 Task: Design a sports memorabilia store: sell sports memorabilia, autographed items, and collectibles.
Action: Mouse pressed left at (378, 299)
Screenshot: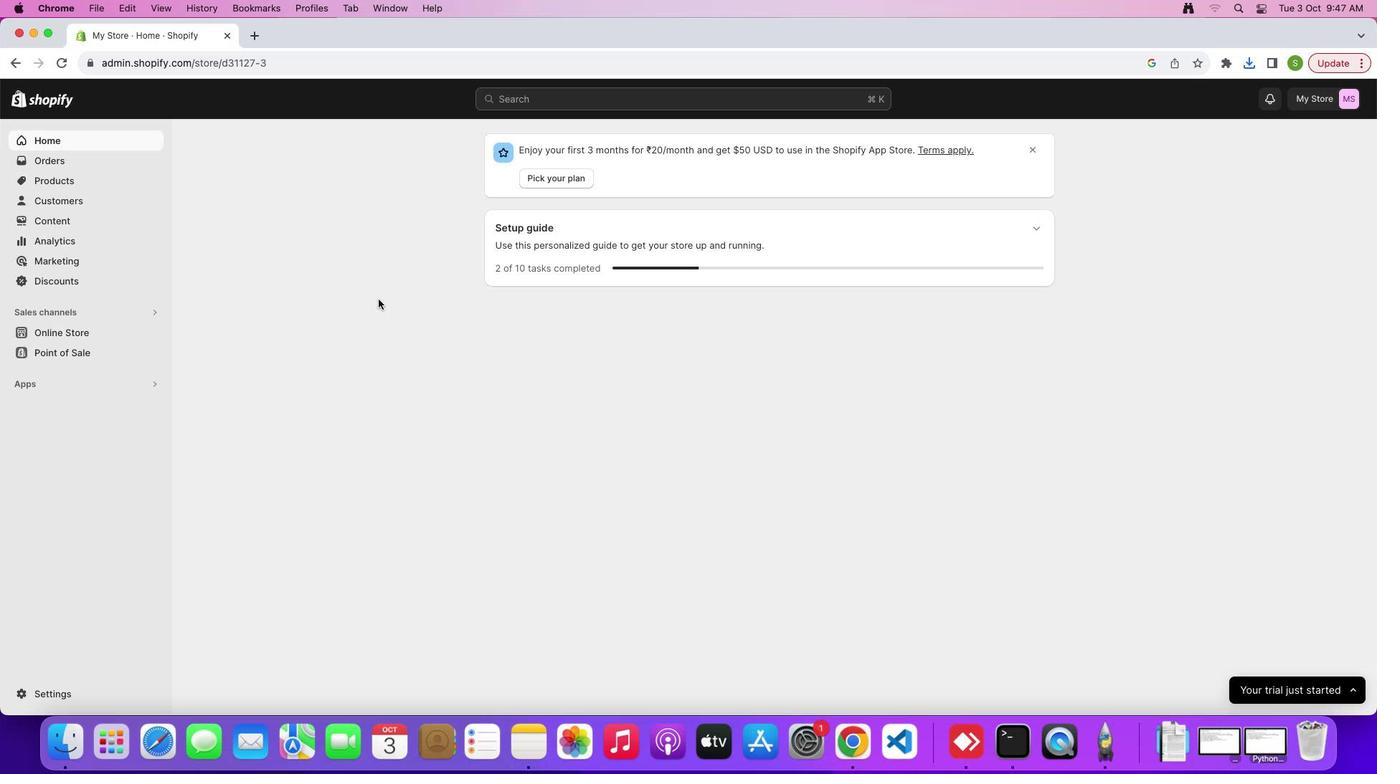 
Action: Mouse moved to (407, 382)
Screenshot: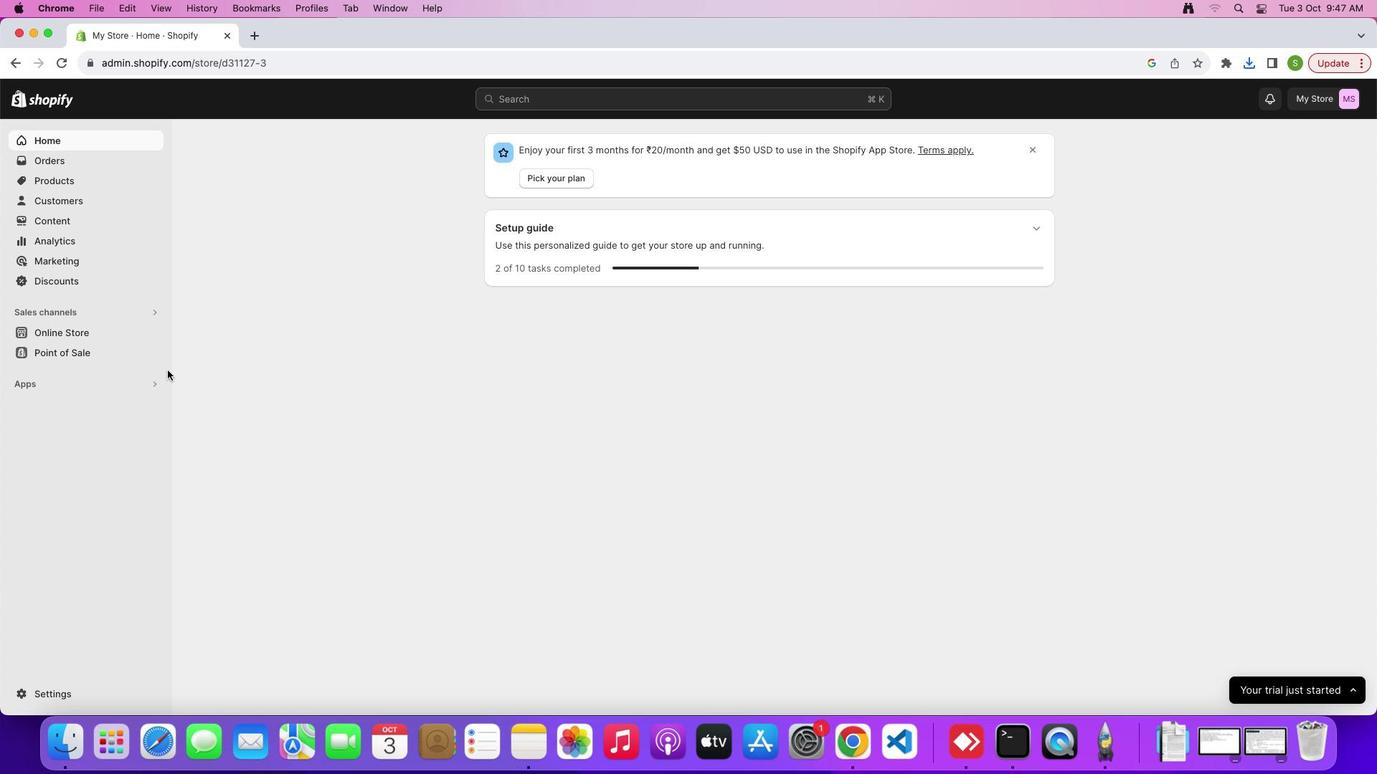 
Action: Mouse pressed left at (407, 382)
Screenshot: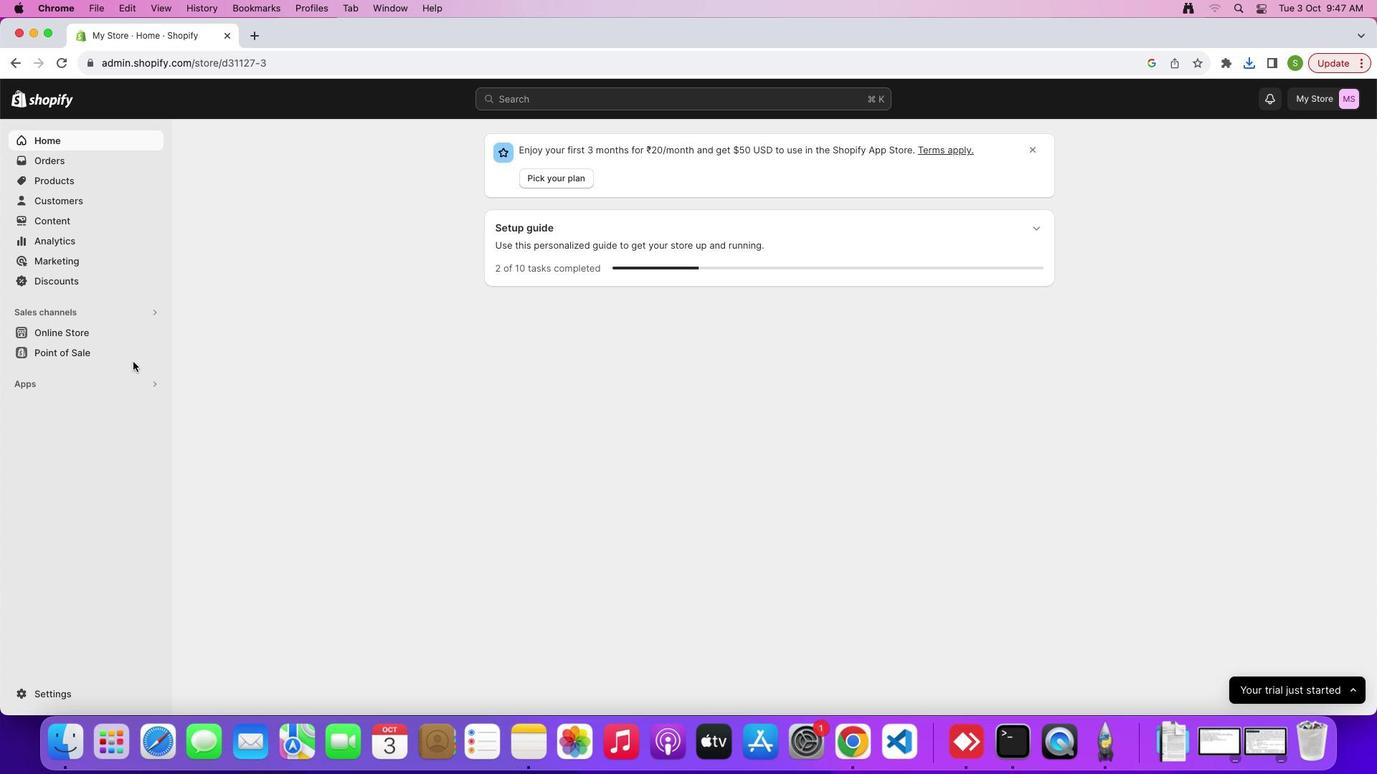 
Action: Mouse moved to (58, 332)
Screenshot: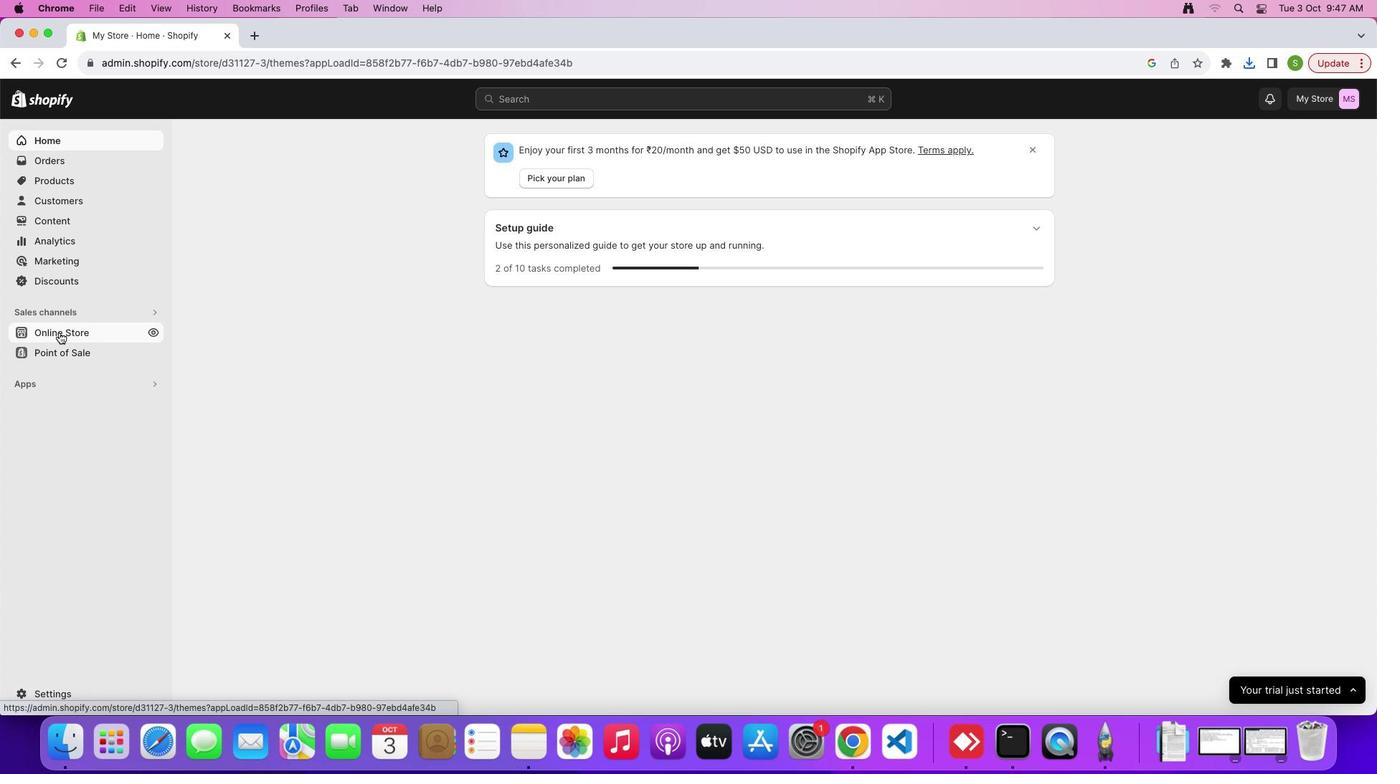 
Action: Mouse pressed left at (58, 332)
Screenshot: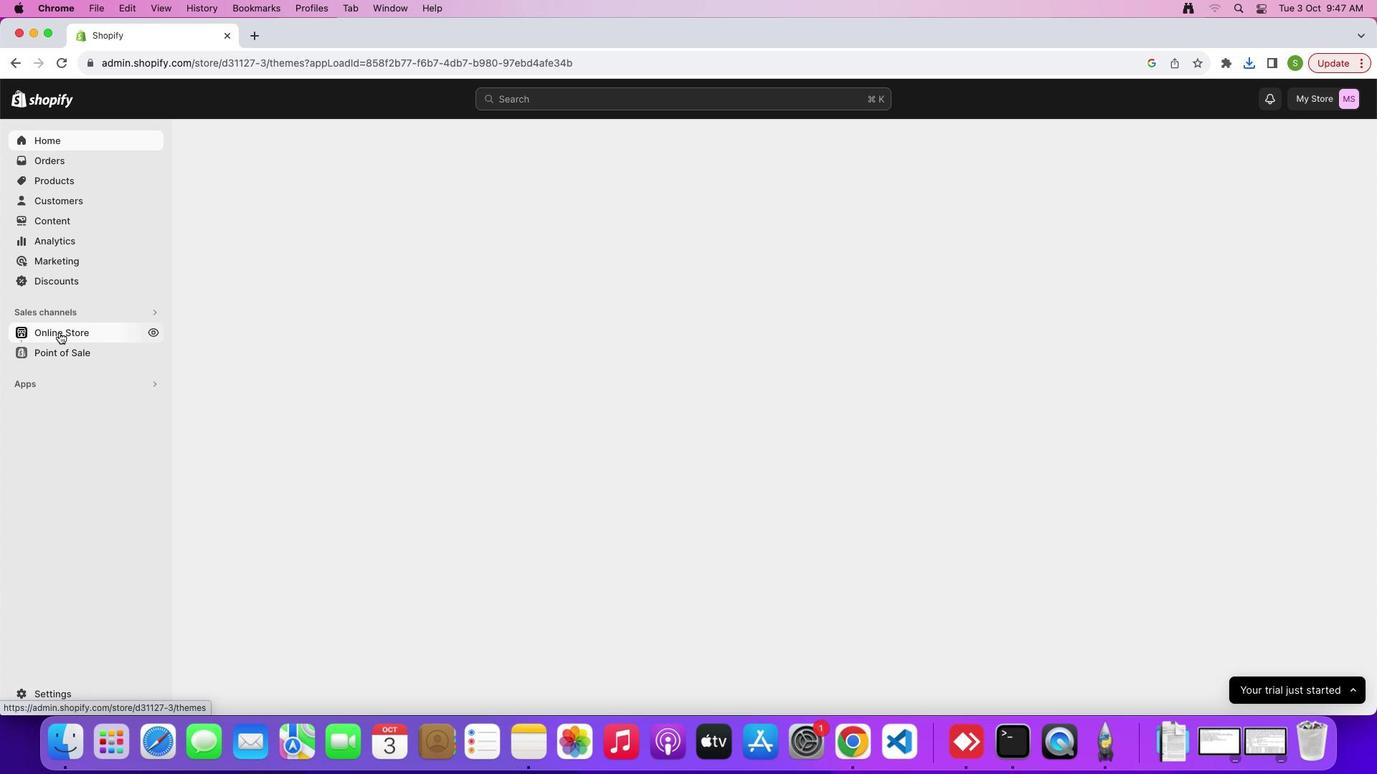 
Action: Mouse moved to (1057, 503)
Screenshot: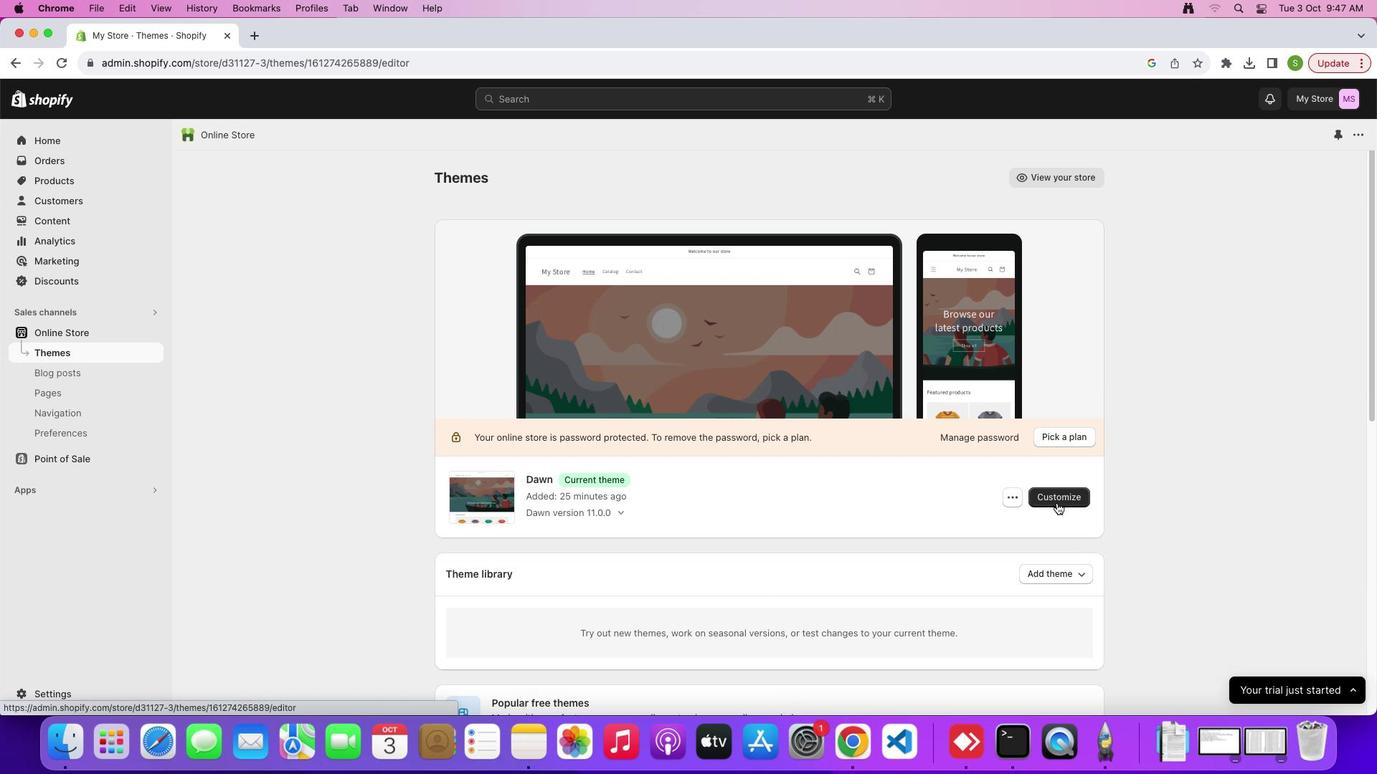 
Action: Mouse pressed left at (1057, 503)
Screenshot: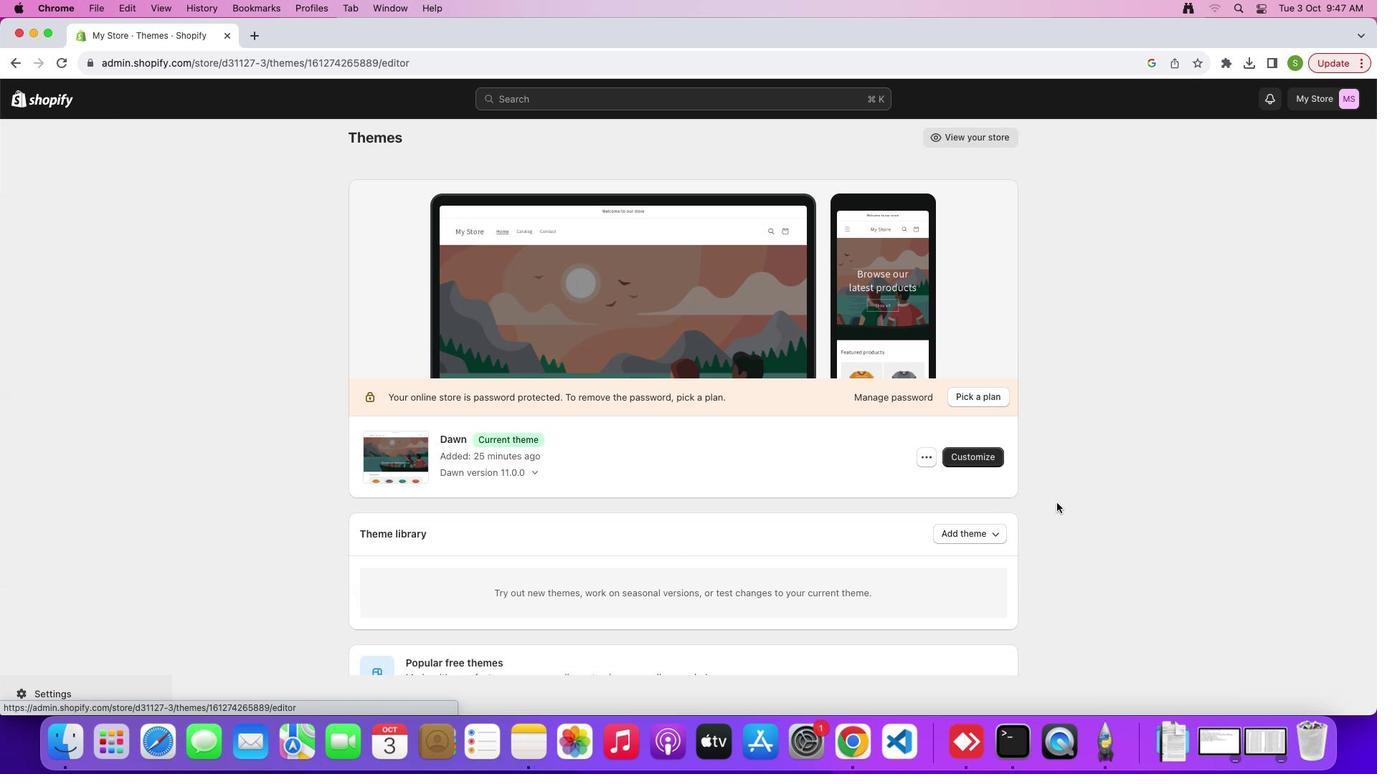 
Action: Mouse moved to (450, 383)
Screenshot: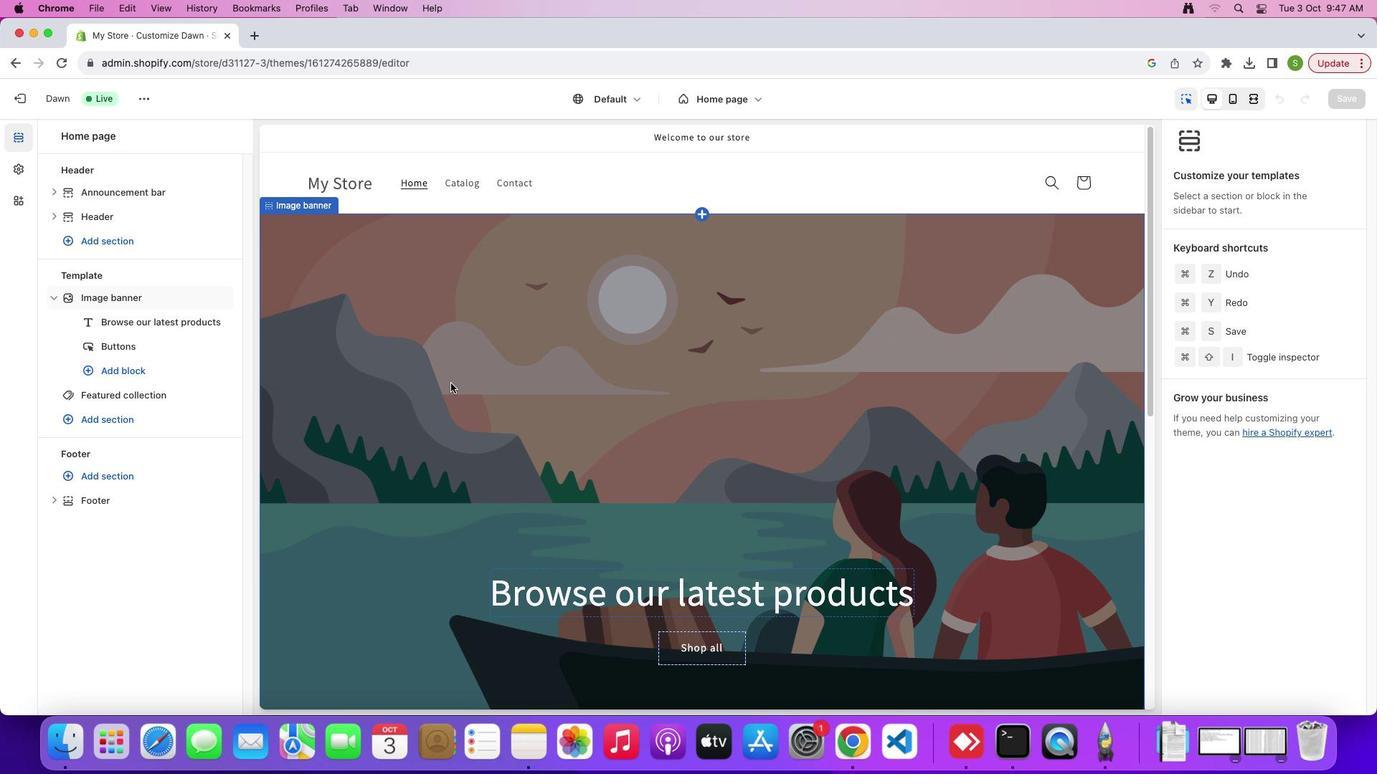 
Action: Mouse pressed left at (450, 383)
Screenshot: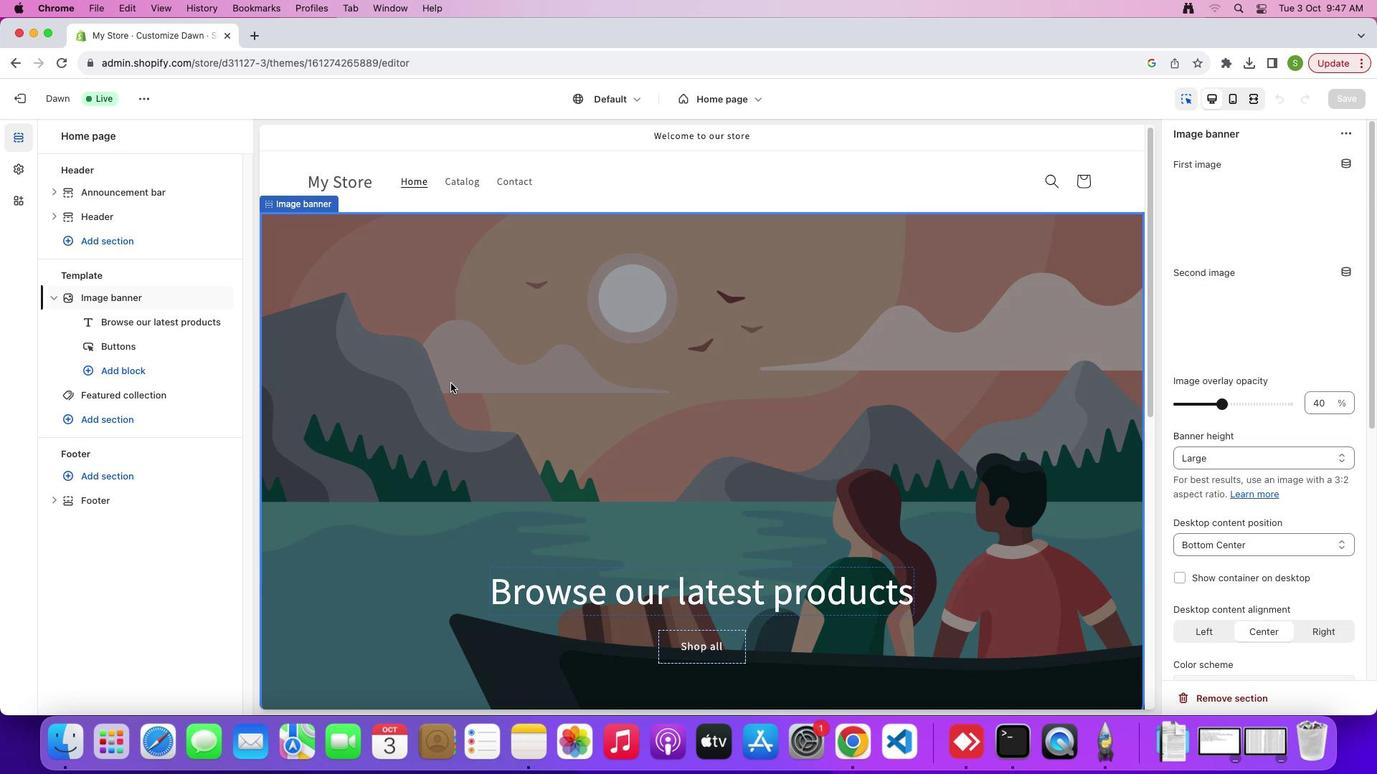 
Action: Mouse moved to (786, 358)
Screenshot: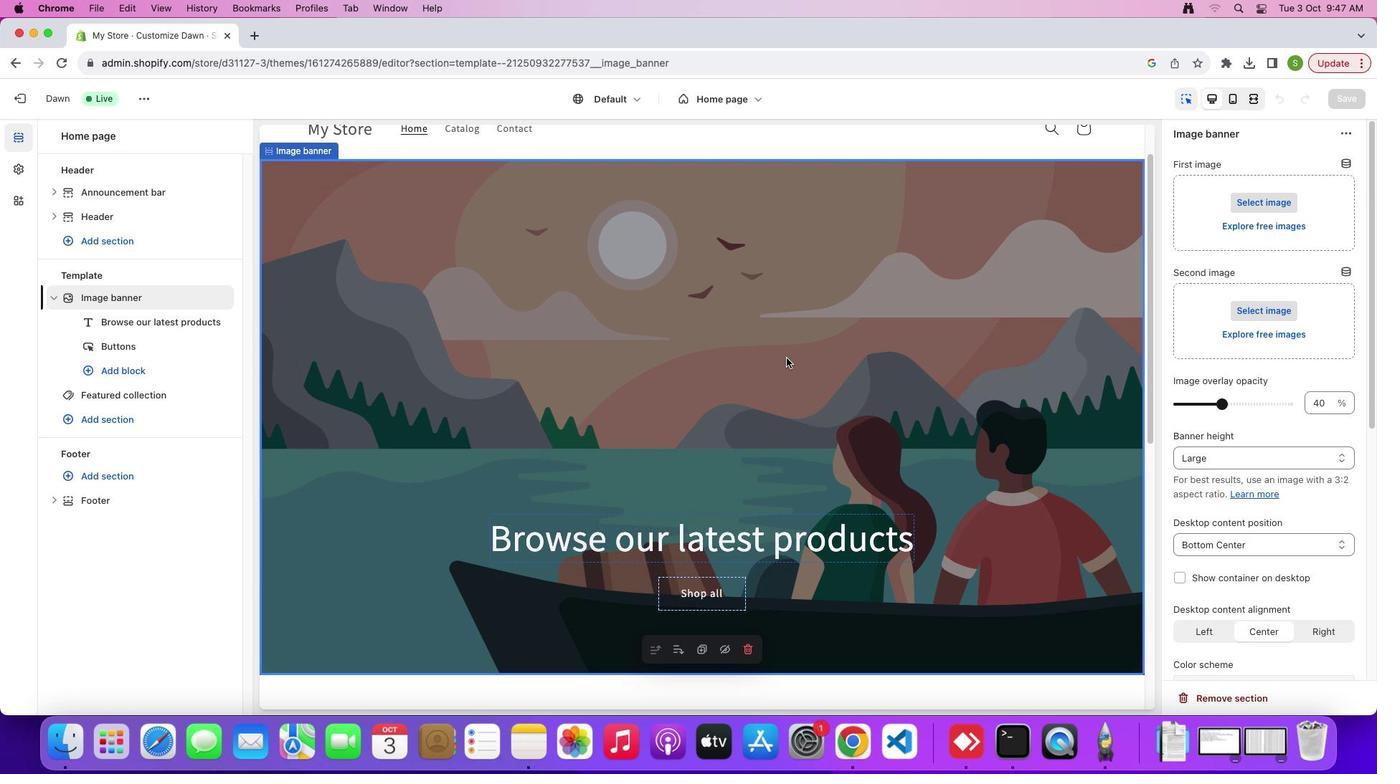 
Action: Mouse scrolled (786, 358) with delta (0, 0)
Screenshot: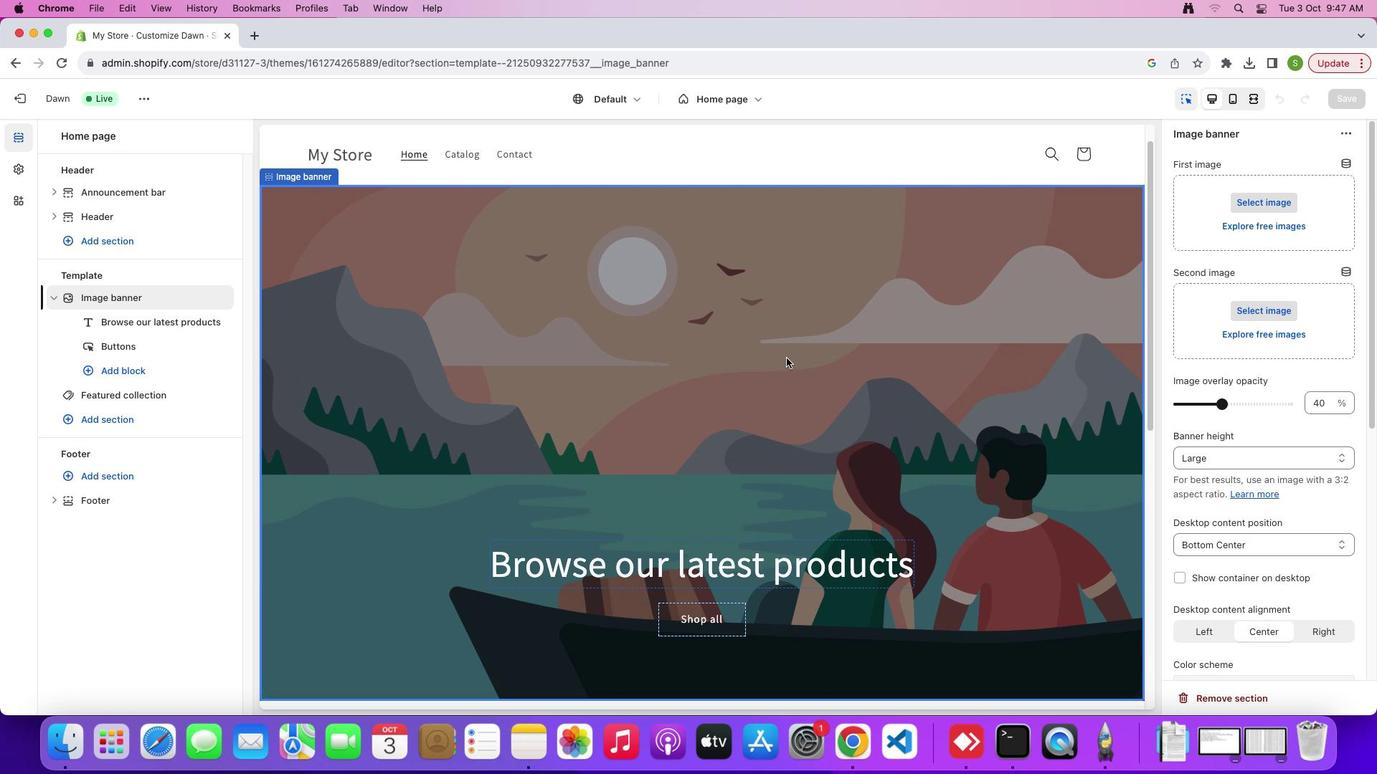 
Action: Mouse scrolled (786, 358) with delta (0, 0)
Screenshot: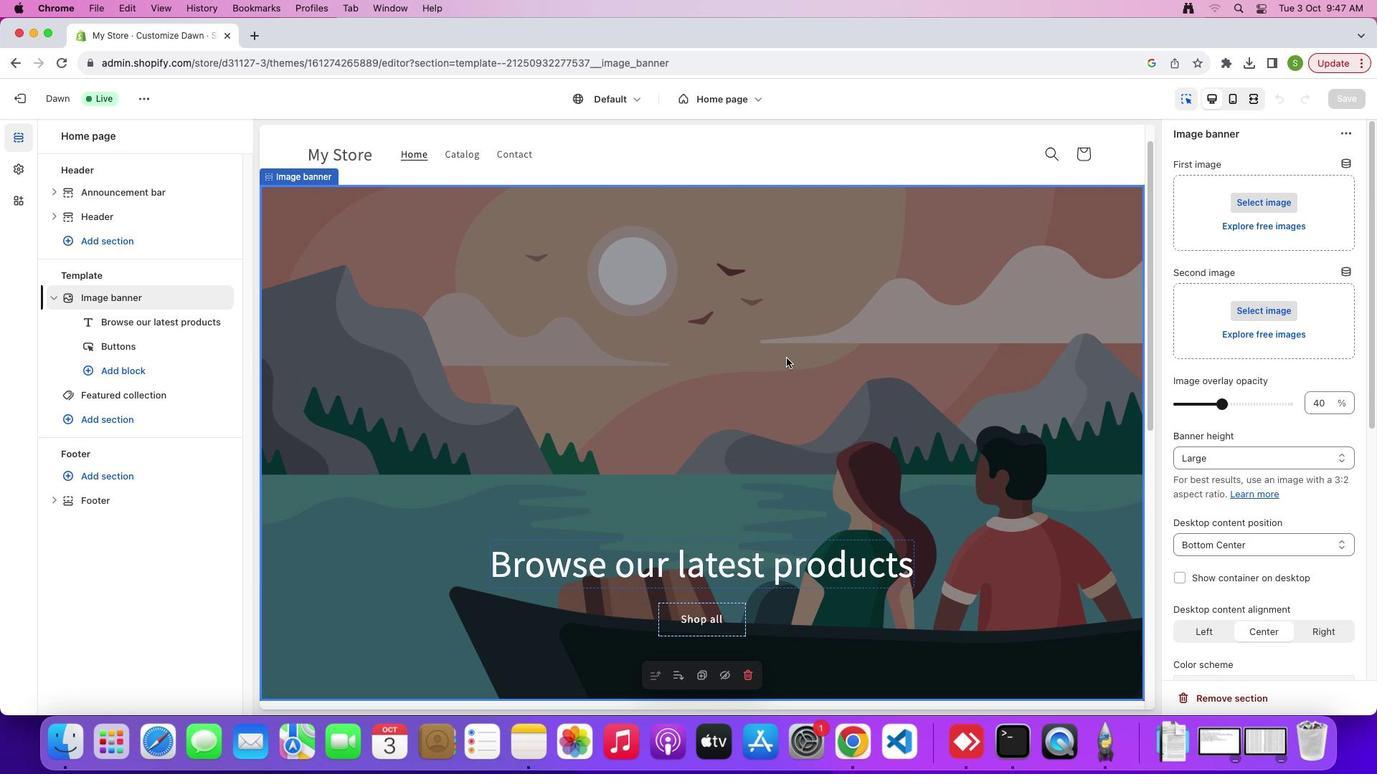 
Action: Mouse scrolled (786, 358) with delta (0, 0)
Screenshot: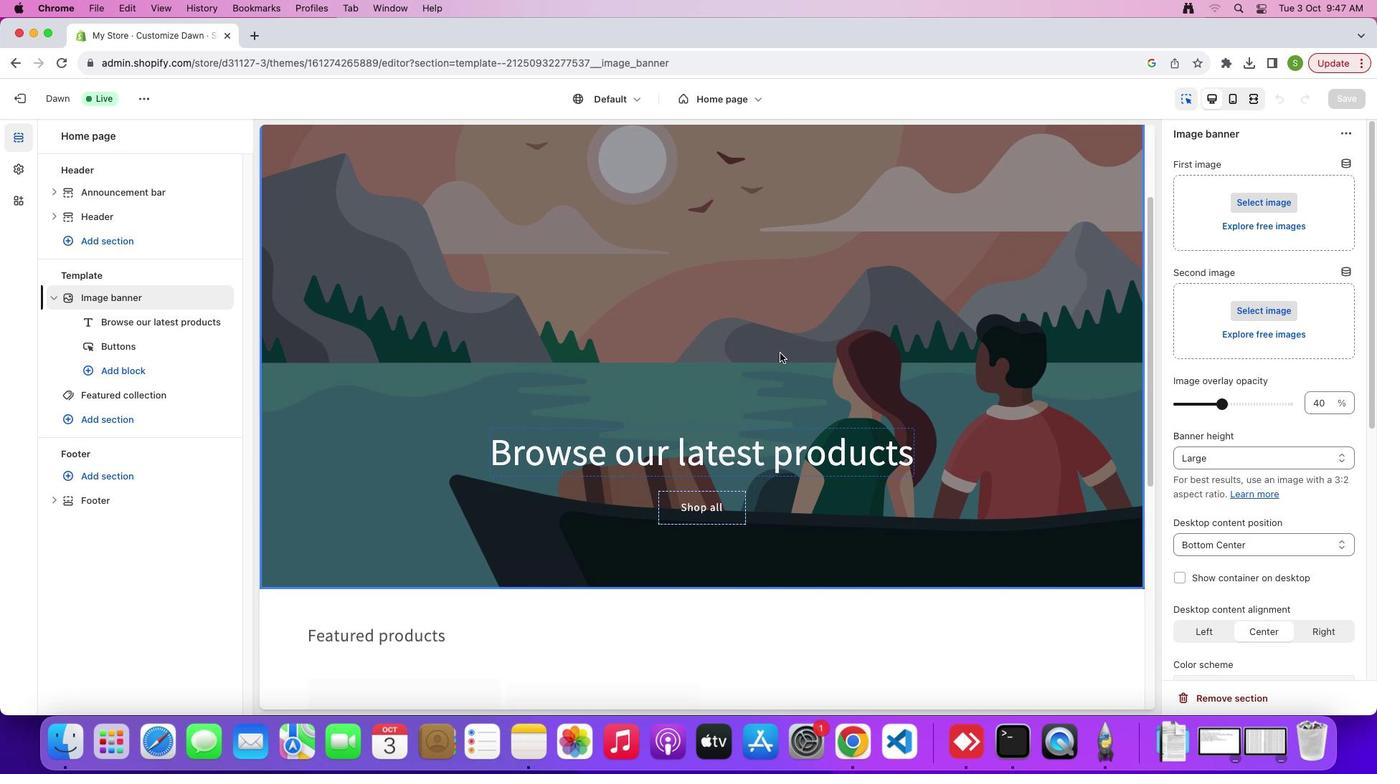 
Action: Mouse scrolled (786, 358) with delta (0, 0)
Screenshot: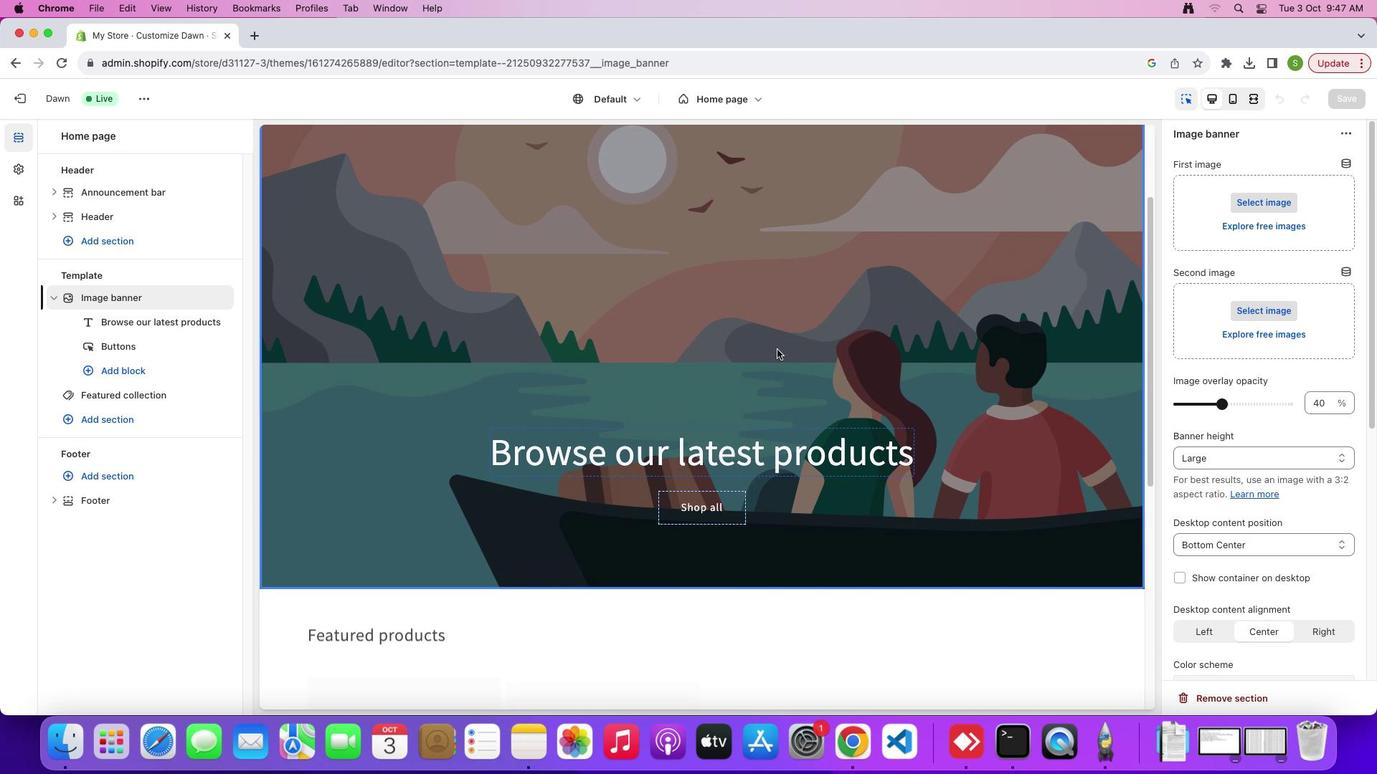 
Action: Mouse scrolled (786, 358) with delta (0, -1)
Screenshot: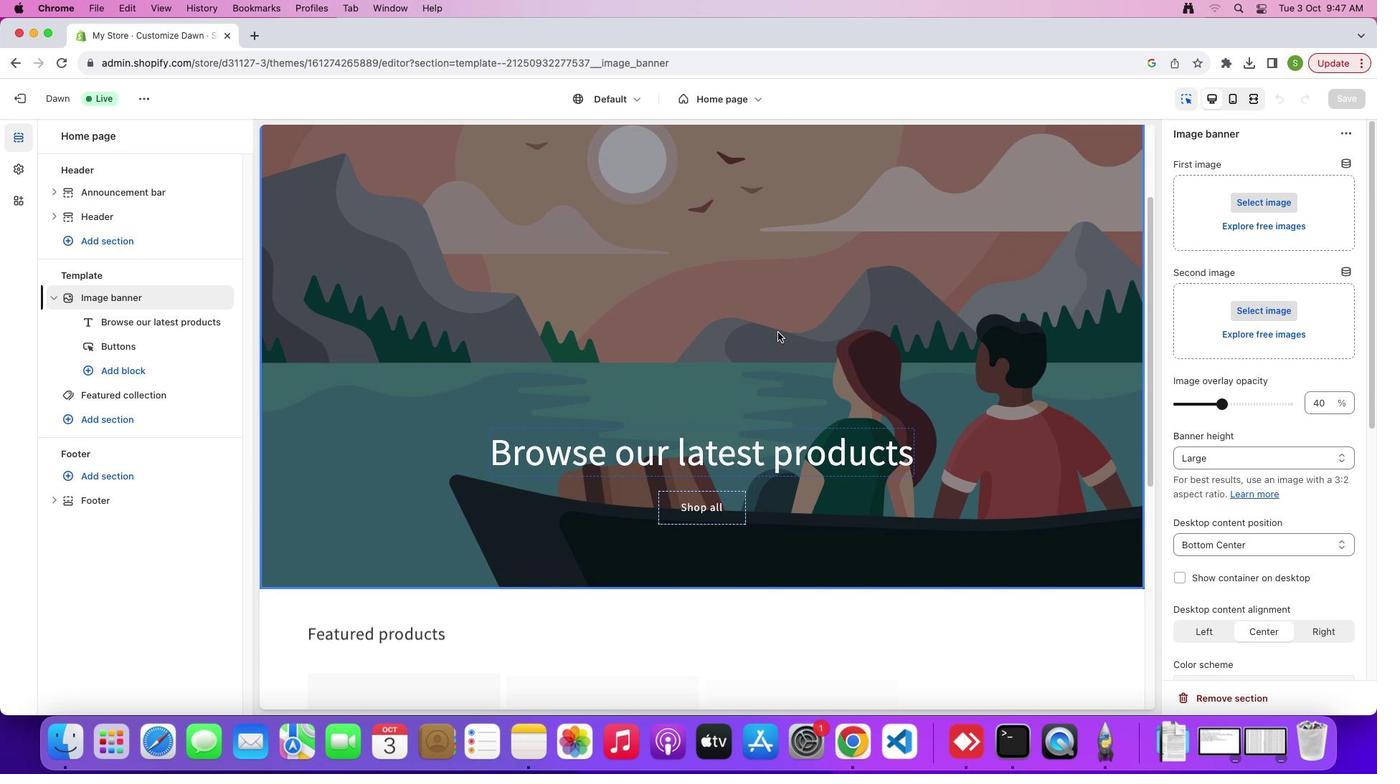 
Action: Mouse moved to (717, 317)
Screenshot: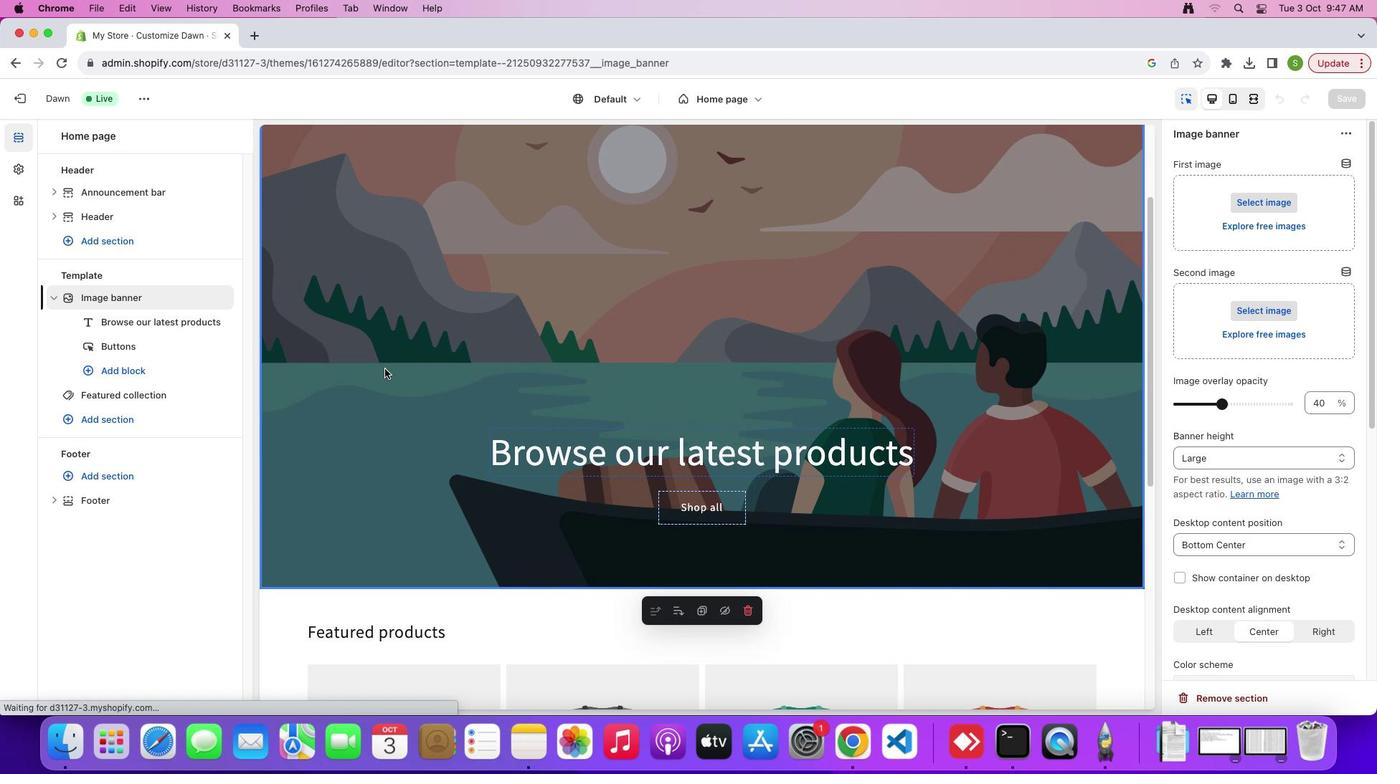
Action: Mouse pressed left at (717, 317)
Screenshot: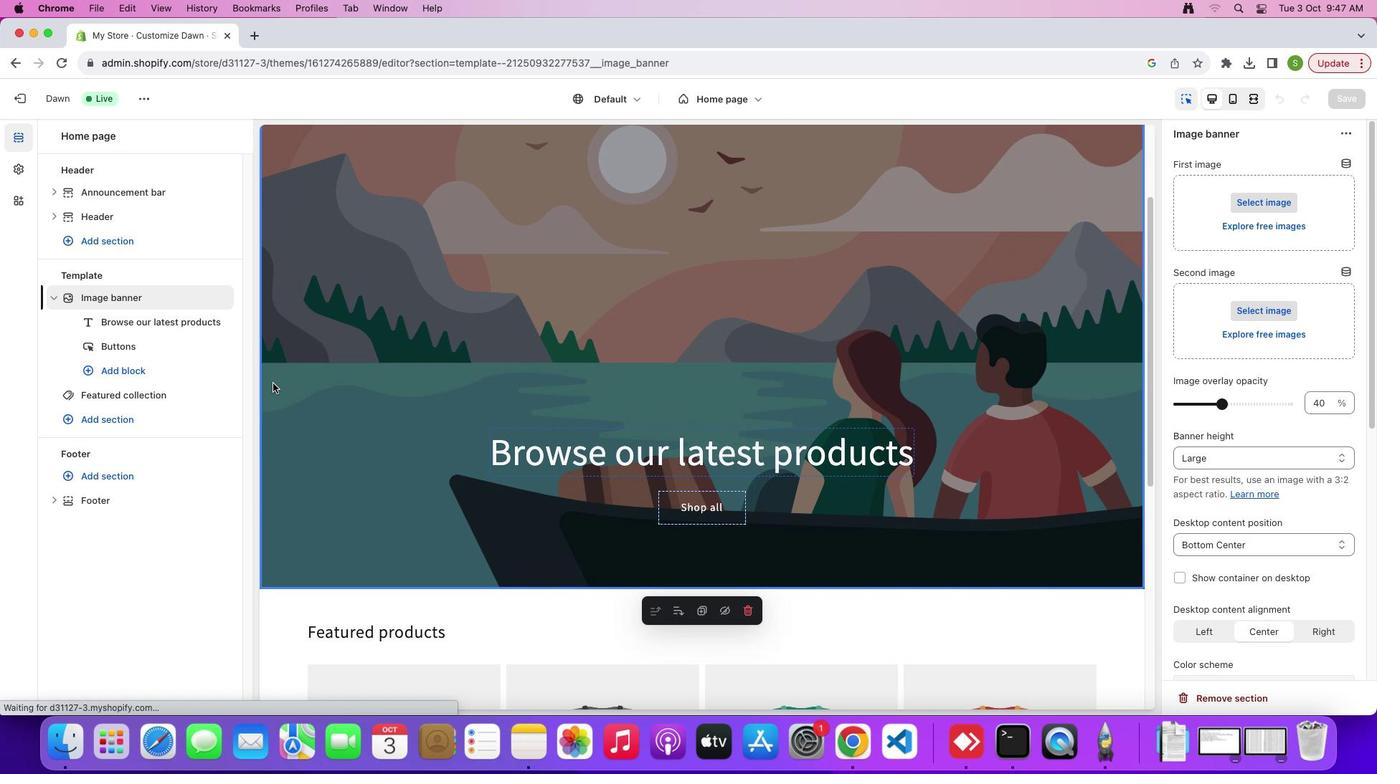 
Action: Mouse moved to (108, 414)
Screenshot: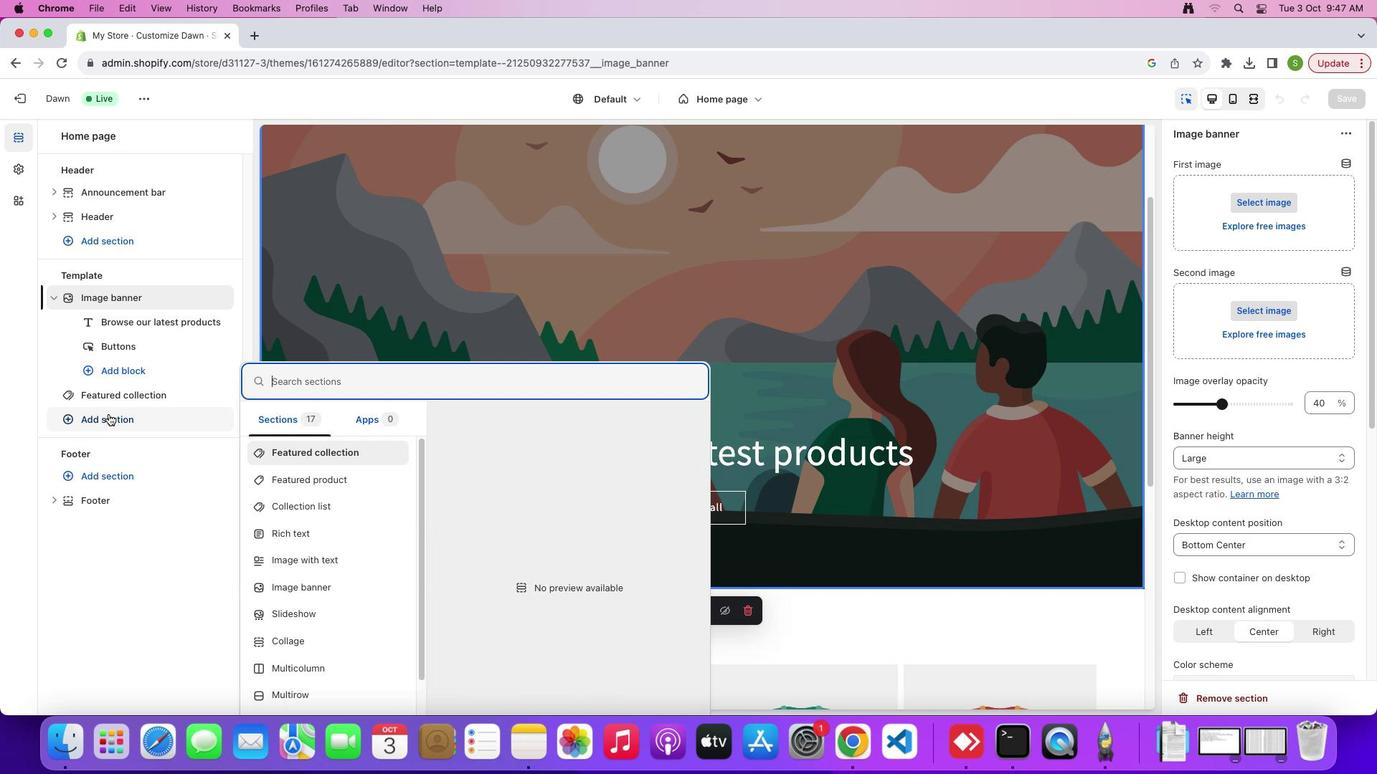
Action: Mouse pressed left at (108, 414)
Screenshot: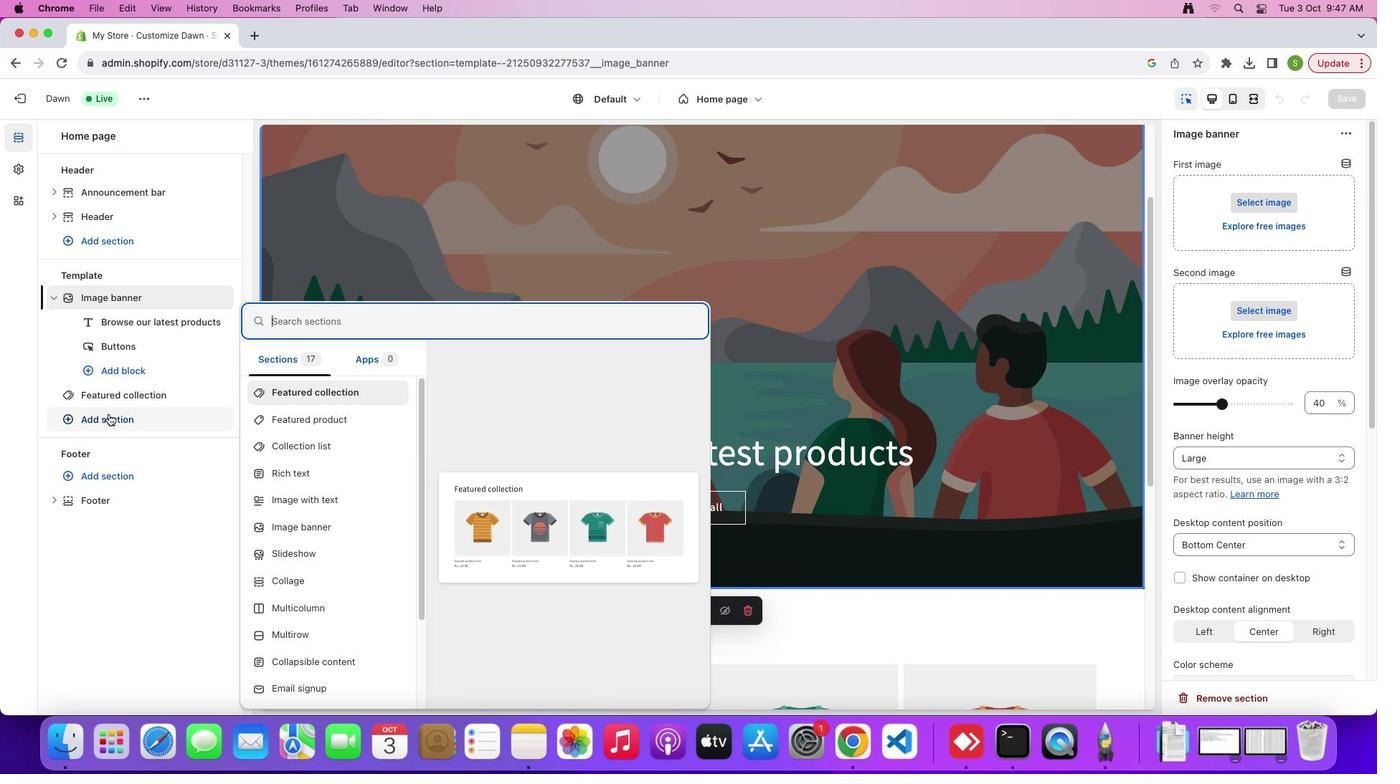 
Action: Mouse moved to (906, 318)
Screenshot: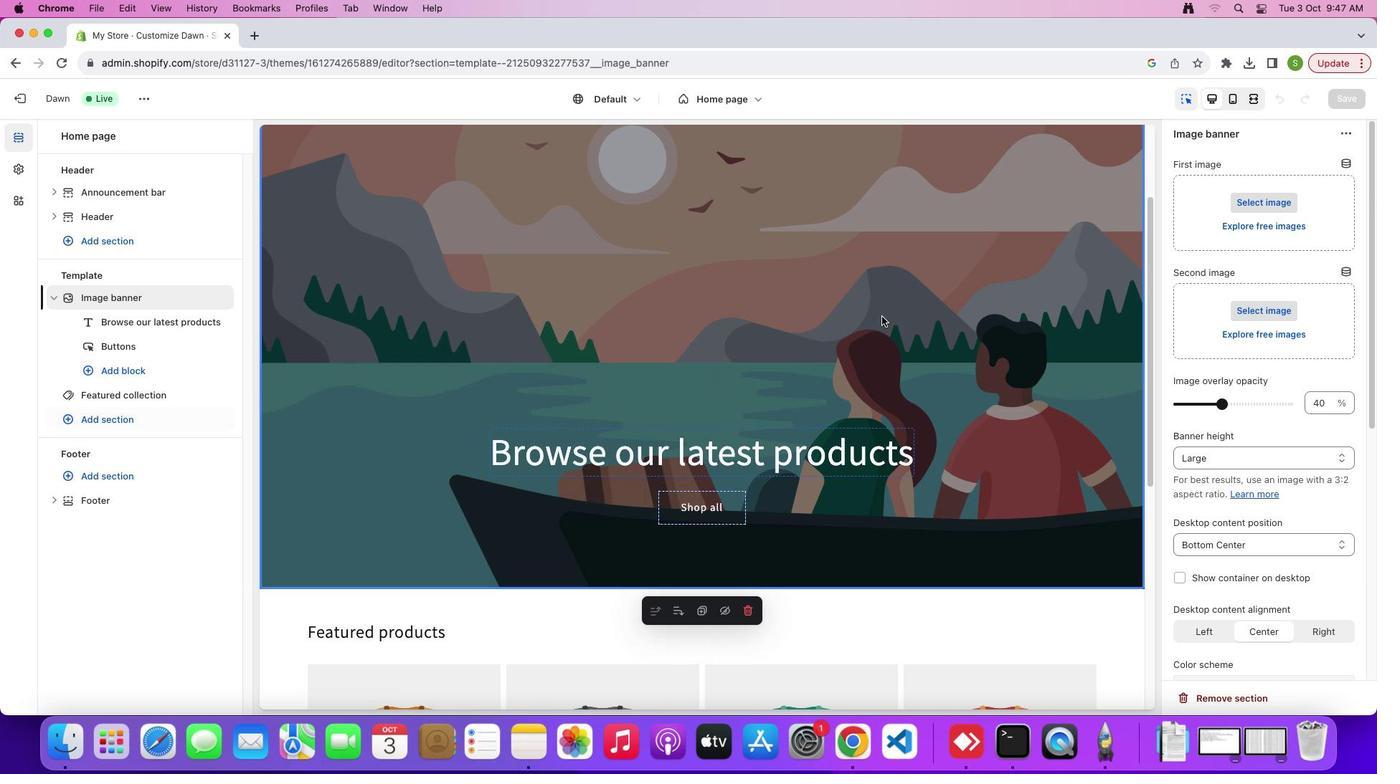 
Action: Mouse pressed left at (906, 318)
Screenshot: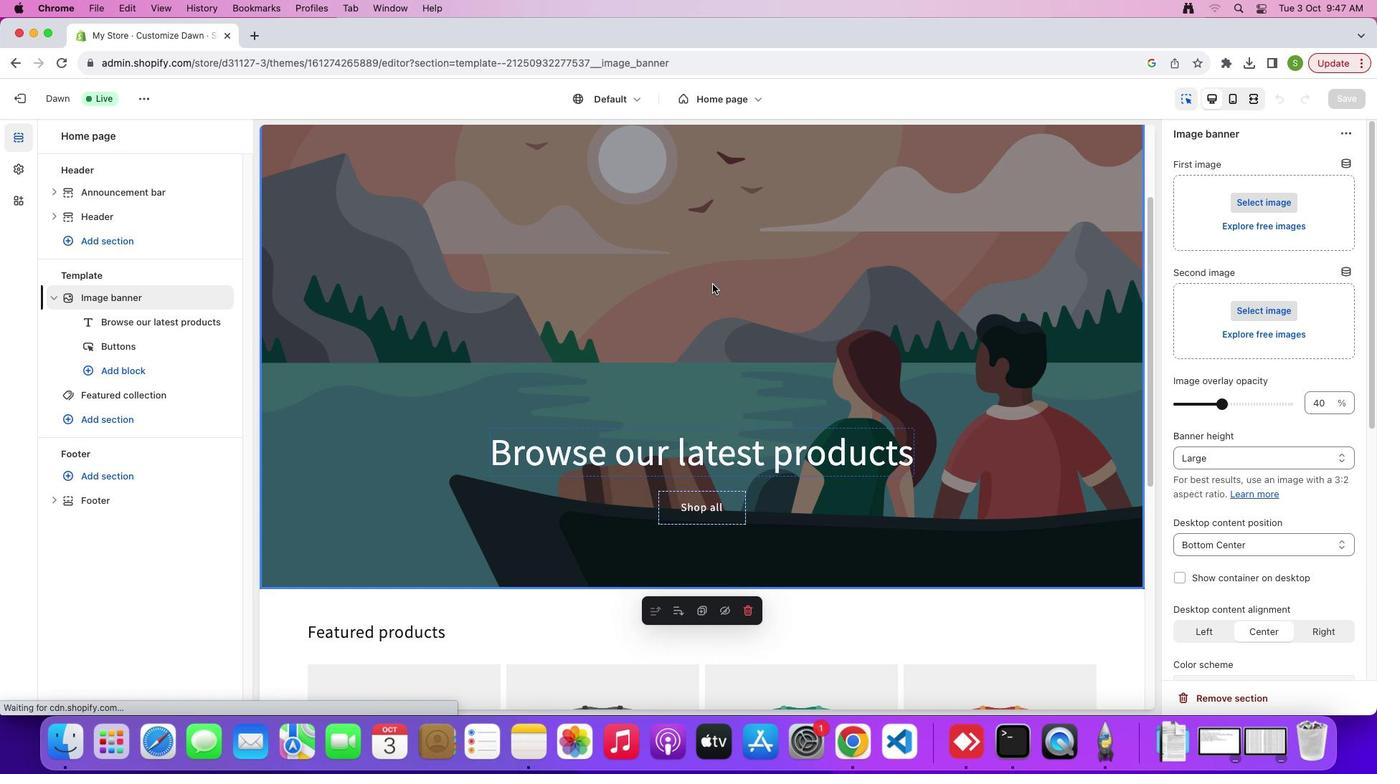 
Action: Mouse moved to (713, 284)
Screenshot: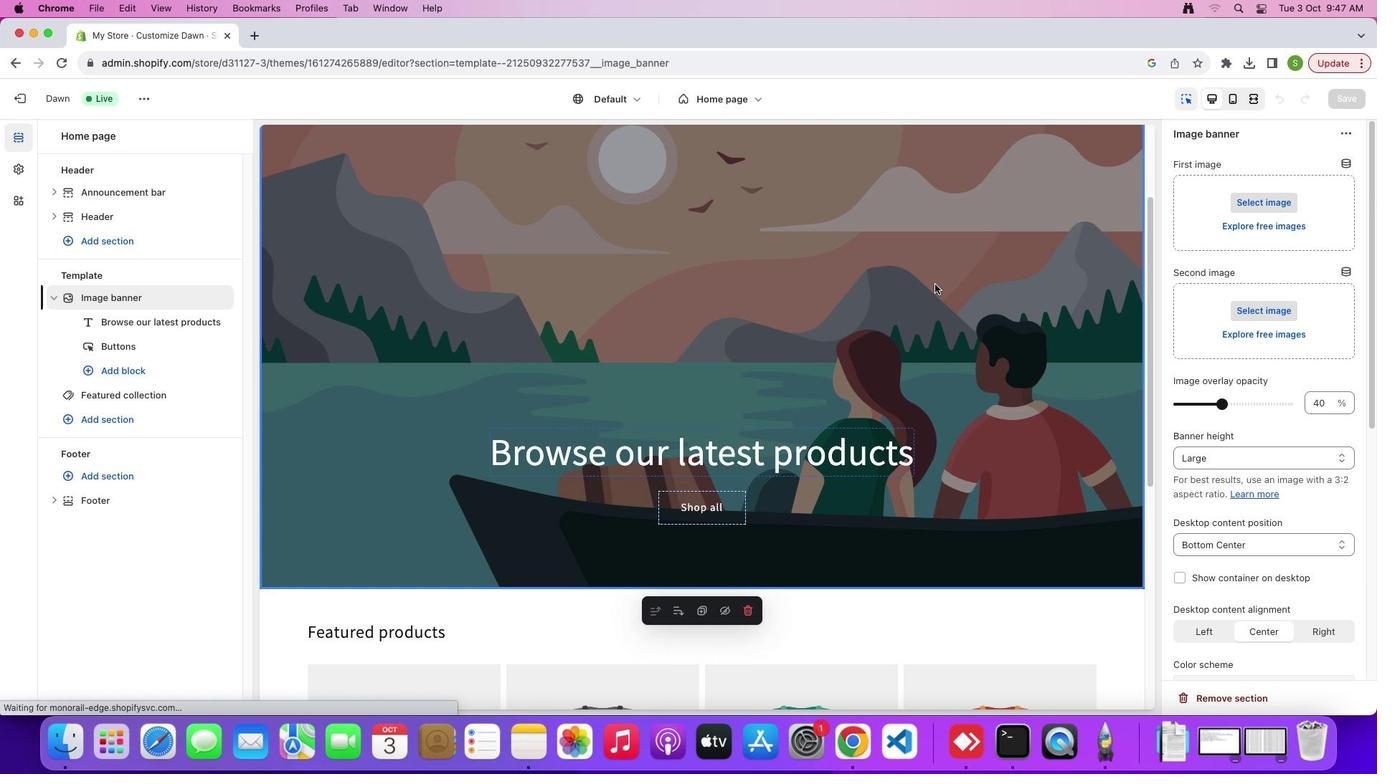 
Action: Mouse pressed left at (713, 284)
Screenshot: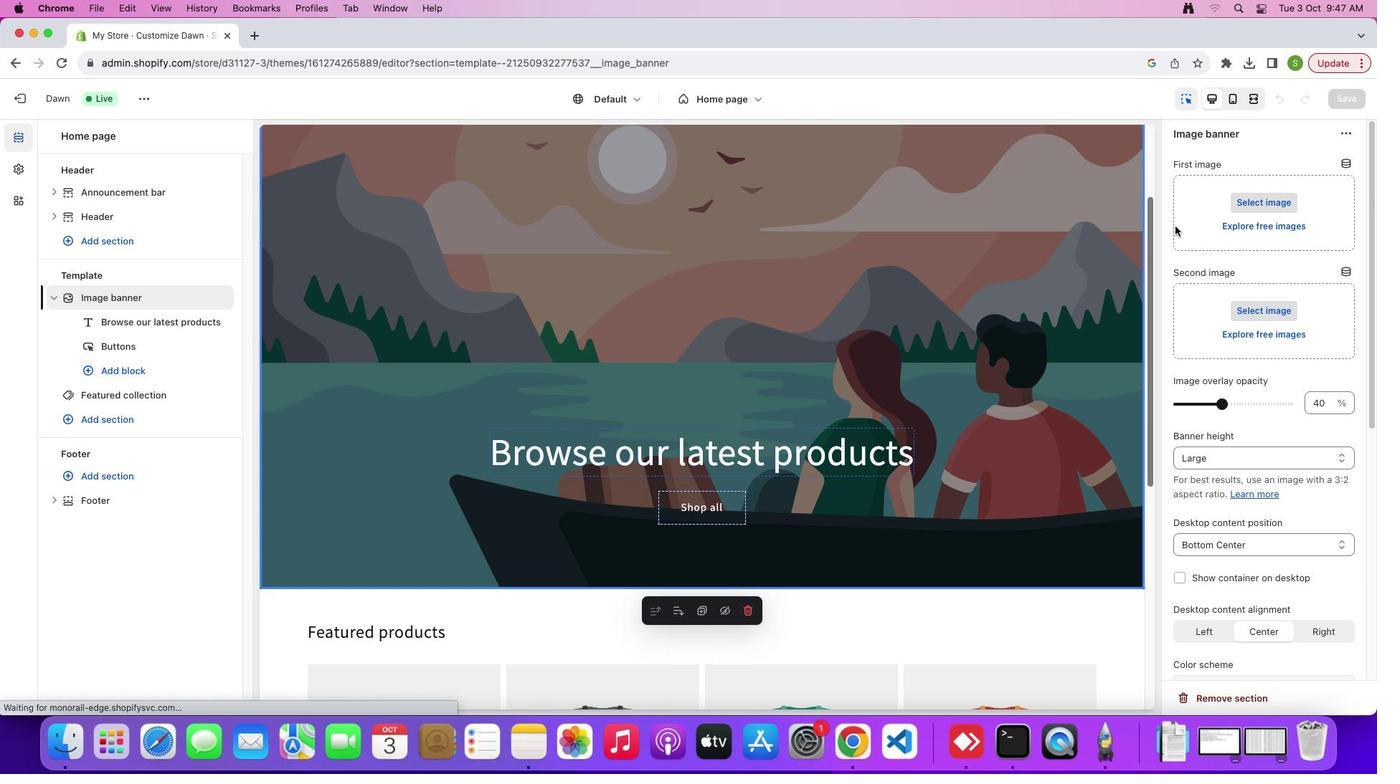
Action: Mouse moved to (1265, 208)
Screenshot: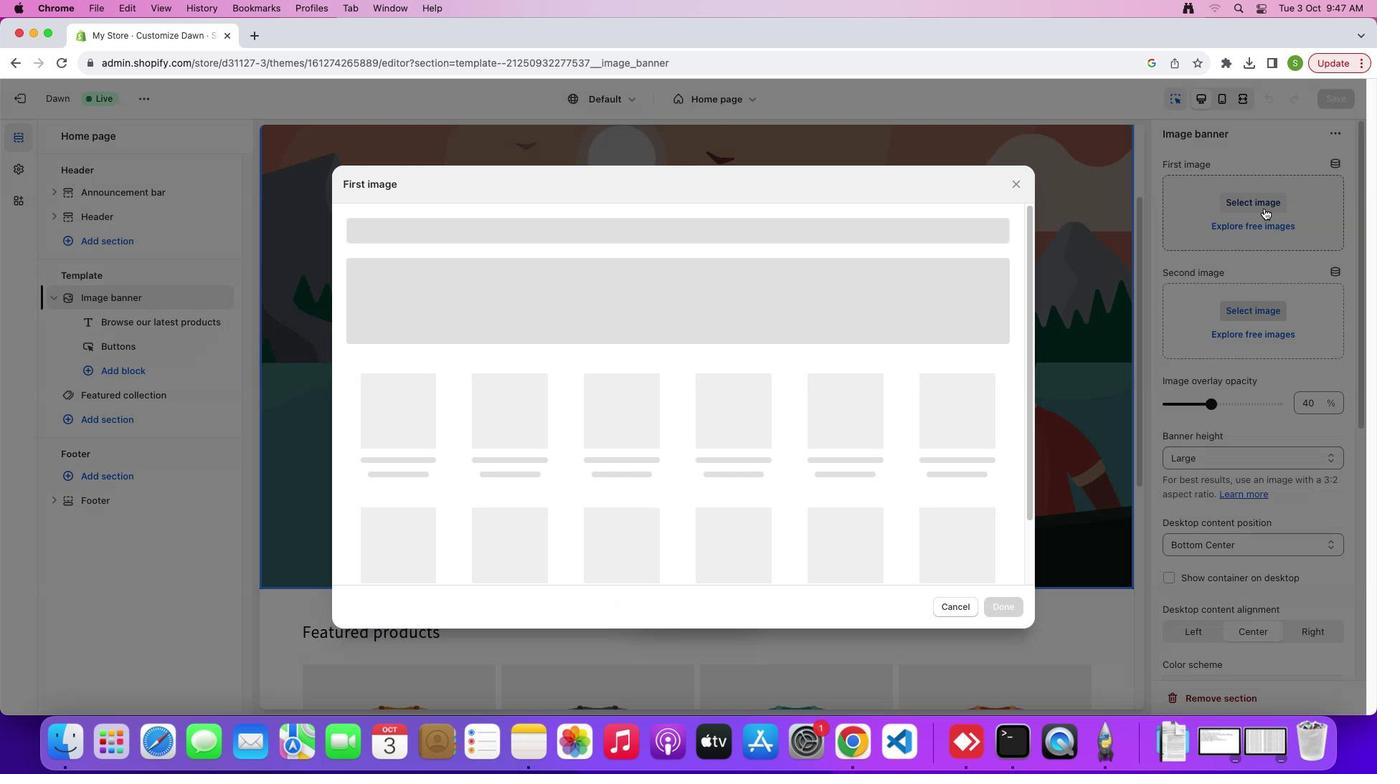 
Action: Mouse pressed left at (1265, 208)
Screenshot: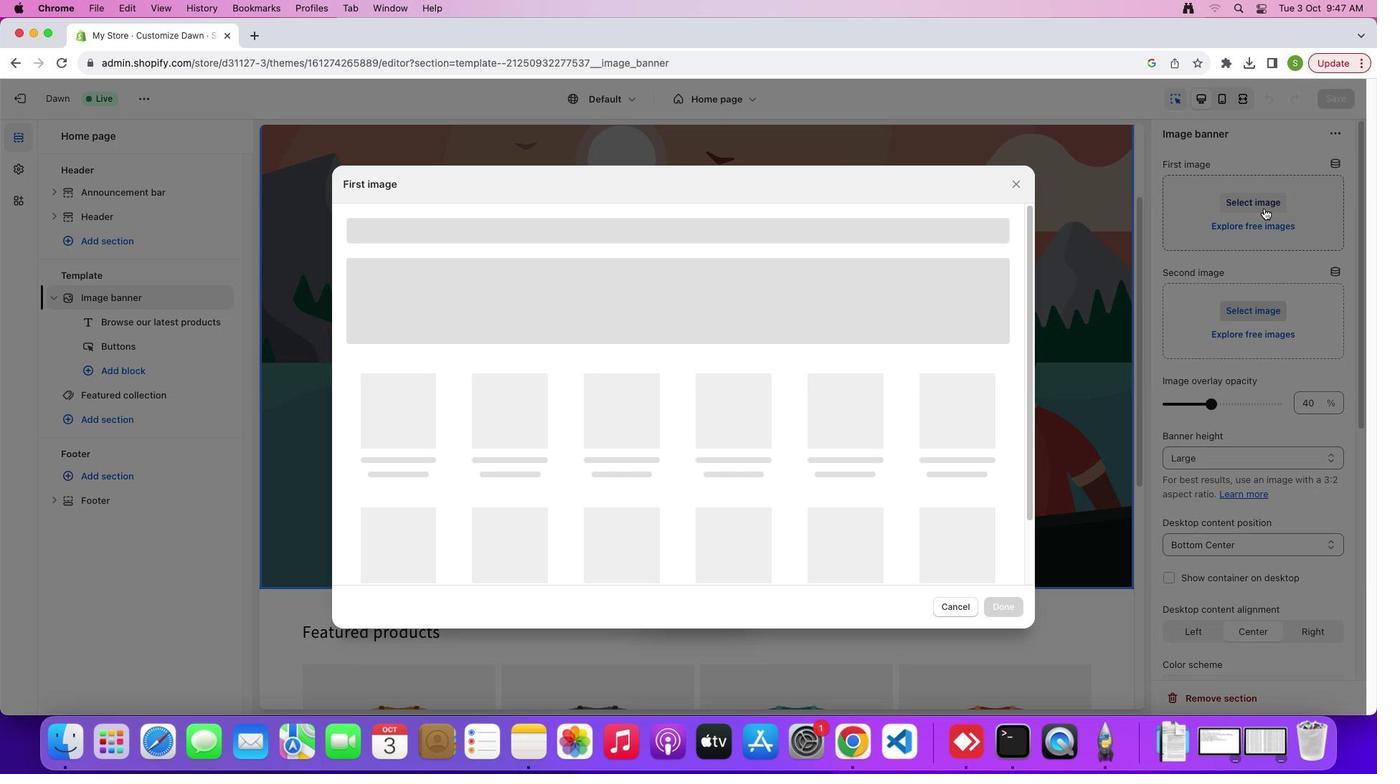 
Action: Mouse moved to (657, 487)
Screenshot: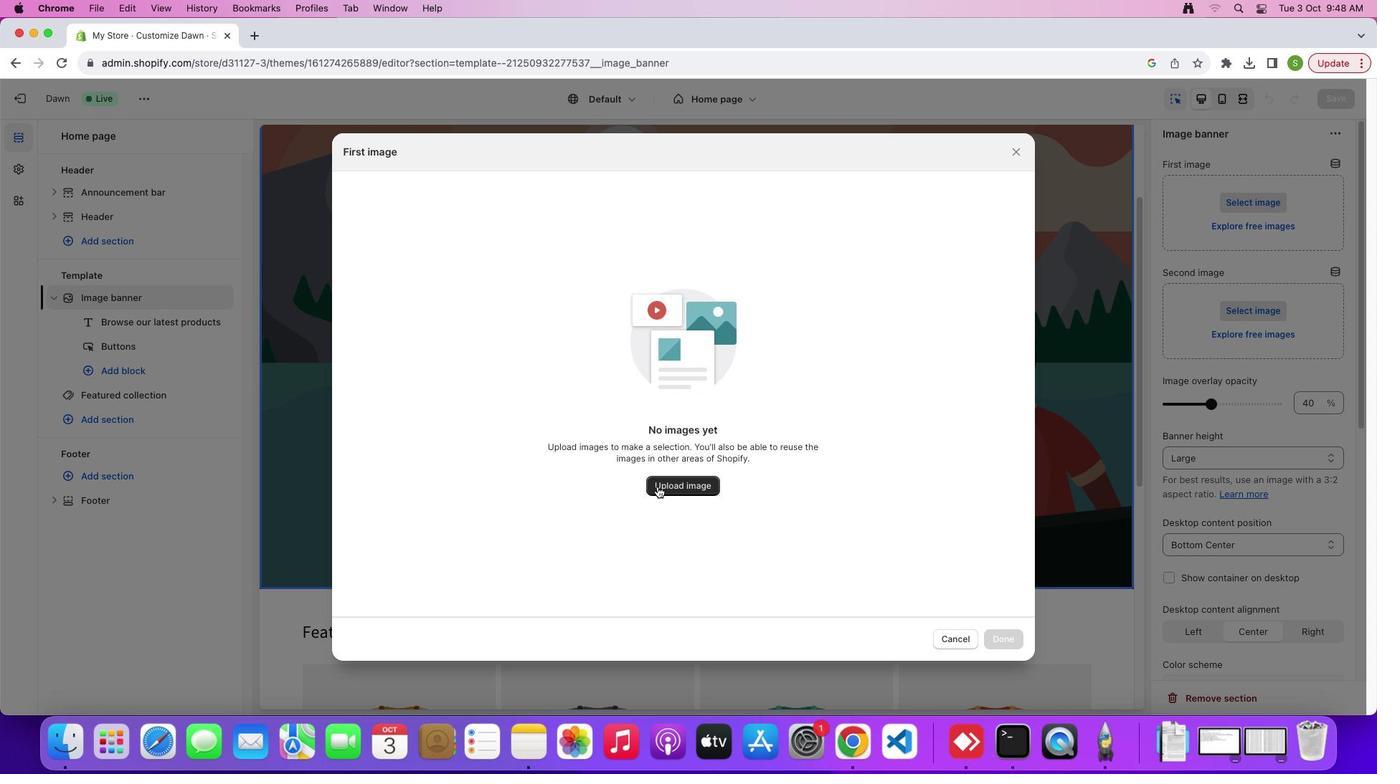 
Action: Mouse pressed left at (657, 487)
Screenshot: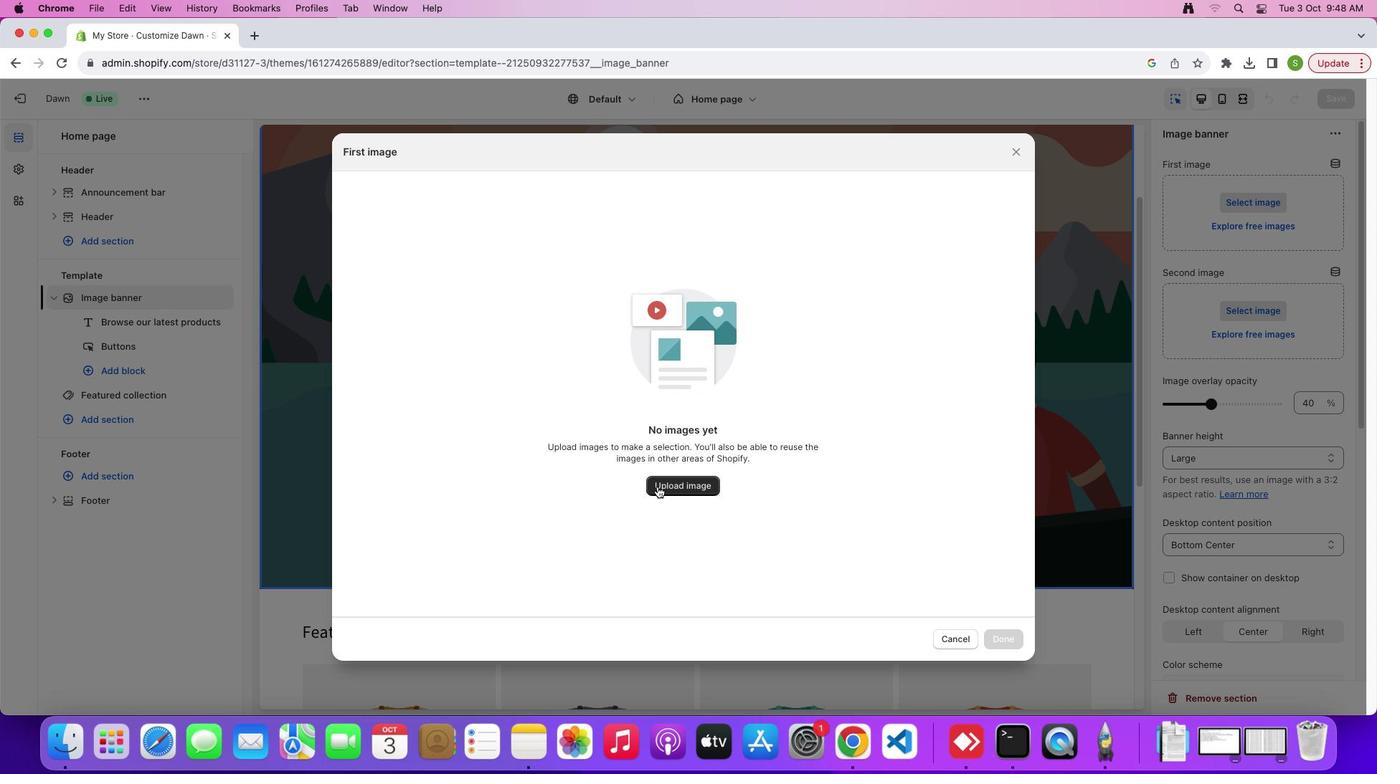 
Action: Mouse moved to (547, 396)
Screenshot: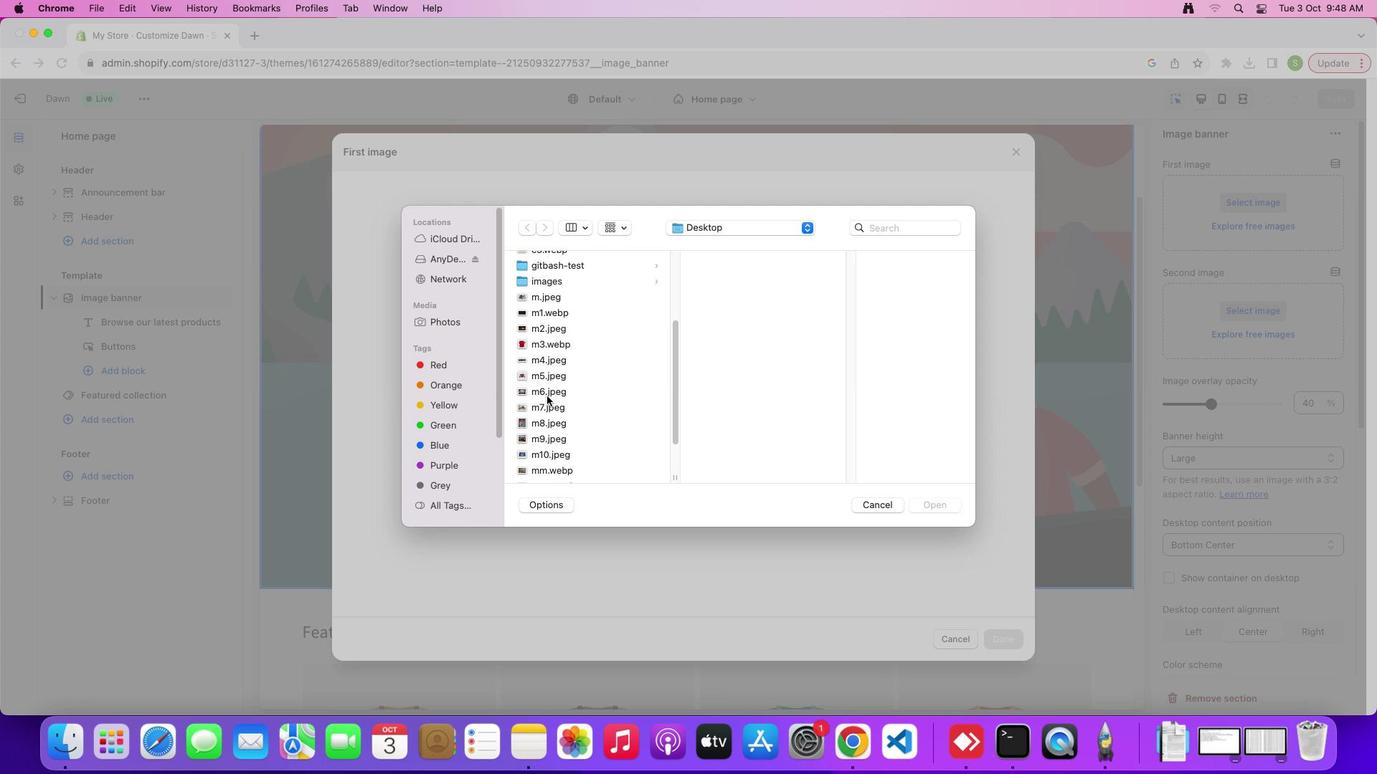
Action: Mouse scrolled (547, 396) with delta (0, 0)
Screenshot: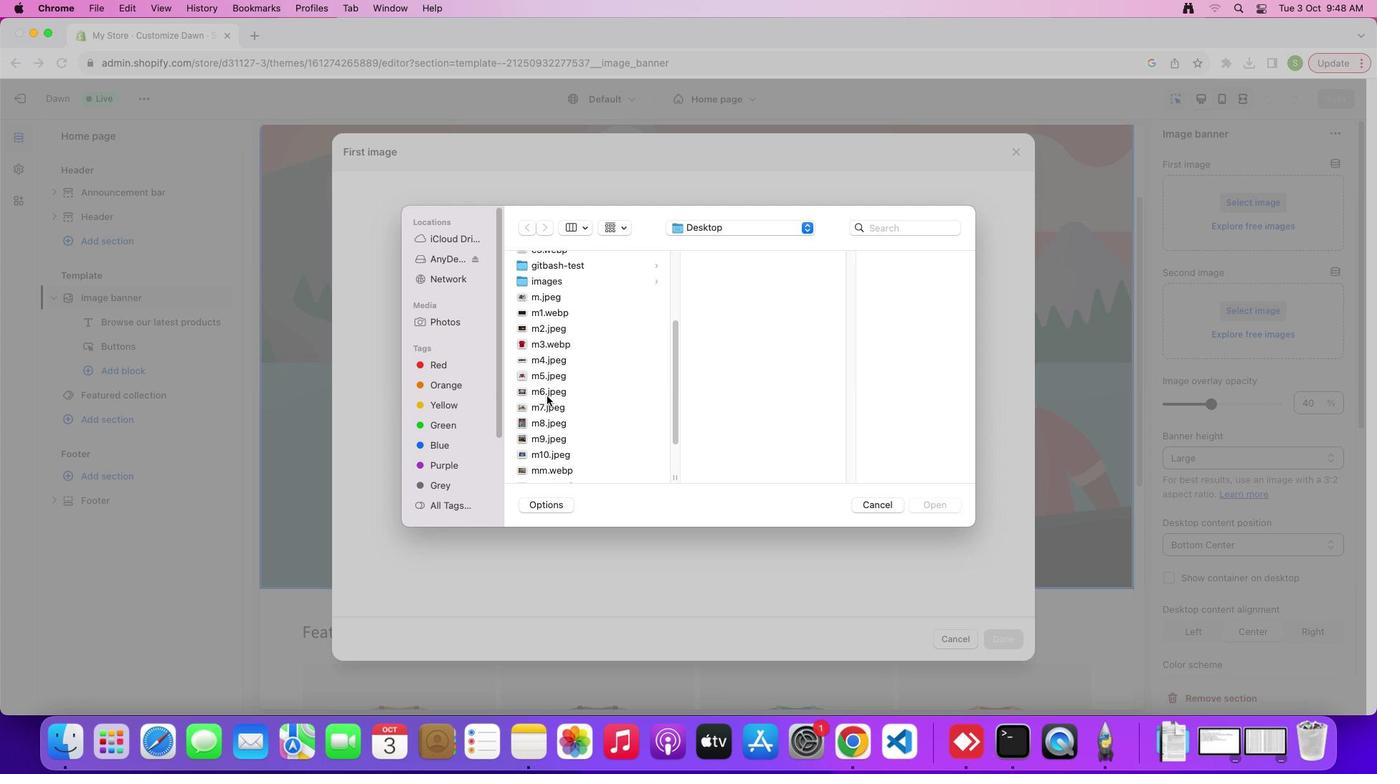 
Action: Mouse scrolled (547, 396) with delta (0, 0)
Screenshot: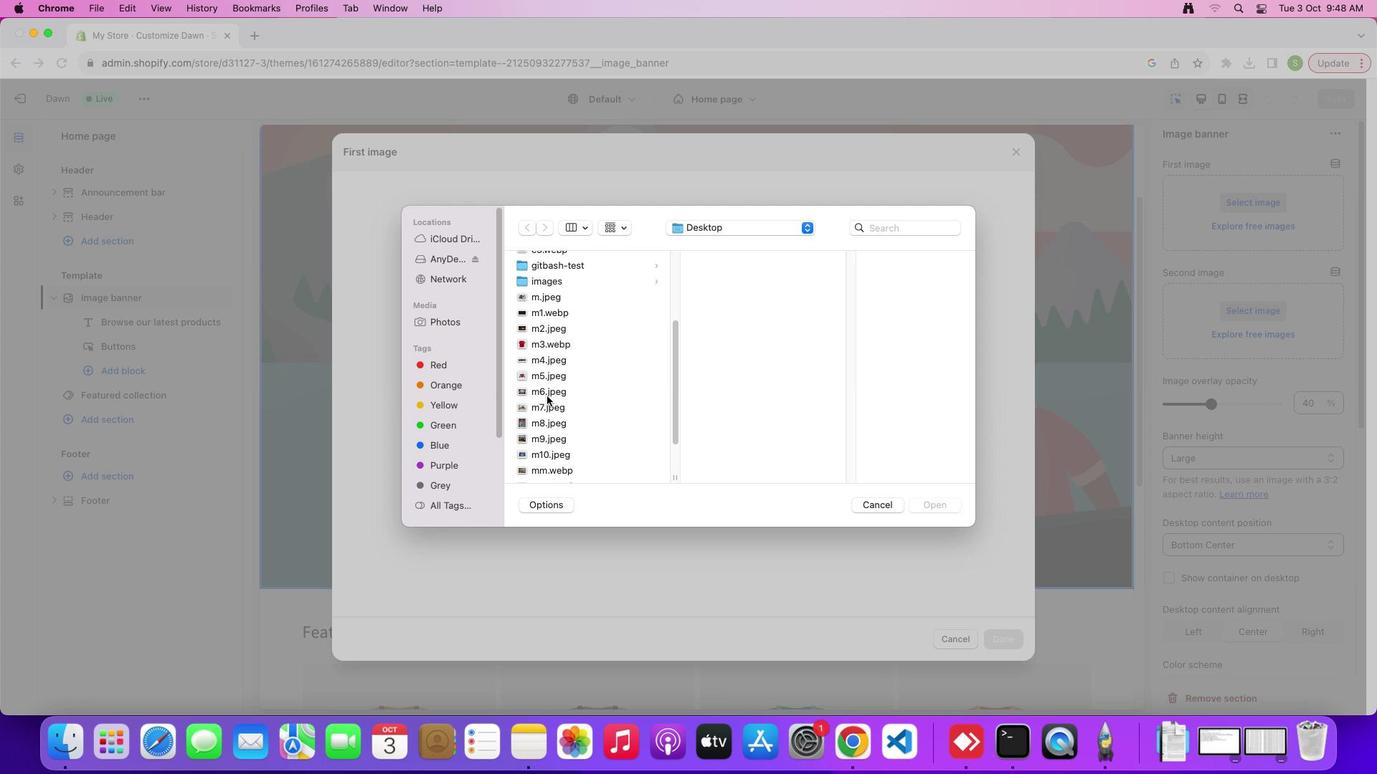 
Action: Mouse scrolled (547, 396) with delta (0, -2)
Screenshot: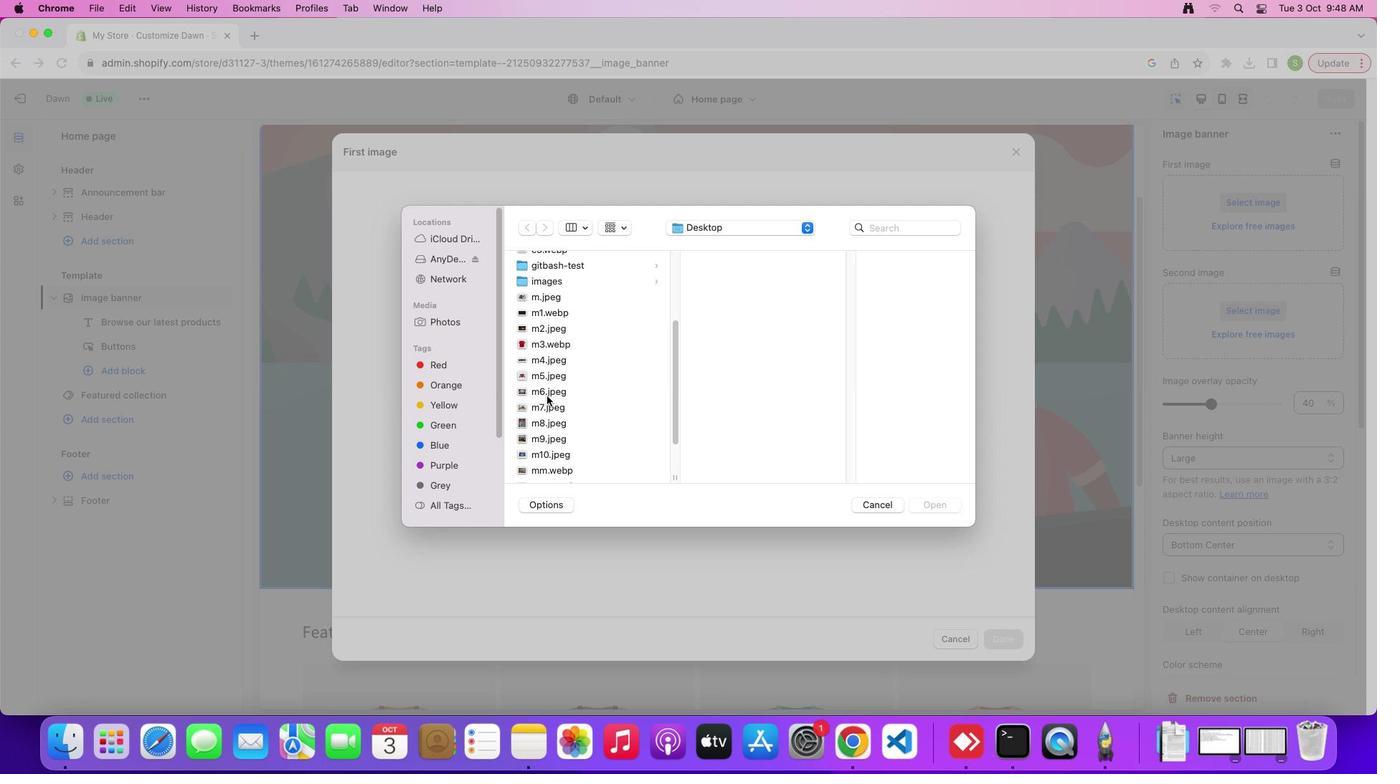 
Action: Mouse scrolled (547, 396) with delta (0, -3)
Screenshot: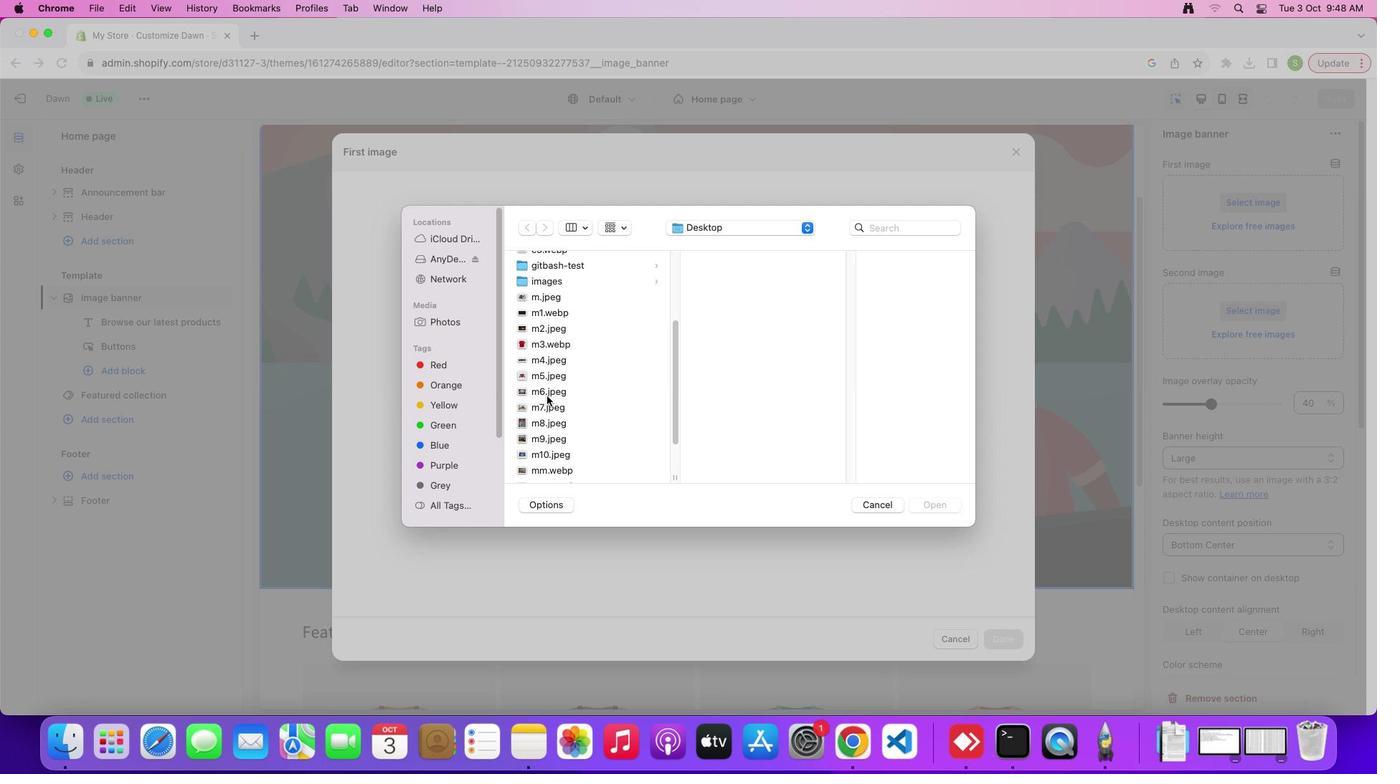
Action: Mouse moved to (539, 469)
Screenshot: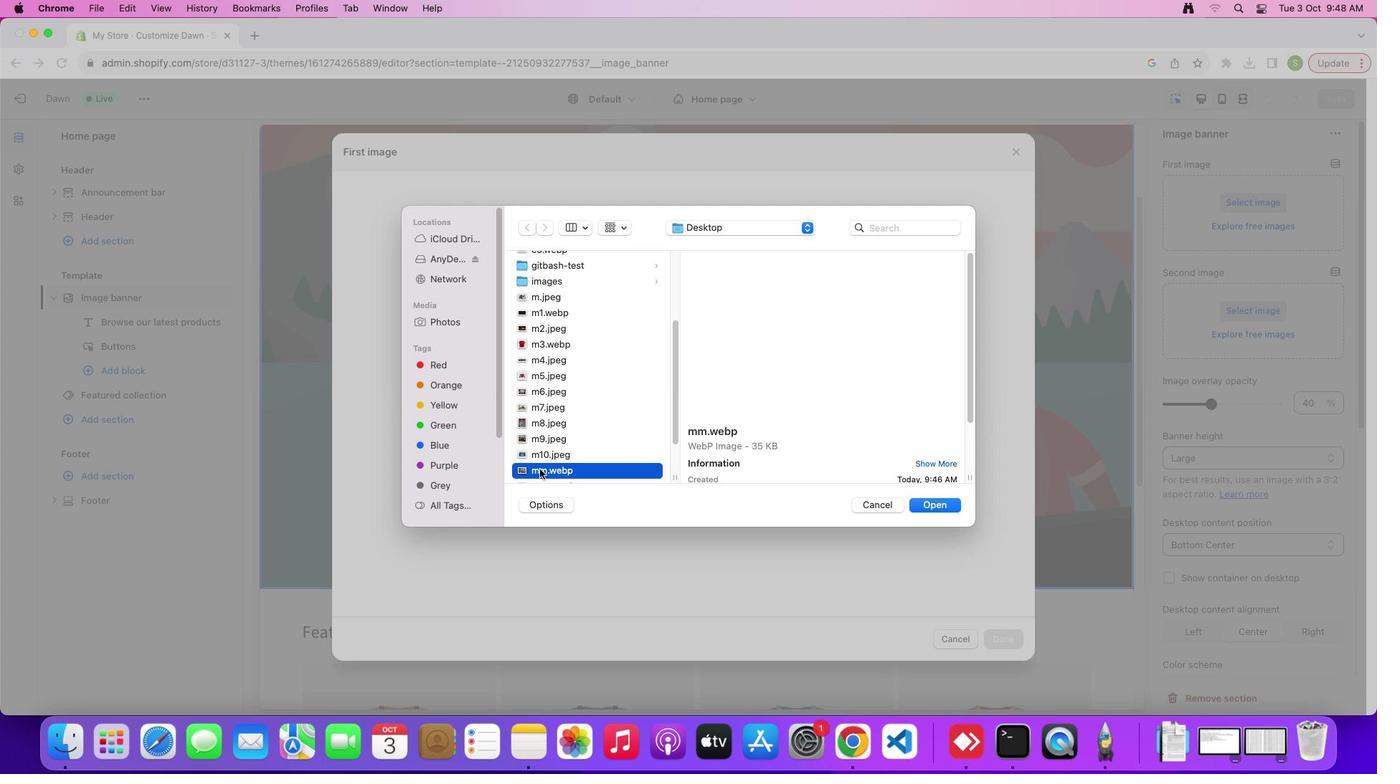 
Action: Mouse pressed left at (539, 469)
Screenshot: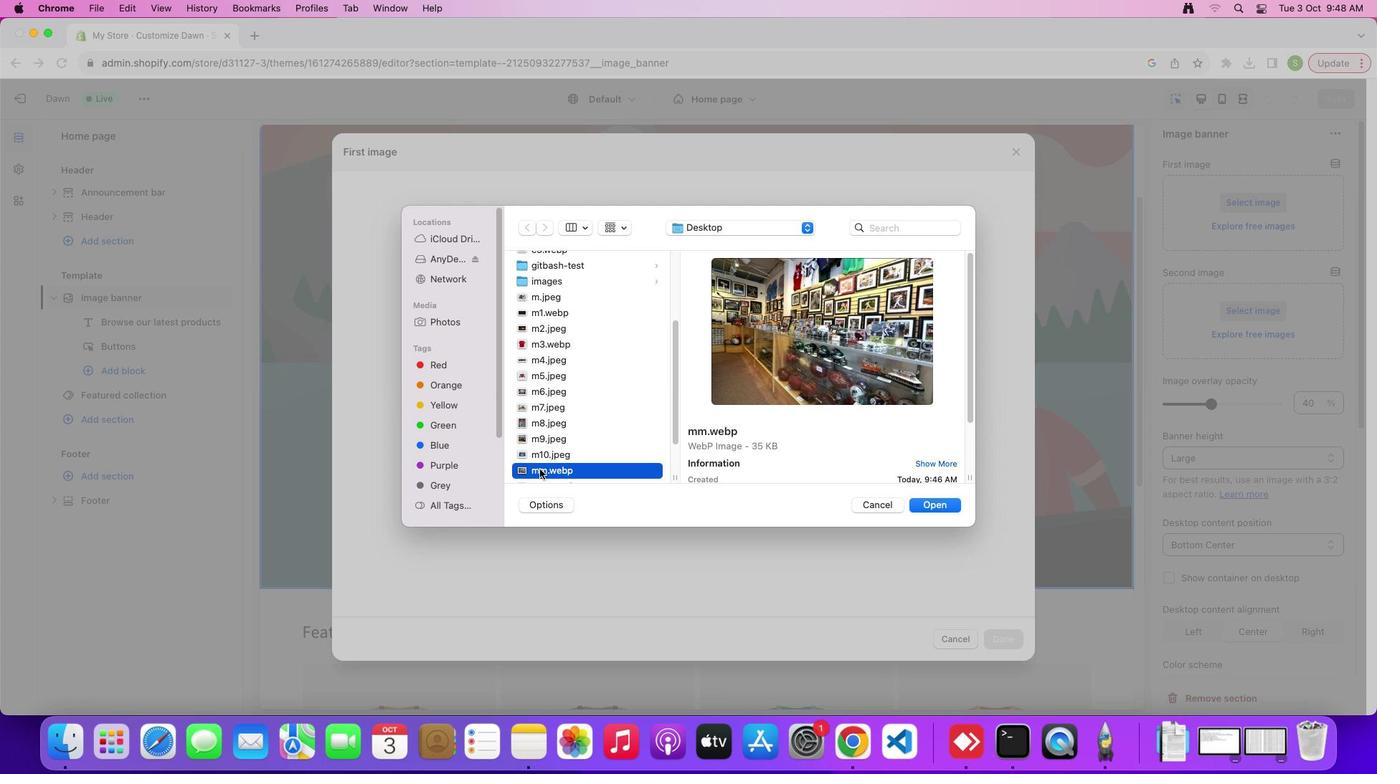 
Action: Mouse moved to (946, 508)
Screenshot: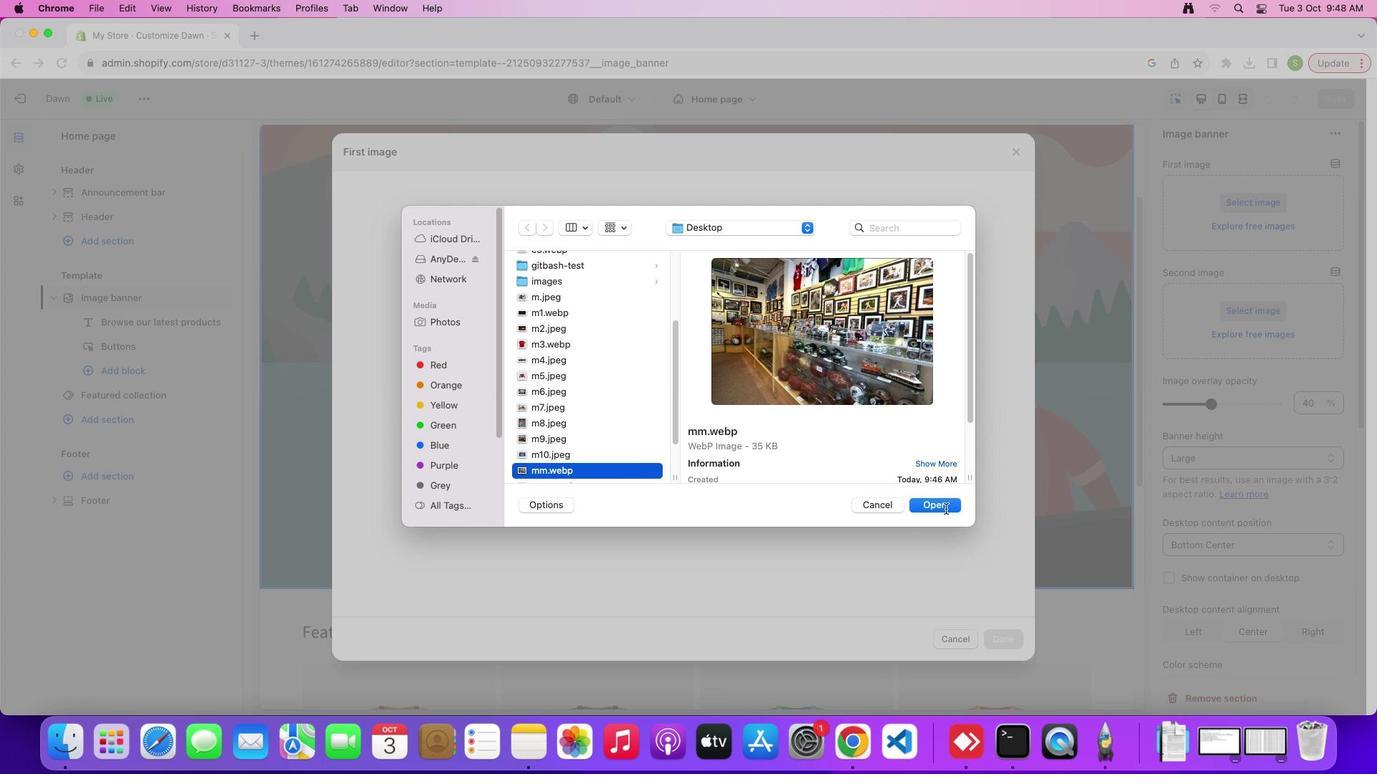 
Action: Mouse pressed left at (946, 508)
Screenshot: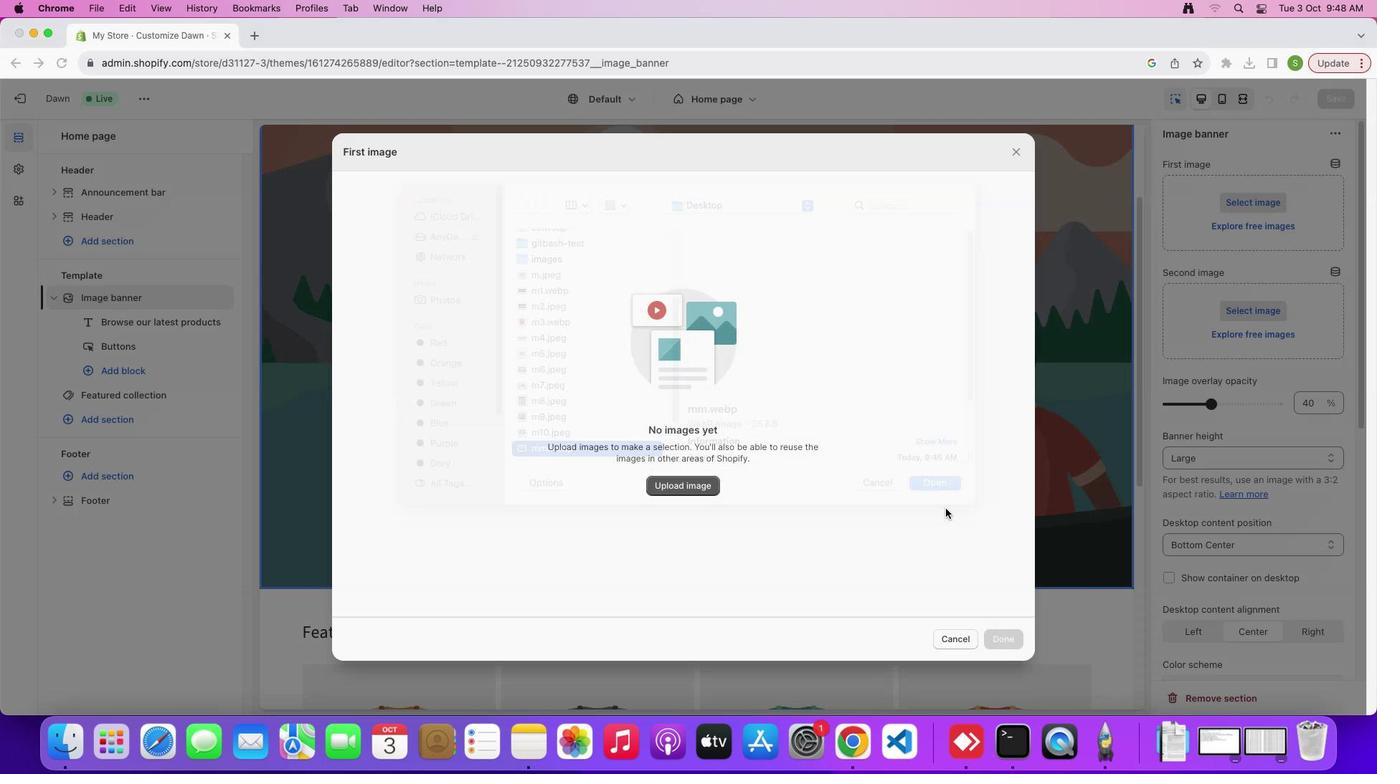 
Action: Mouse moved to (1004, 642)
Screenshot: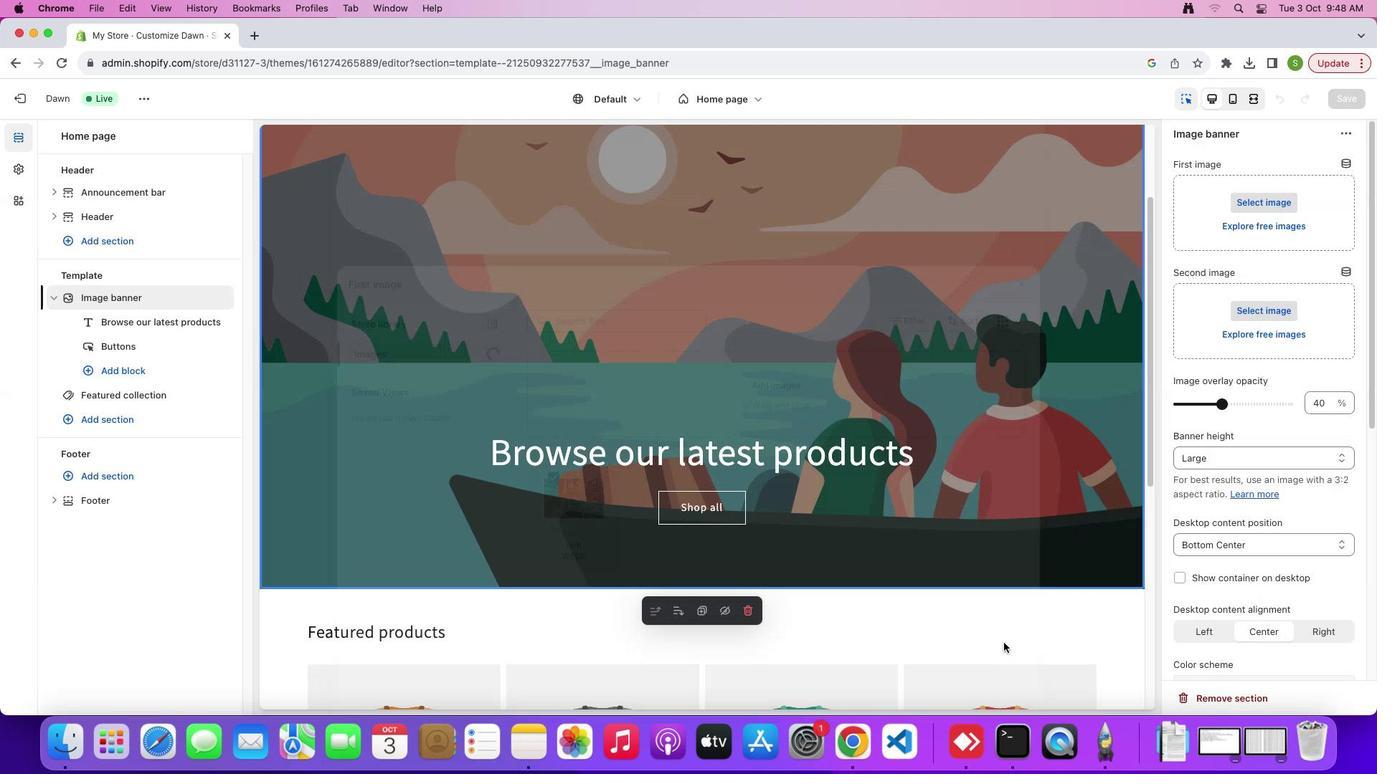 
Action: Mouse pressed left at (1004, 642)
Screenshot: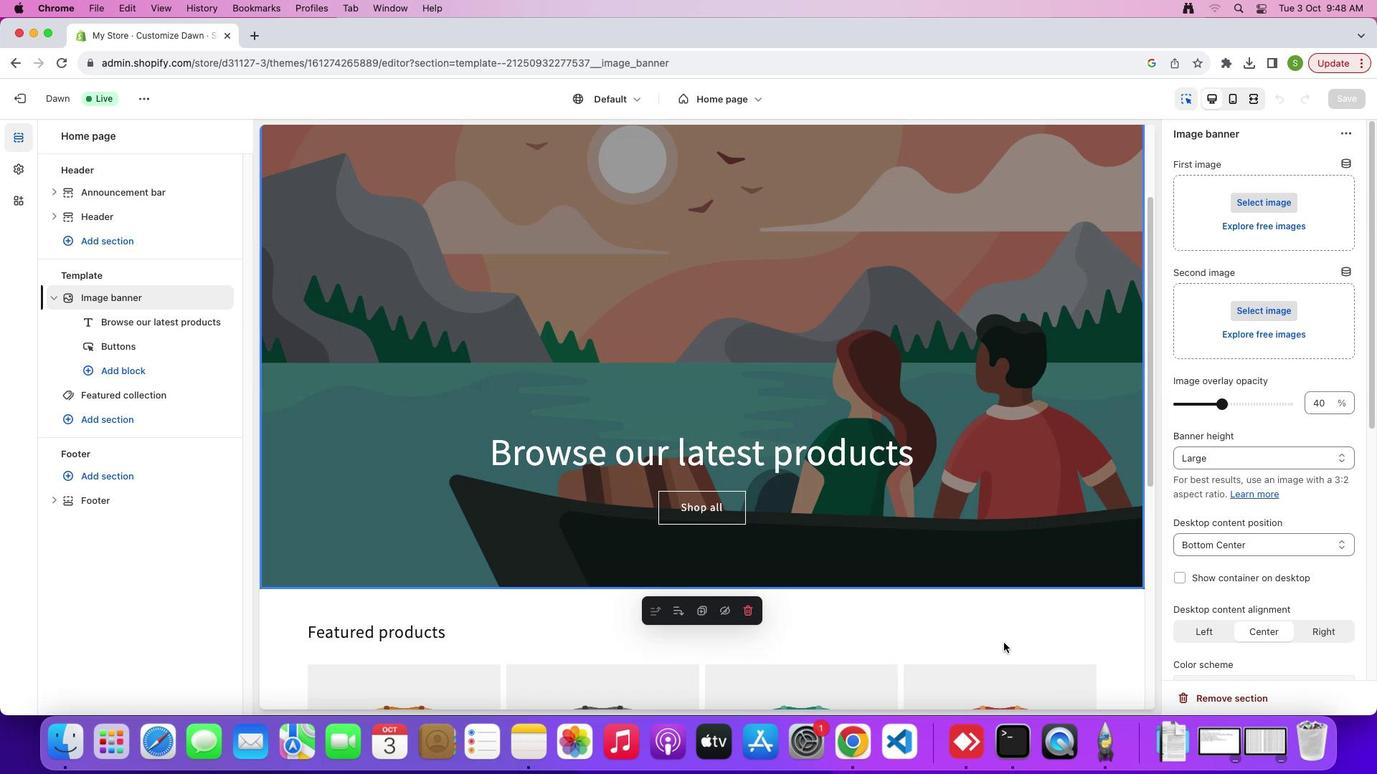 
Action: Mouse moved to (879, 536)
Screenshot: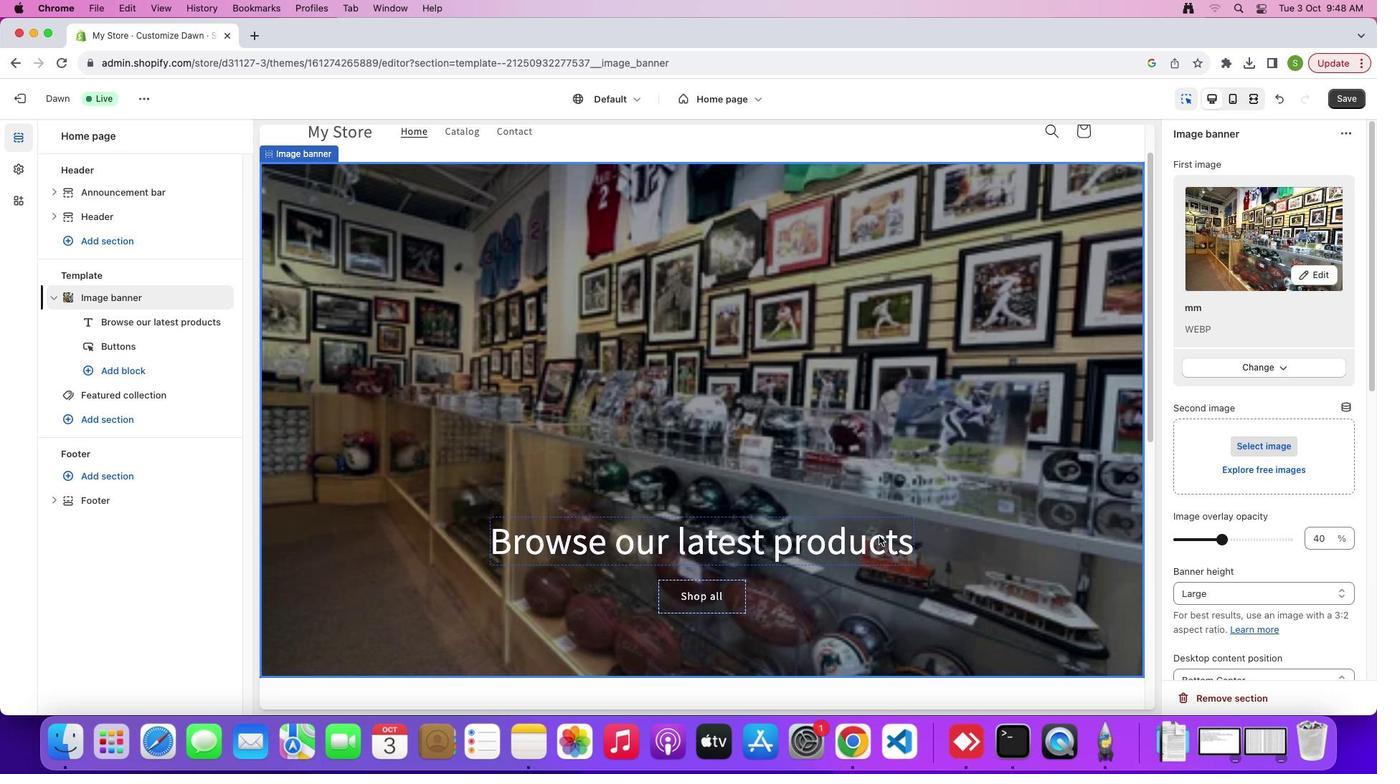 
Action: Mouse scrolled (879, 536) with delta (0, 0)
Screenshot: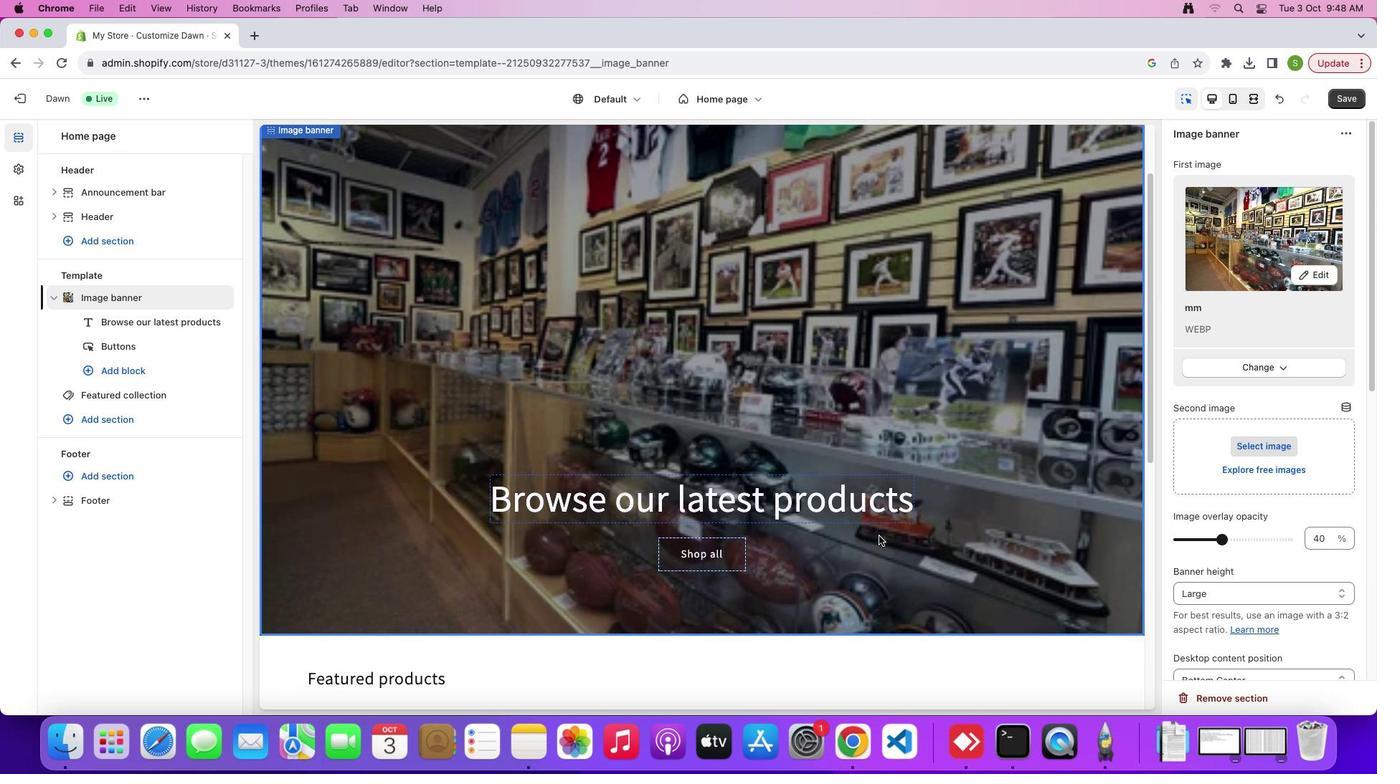 
Action: Mouse scrolled (879, 536) with delta (0, 0)
Screenshot: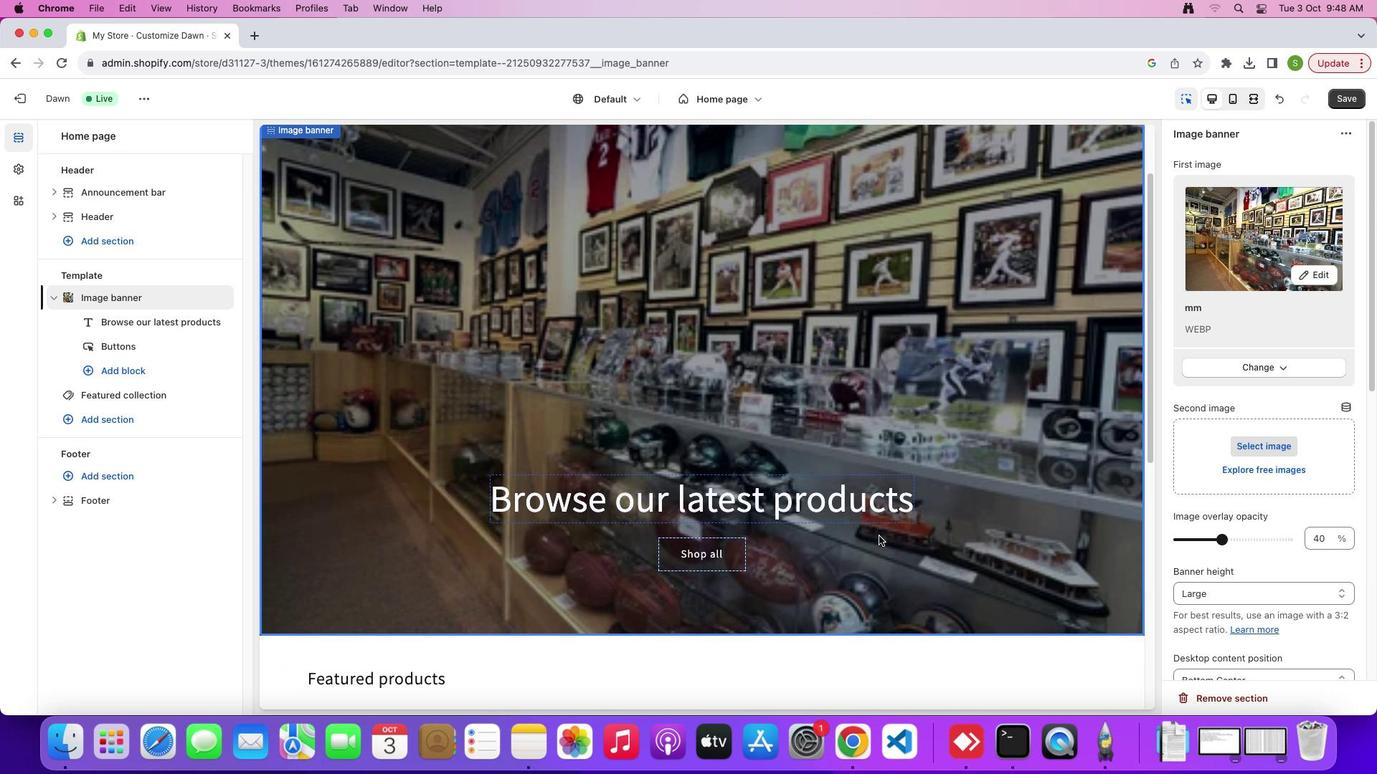 
Action: Mouse scrolled (879, 536) with delta (0, -1)
Screenshot: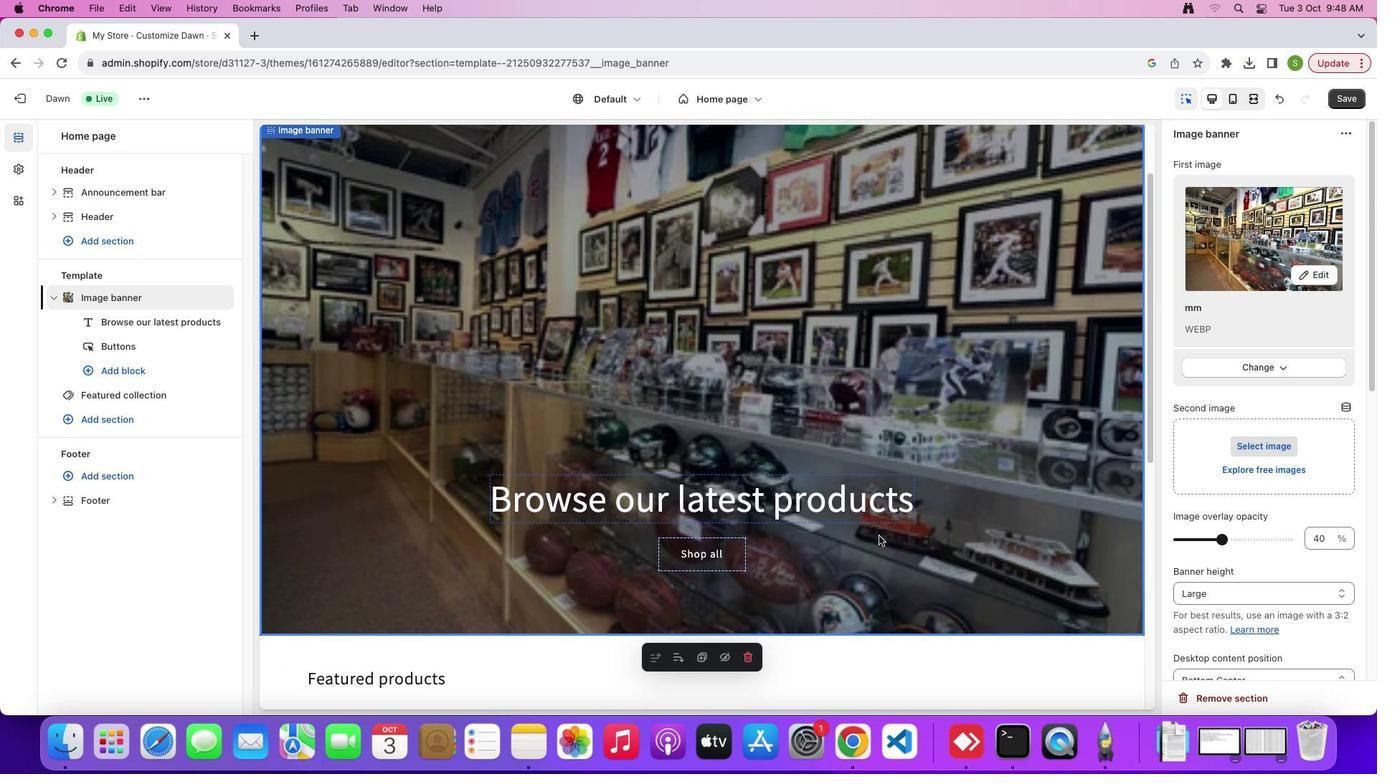 
Action: Mouse moved to (1255, 447)
Screenshot: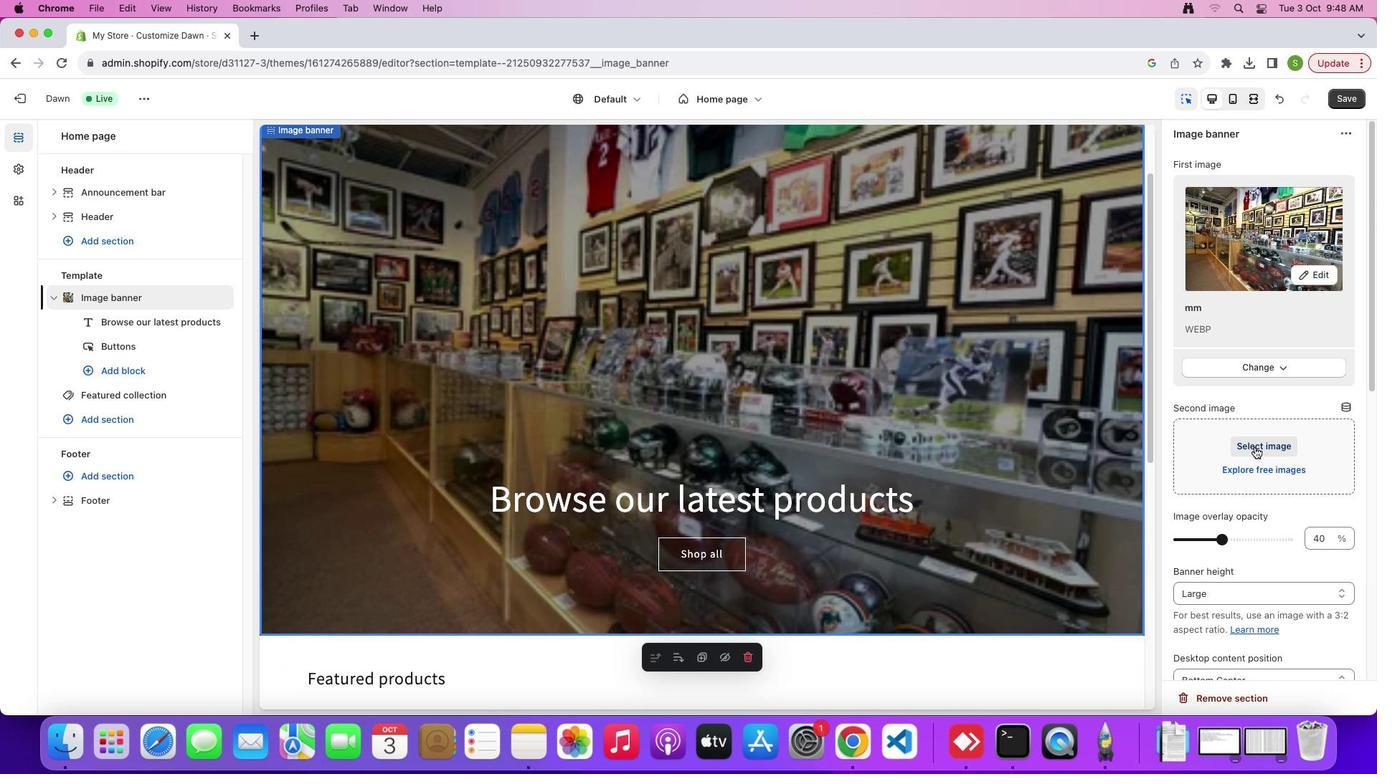 
Action: Mouse pressed left at (1255, 447)
Screenshot: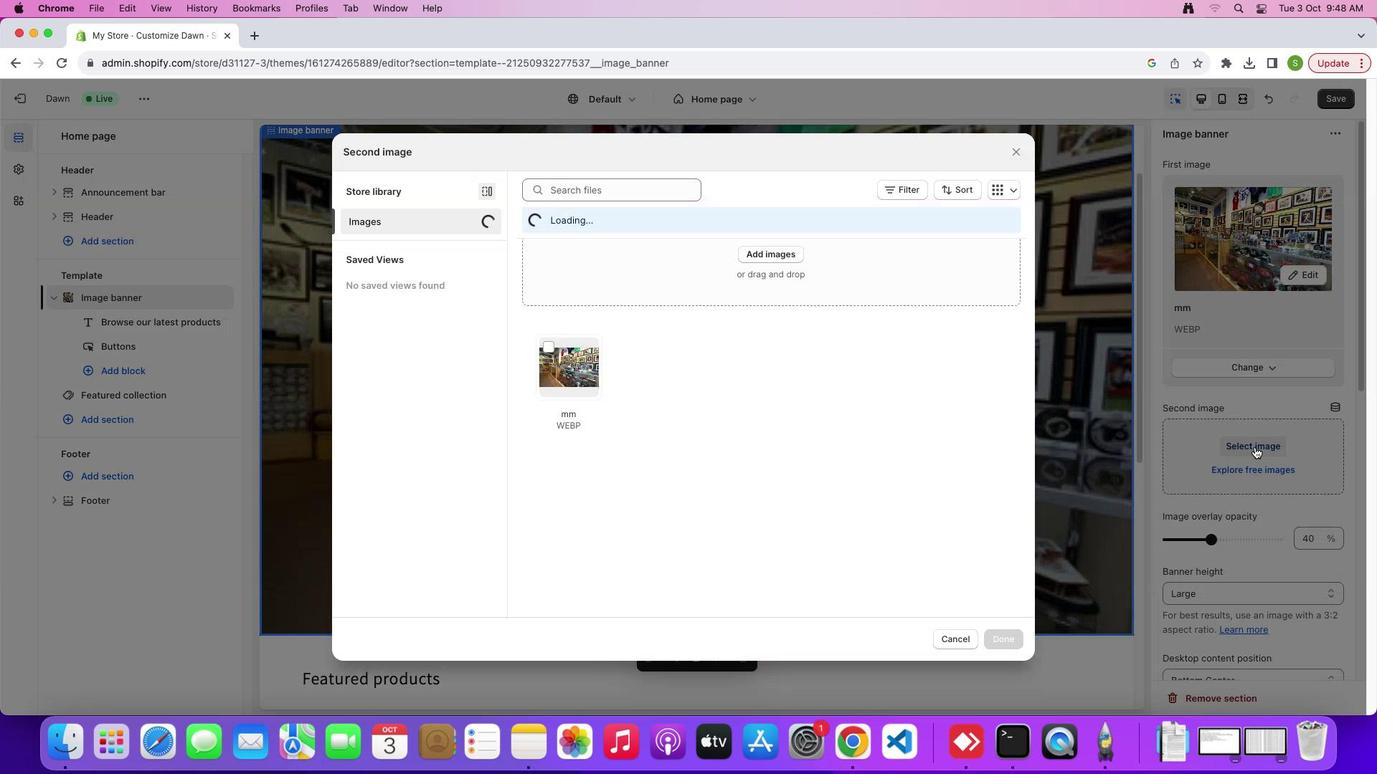 
Action: Mouse moved to (755, 252)
Screenshot: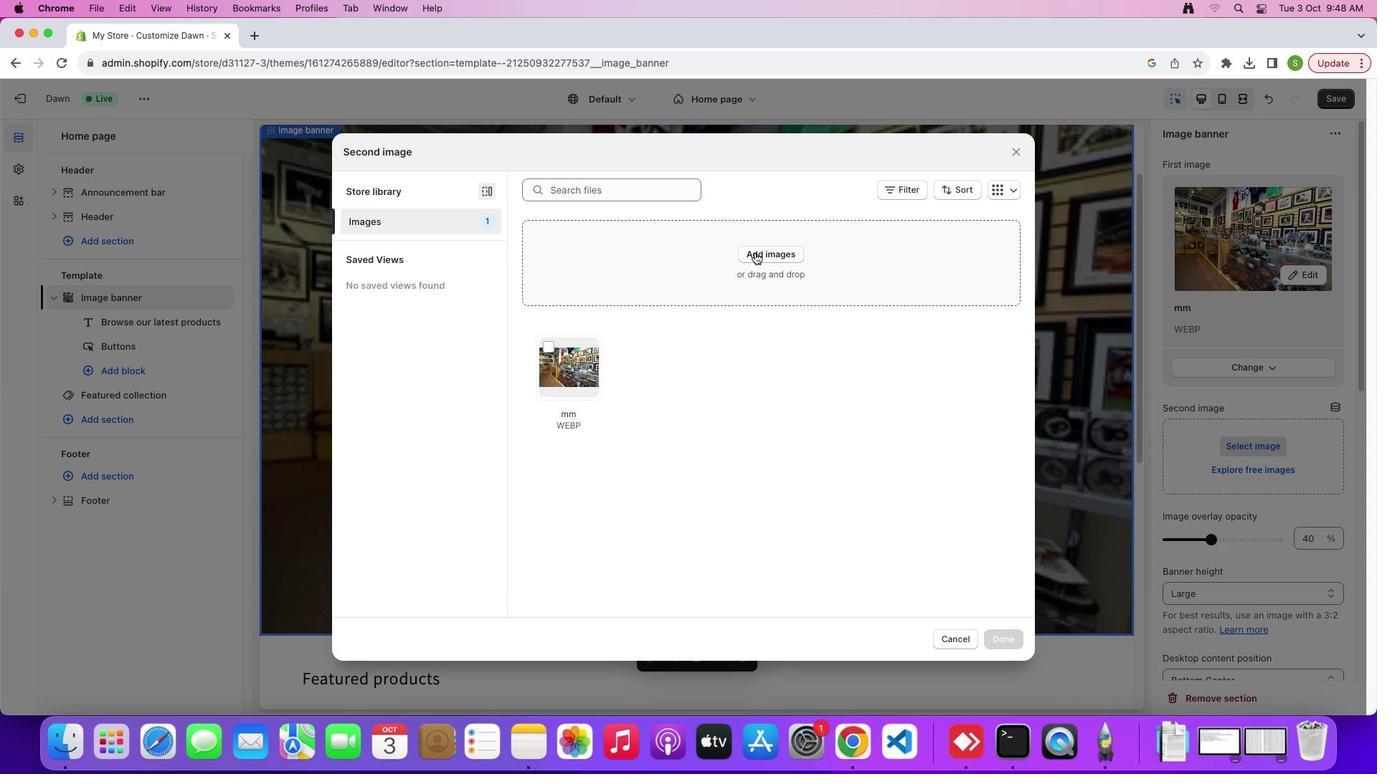 
Action: Mouse pressed left at (755, 252)
Screenshot: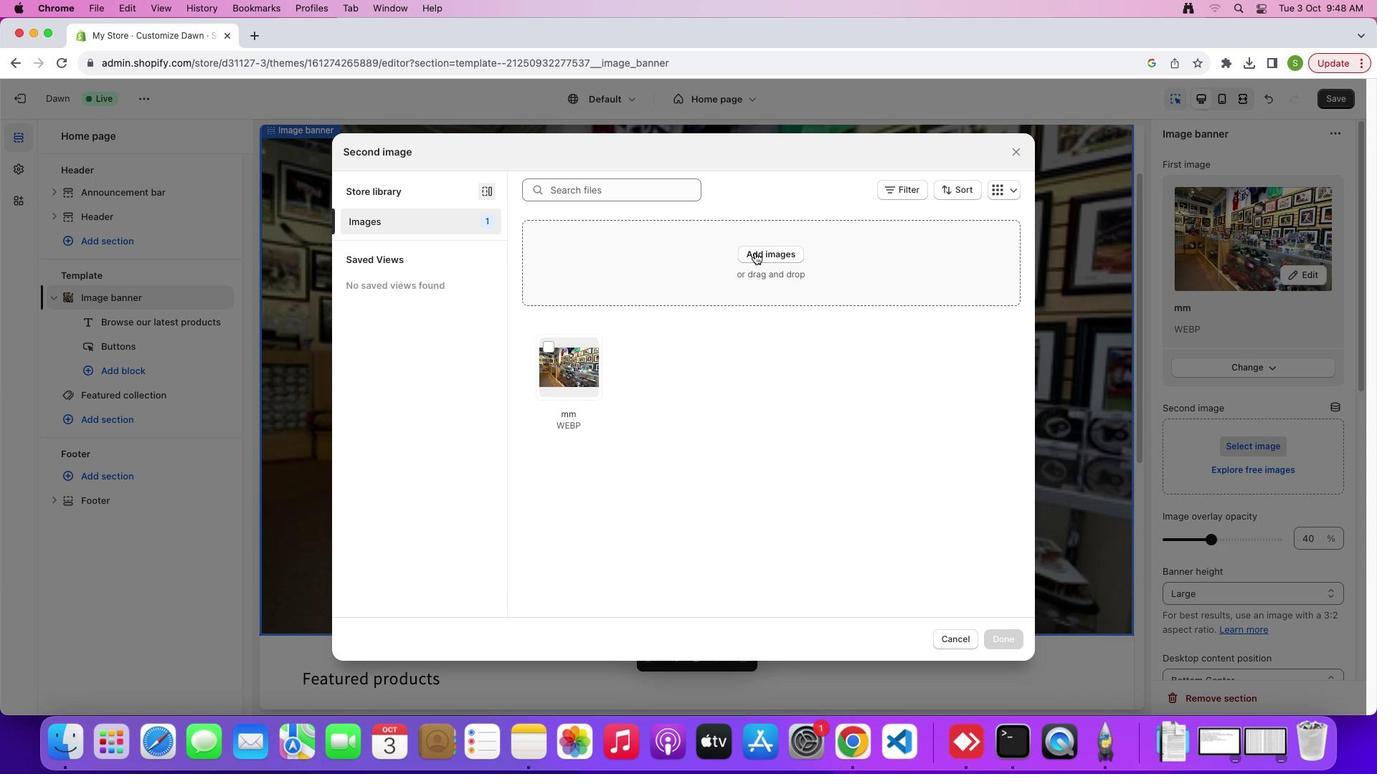 
Action: Mouse moved to (538, 406)
Screenshot: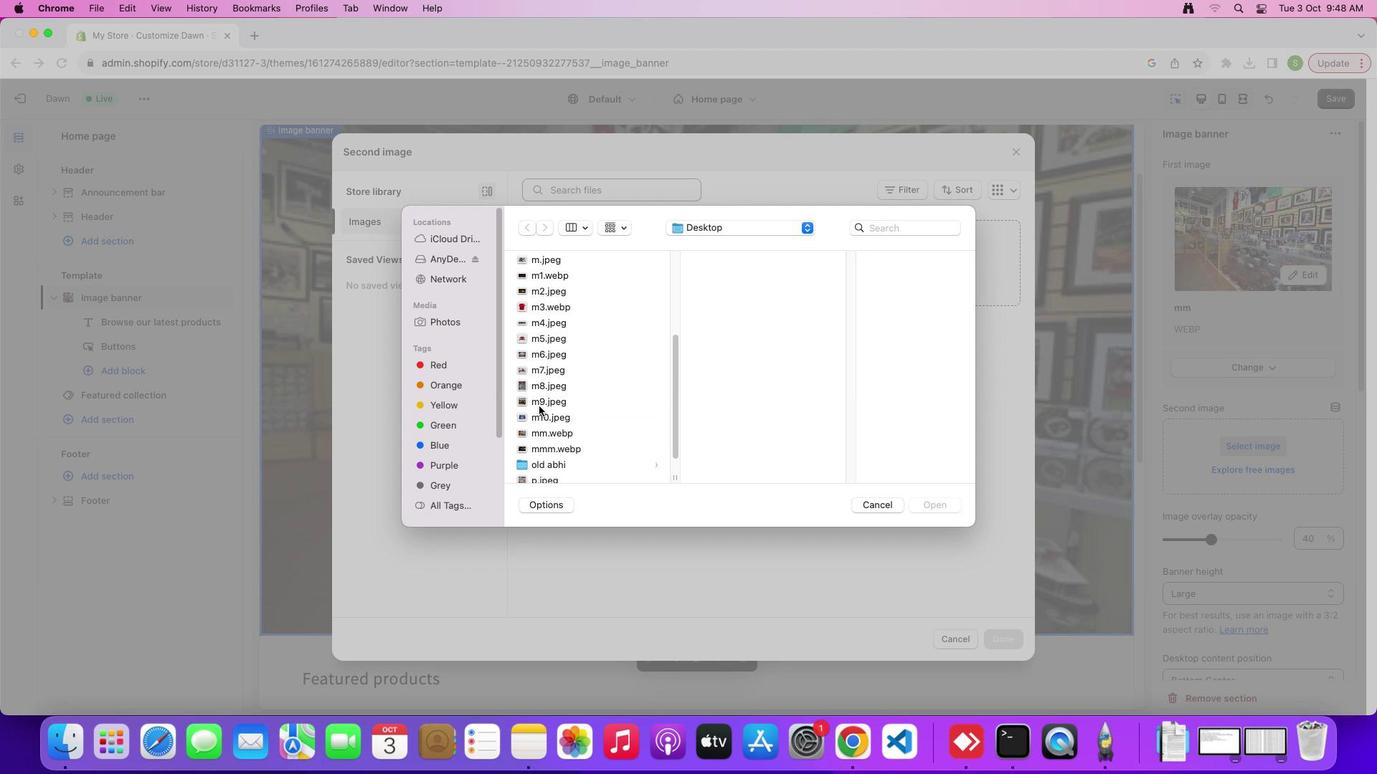 
Action: Mouse scrolled (538, 406) with delta (0, 0)
Screenshot: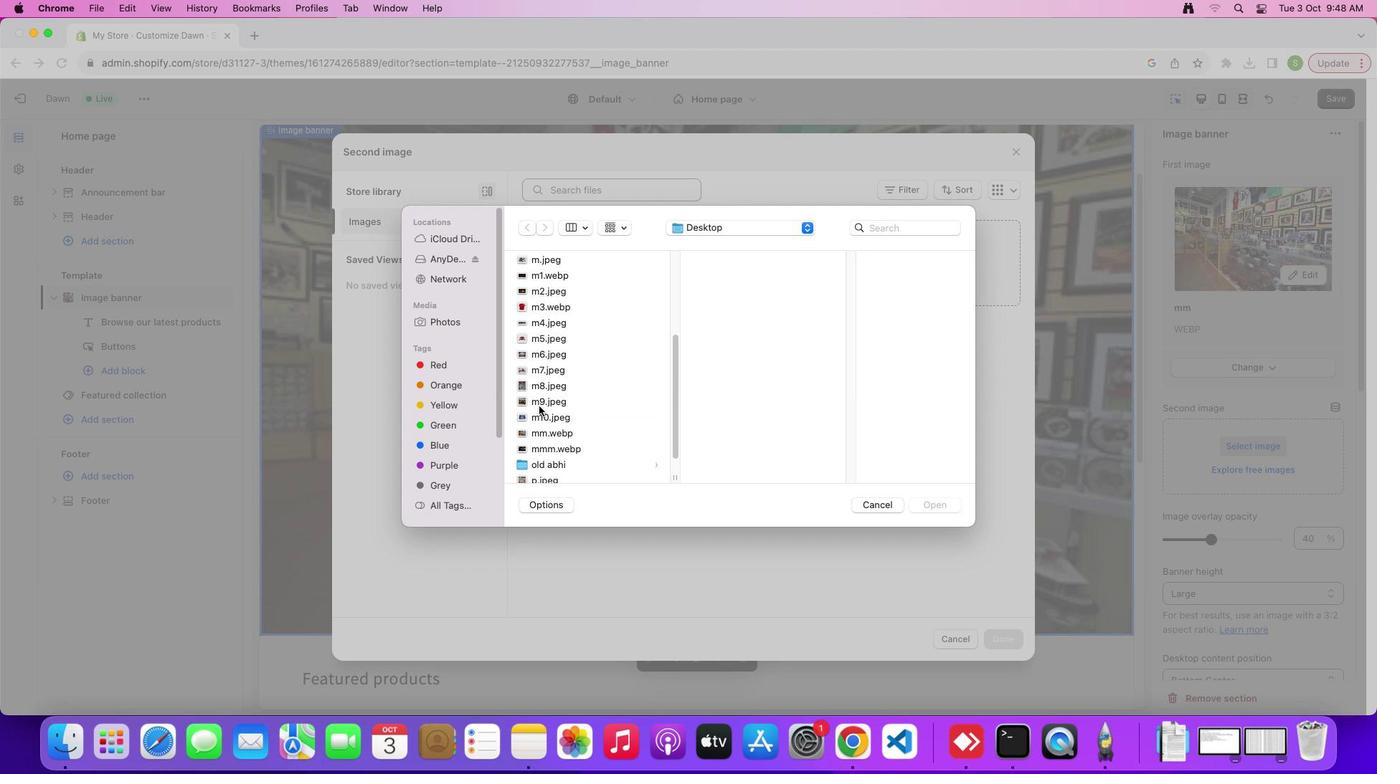 
Action: Mouse scrolled (538, 406) with delta (0, 0)
Screenshot: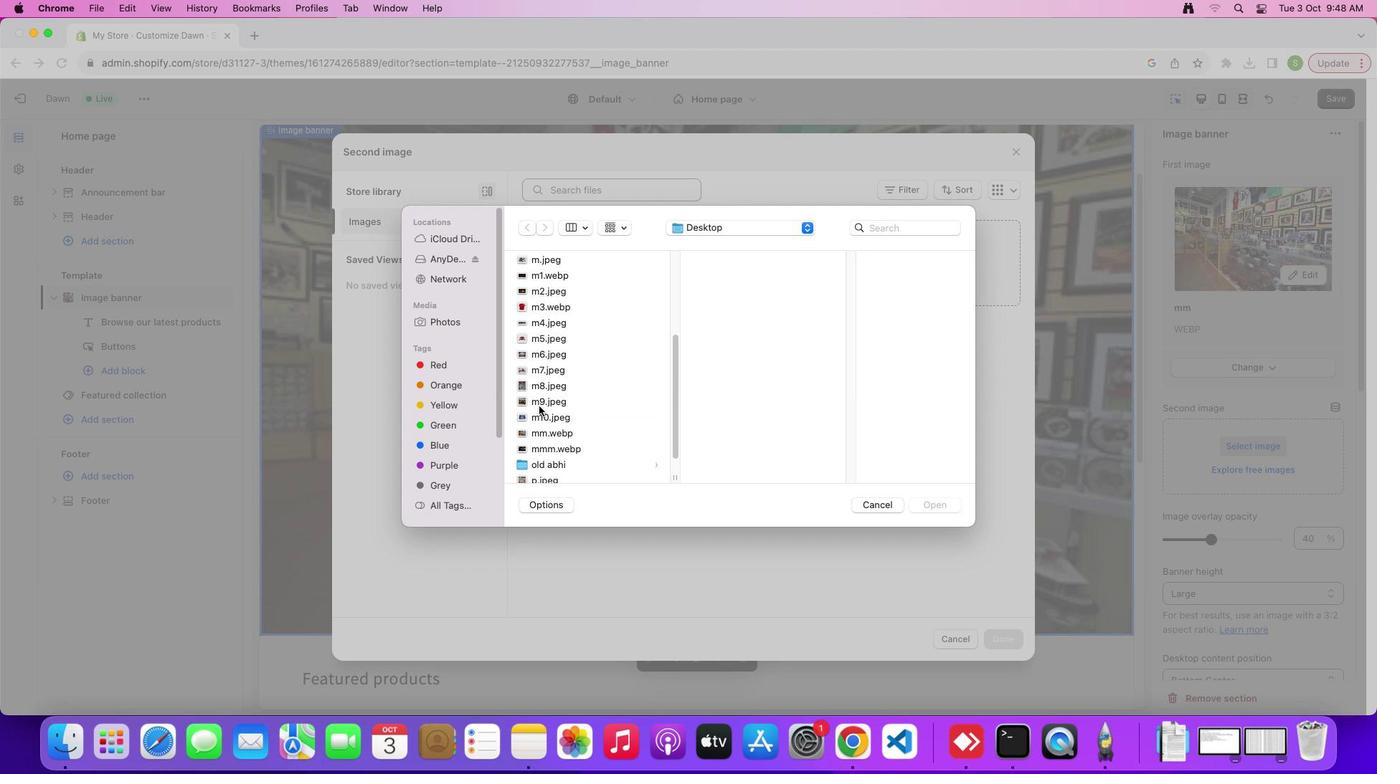 
Action: Mouse scrolled (538, 406) with delta (0, -3)
Screenshot: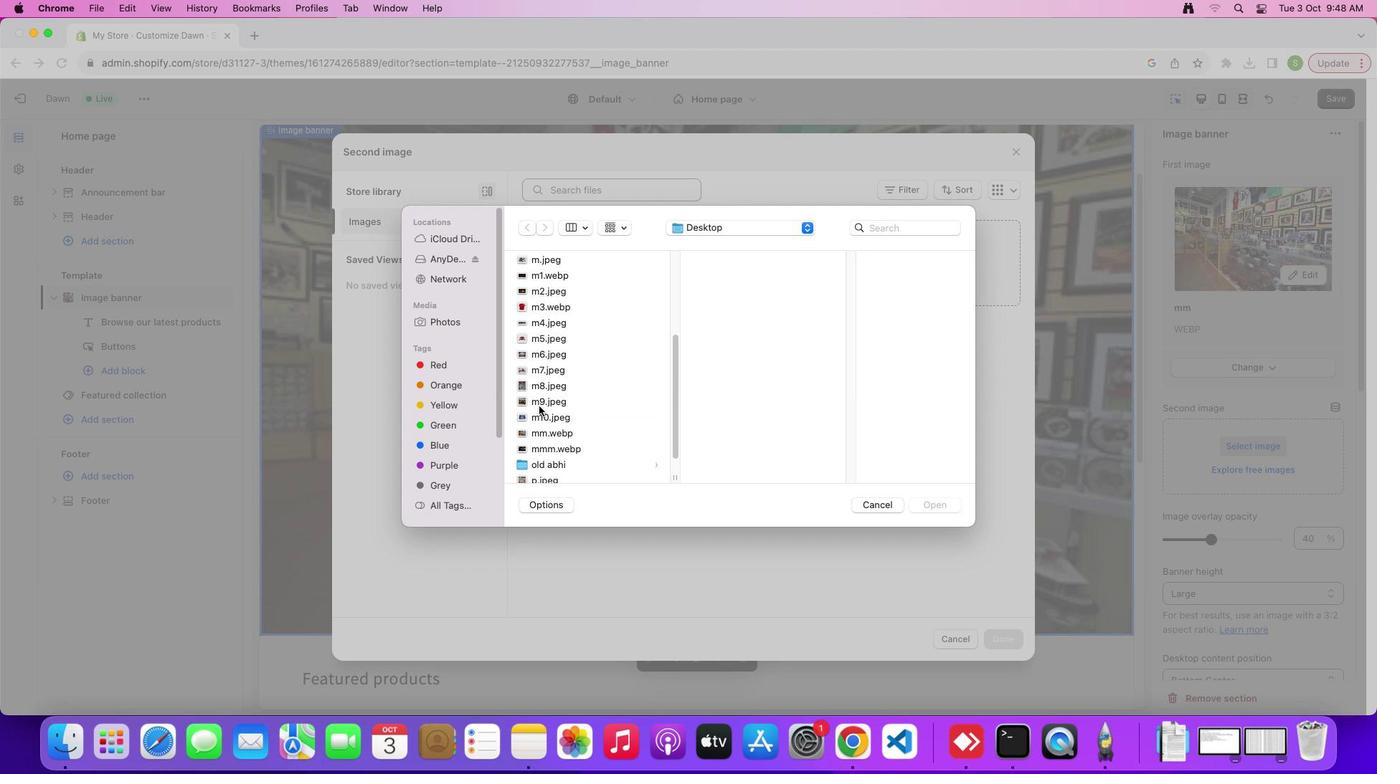 
Action: Mouse scrolled (538, 406) with delta (0, -4)
Screenshot: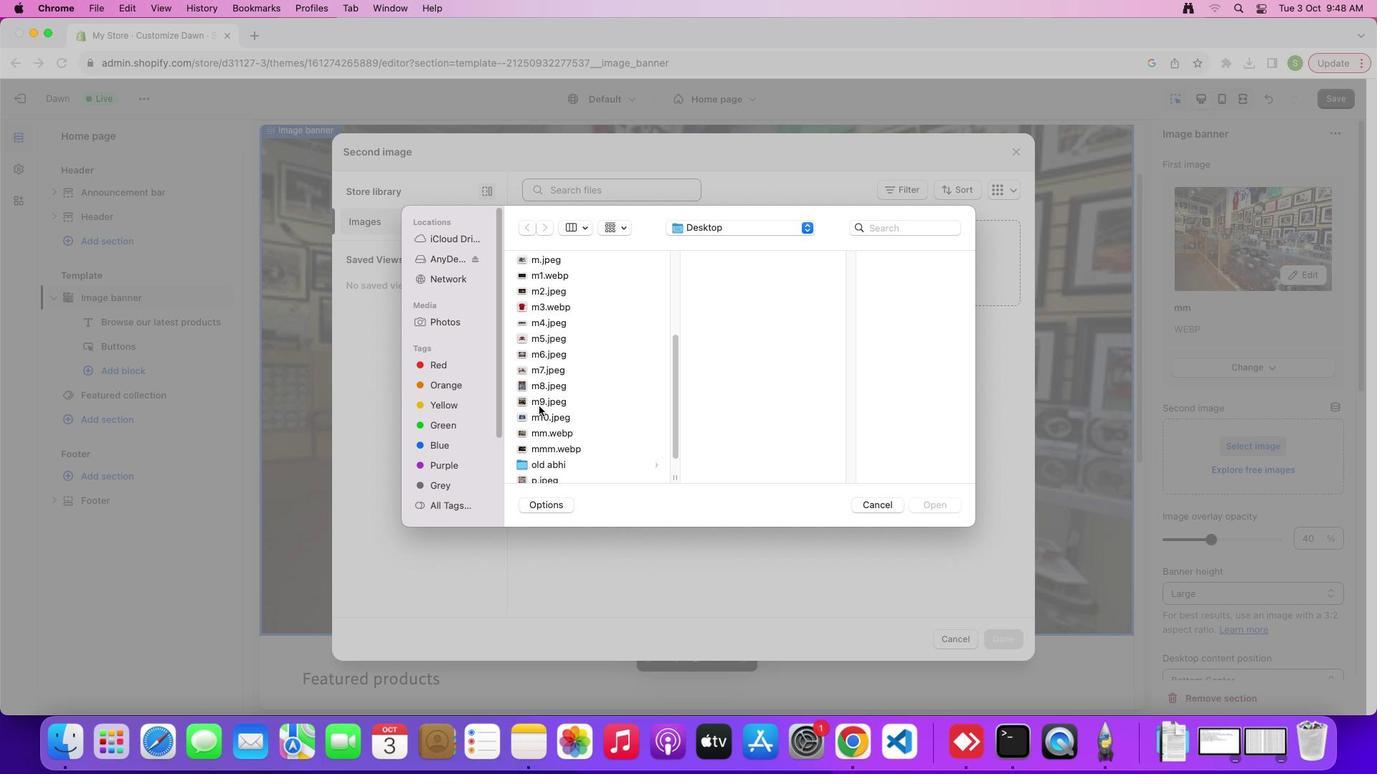 
Action: Mouse moved to (545, 449)
Screenshot: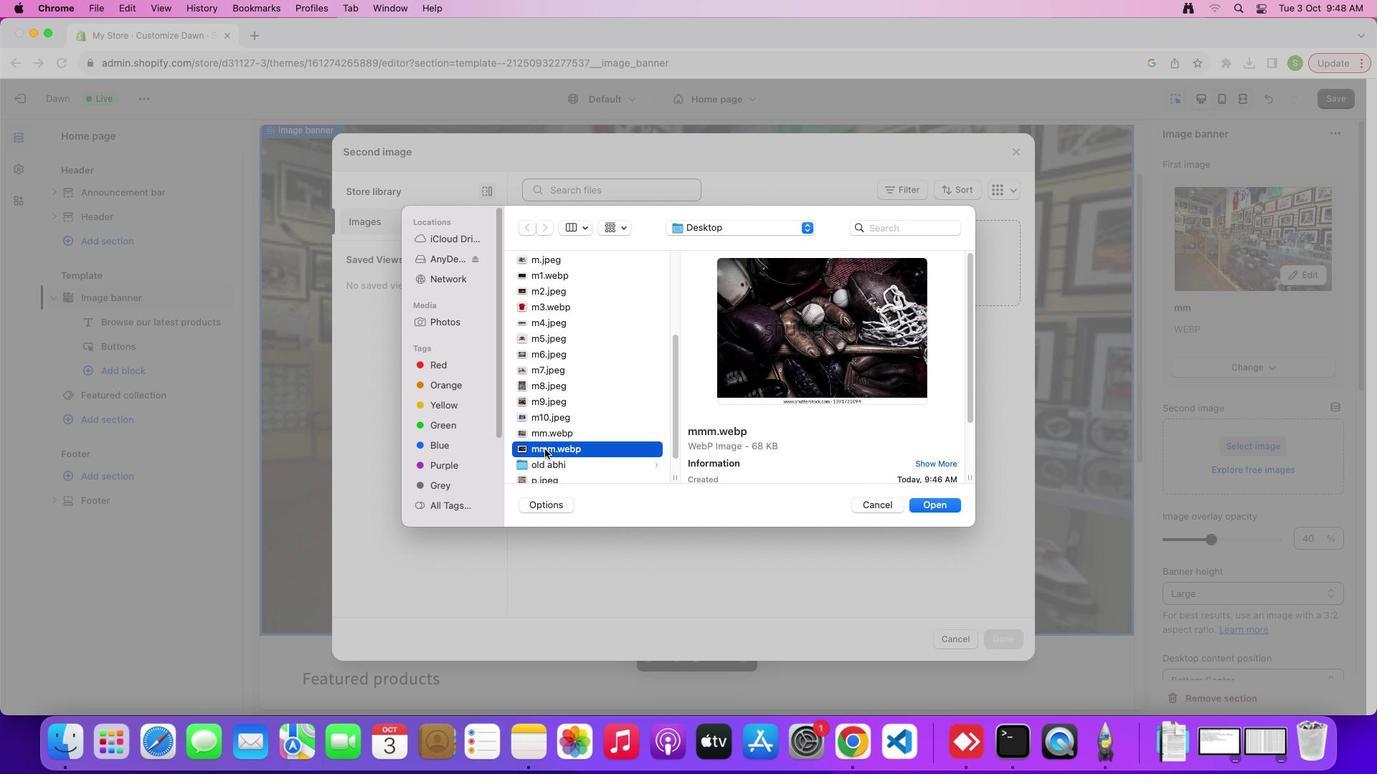 
Action: Mouse pressed left at (545, 449)
Screenshot: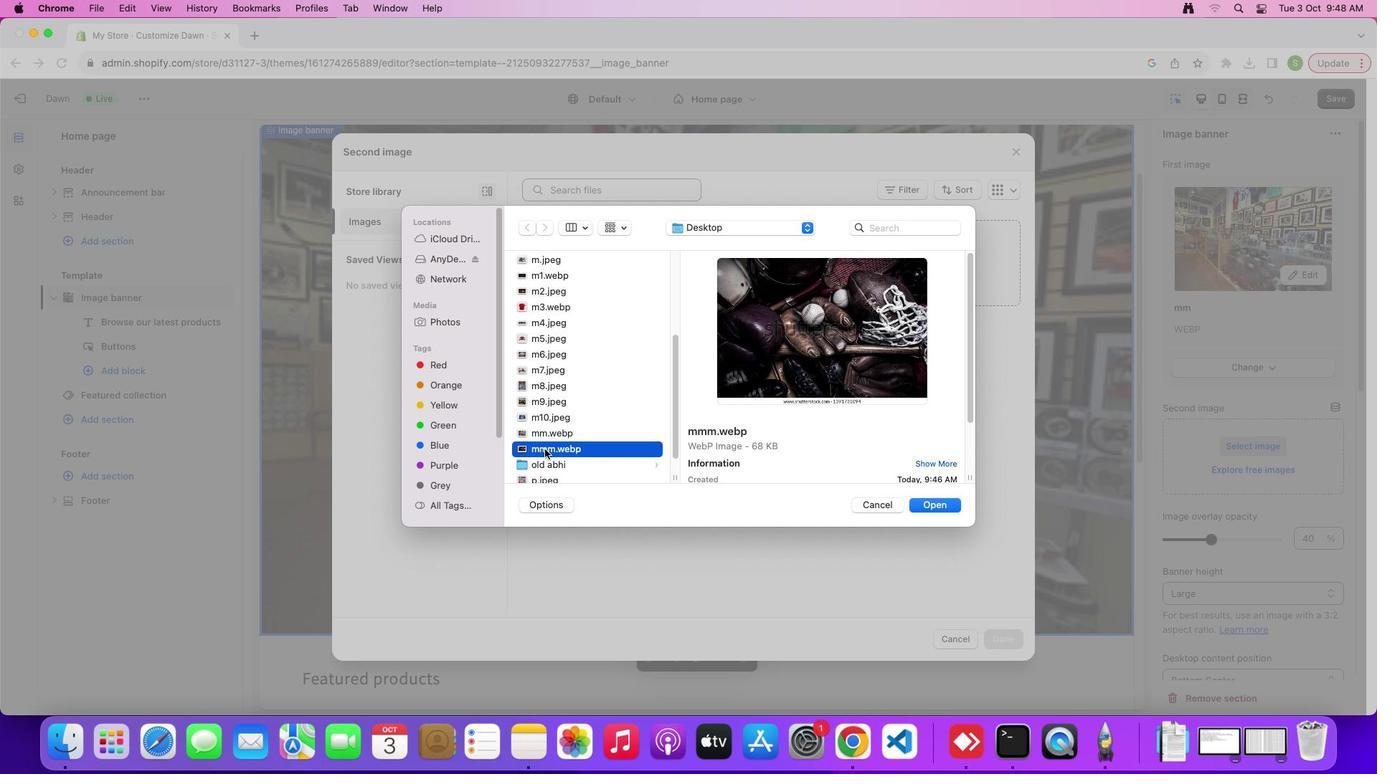 
Action: Mouse moved to (928, 507)
Screenshot: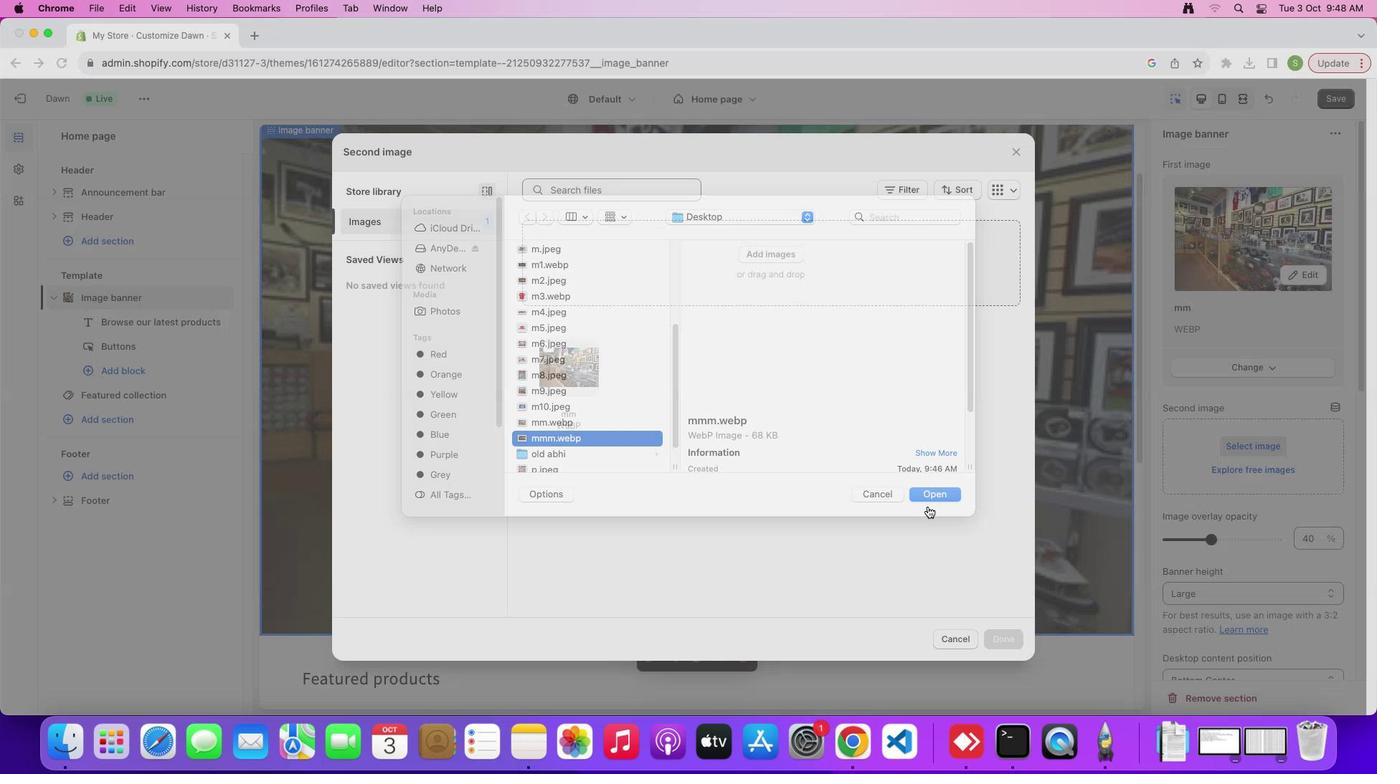 
Action: Mouse pressed left at (928, 507)
Screenshot: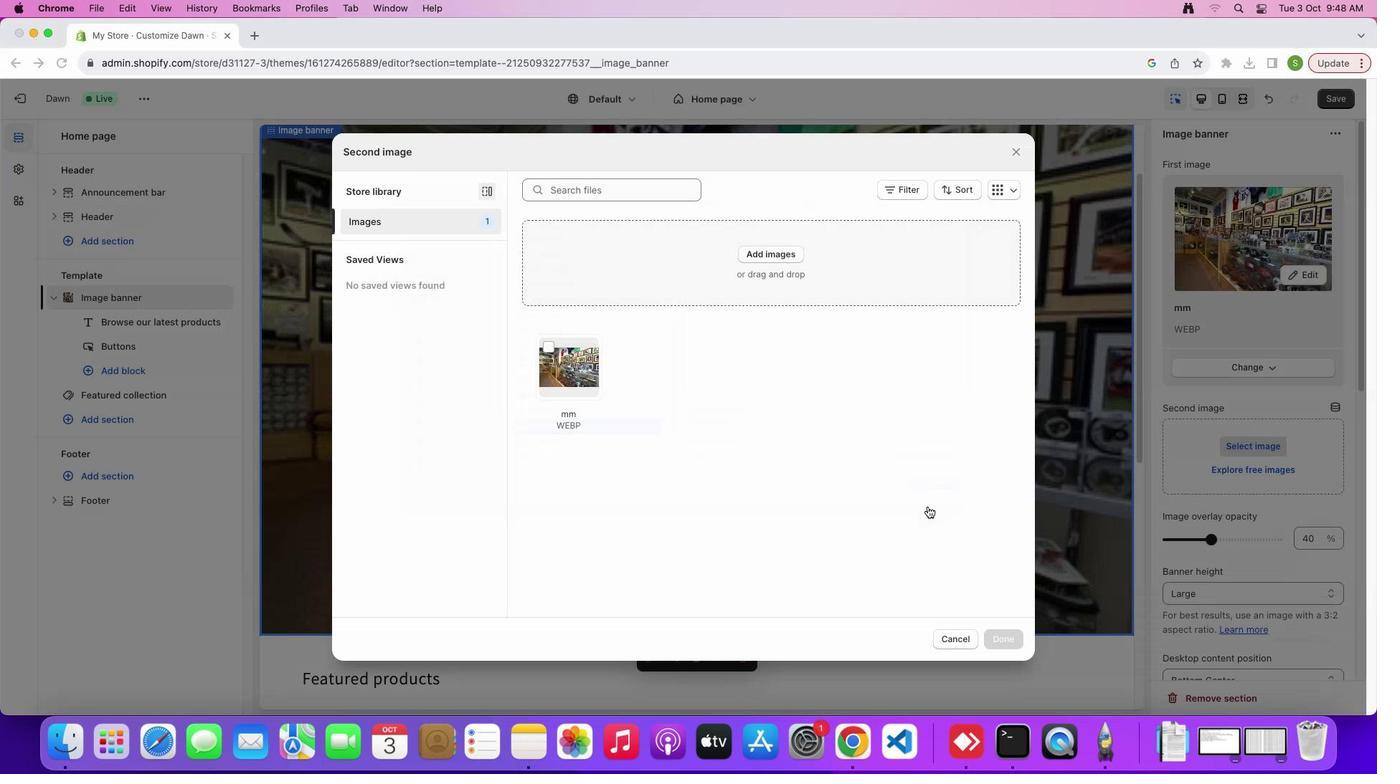 
Action: Mouse moved to (997, 635)
Screenshot: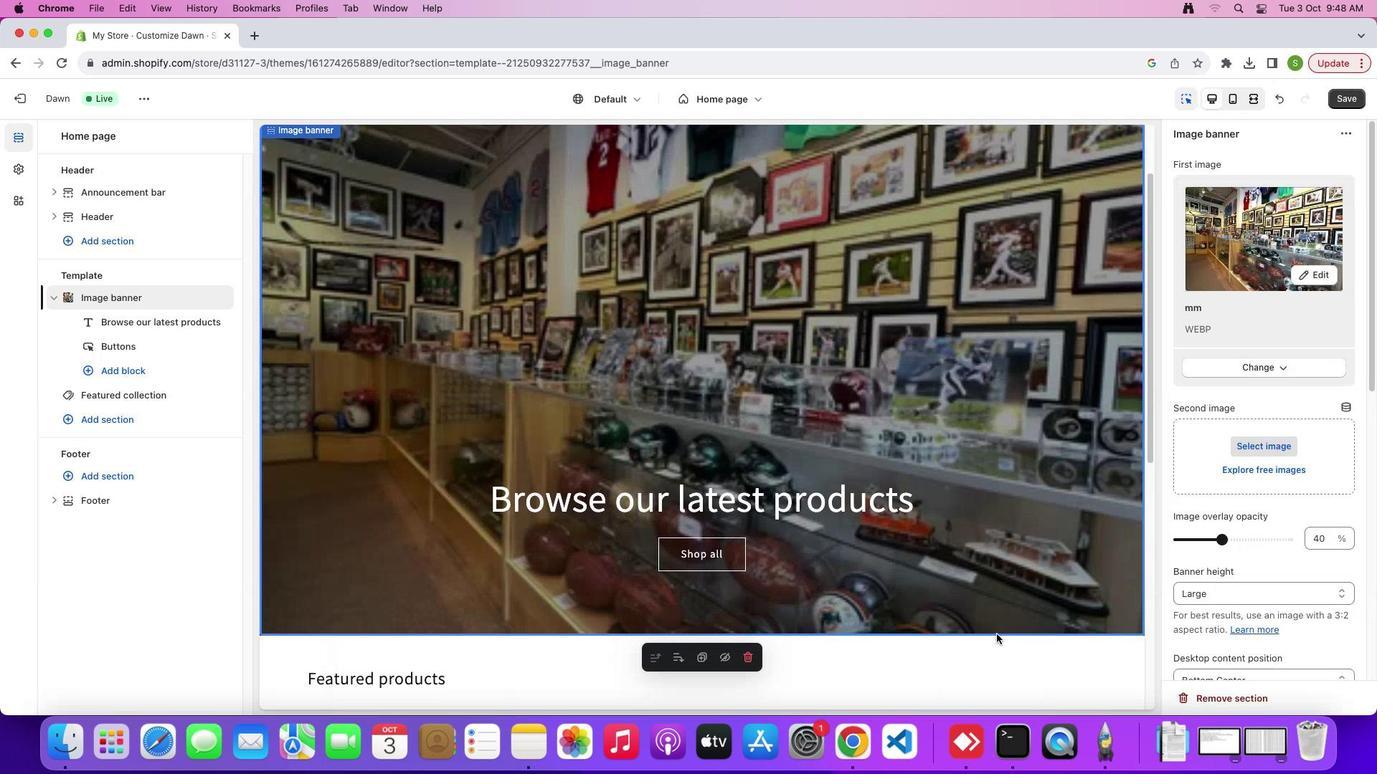 
Action: Mouse pressed left at (997, 635)
Screenshot: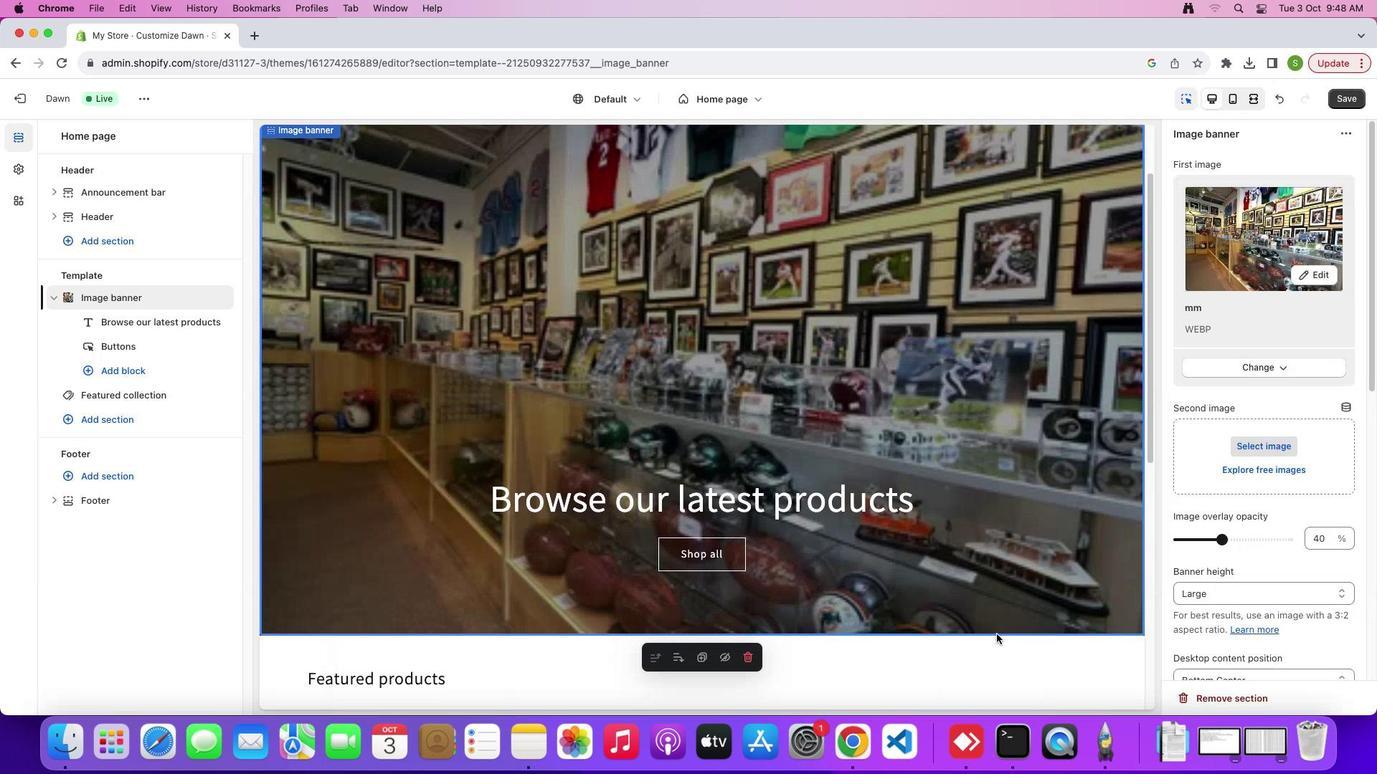 
Action: Mouse moved to (943, 378)
Screenshot: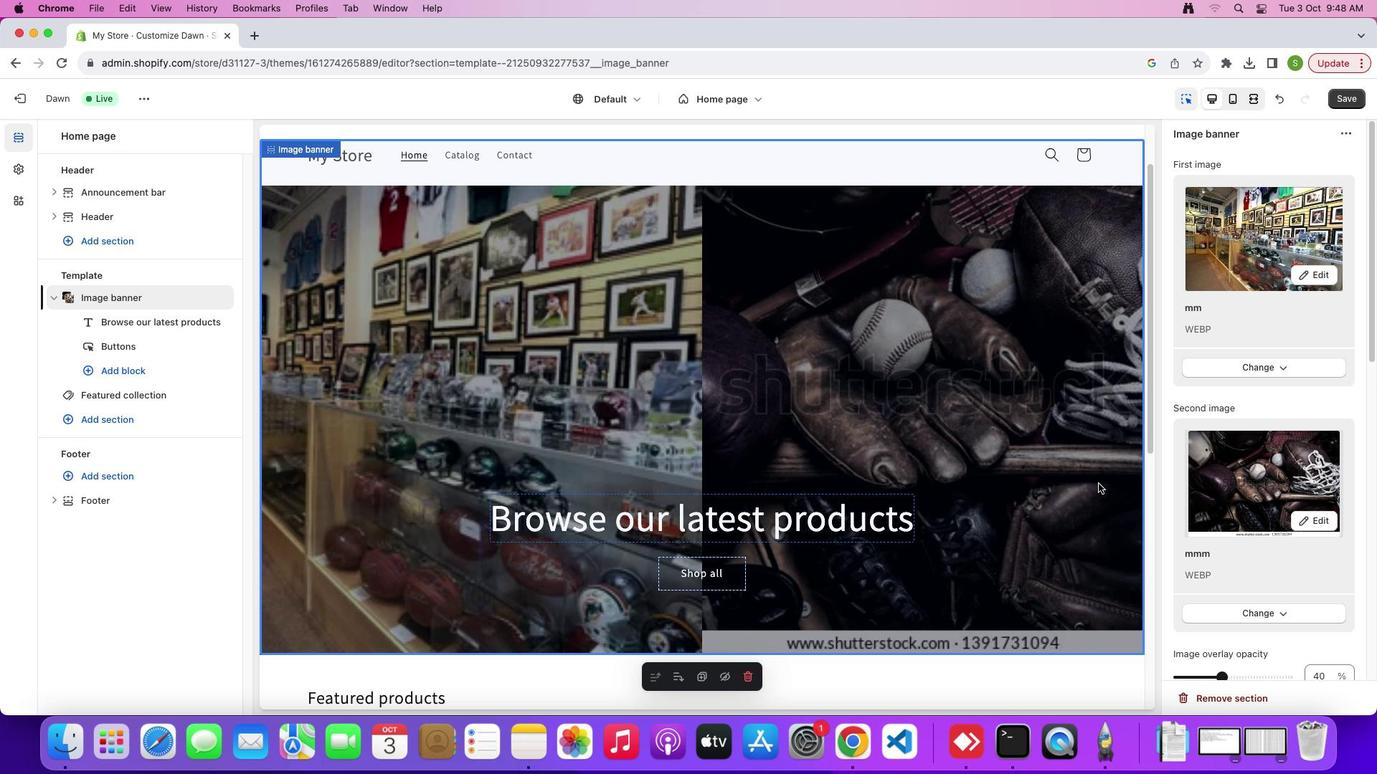 
Action: Mouse pressed left at (943, 378)
Screenshot: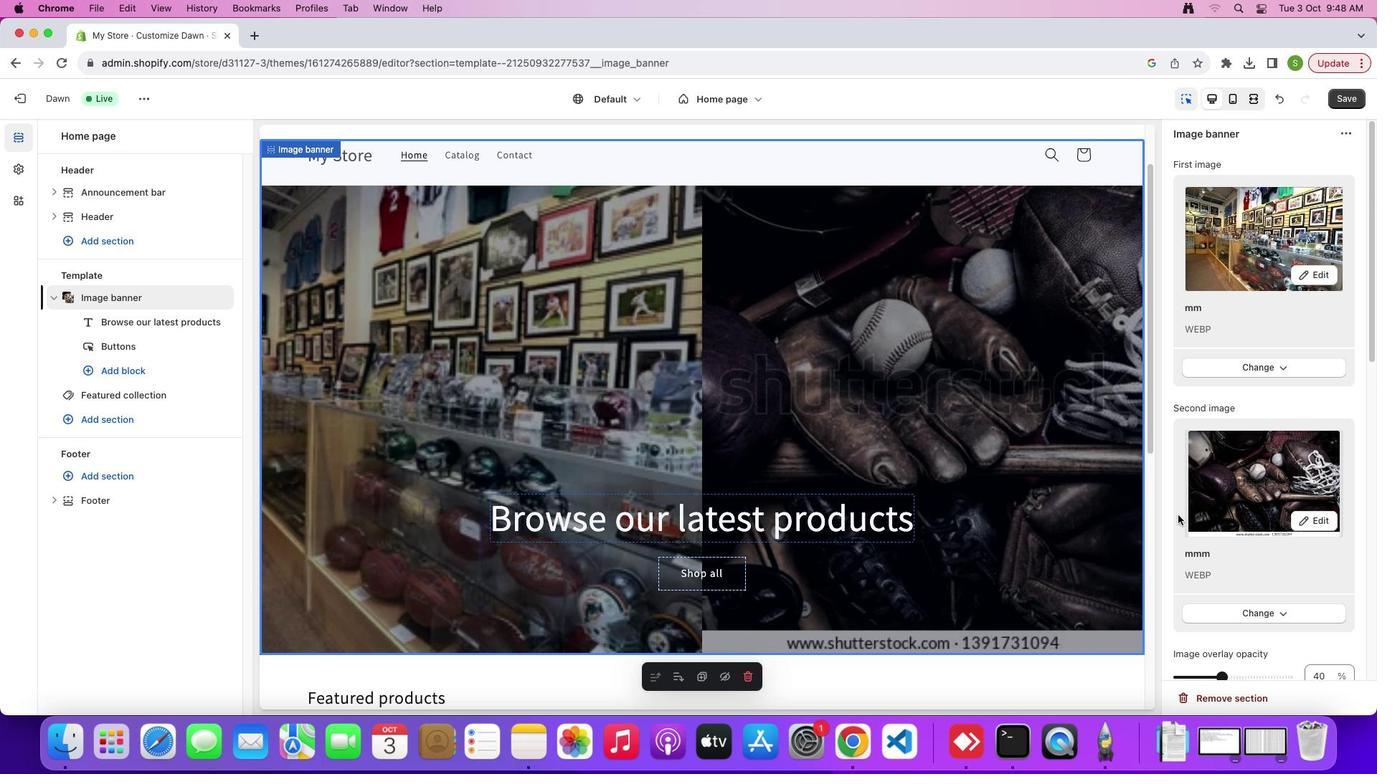 
Action: Mouse moved to (1256, 612)
Screenshot: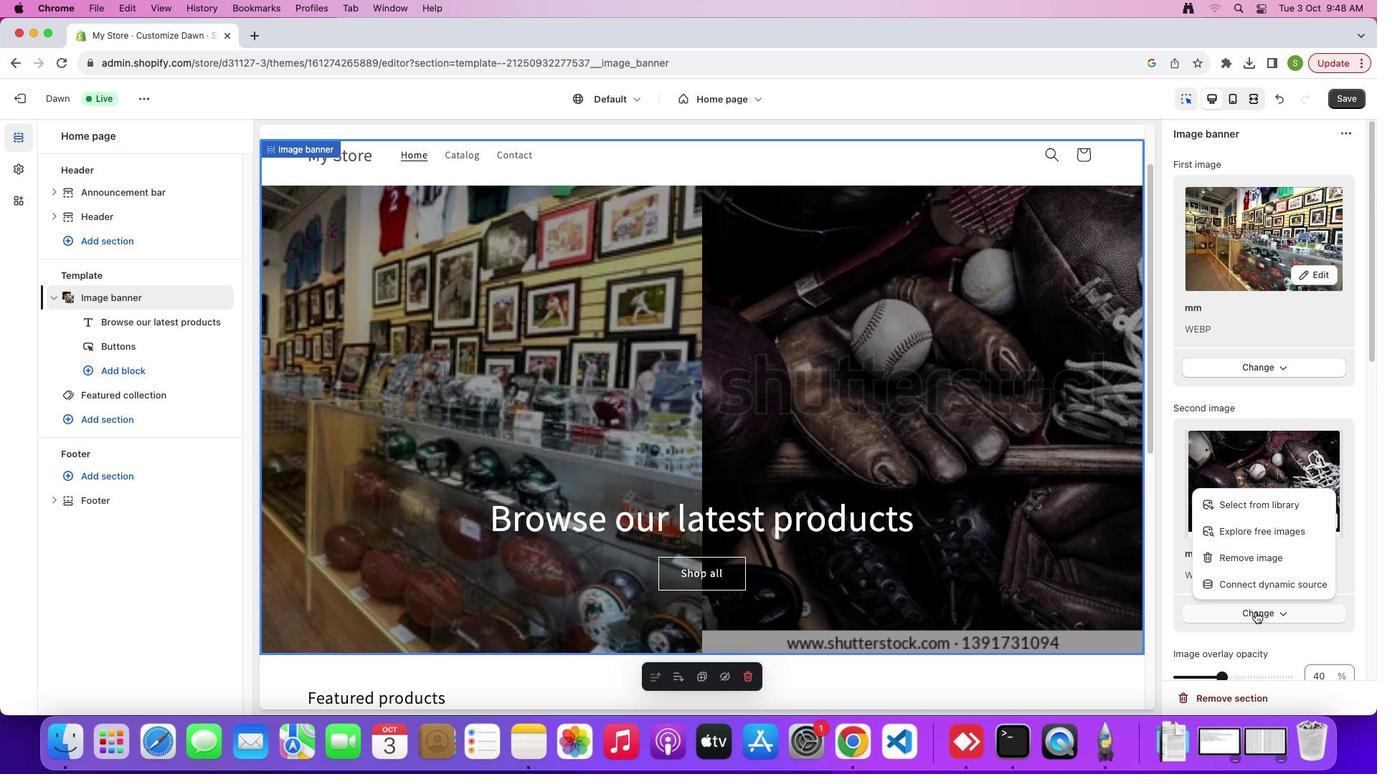 
Action: Mouse pressed left at (1256, 612)
Screenshot: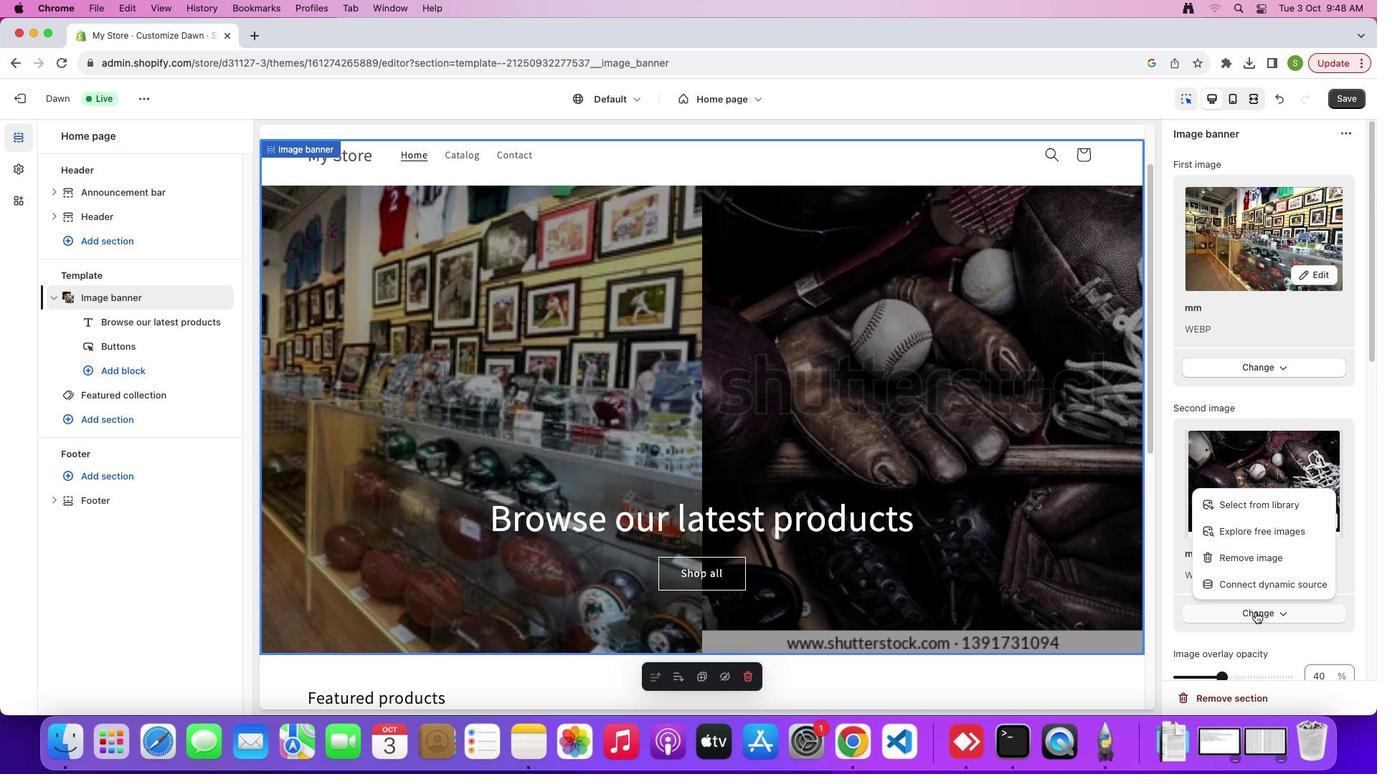 
Action: Mouse moved to (1260, 509)
Screenshot: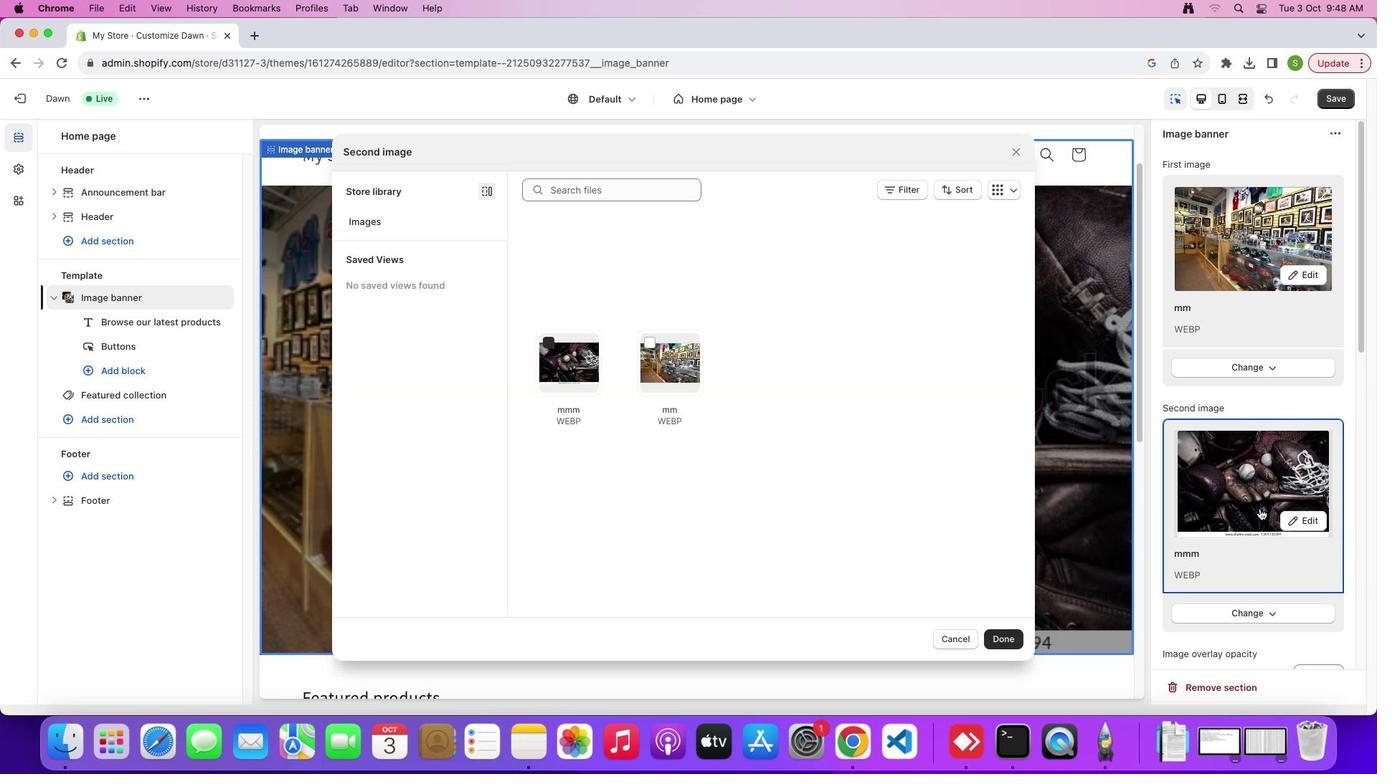
Action: Mouse pressed left at (1260, 509)
Screenshot: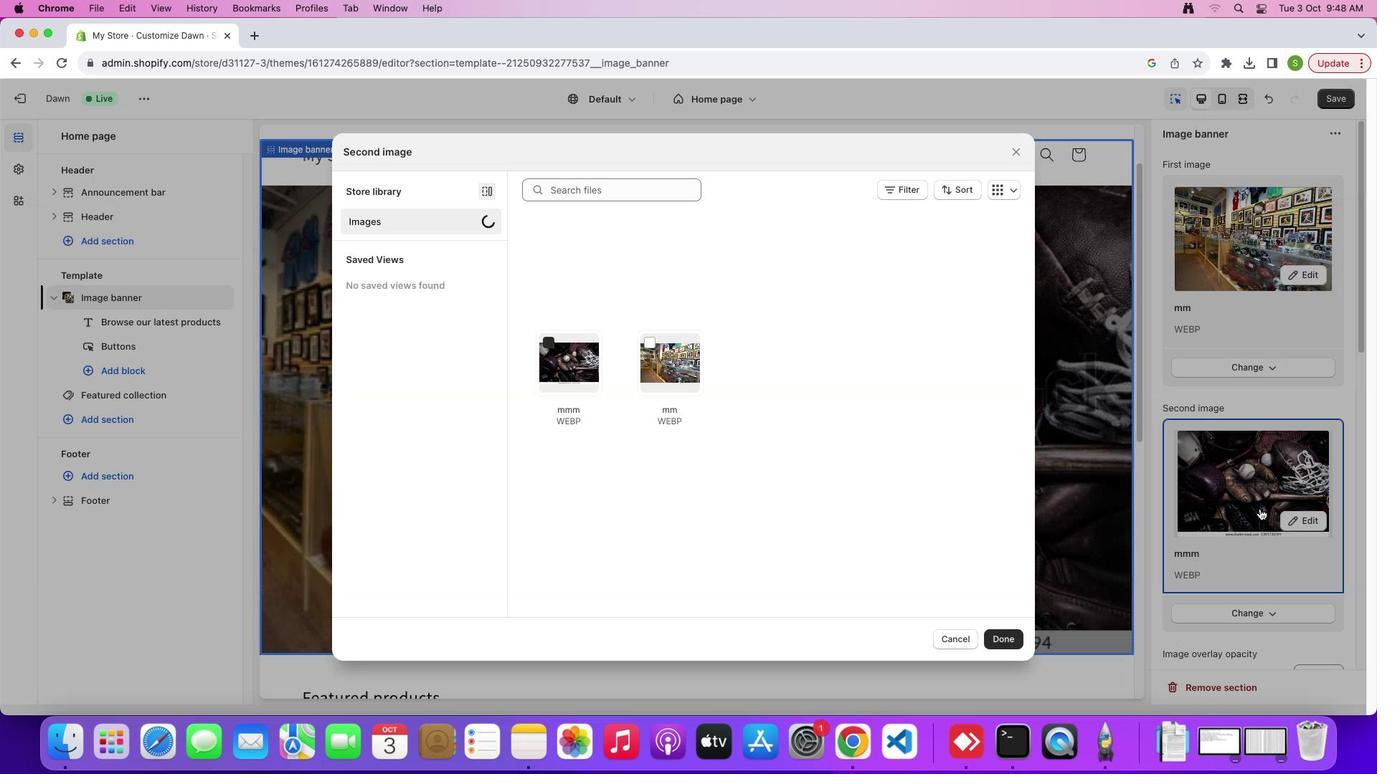
Action: Mouse moved to (782, 254)
Screenshot: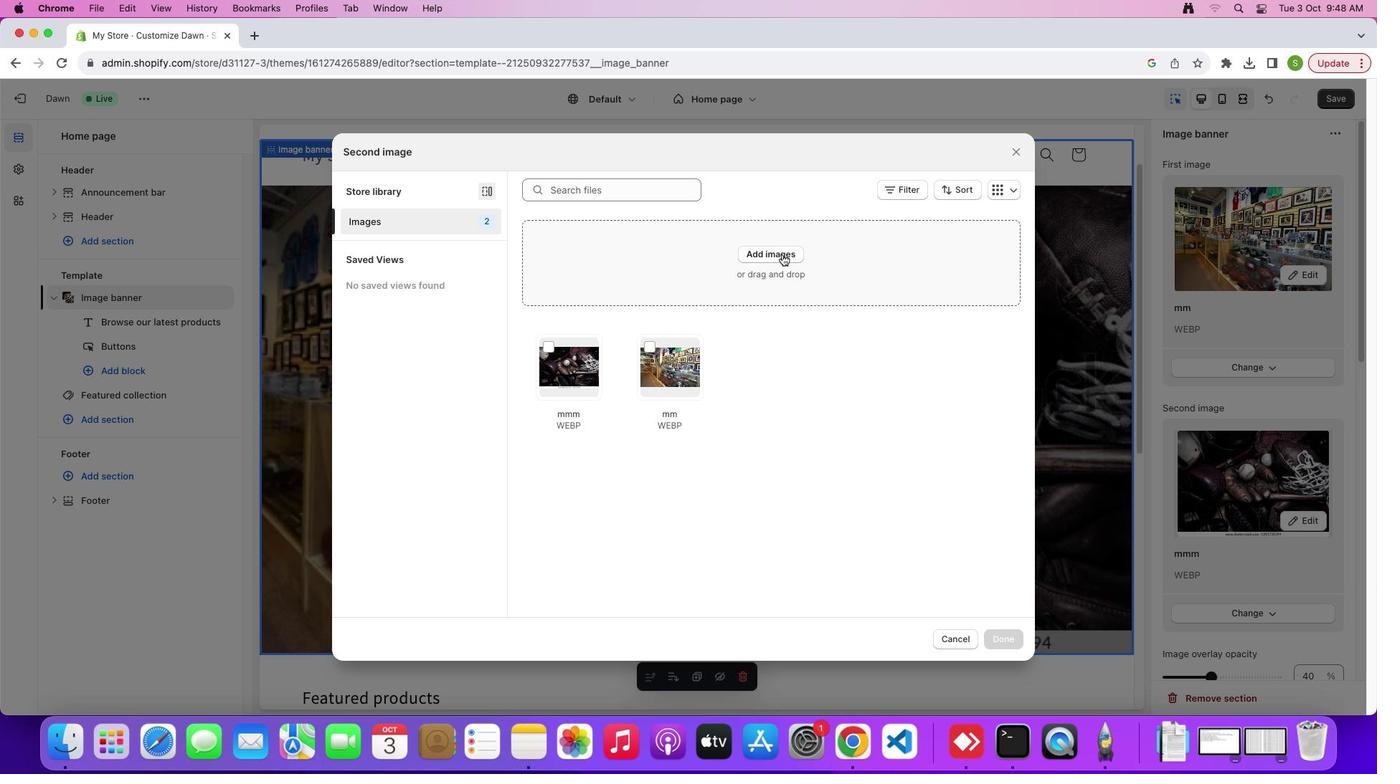 
Action: Mouse pressed left at (782, 254)
Screenshot: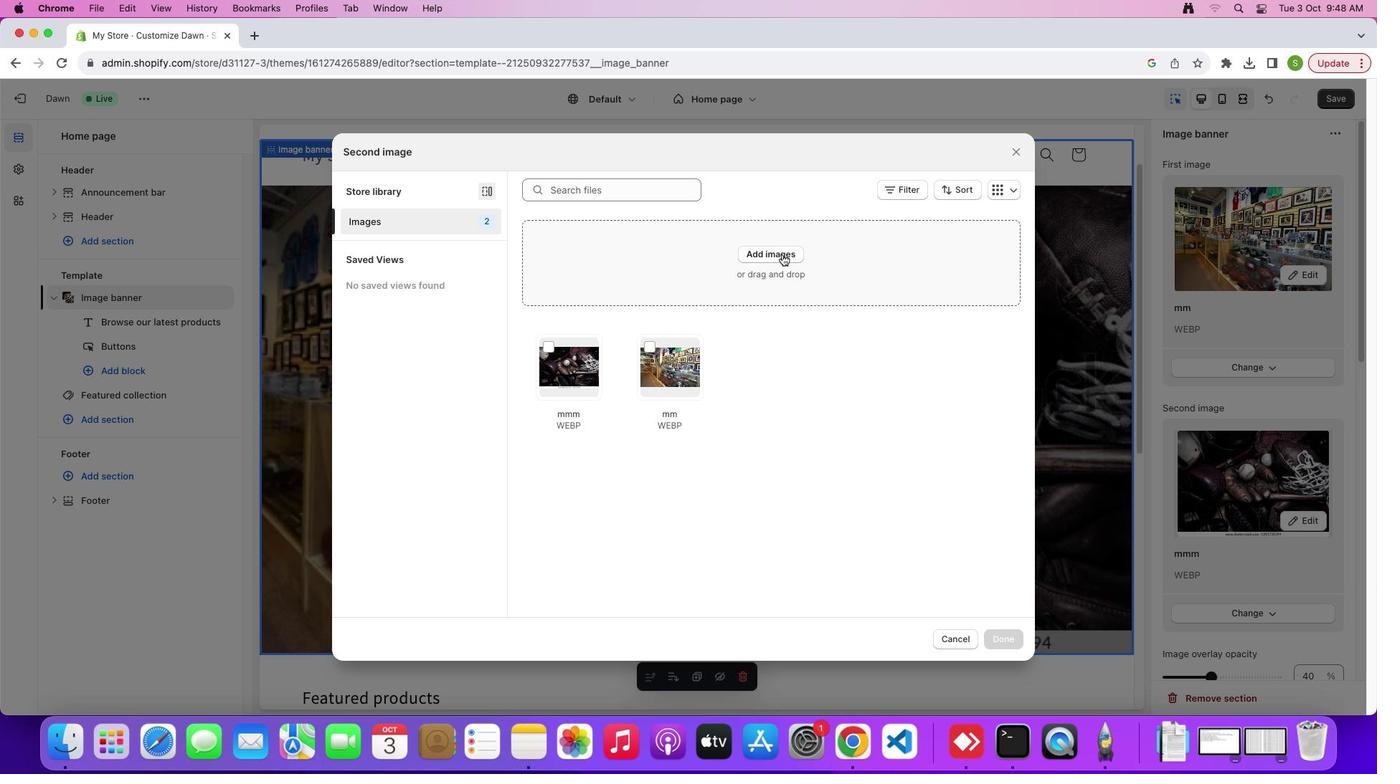 
Action: Mouse moved to (552, 350)
Screenshot: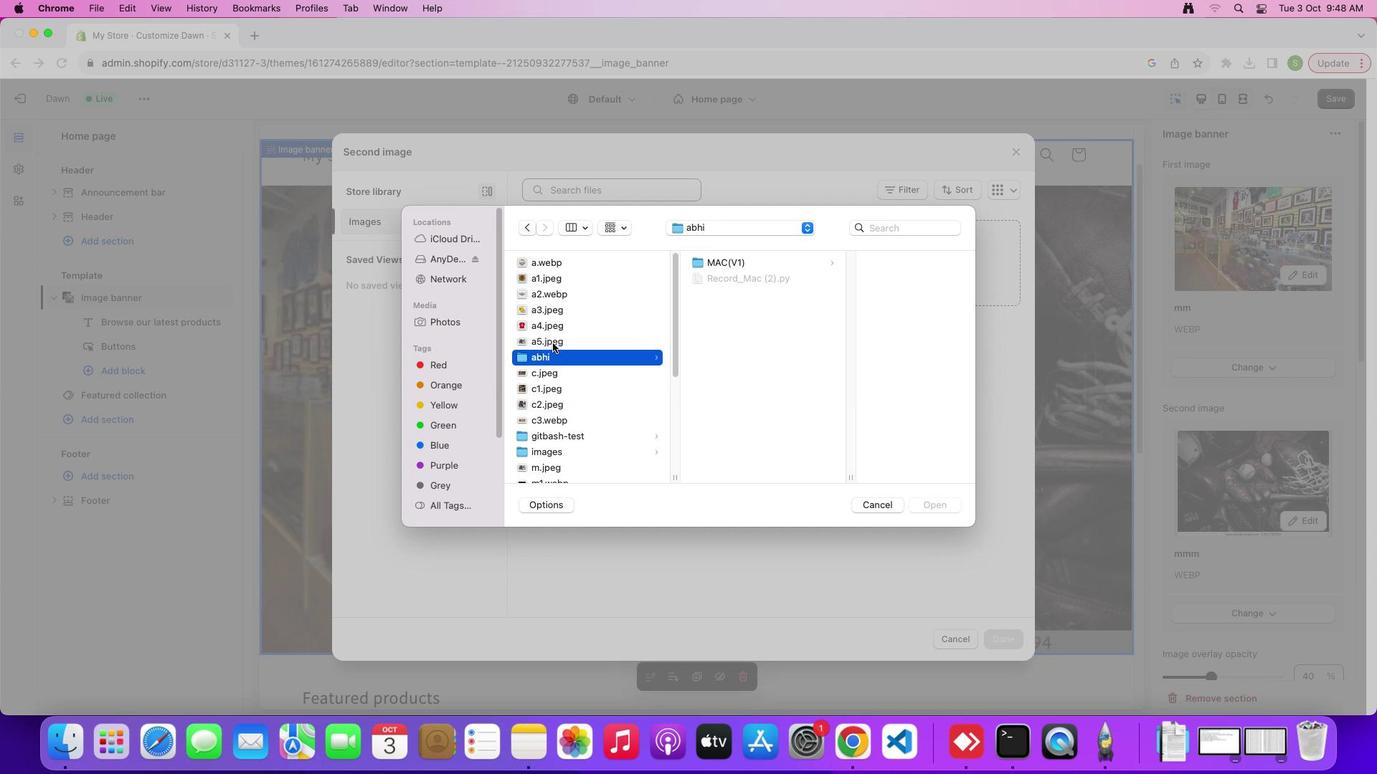 
Action: Mouse pressed left at (552, 350)
Screenshot: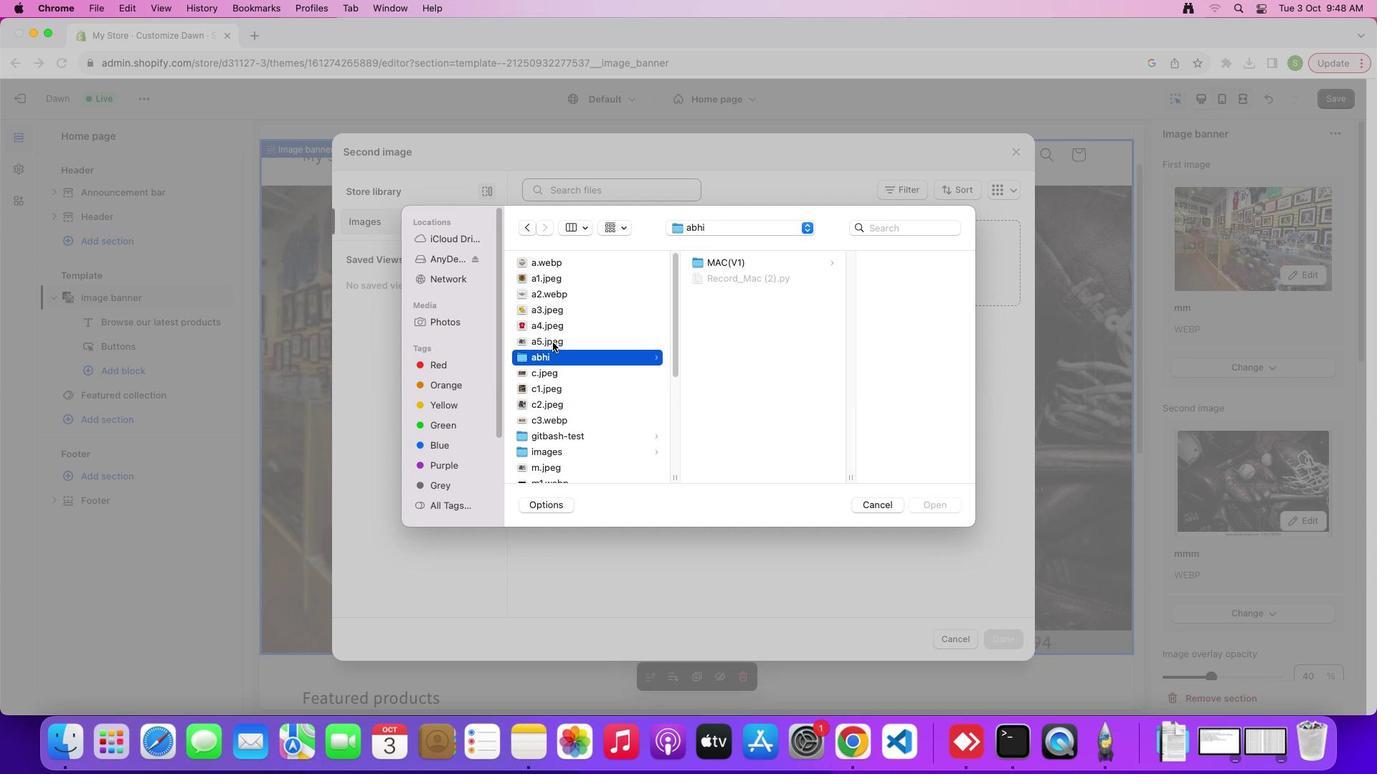 
Action: Mouse moved to (552, 342)
Screenshot: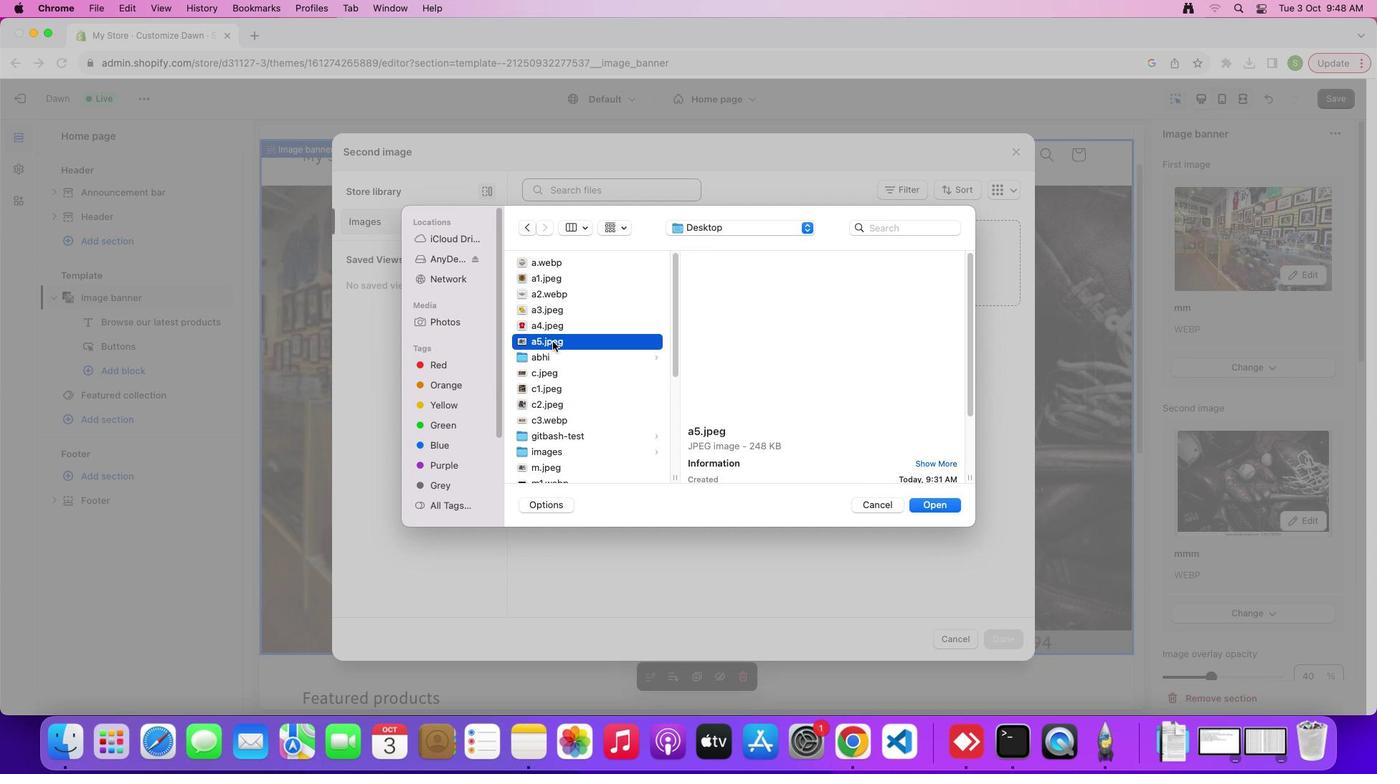 
Action: Mouse pressed left at (552, 342)
Screenshot: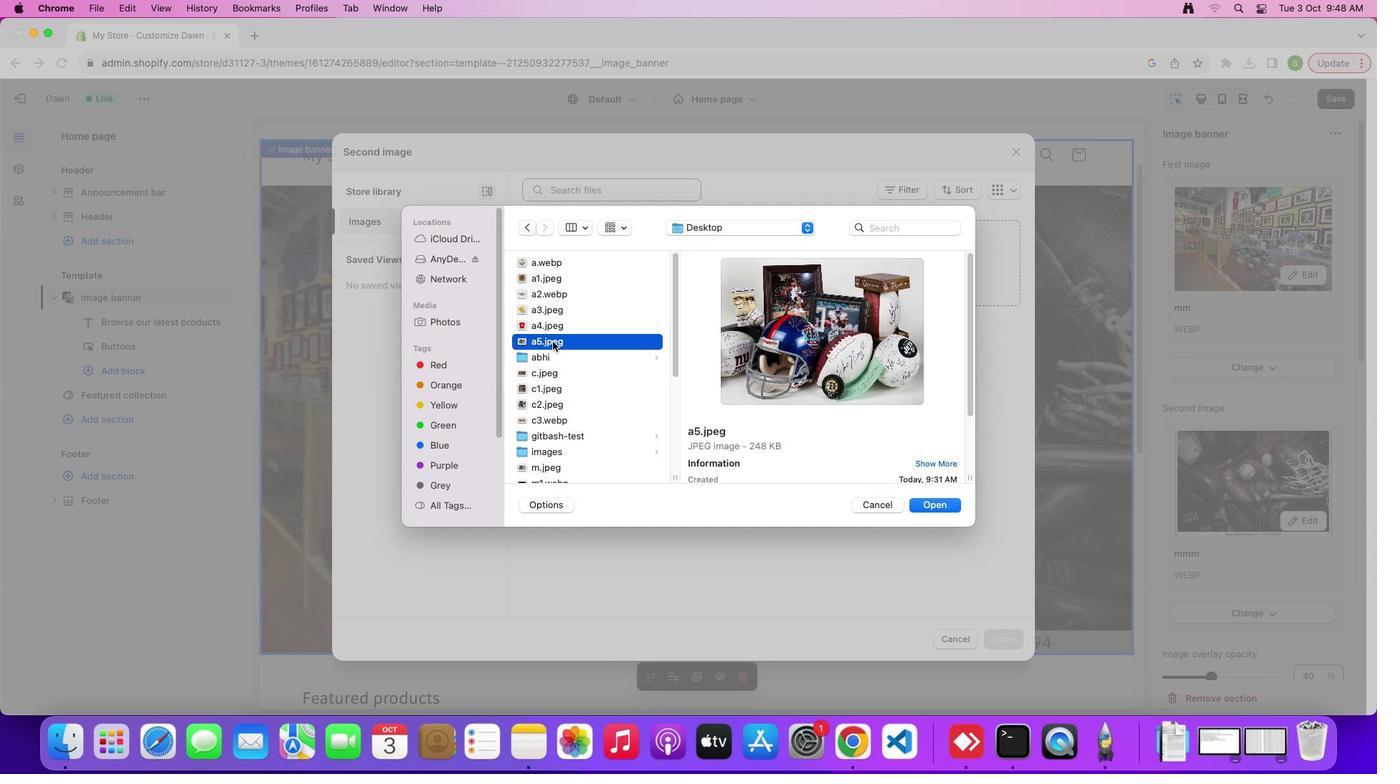 
Action: Mouse moved to (554, 320)
Screenshot: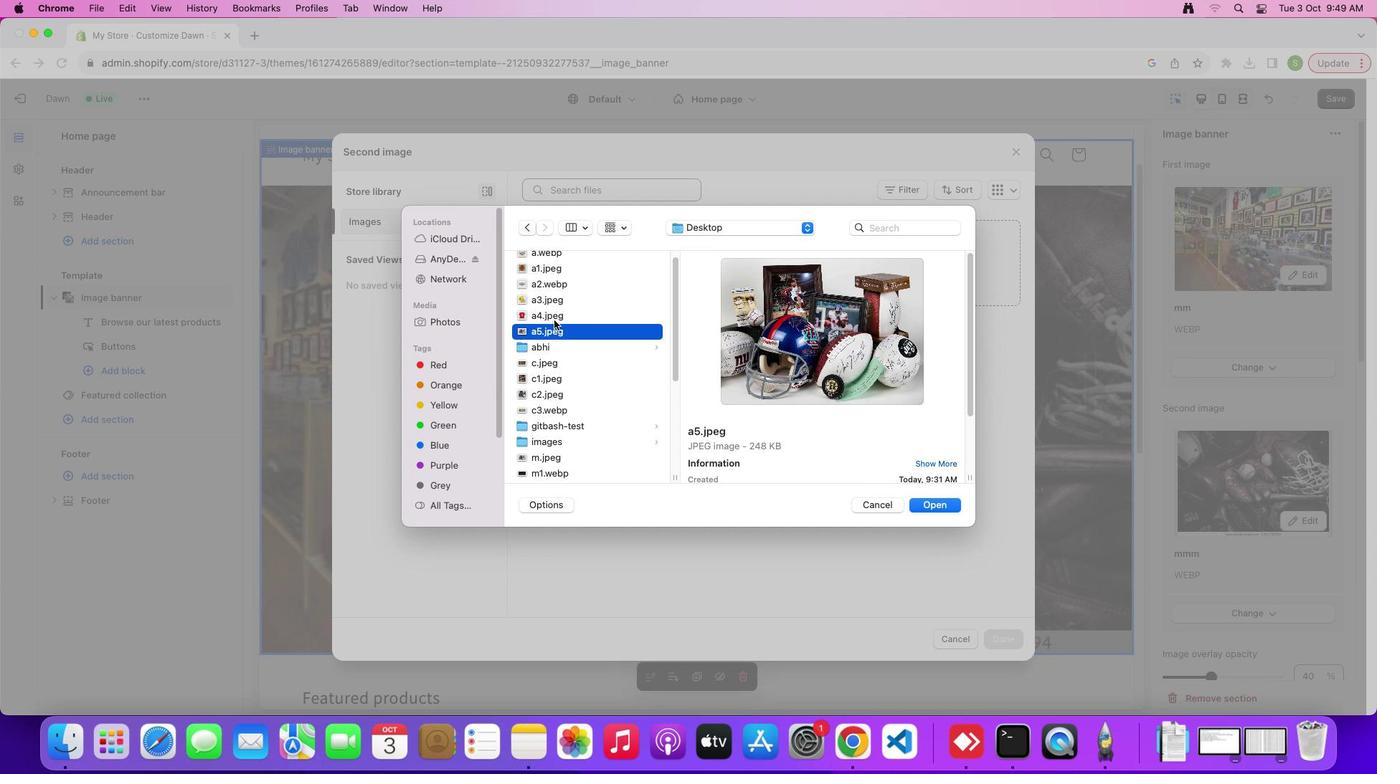 
Action: Mouse scrolled (554, 320) with delta (0, 0)
Screenshot: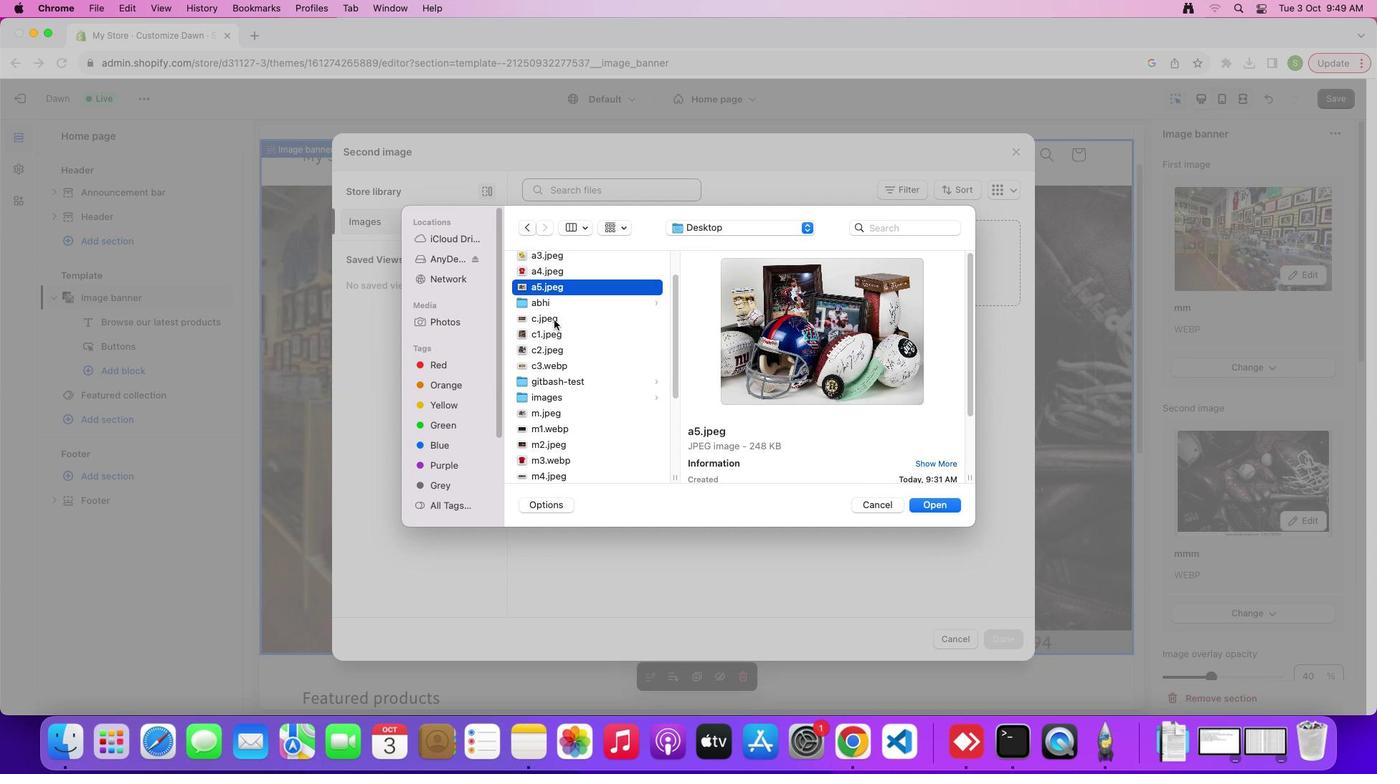 
Action: Mouse scrolled (554, 320) with delta (0, 0)
Screenshot: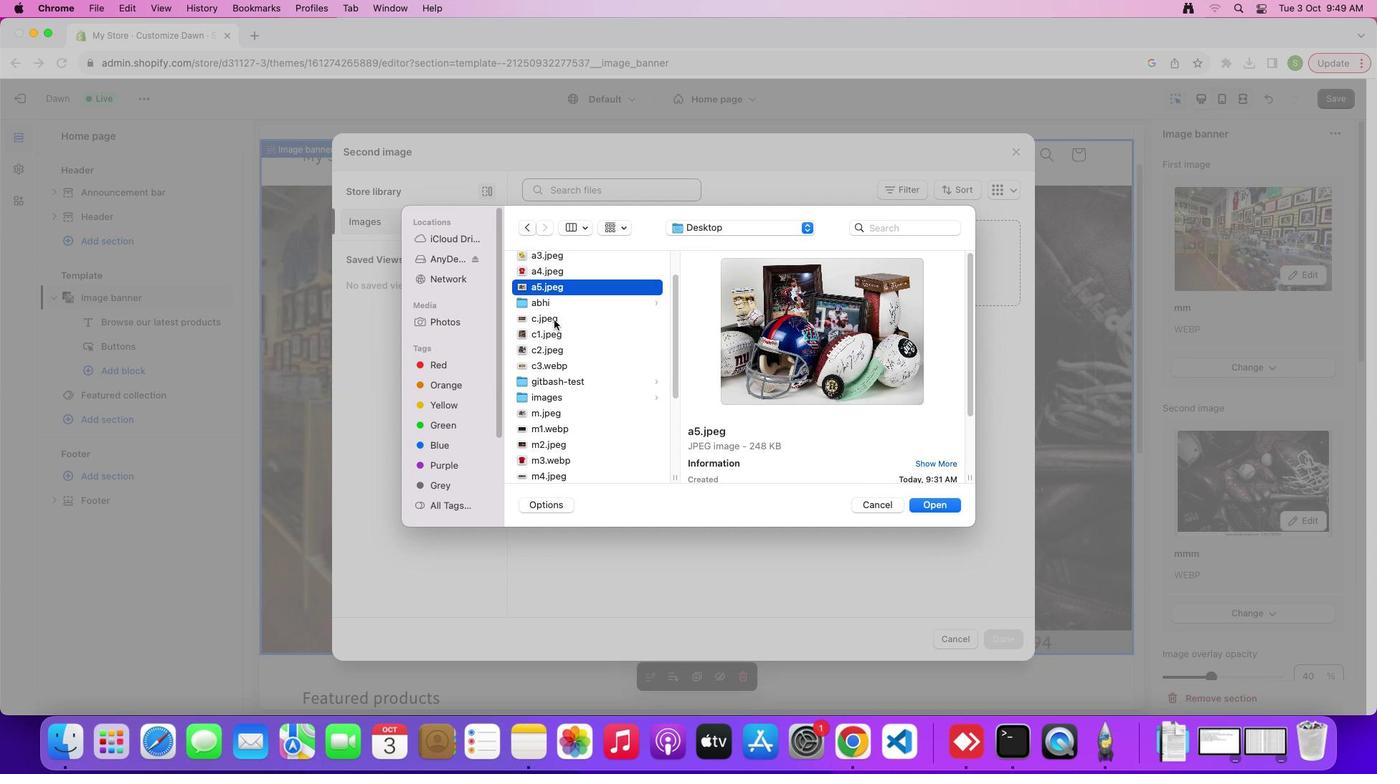 
Action: Mouse scrolled (554, 320) with delta (0, -1)
Screenshot: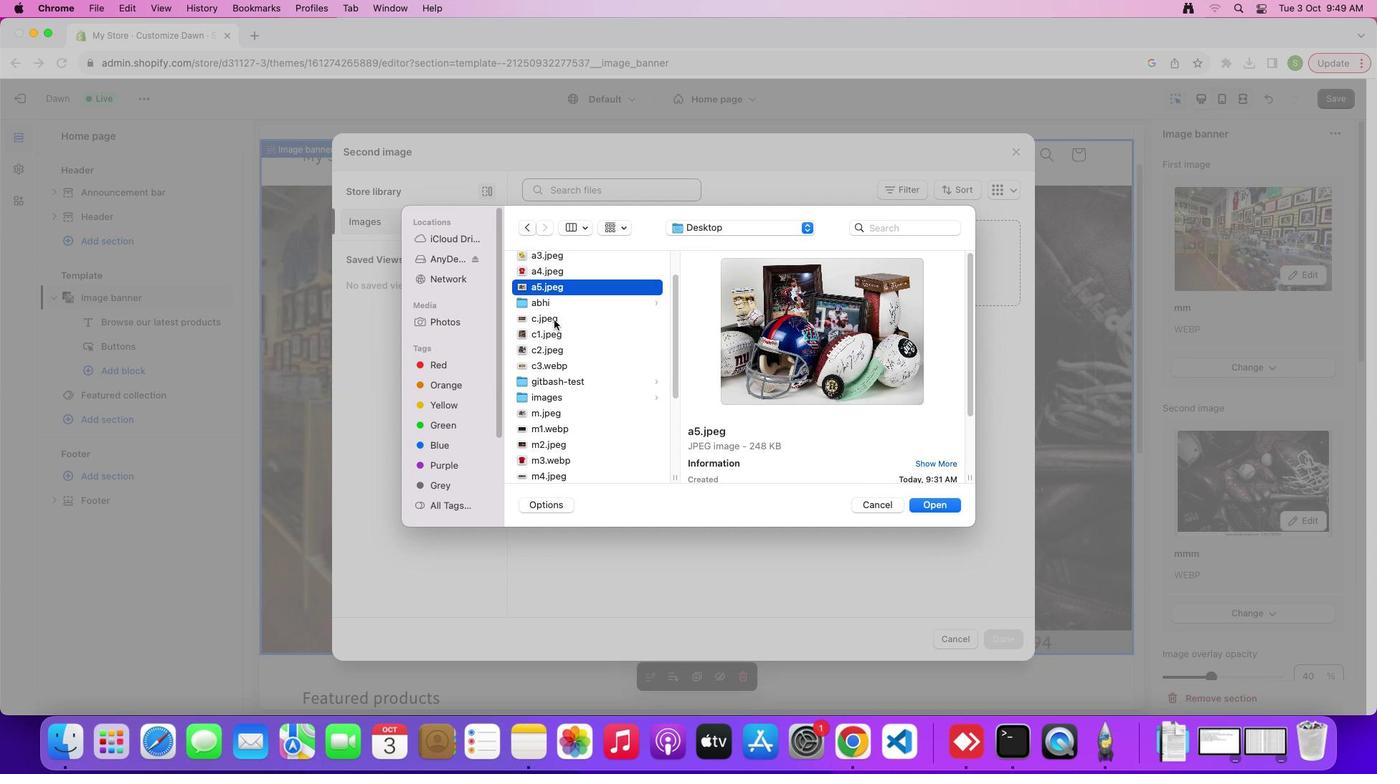 
Action: Mouse scrolled (554, 320) with delta (0, 0)
Screenshot: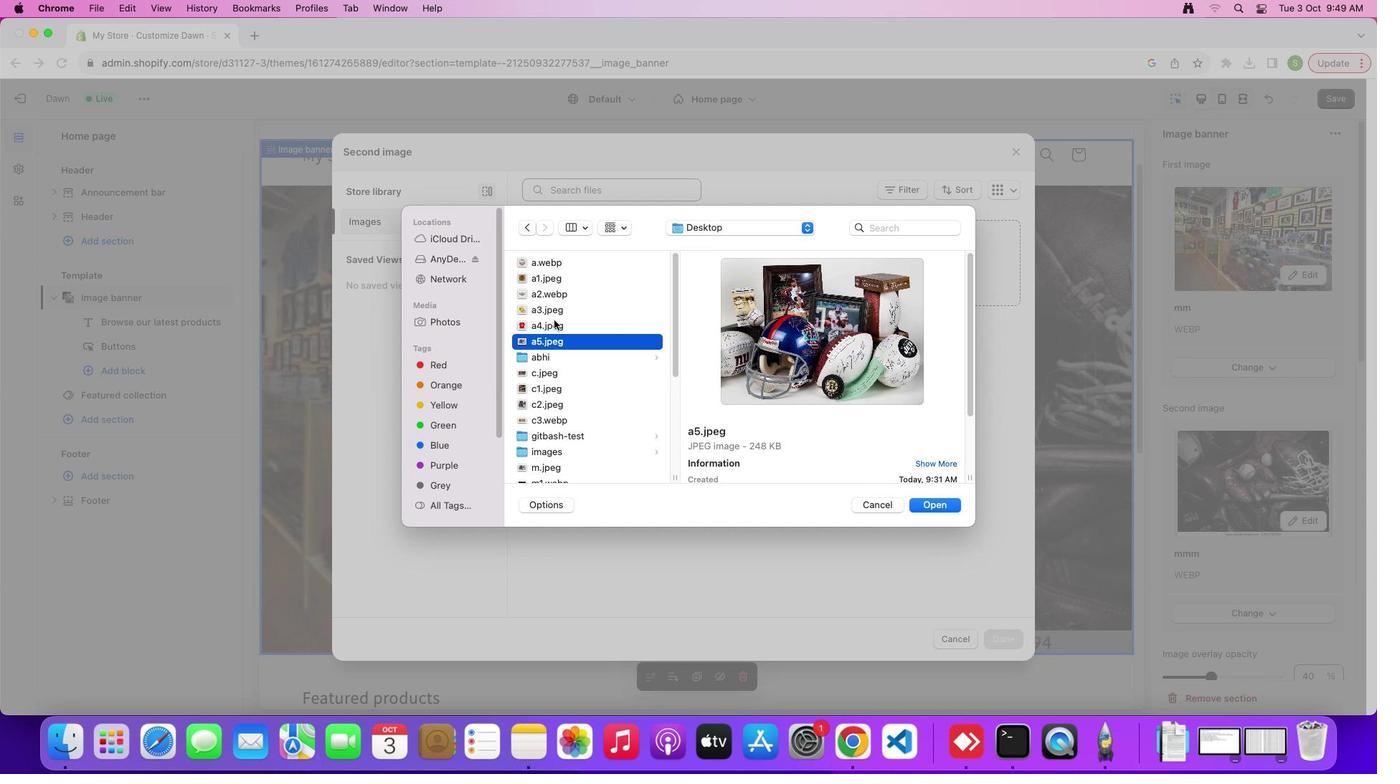 
Action: Mouse scrolled (554, 320) with delta (0, 0)
Screenshot: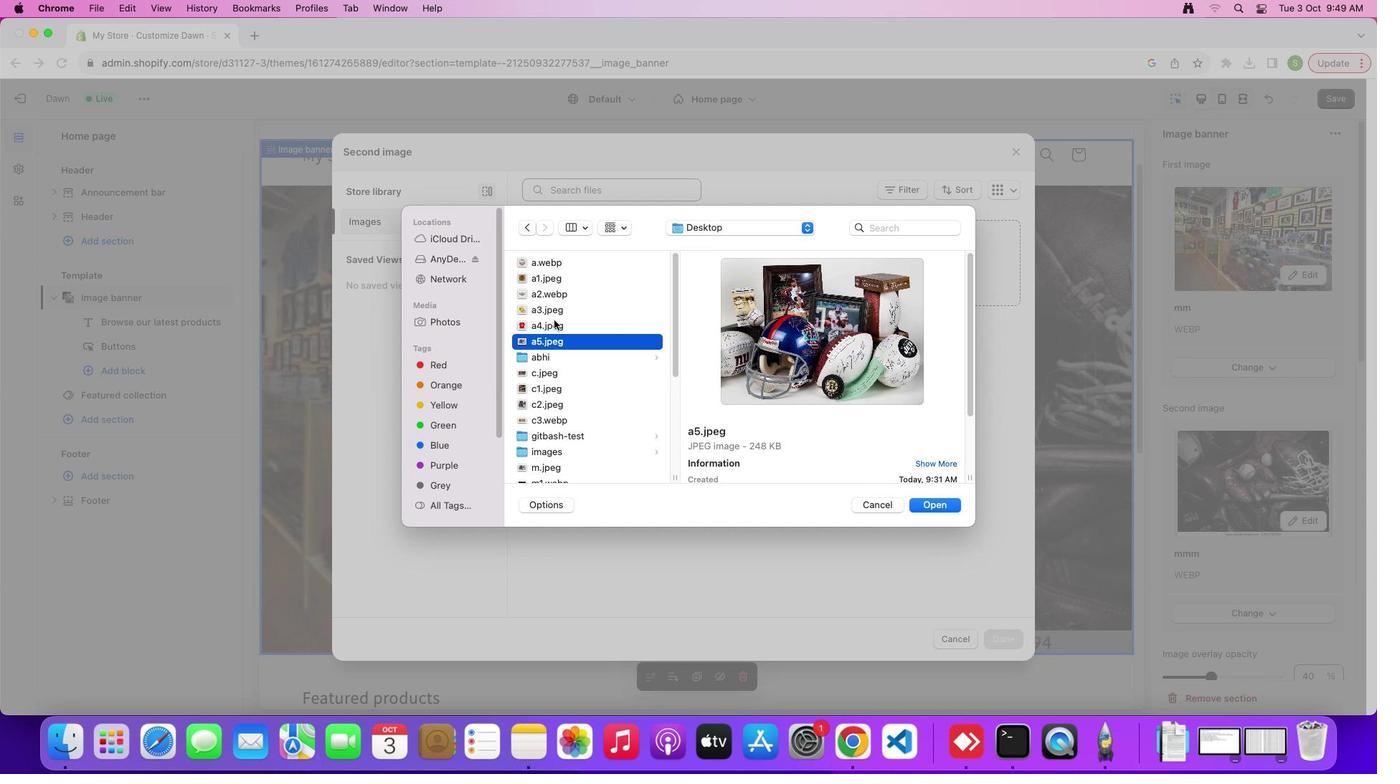 
Action: Mouse scrolled (554, 320) with delta (0, 2)
Screenshot: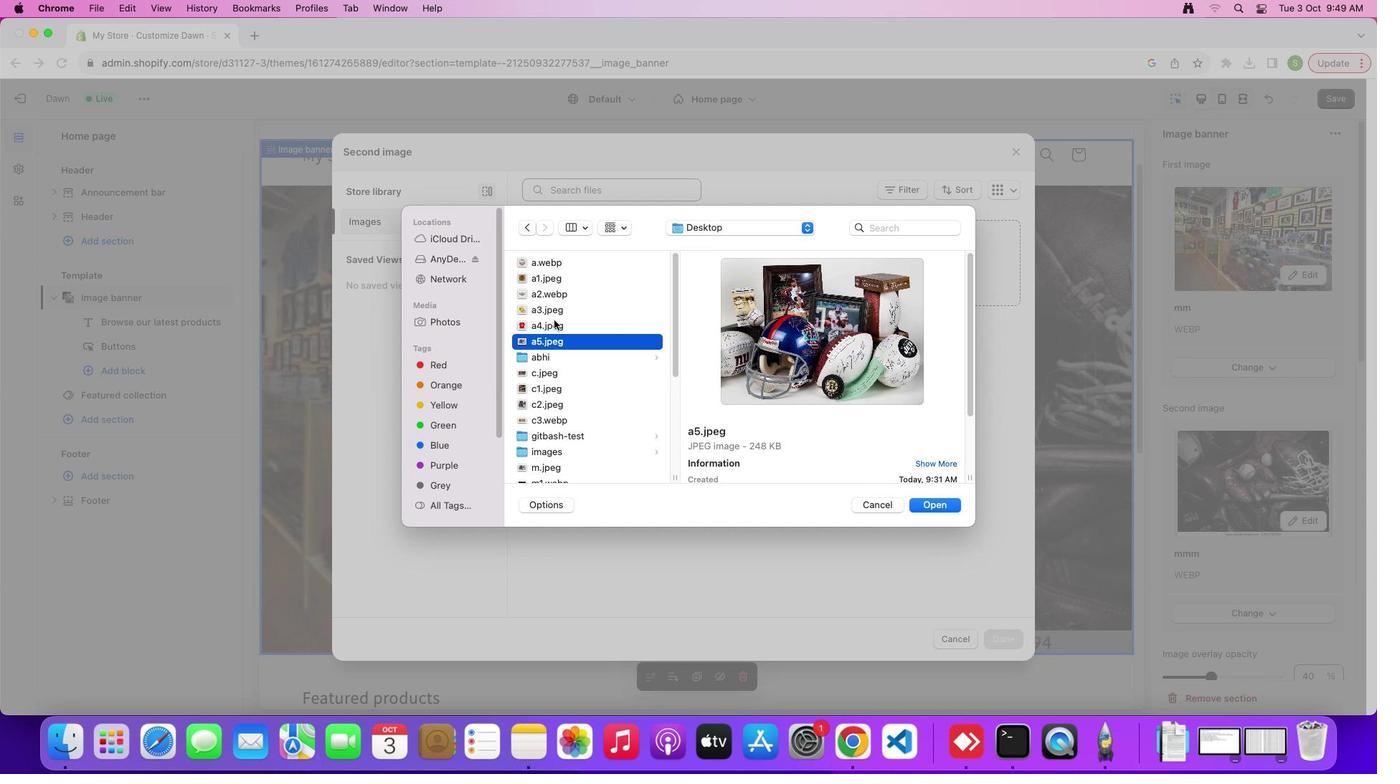 
Action: Mouse scrolled (554, 320) with delta (0, 0)
Screenshot: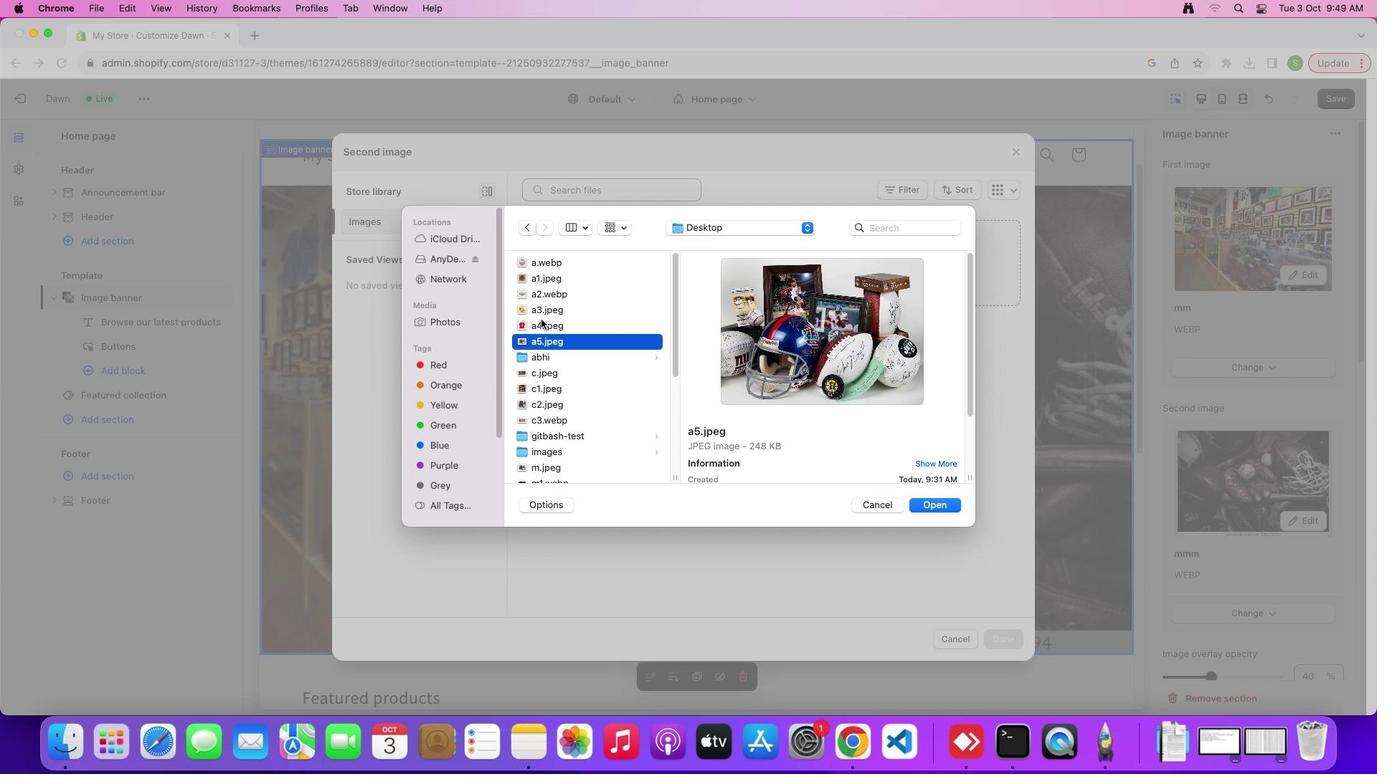 
Action: Mouse scrolled (554, 320) with delta (0, 0)
Screenshot: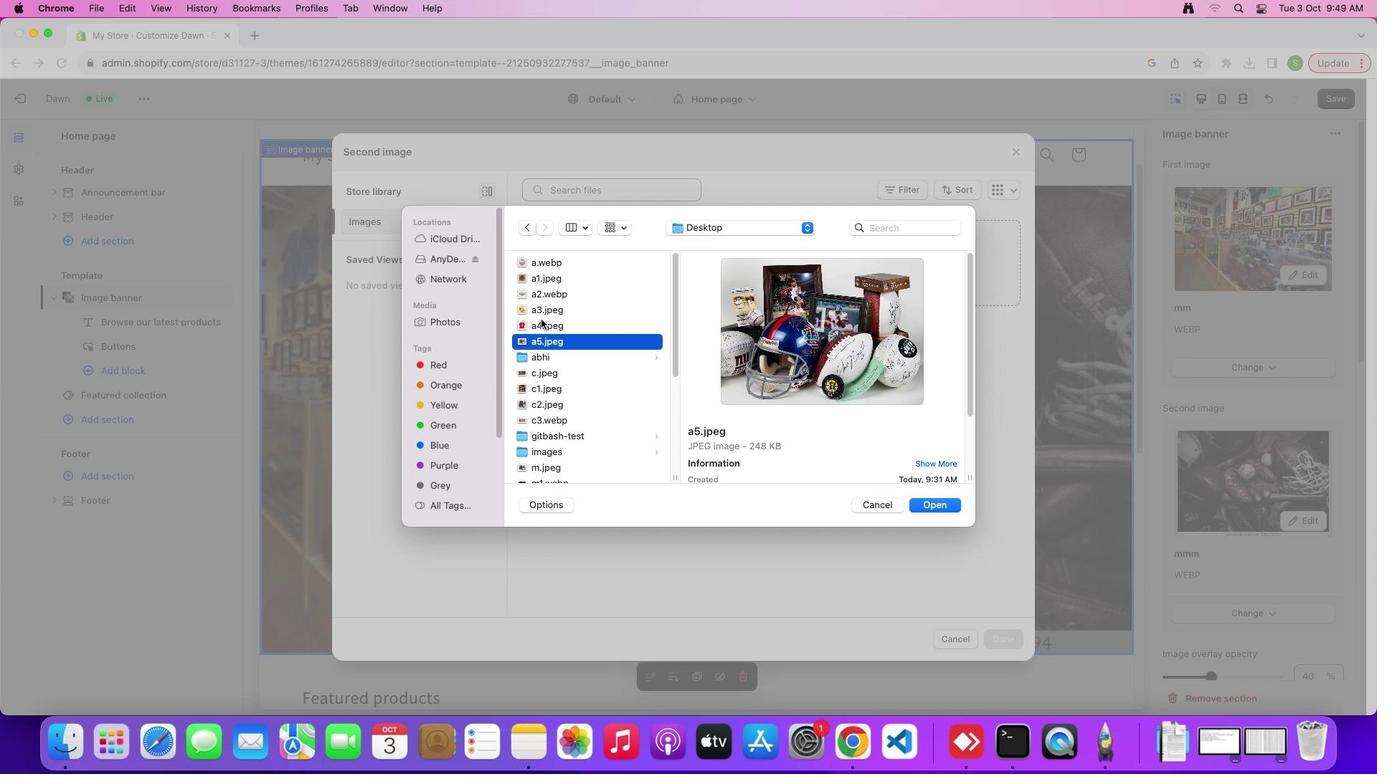 
Action: Mouse moved to (541, 322)
Screenshot: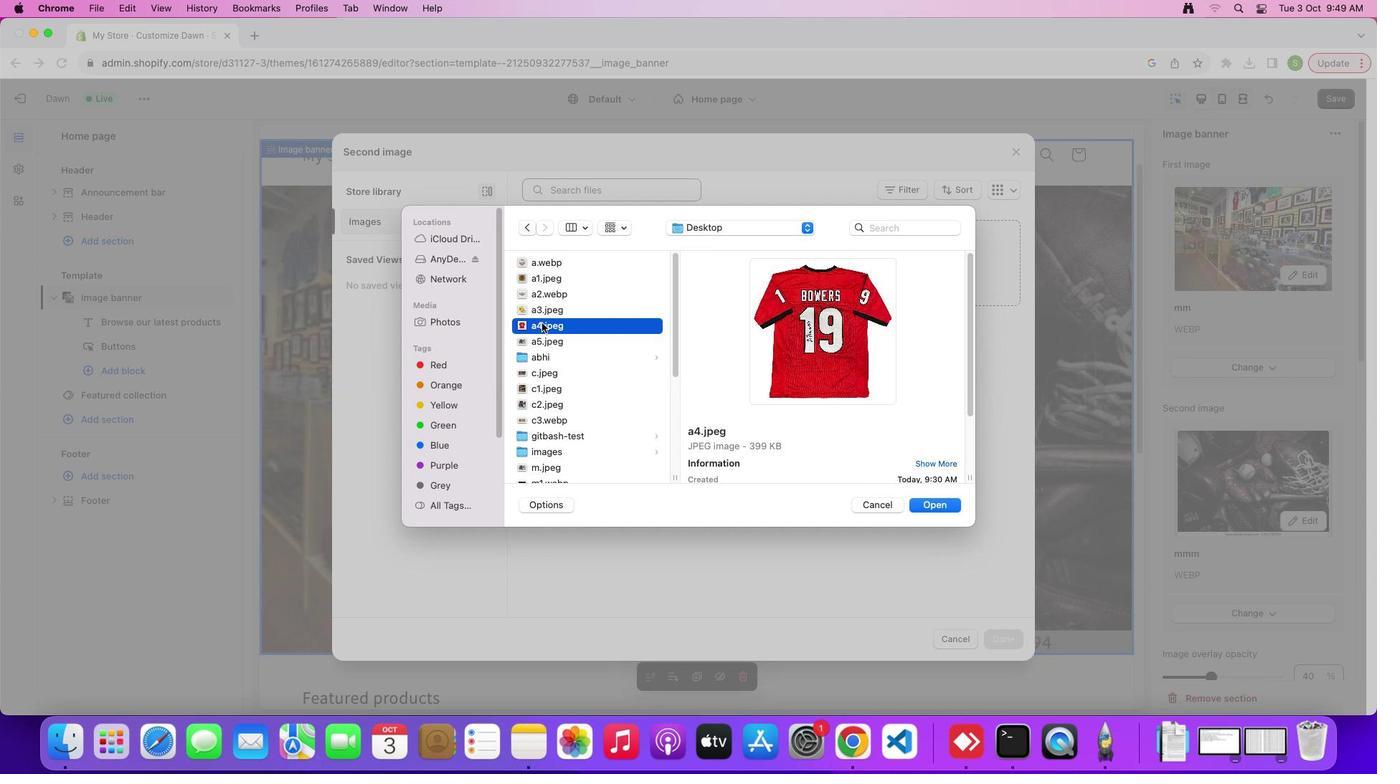 
Action: Mouse pressed left at (541, 322)
Screenshot: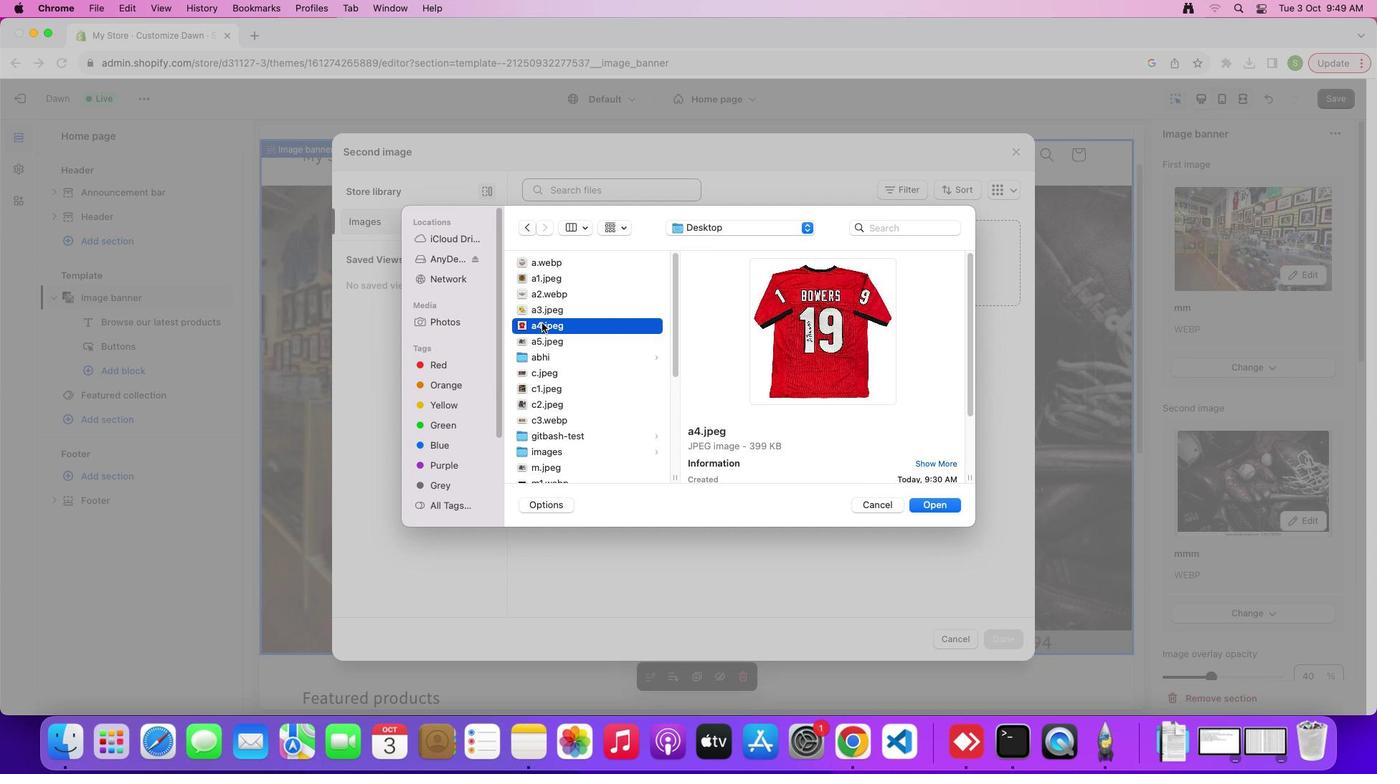 
Action: Mouse moved to (536, 338)
Screenshot: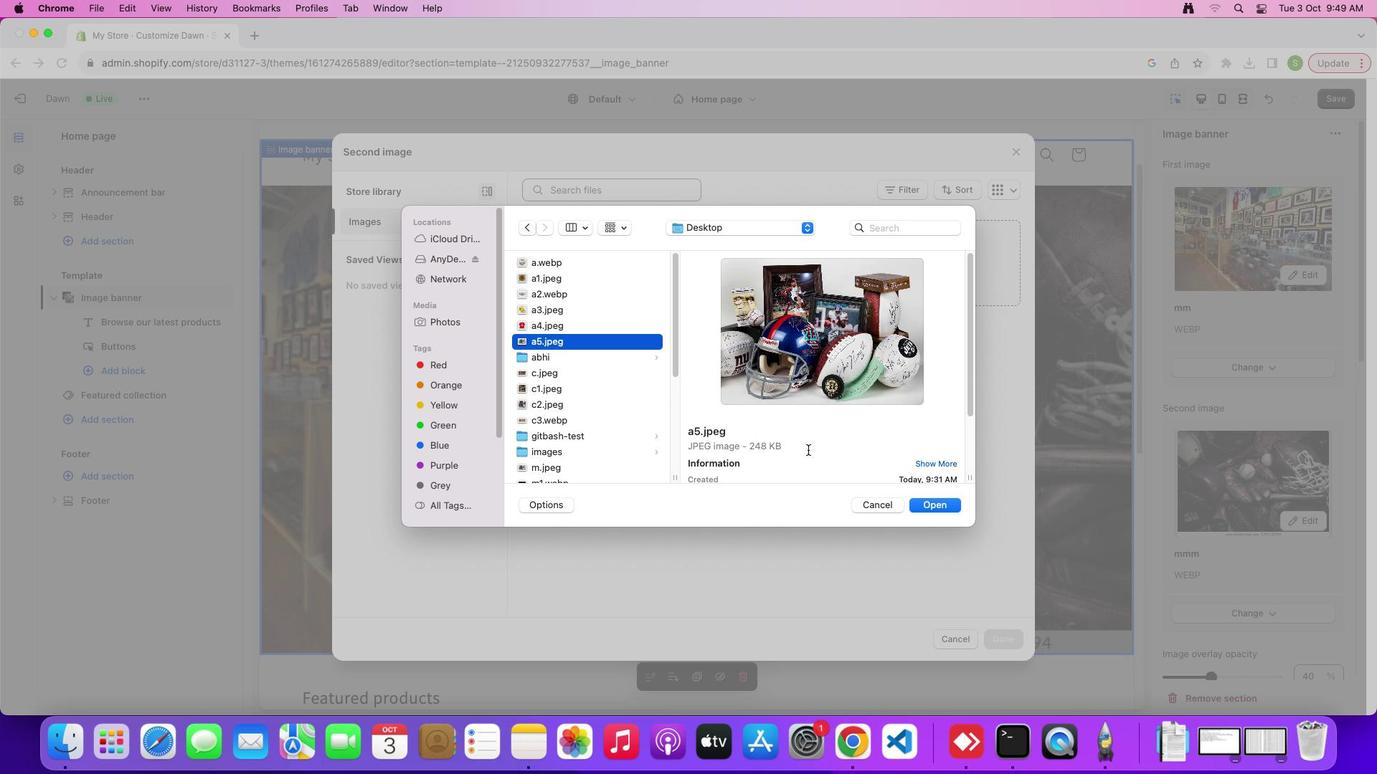 
Action: Mouse pressed left at (536, 338)
Screenshot: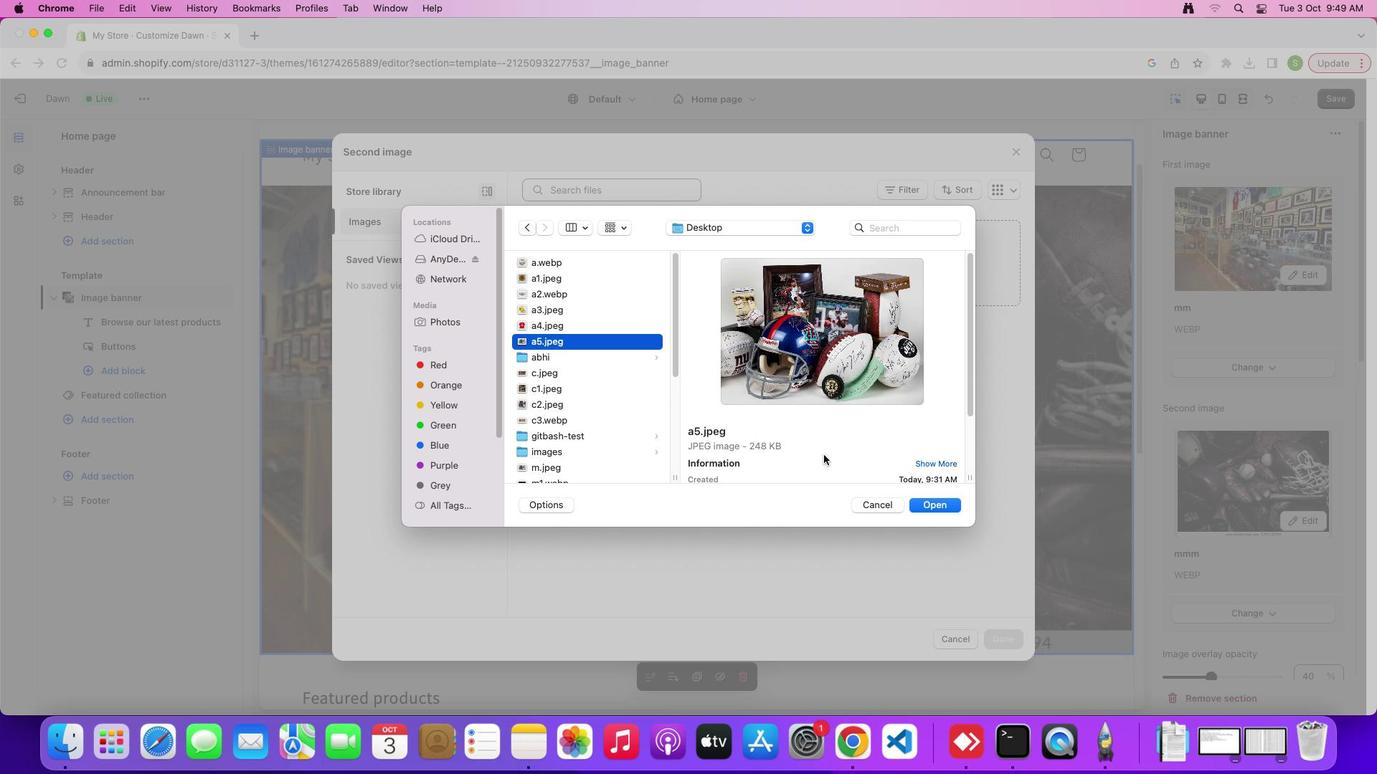 
Action: Mouse moved to (936, 508)
Screenshot: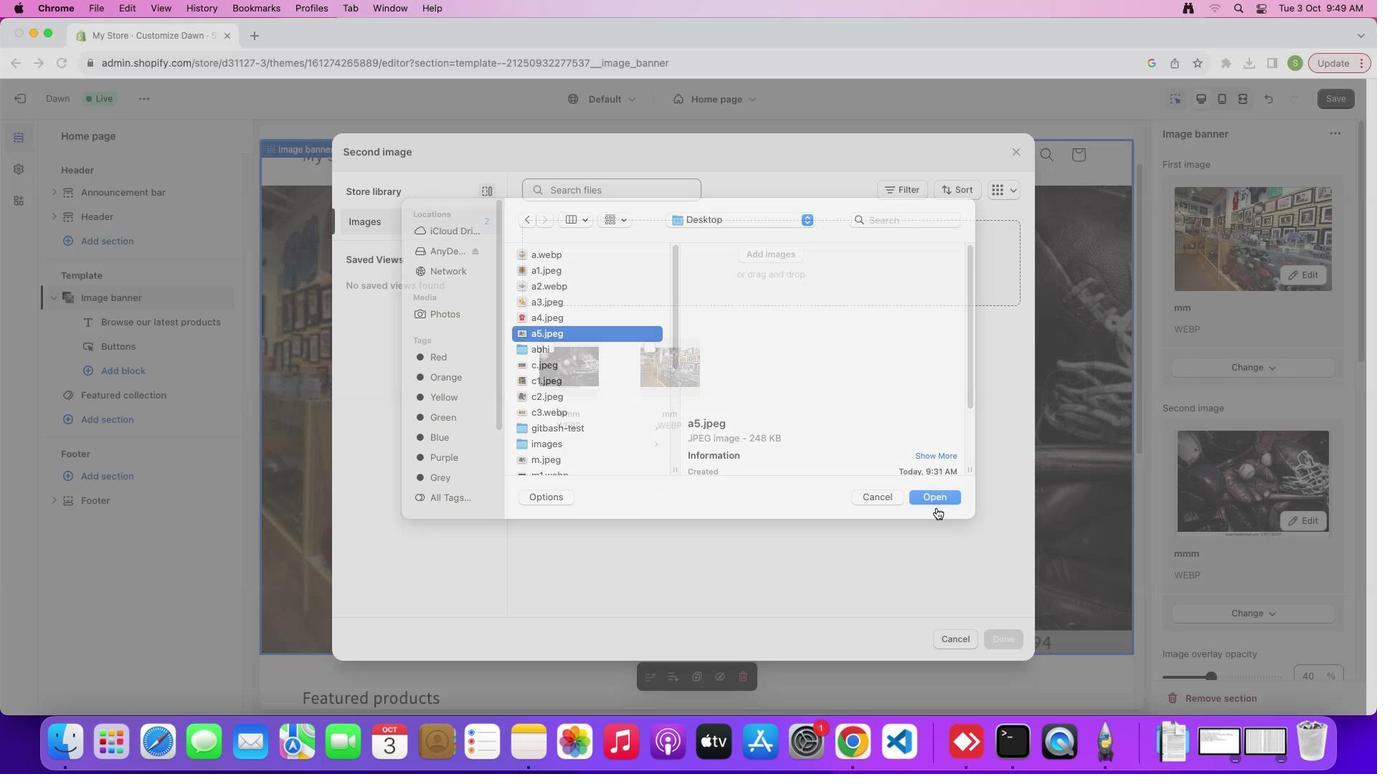 
Action: Mouse pressed left at (936, 508)
Screenshot: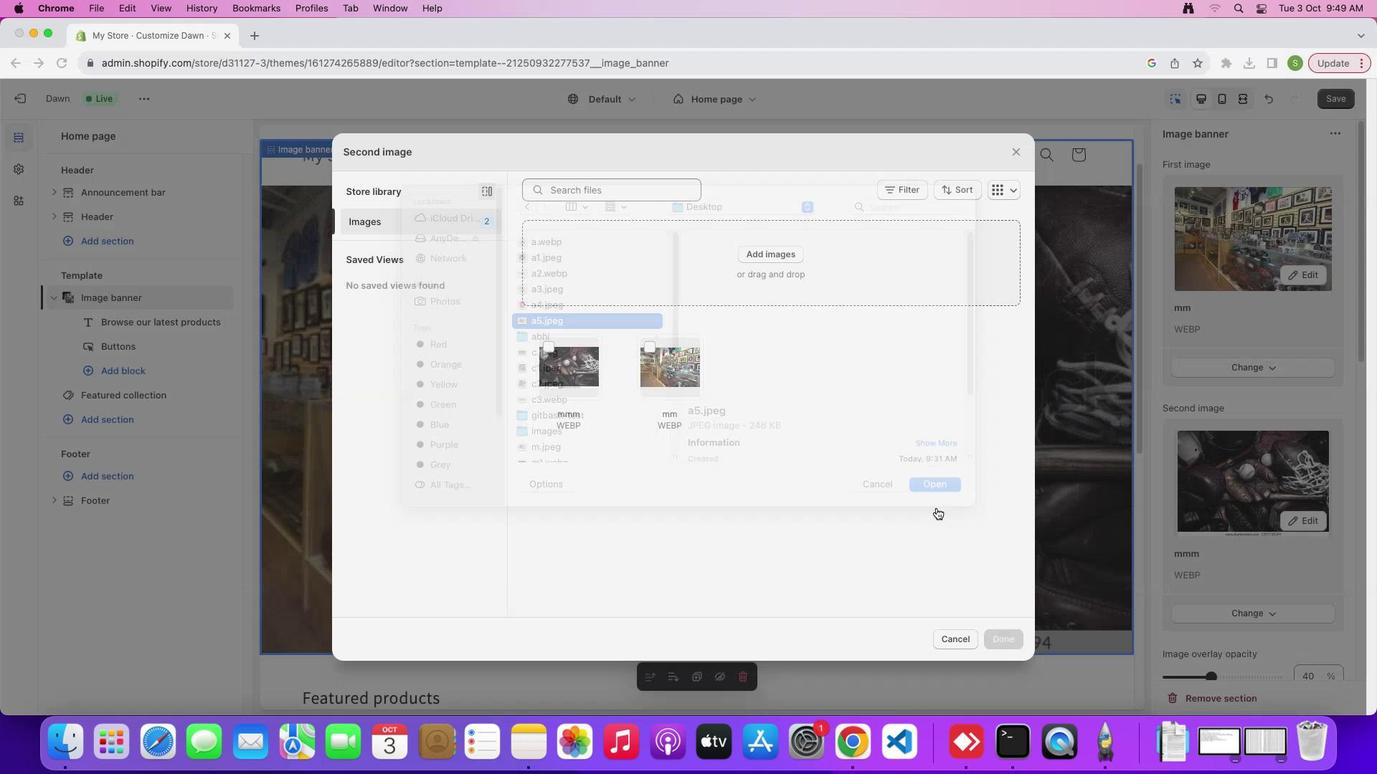 
Action: Mouse moved to (994, 643)
Screenshot: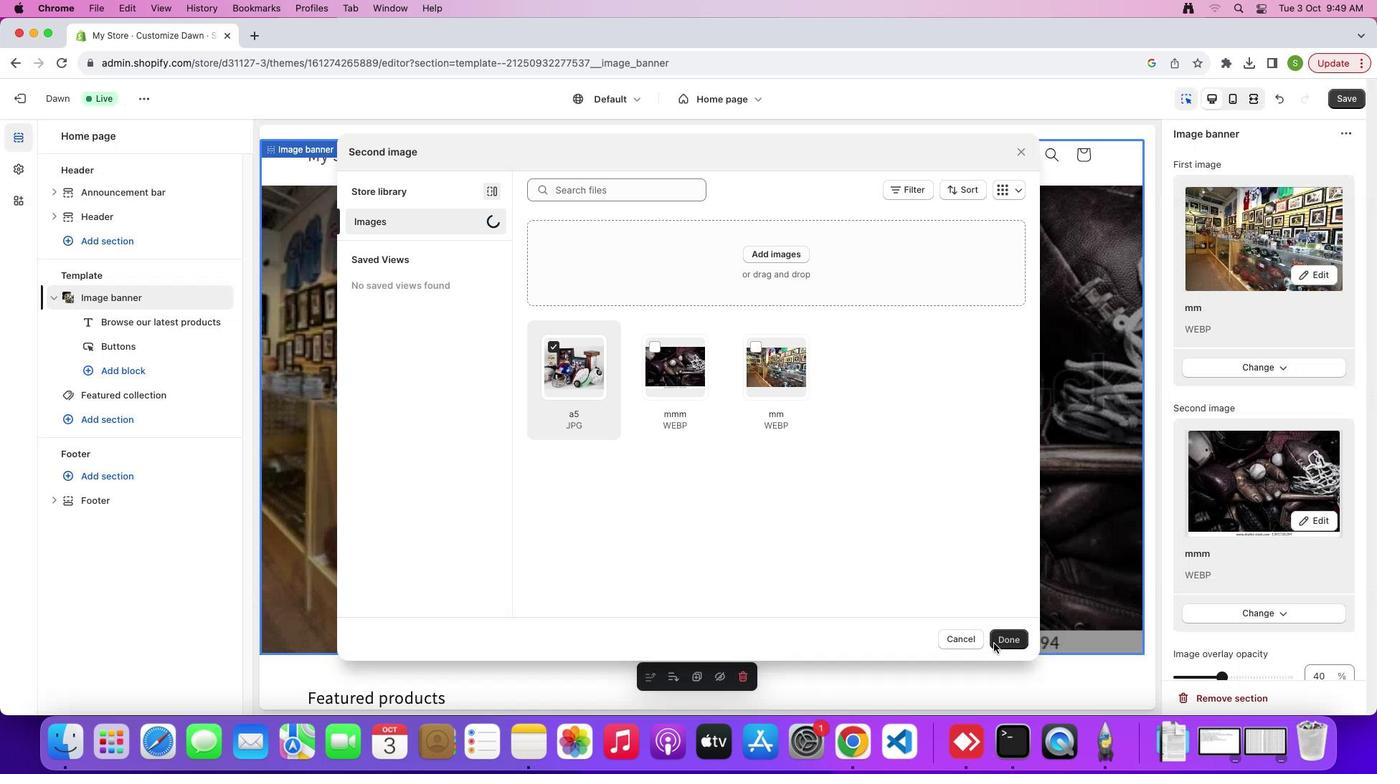 
Action: Mouse pressed left at (994, 643)
Screenshot: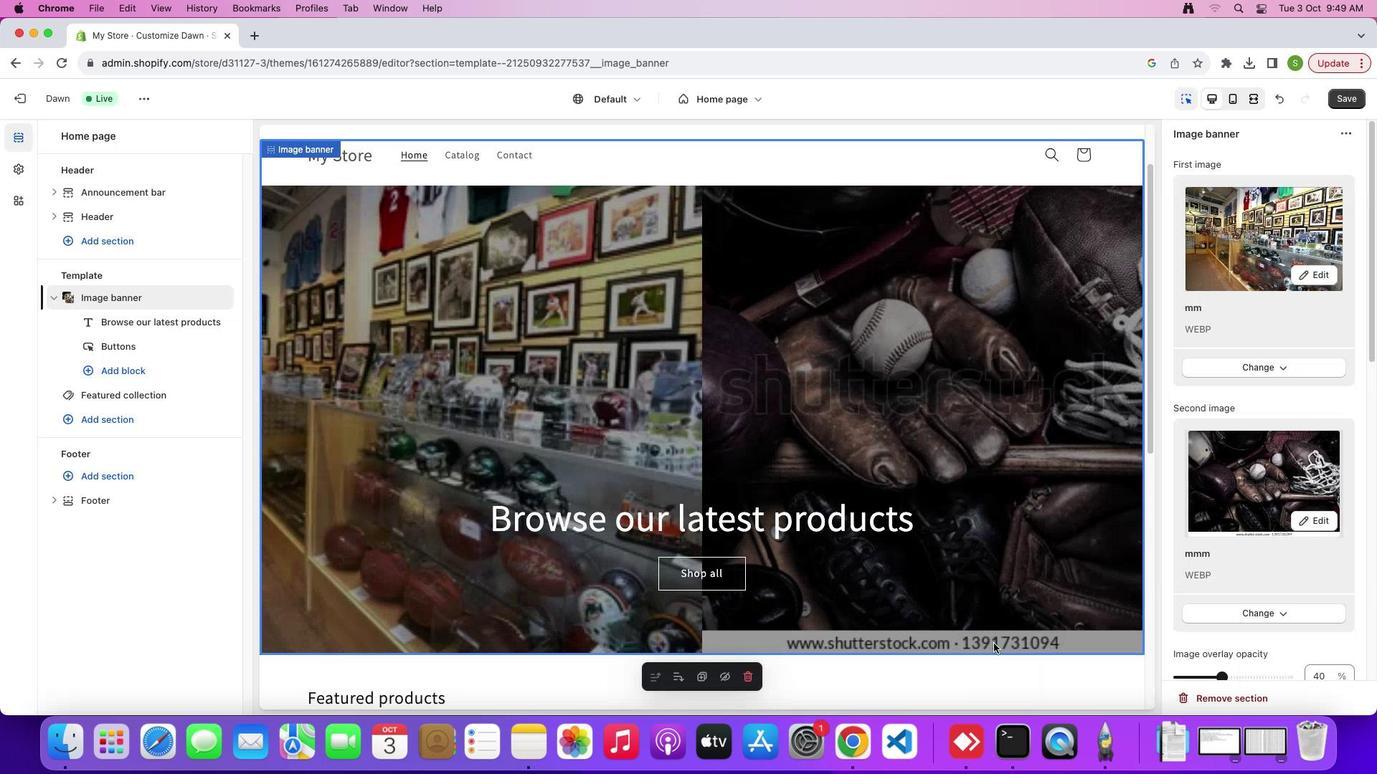 
Action: Mouse moved to (855, 475)
Screenshot: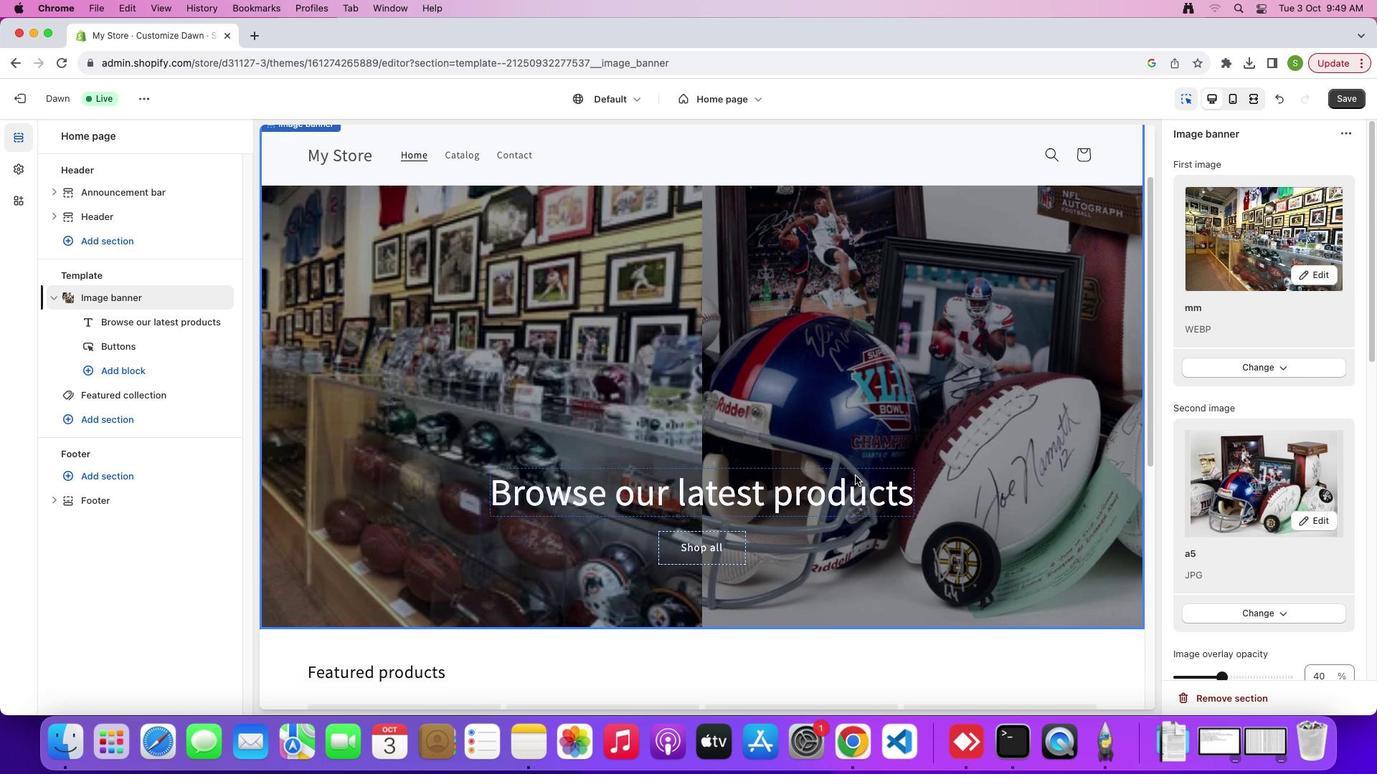 
Action: Mouse scrolled (855, 475) with delta (0, 0)
Screenshot: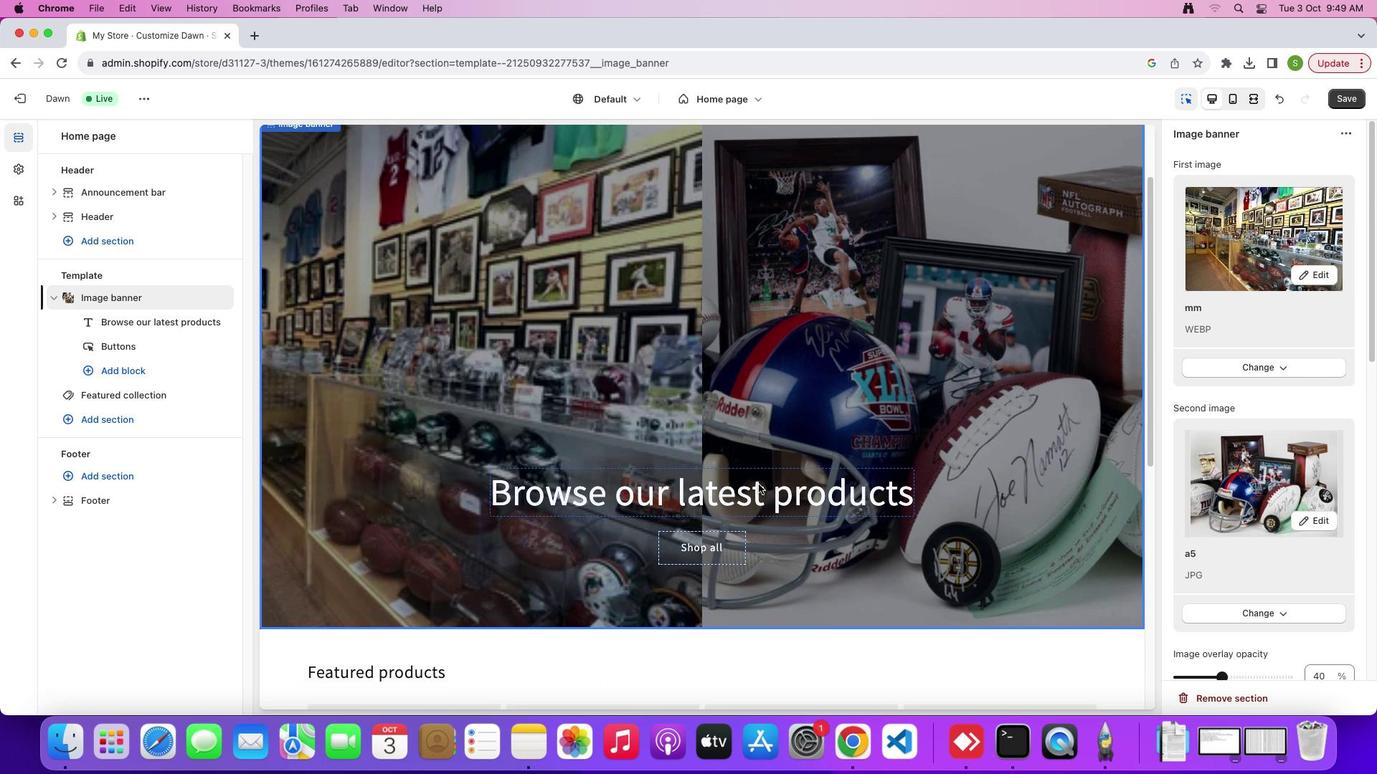 
Action: Mouse scrolled (855, 475) with delta (0, 0)
Screenshot: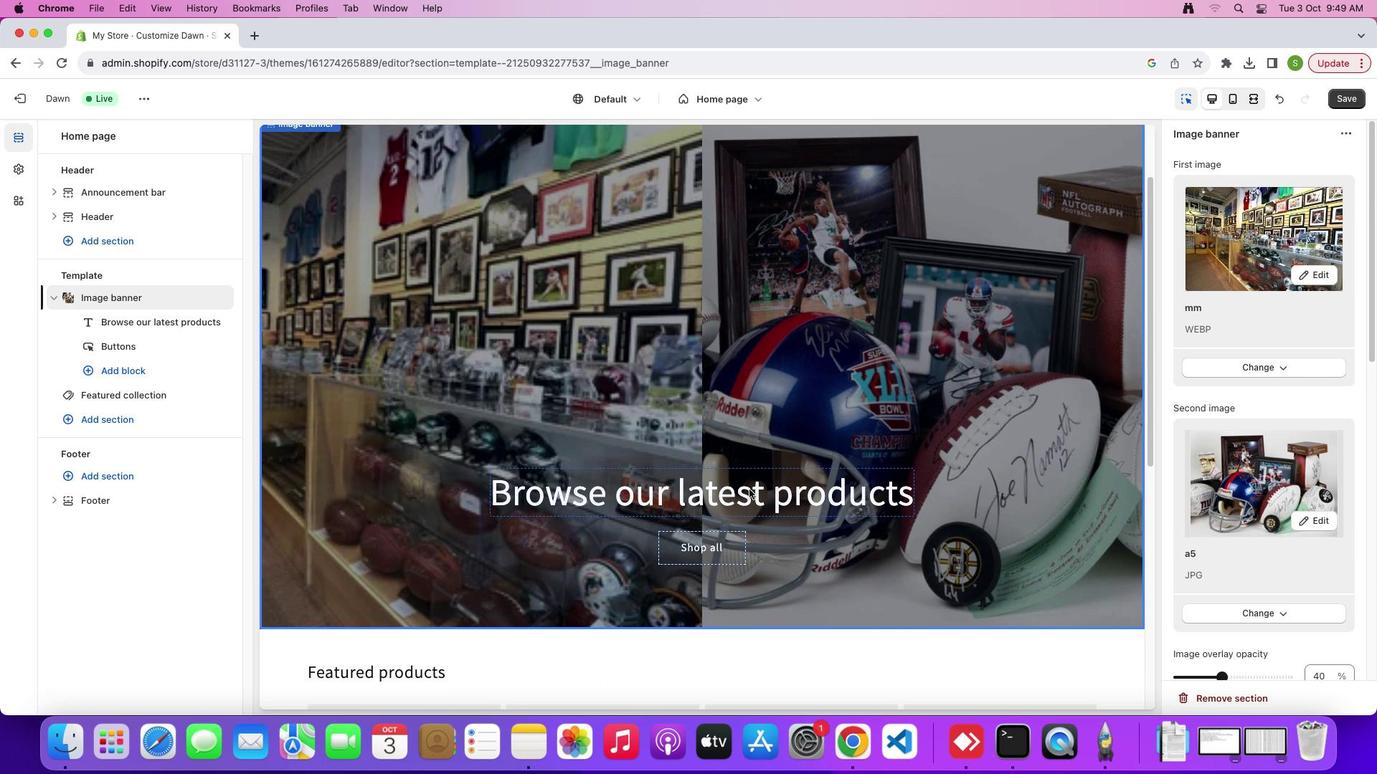 
Action: Mouse moved to (741, 495)
Screenshot: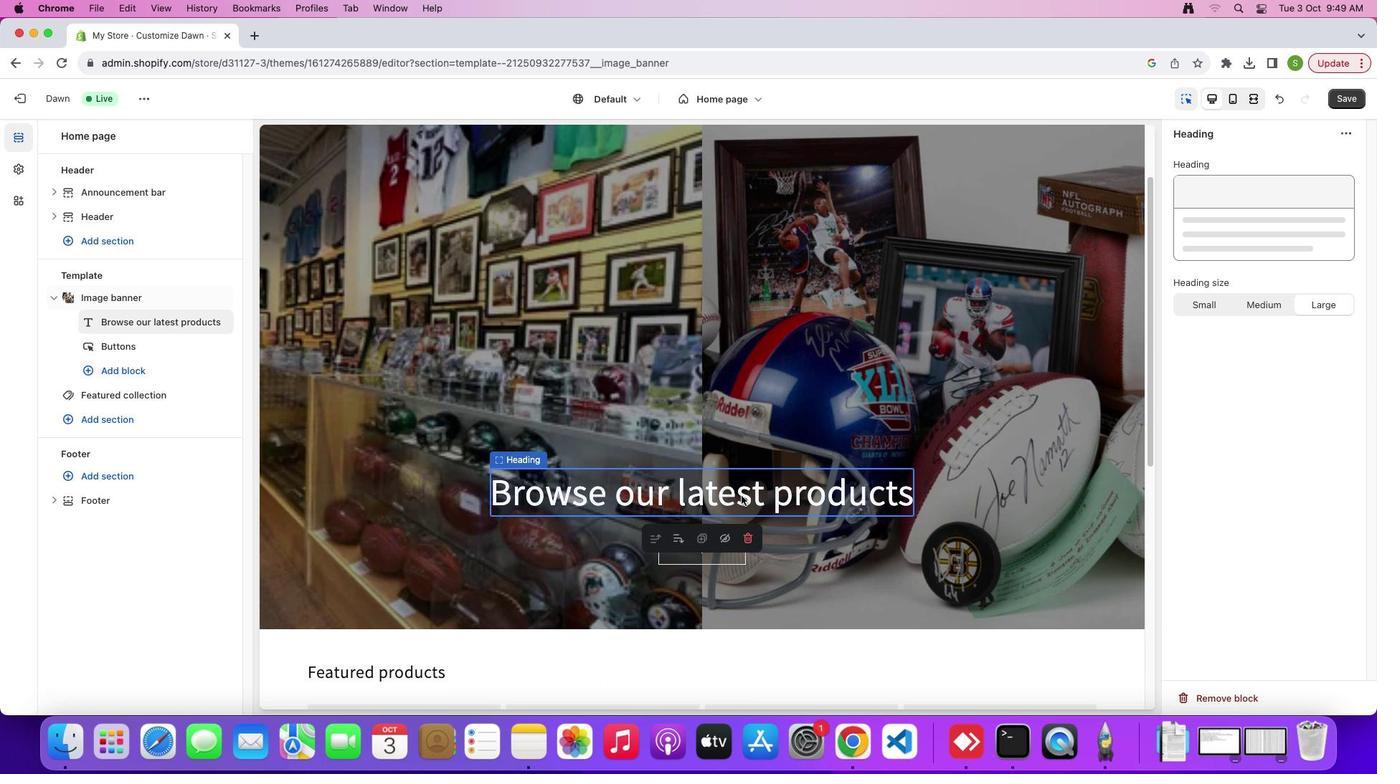 
Action: Mouse pressed left at (741, 495)
Screenshot: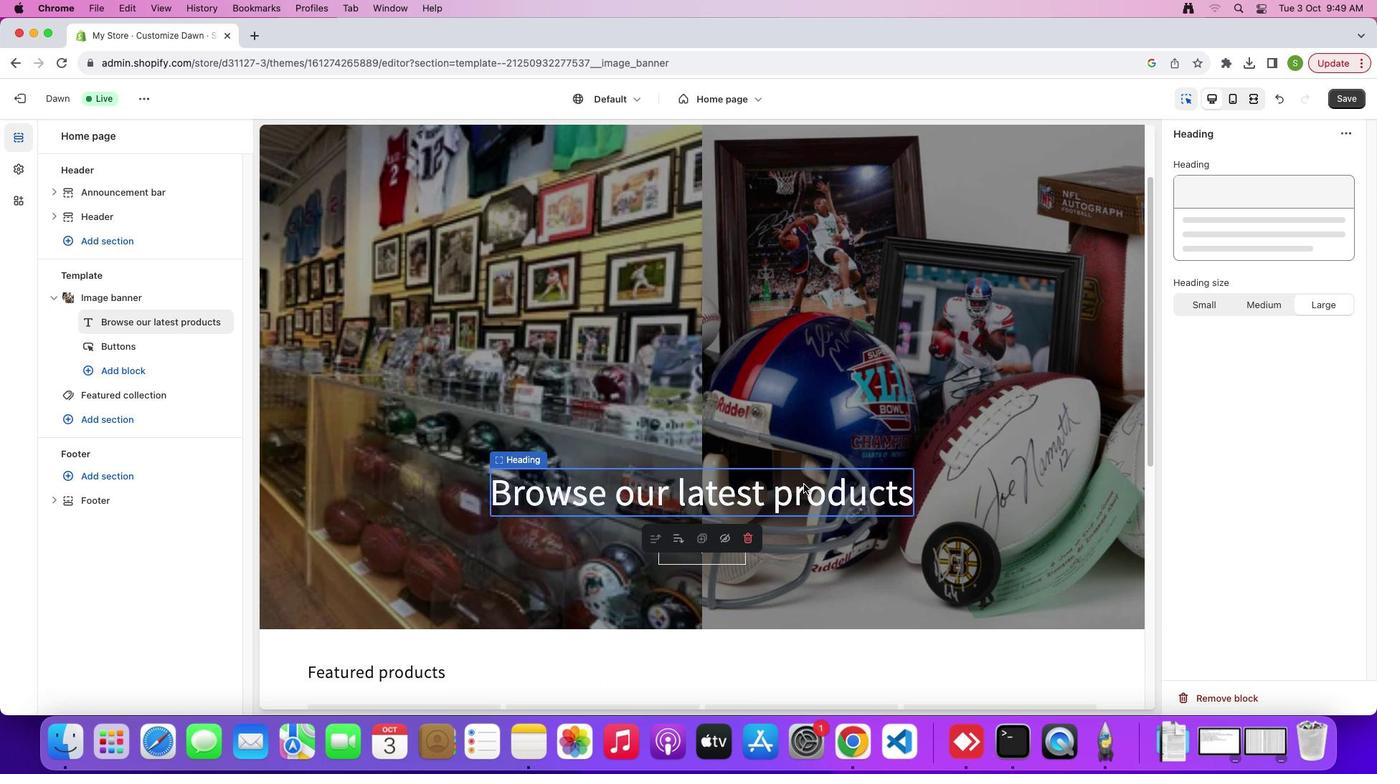 
Action: Mouse moved to (1310, 223)
Screenshot: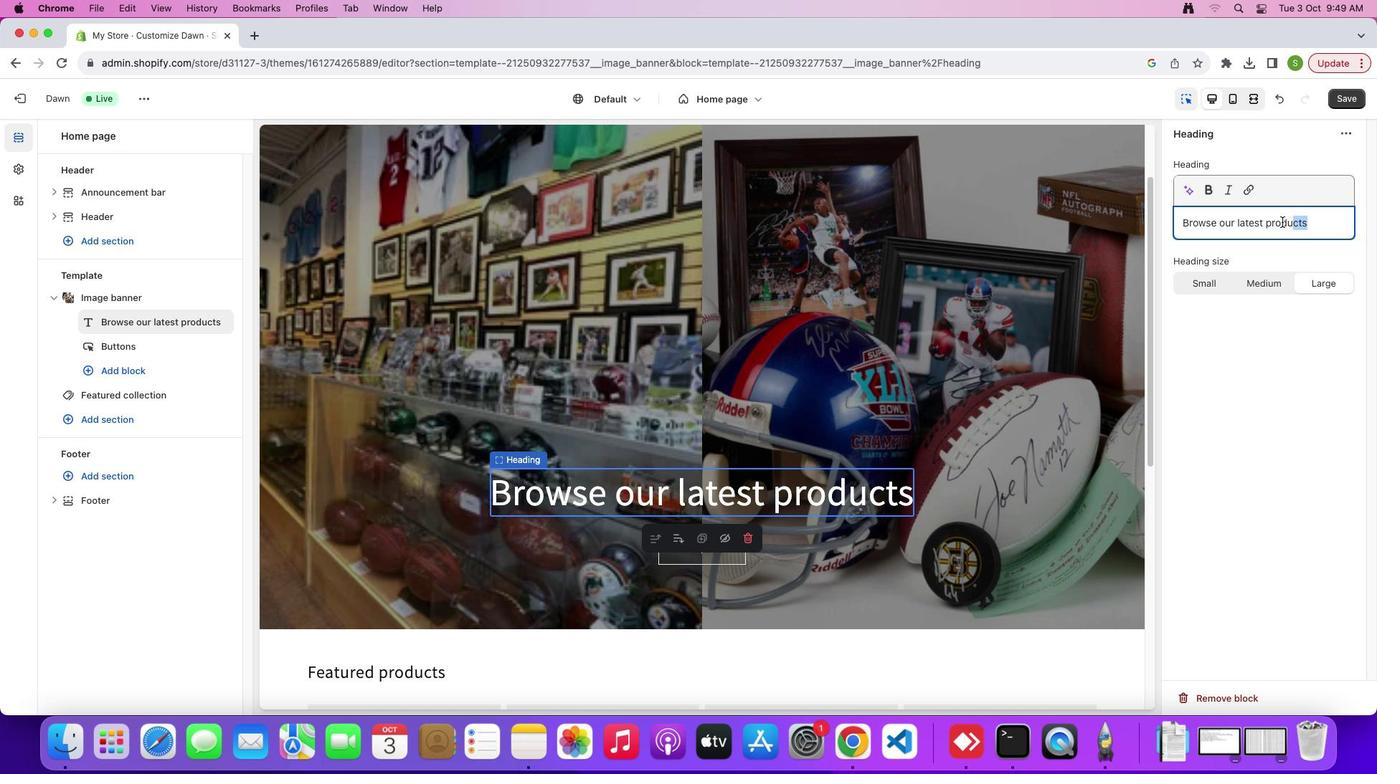 
Action: Mouse pressed left at (1310, 223)
Screenshot: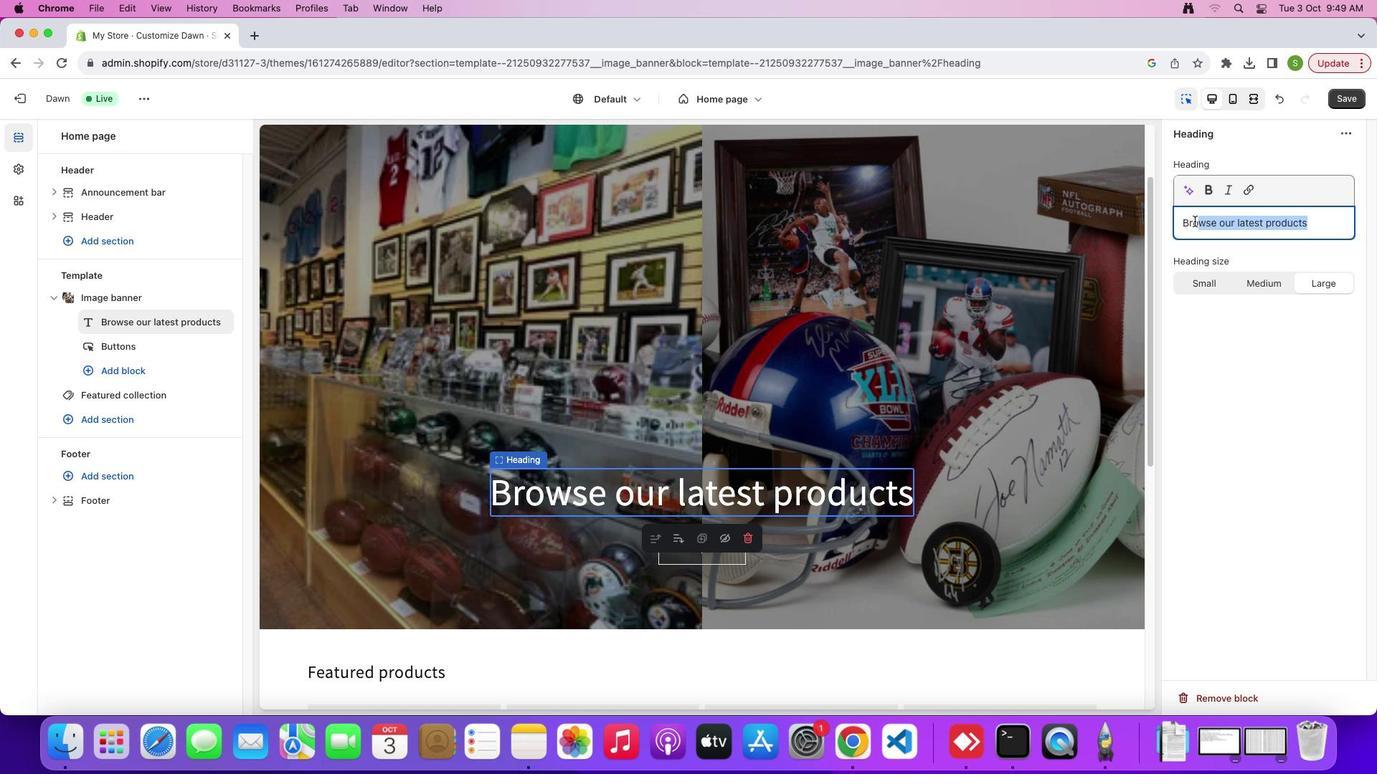 
Action: Mouse moved to (869, 445)
Screenshot: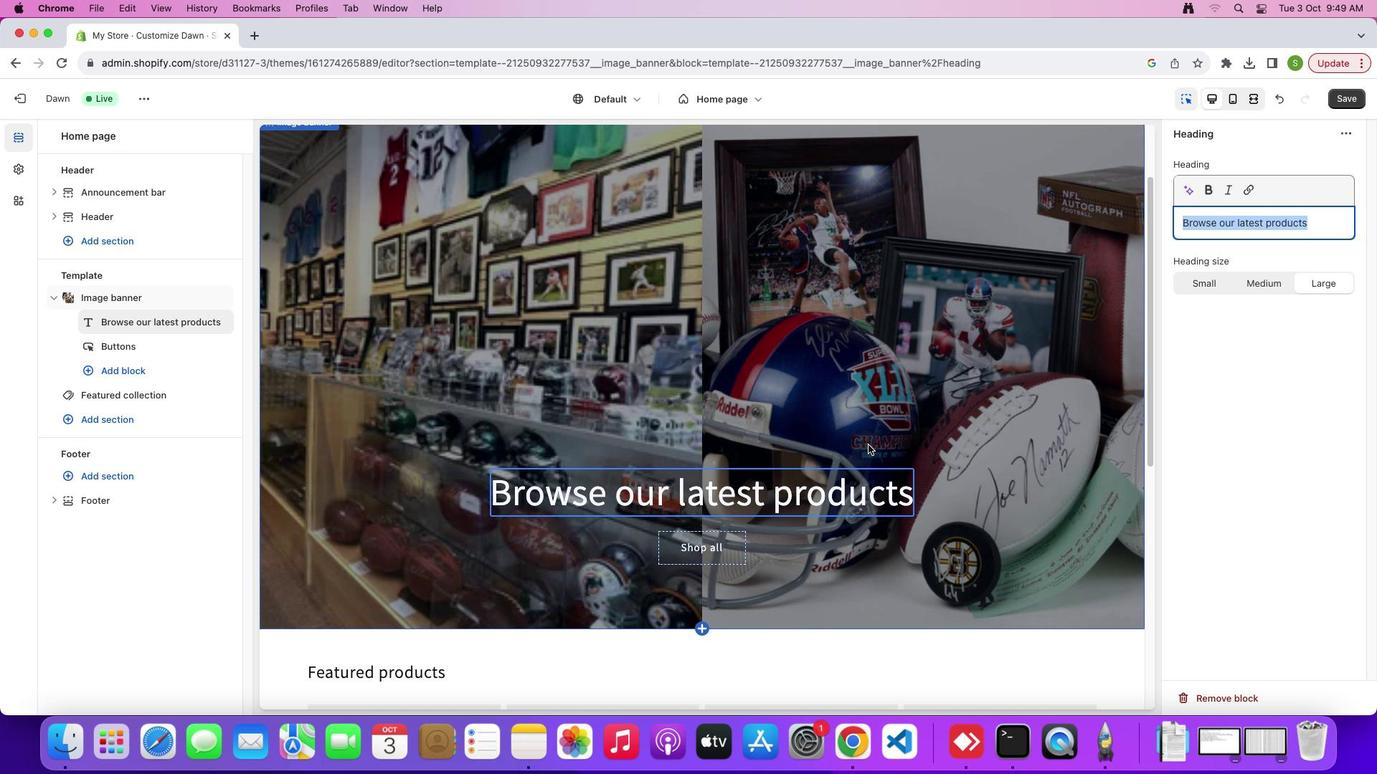 
Action: Key pressed Key.shift'S''P''O''R''T''S'Key.space'M''E''M''O''R''A''B''I''L''L''A'Key.space'S''T''O''R''E'
Screenshot: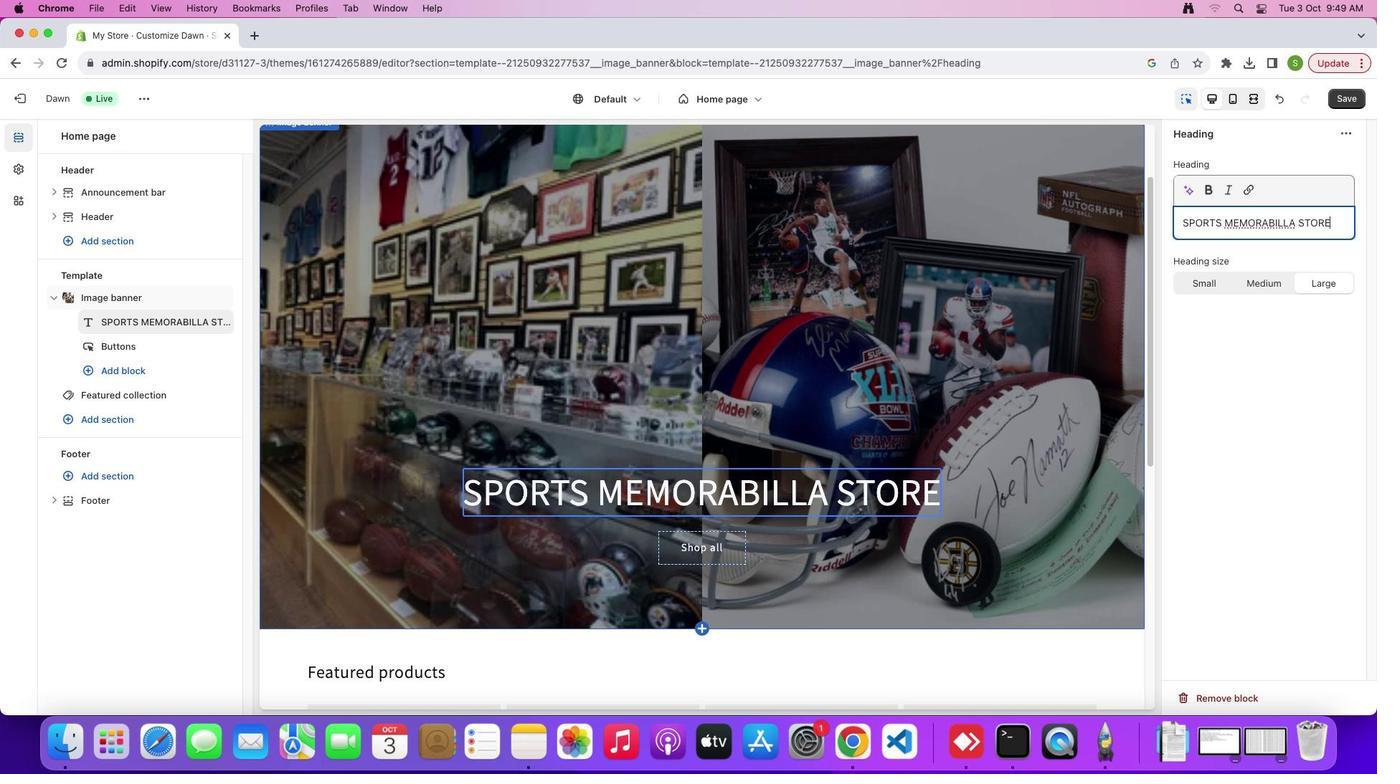 
Action: Mouse moved to (1343, 101)
Screenshot: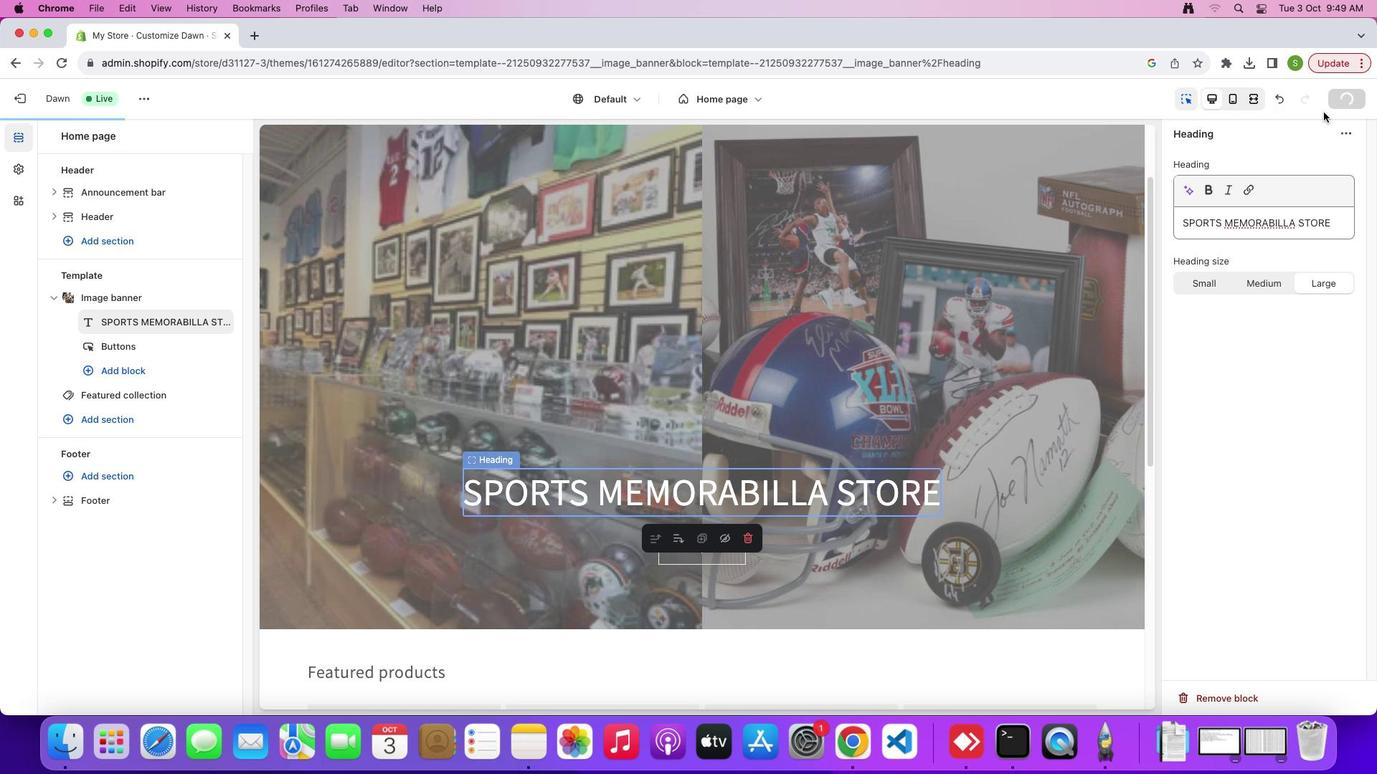 
Action: Mouse pressed left at (1343, 101)
Screenshot: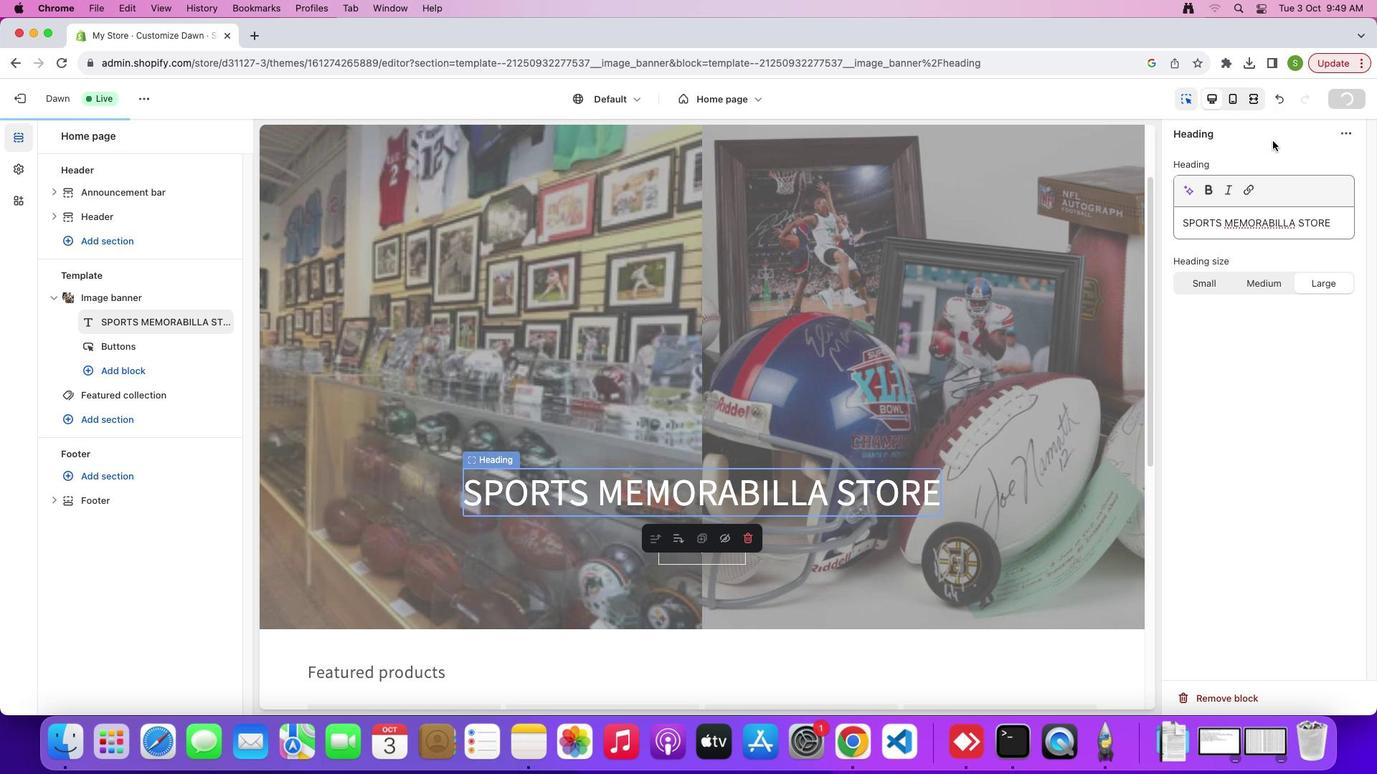 
Action: Mouse moved to (906, 332)
Screenshot: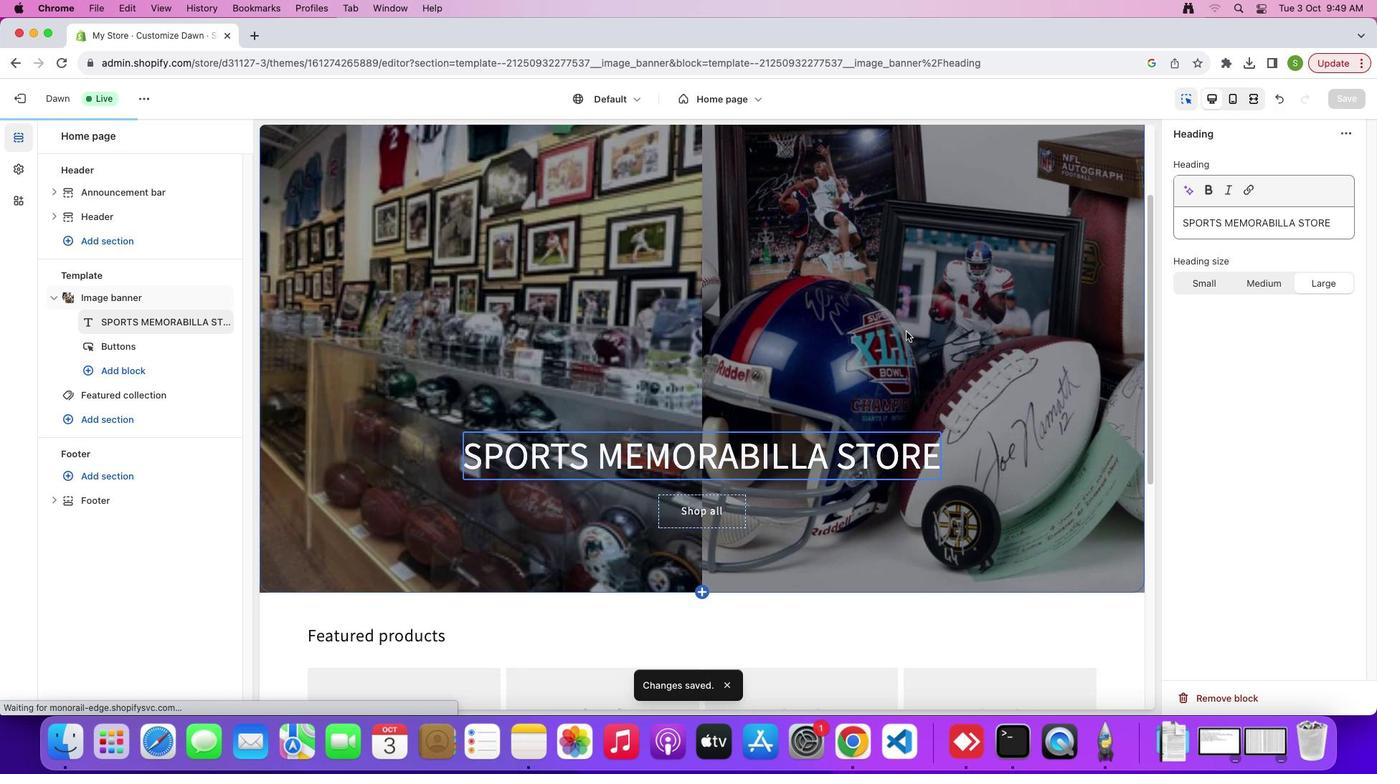 
Action: Mouse scrolled (906, 332) with delta (0, 0)
Screenshot: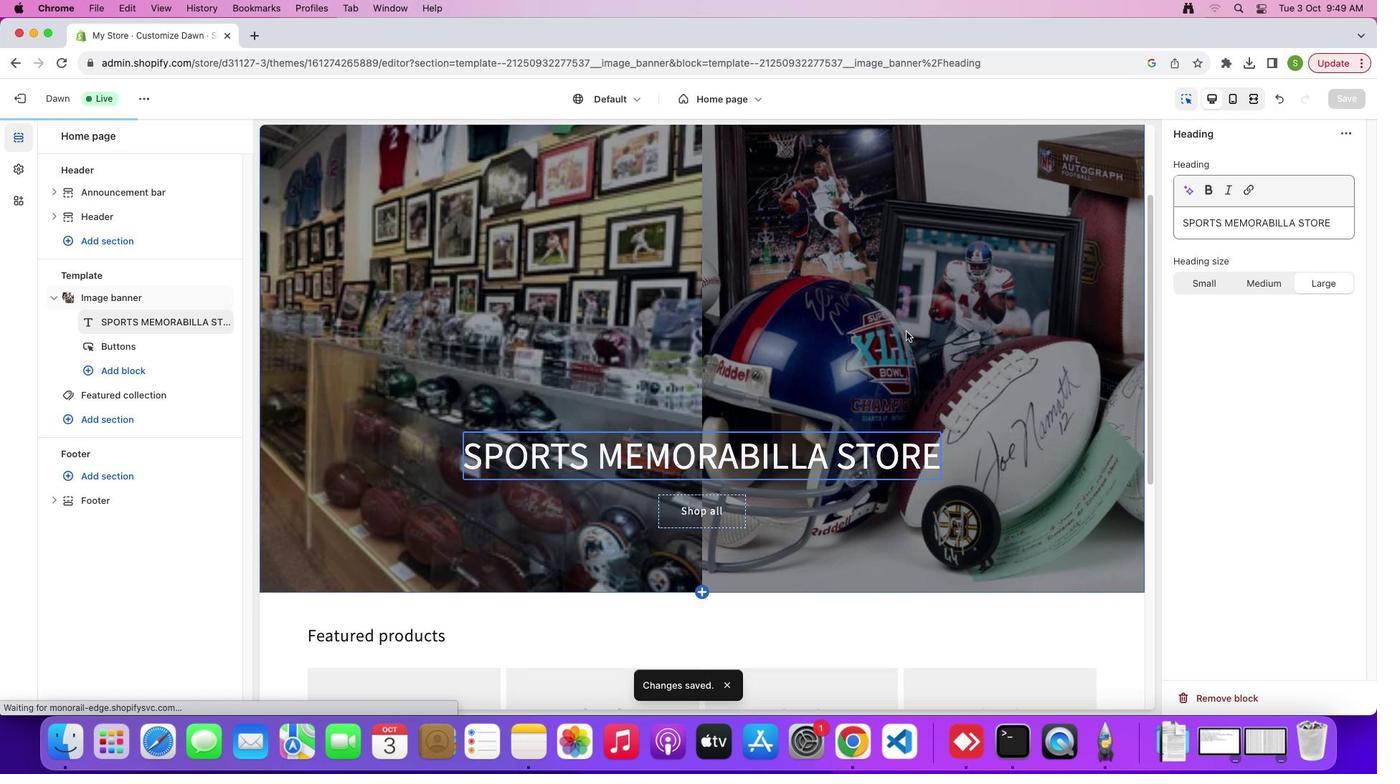 
Action: Mouse scrolled (906, 332) with delta (0, 0)
Screenshot: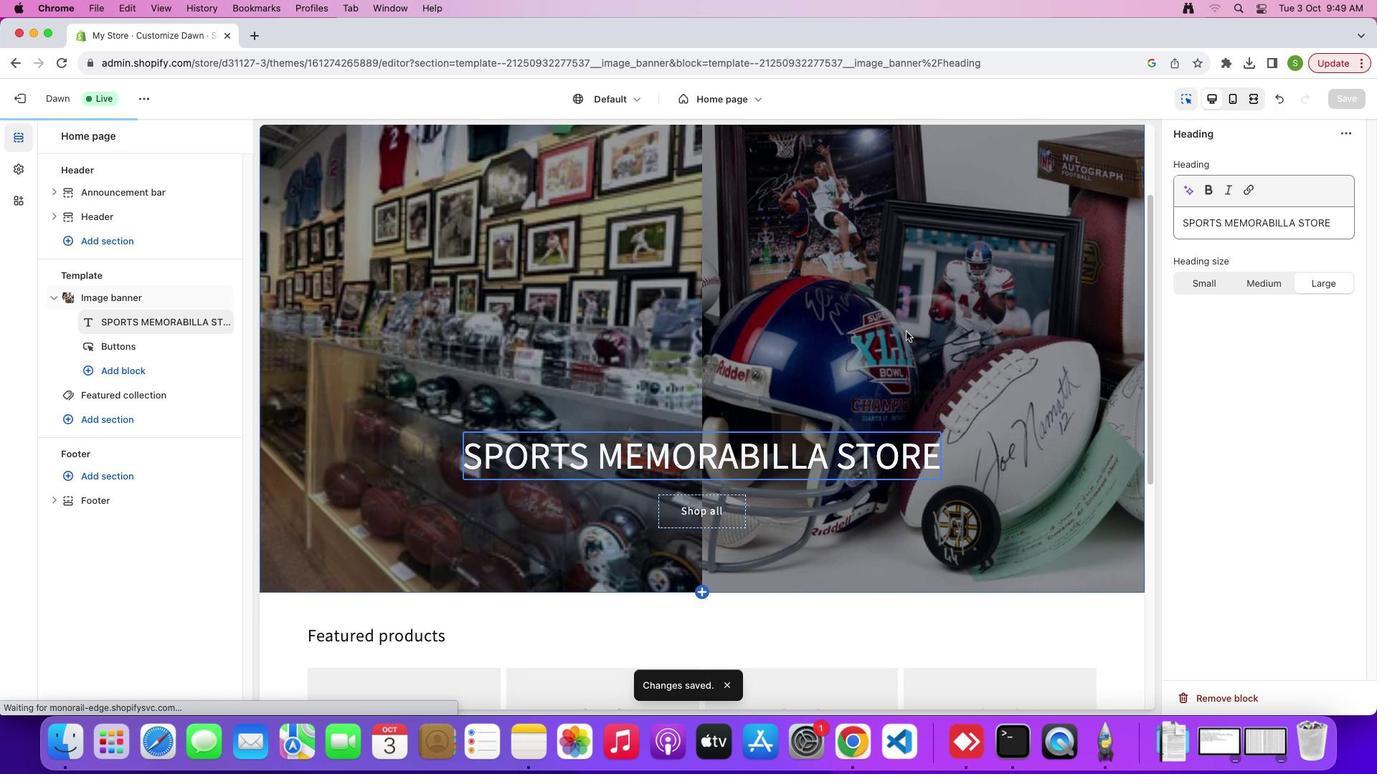
Action: Mouse scrolled (906, 332) with delta (0, -2)
Screenshot: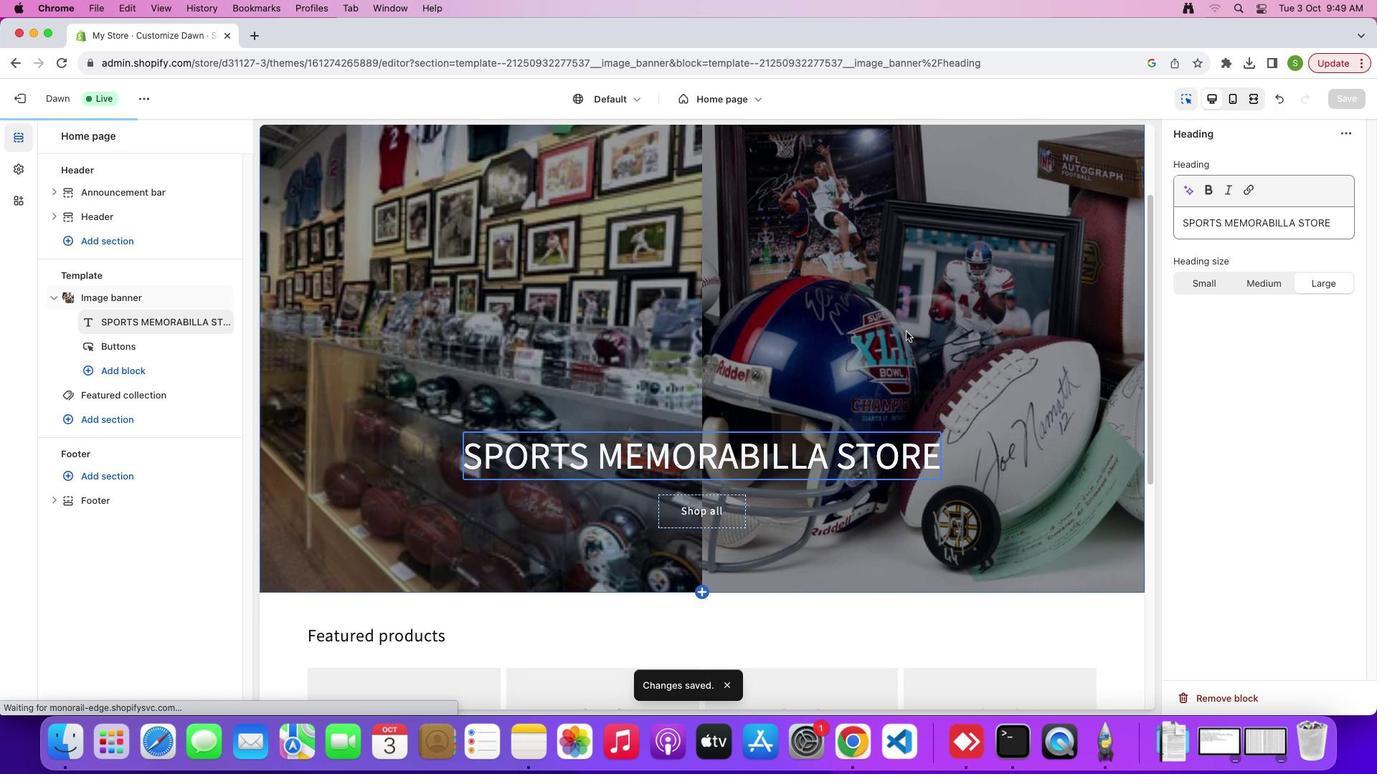 
Action: Mouse scrolled (906, 332) with delta (0, 0)
Screenshot: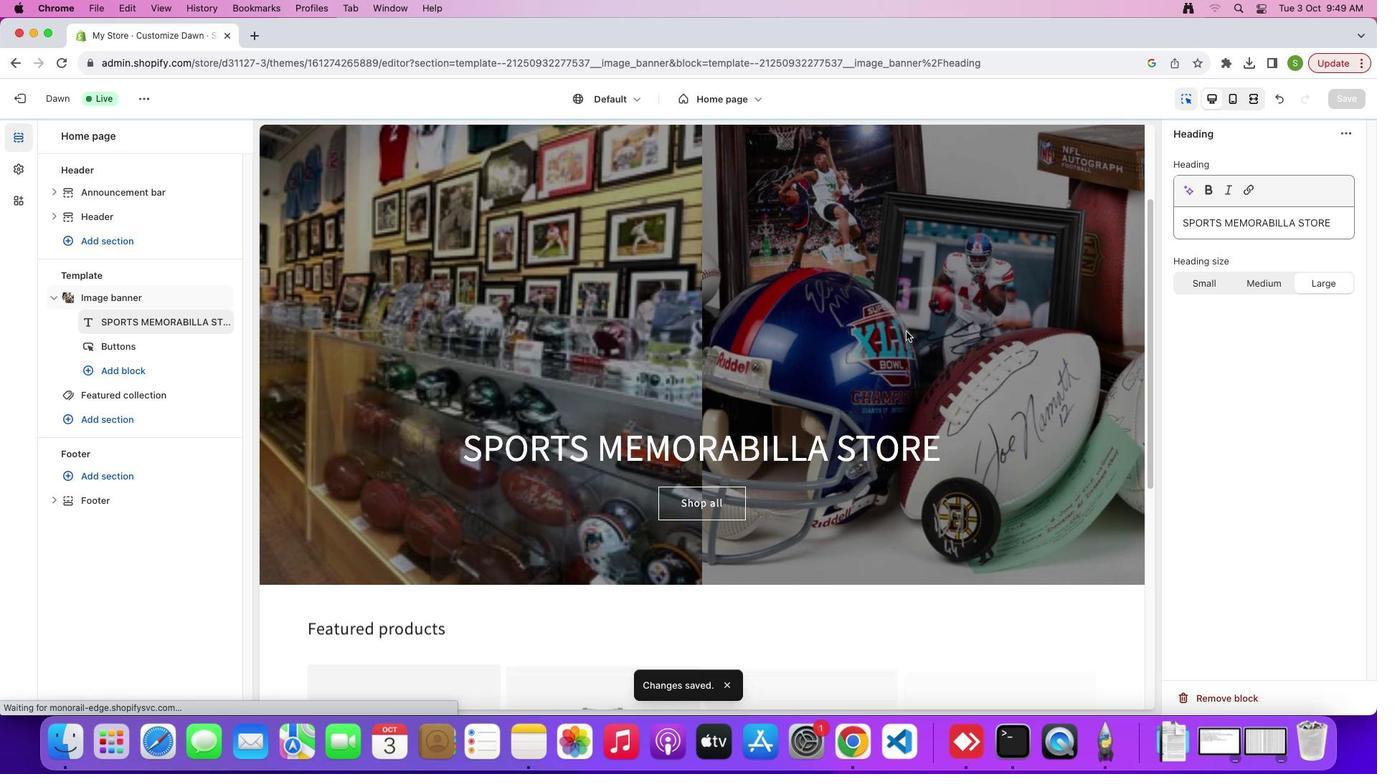 
Action: Mouse scrolled (906, 332) with delta (0, 0)
Screenshot: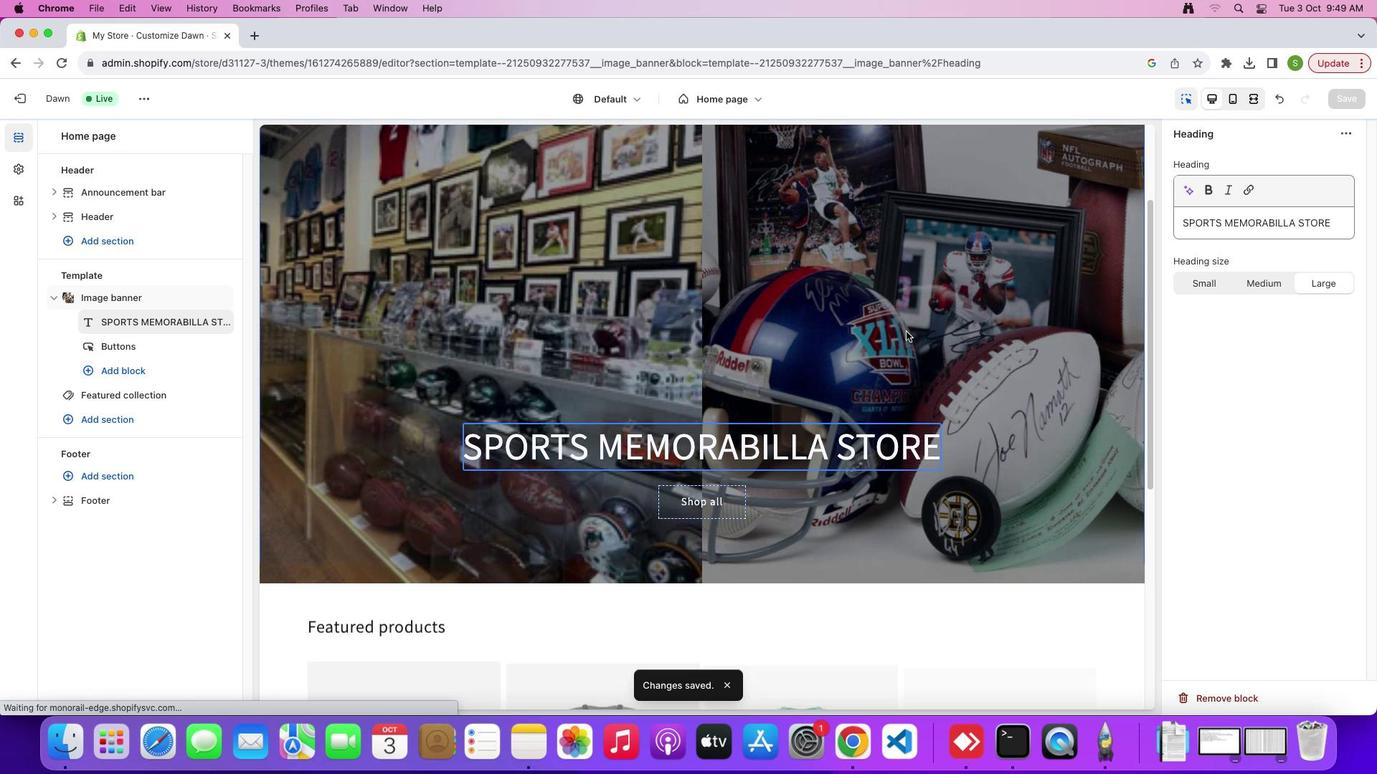 
Action: Mouse scrolled (906, 332) with delta (0, 0)
Screenshot: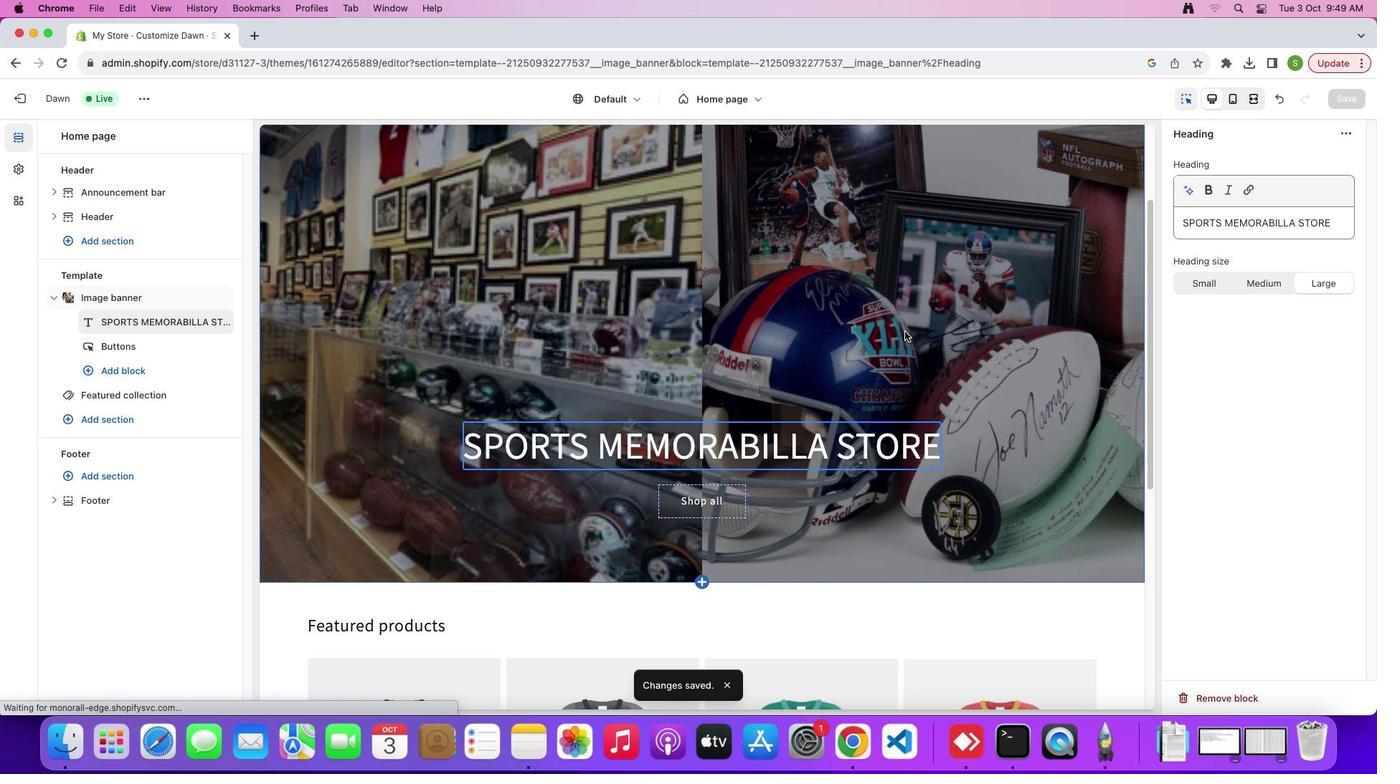 
Action: Mouse moved to (905, 331)
Screenshot: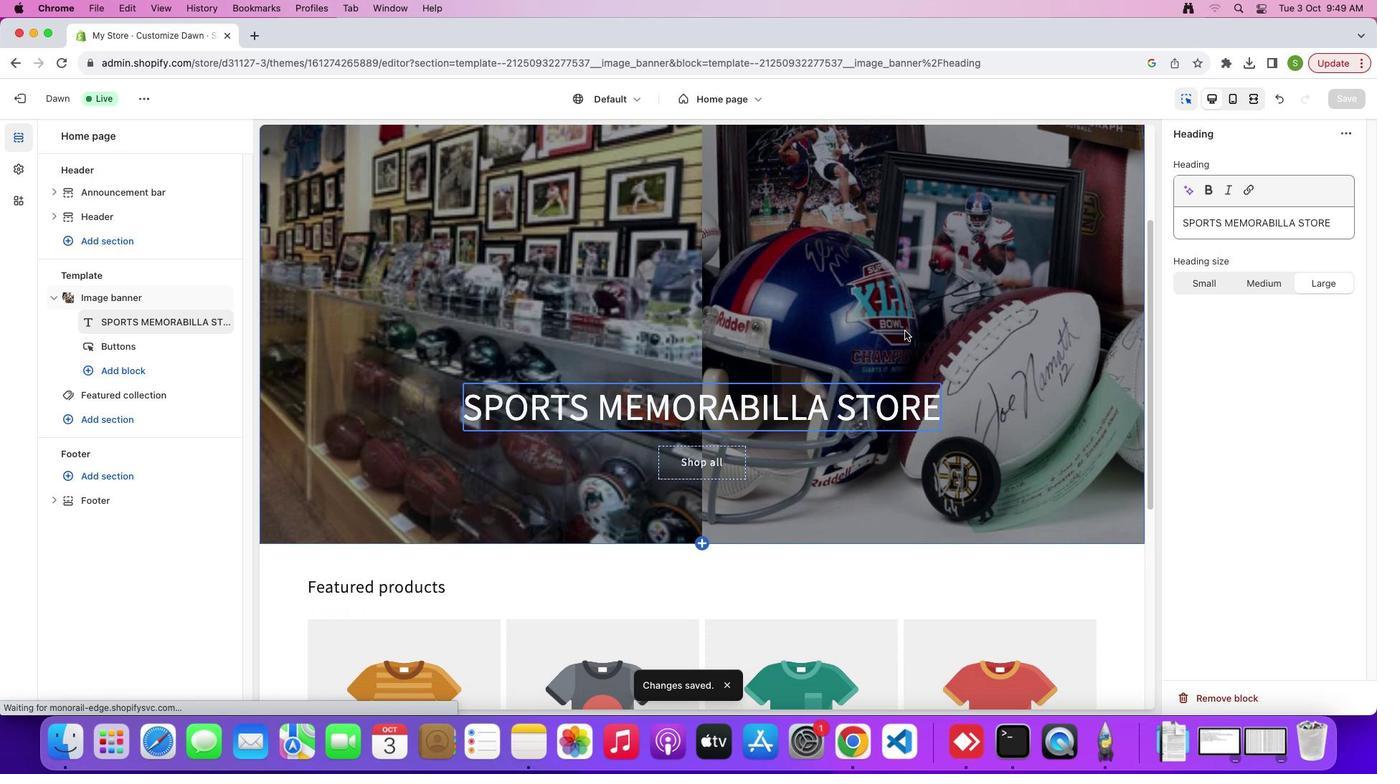 
Action: Mouse scrolled (905, 331) with delta (0, 0)
Screenshot: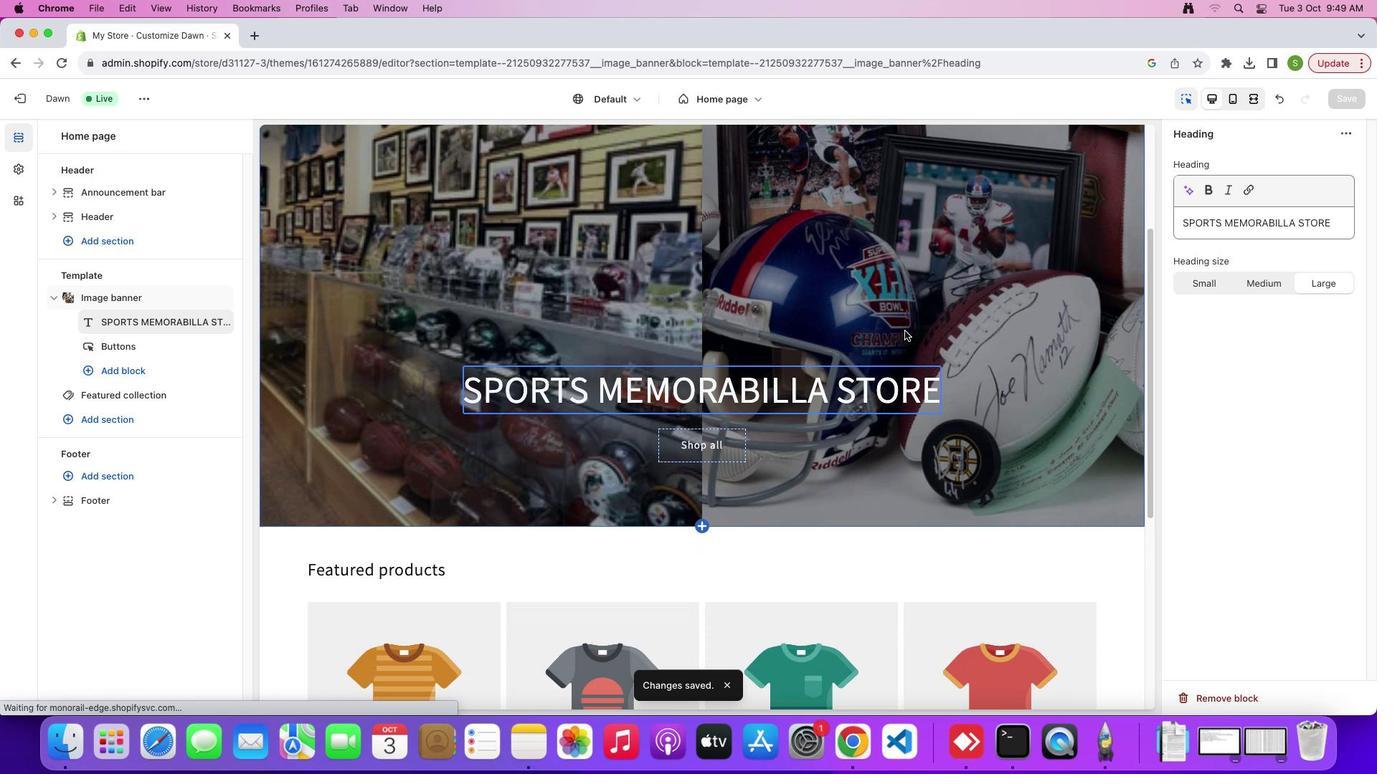 
Action: Mouse moved to (905, 330)
Screenshot: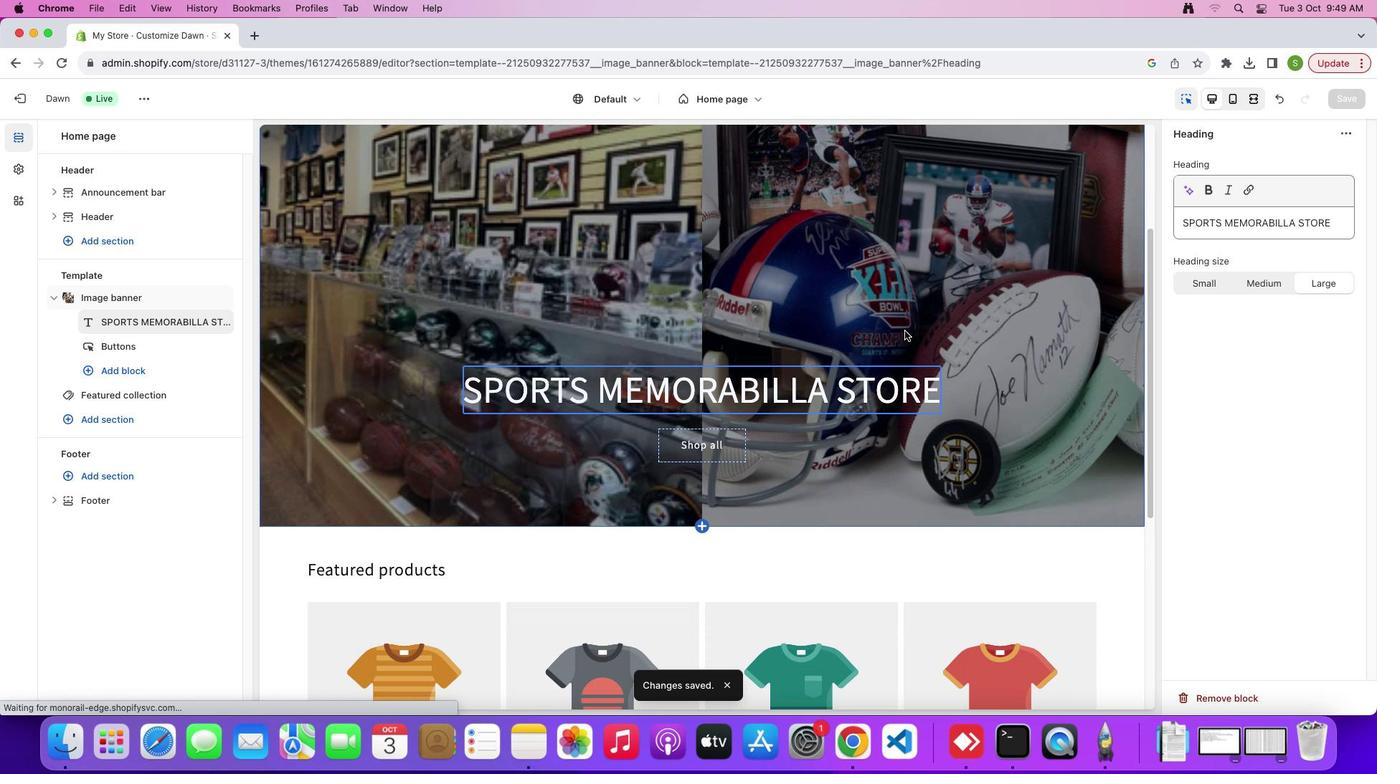 
Action: Mouse scrolled (905, 330) with delta (0, 0)
Screenshot: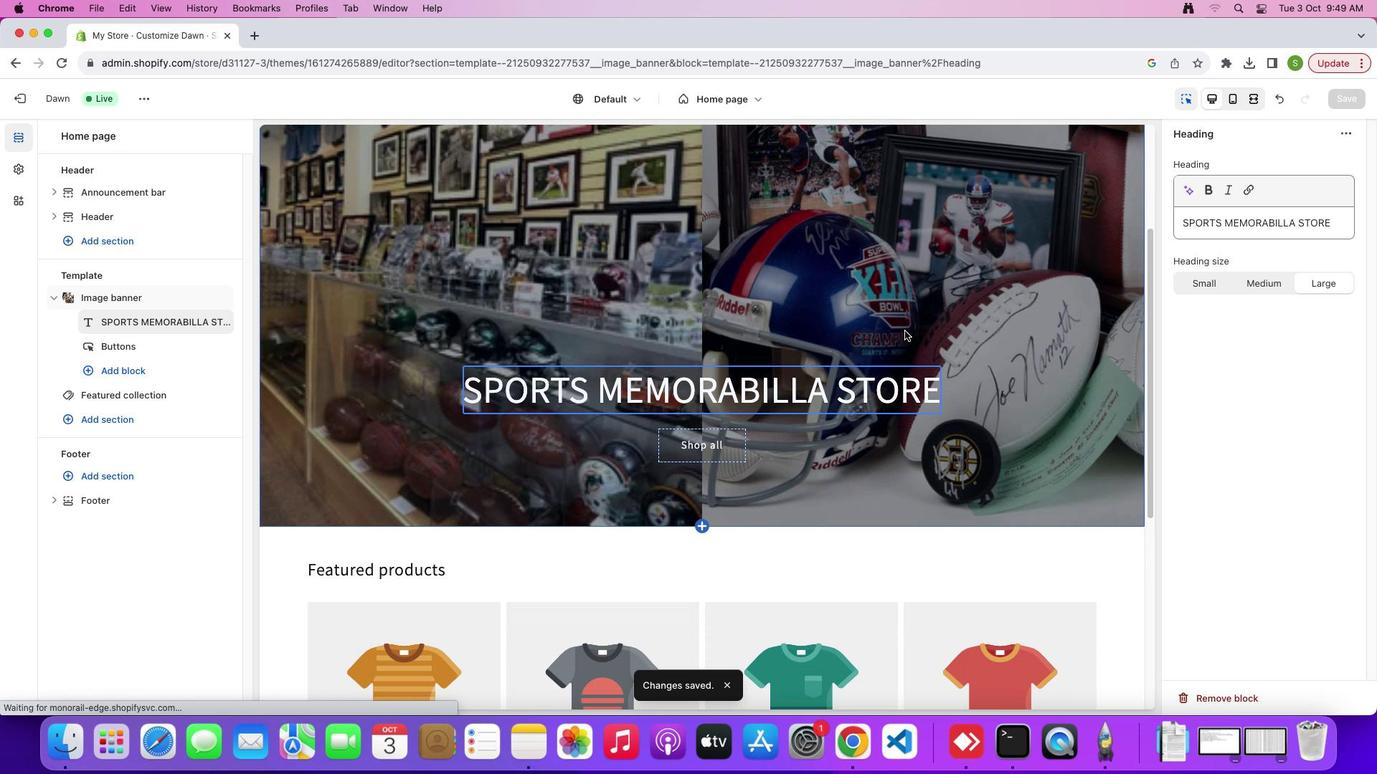 
Action: Mouse scrolled (905, 330) with delta (0, 0)
Screenshot: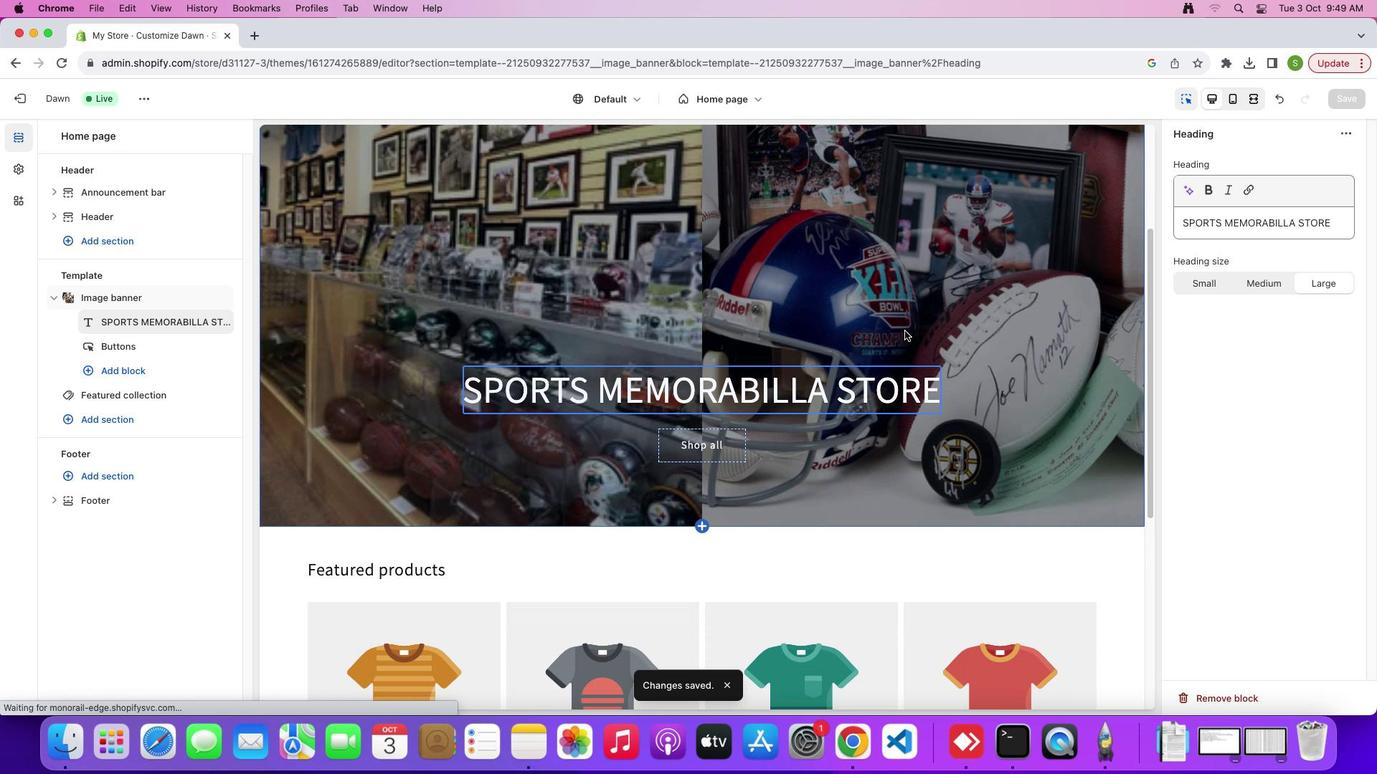 
Action: Mouse moved to (799, 426)
Screenshot: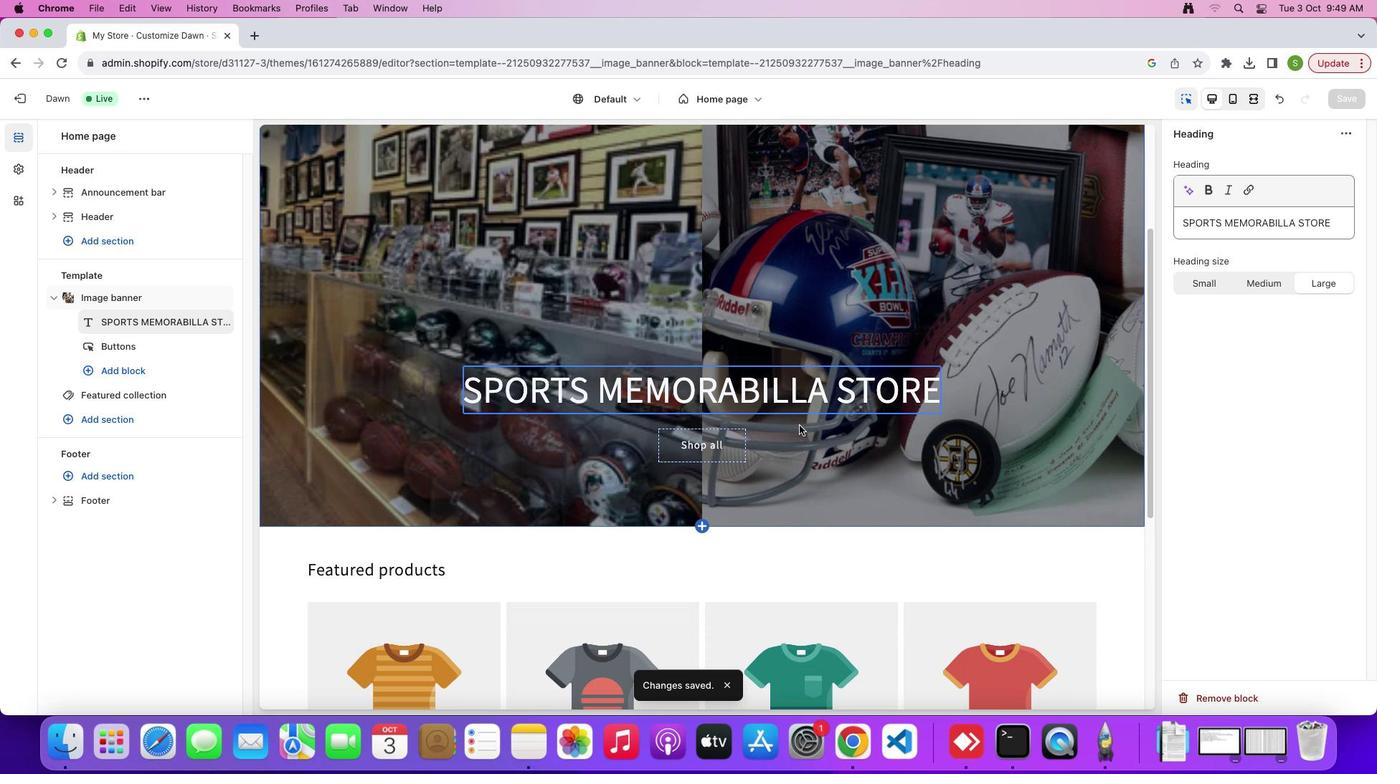 
Action: Mouse pressed left at (799, 426)
Screenshot: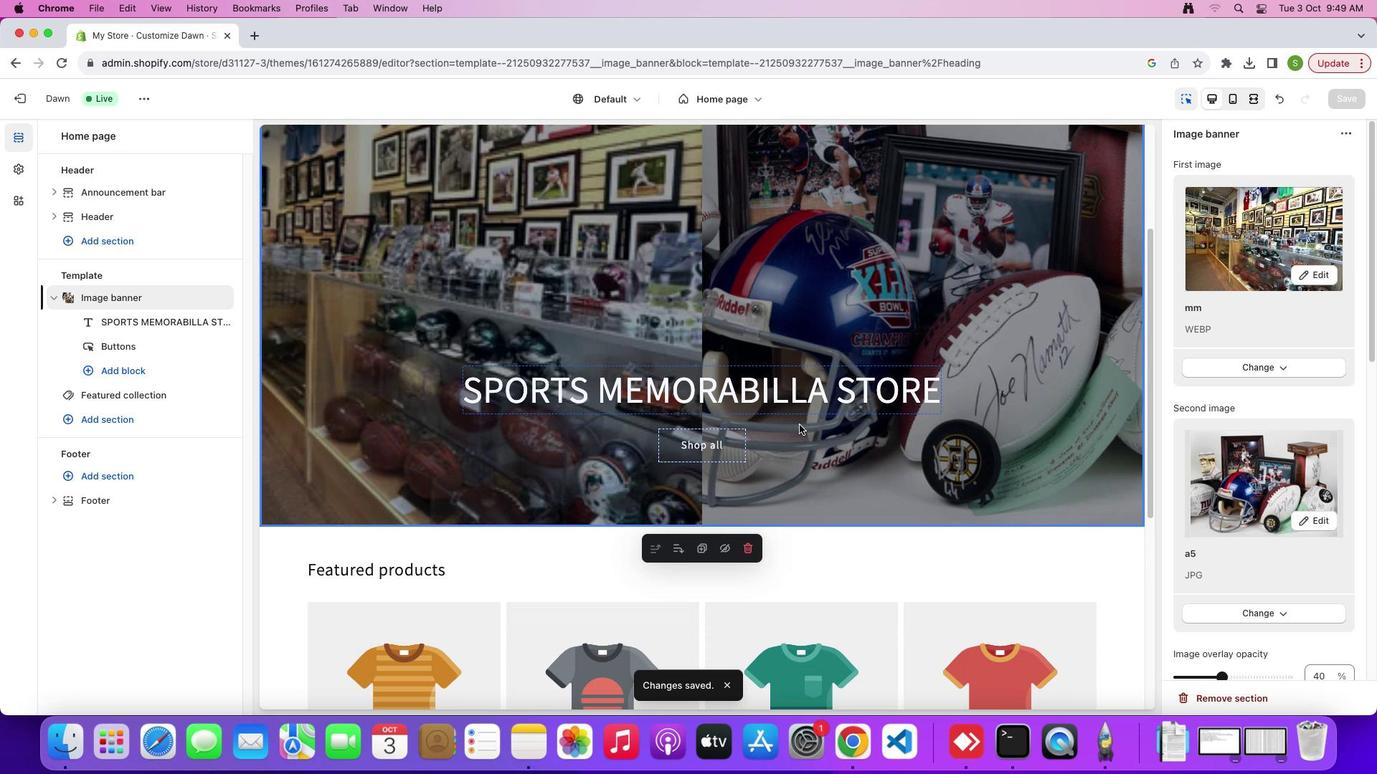 
Action: Mouse moved to (818, 416)
Screenshot: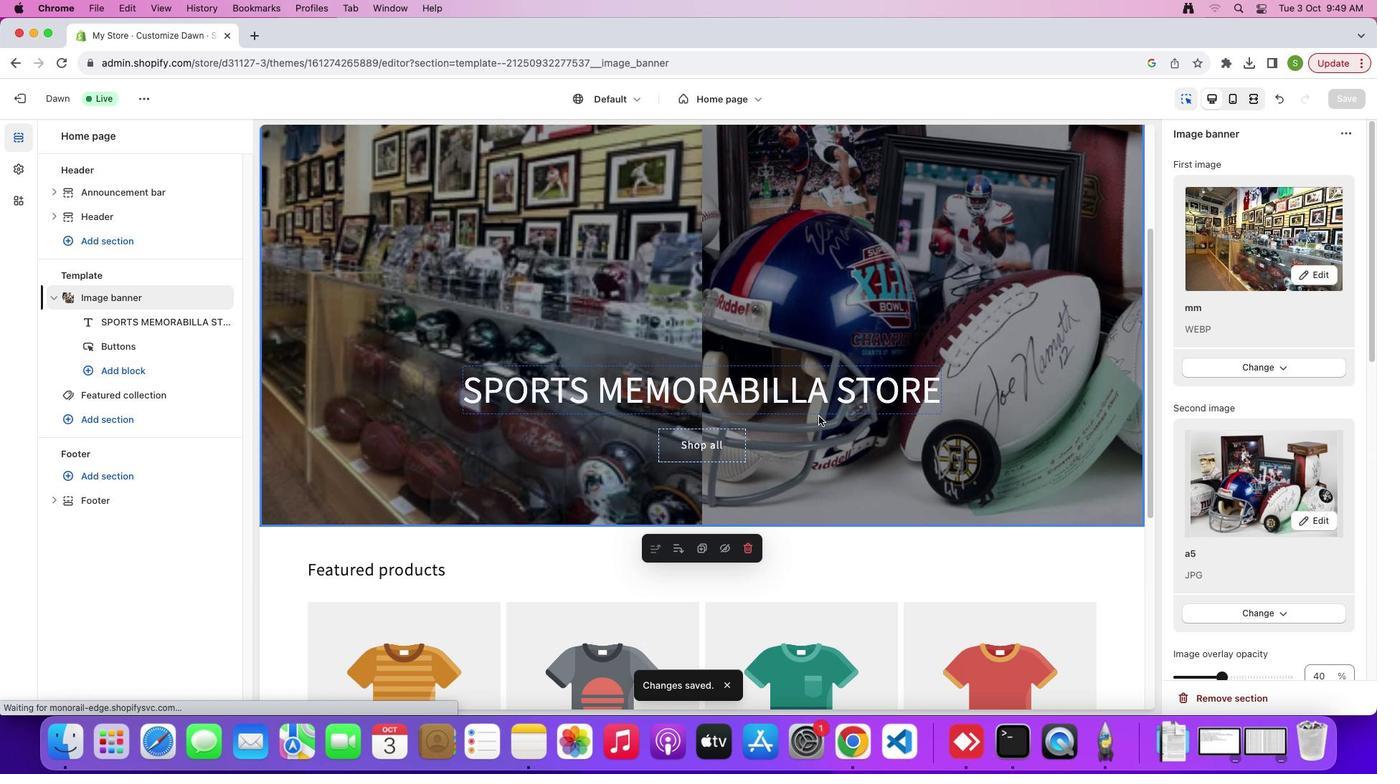
Action: Mouse pressed left at (818, 416)
Screenshot: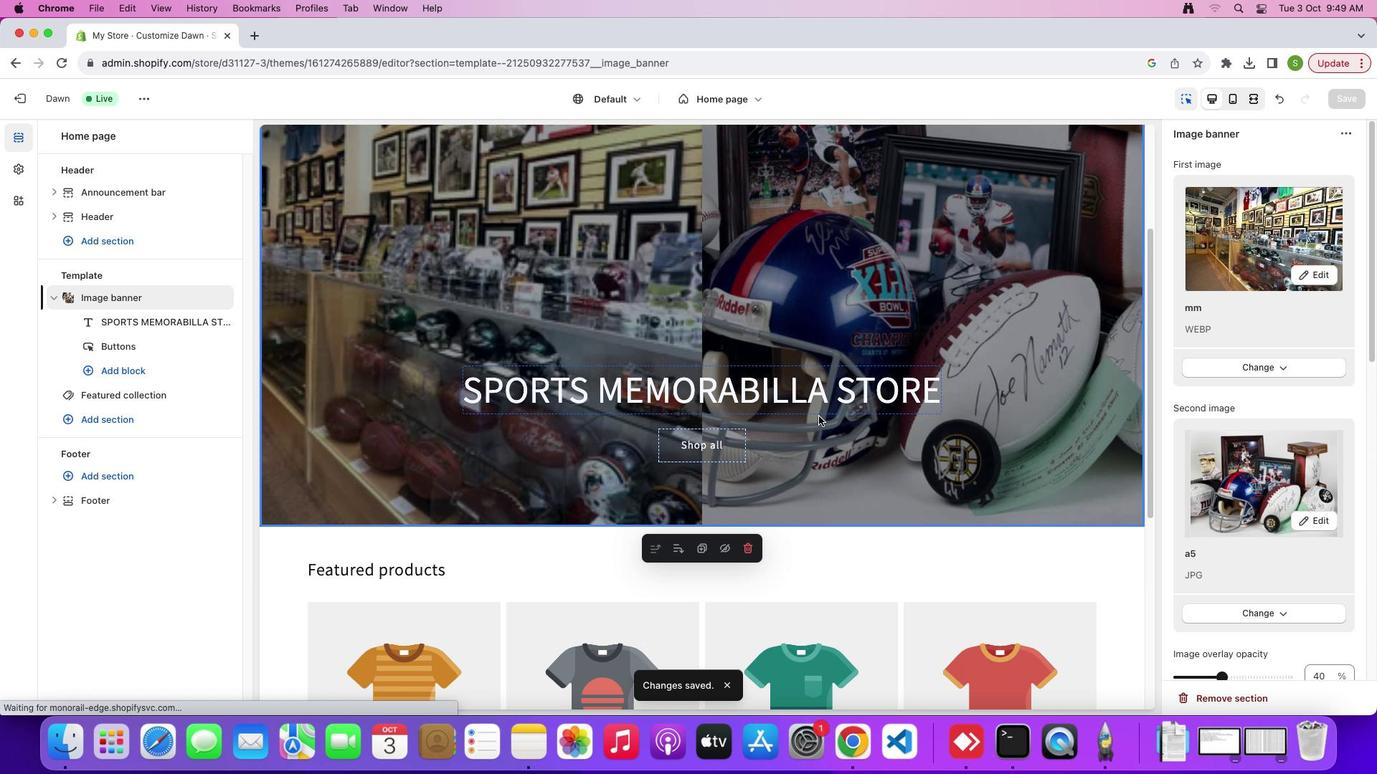 
Action: Mouse moved to (1226, 442)
Screenshot: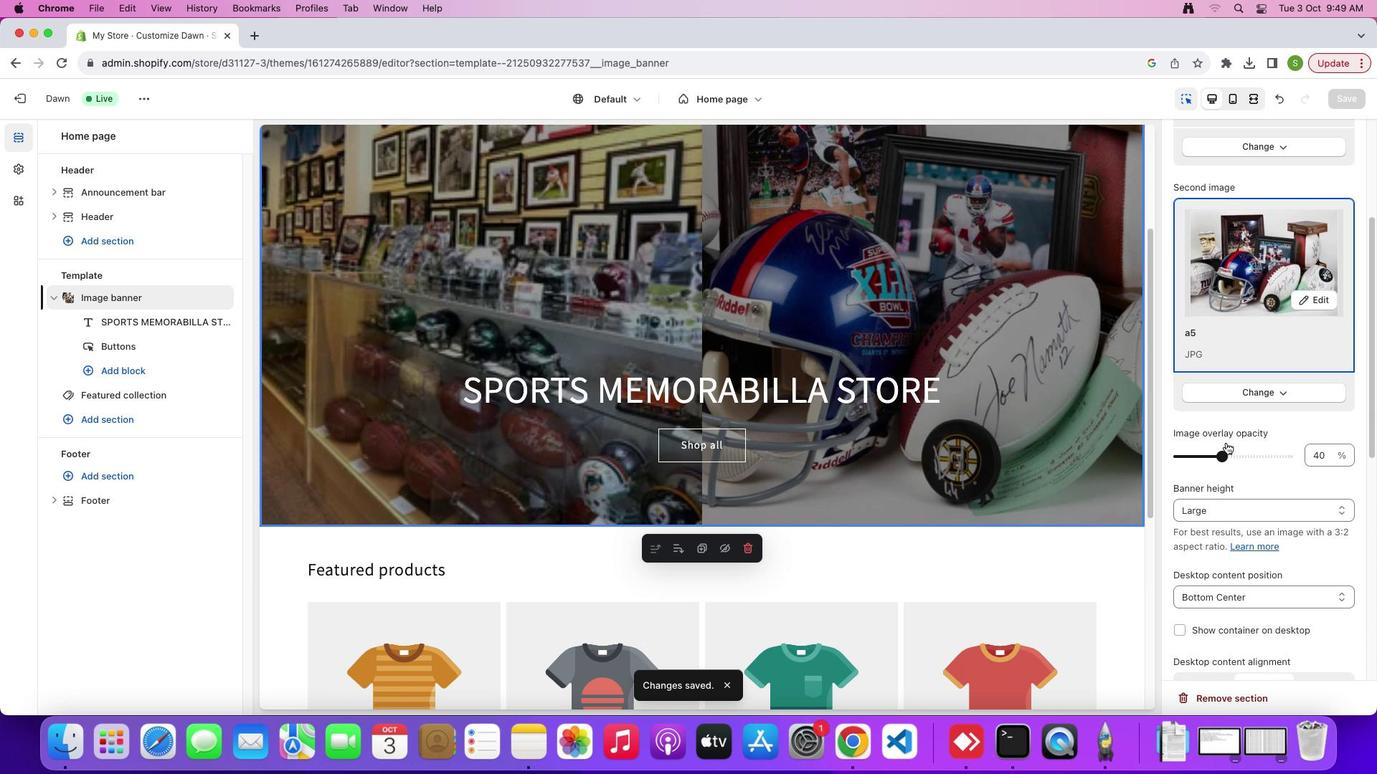 
Action: Mouse scrolled (1226, 442) with delta (0, 0)
Screenshot: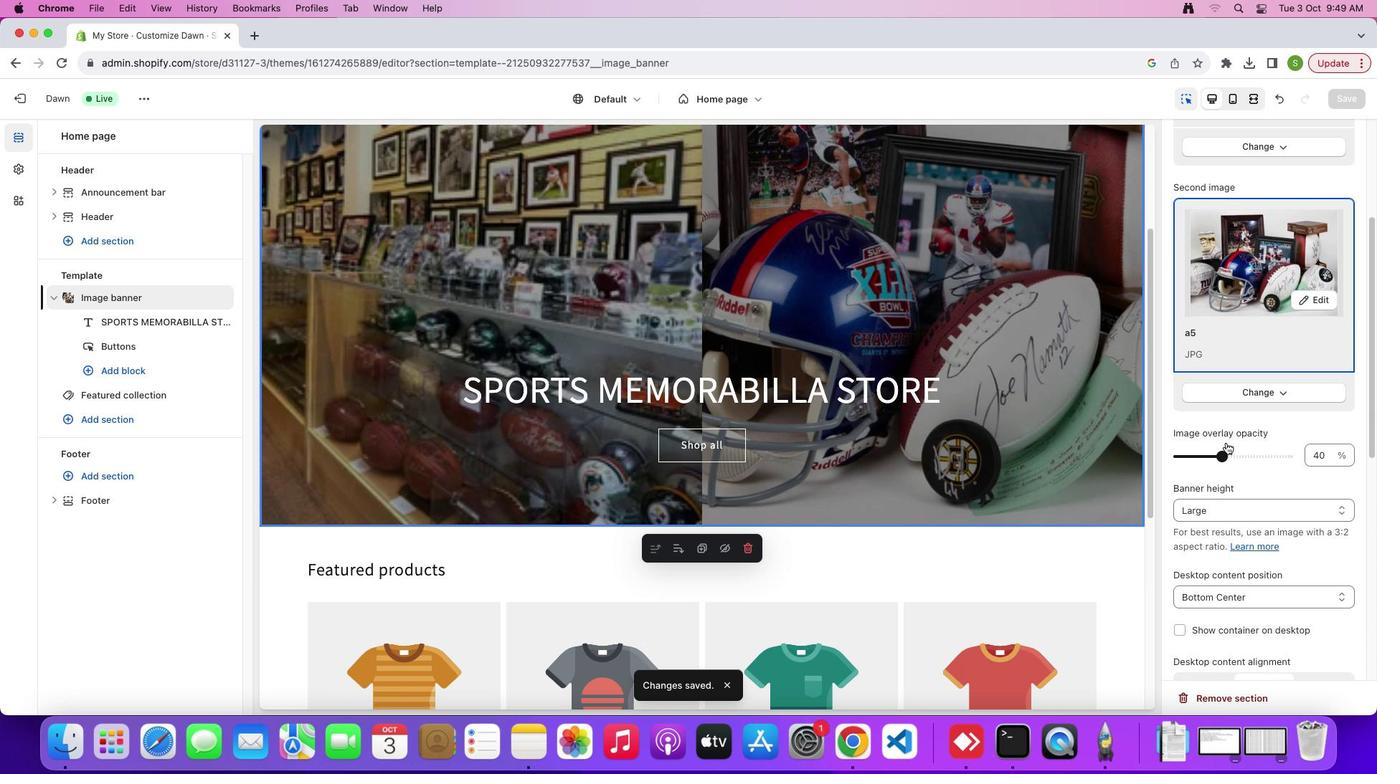 
Action: Mouse scrolled (1226, 442) with delta (0, 0)
Screenshot: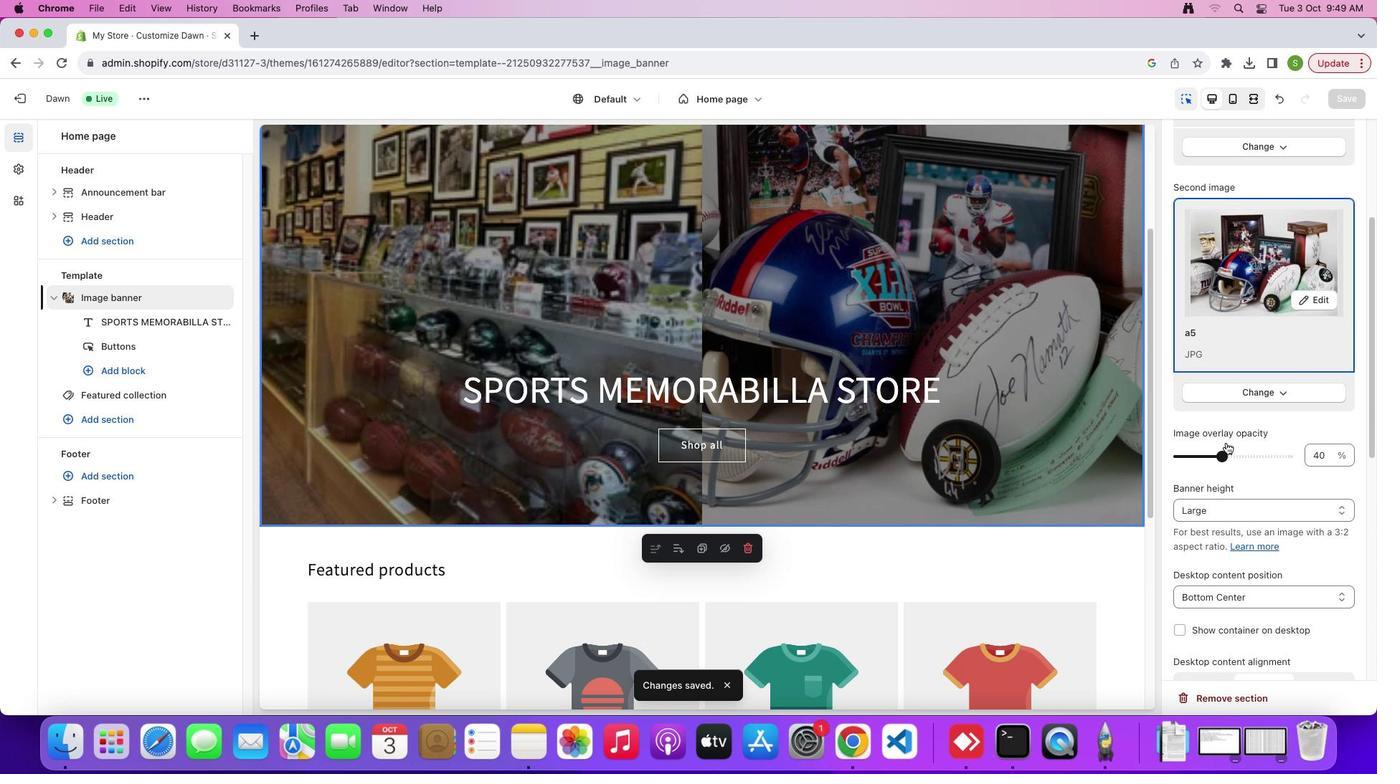 
Action: Mouse scrolled (1226, 442) with delta (0, -2)
Screenshot: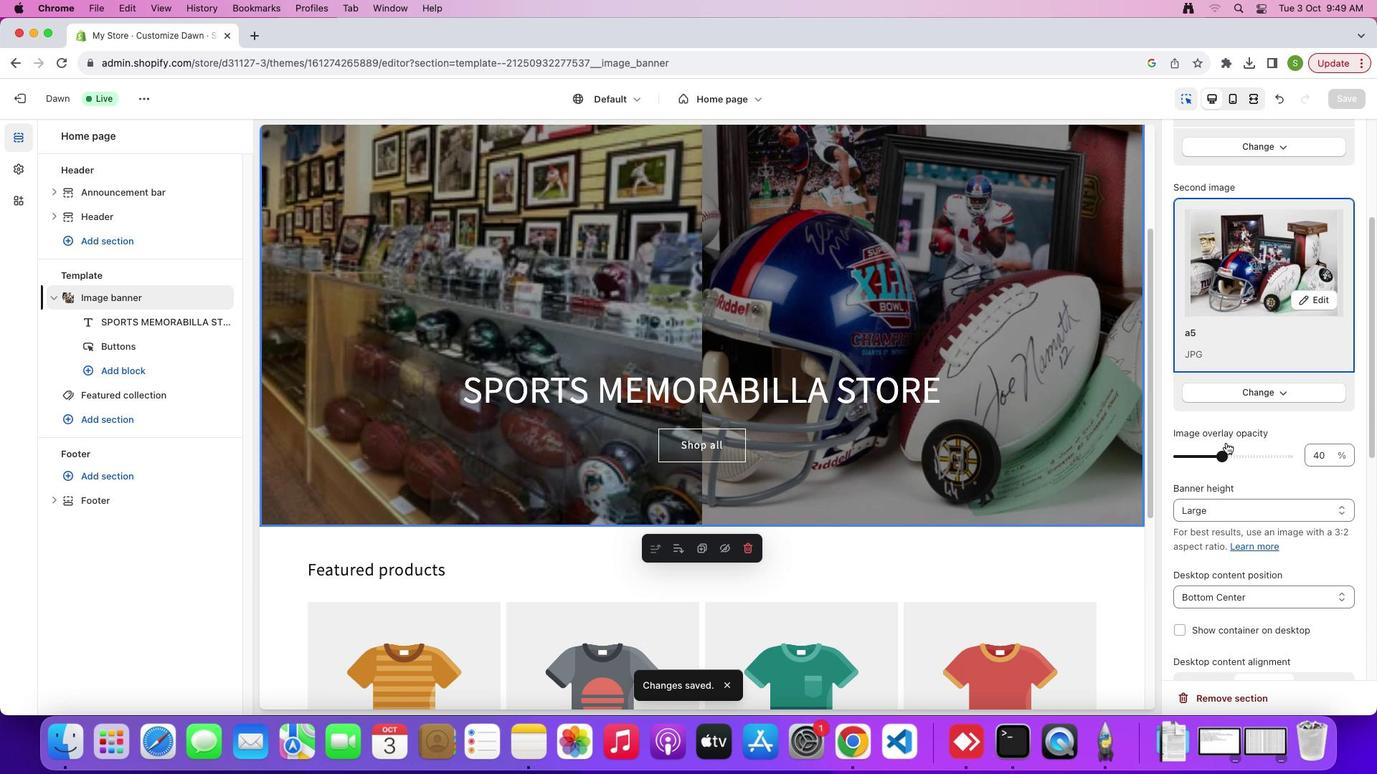 
Action: Mouse scrolled (1226, 442) with delta (0, -2)
Screenshot: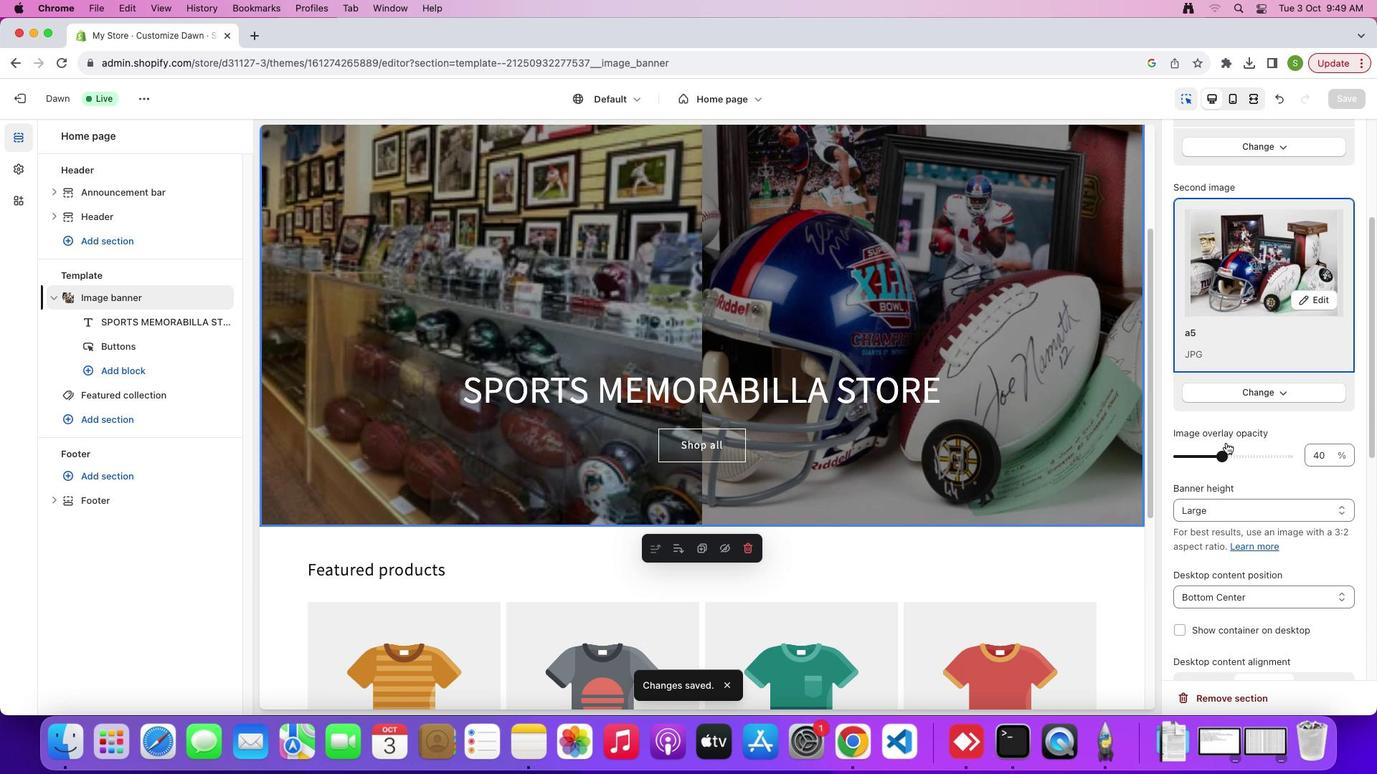 
Action: Mouse scrolled (1226, 442) with delta (0, 0)
Screenshot: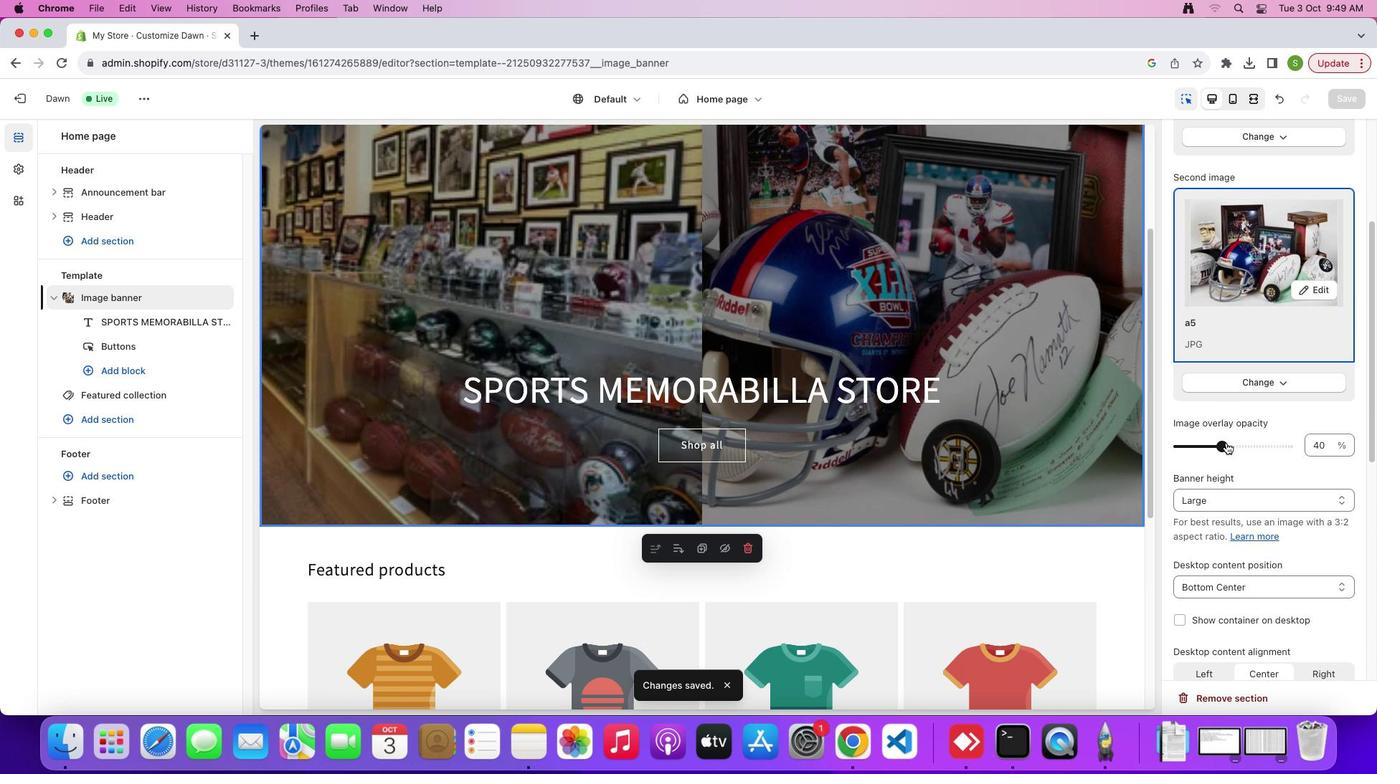 
Action: Mouse scrolled (1226, 442) with delta (0, 0)
Screenshot: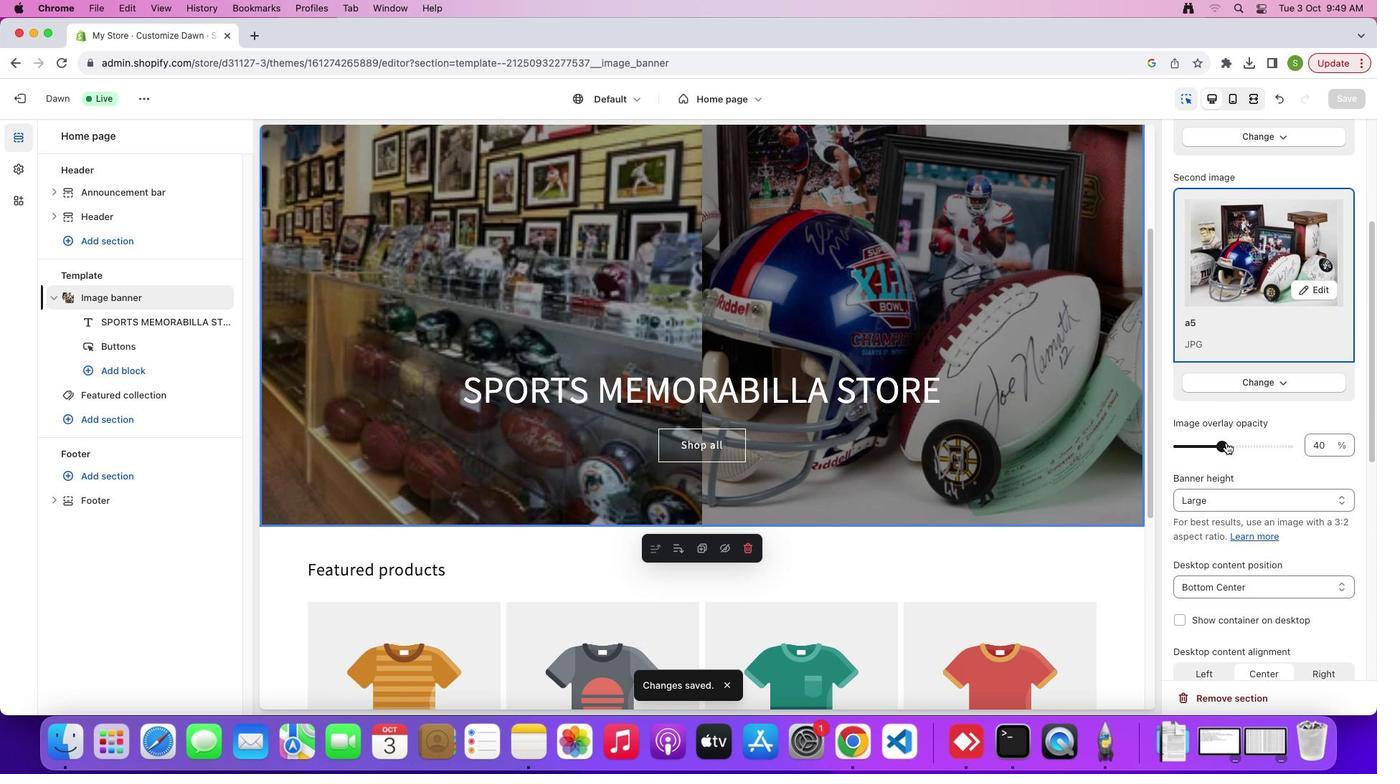 
Action: Mouse scrolled (1226, 442) with delta (0, 0)
Screenshot: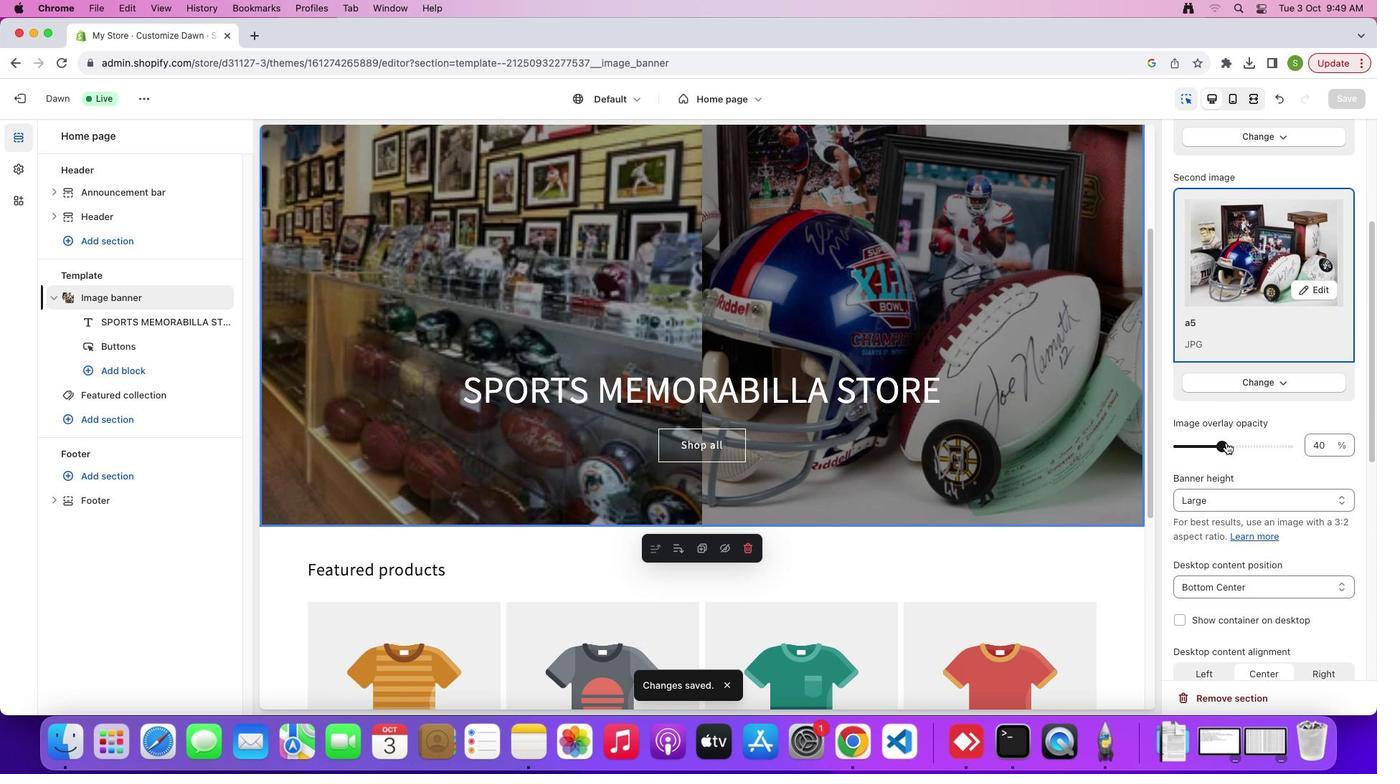 
Action: Mouse scrolled (1226, 442) with delta (0, 0)
Screenshot: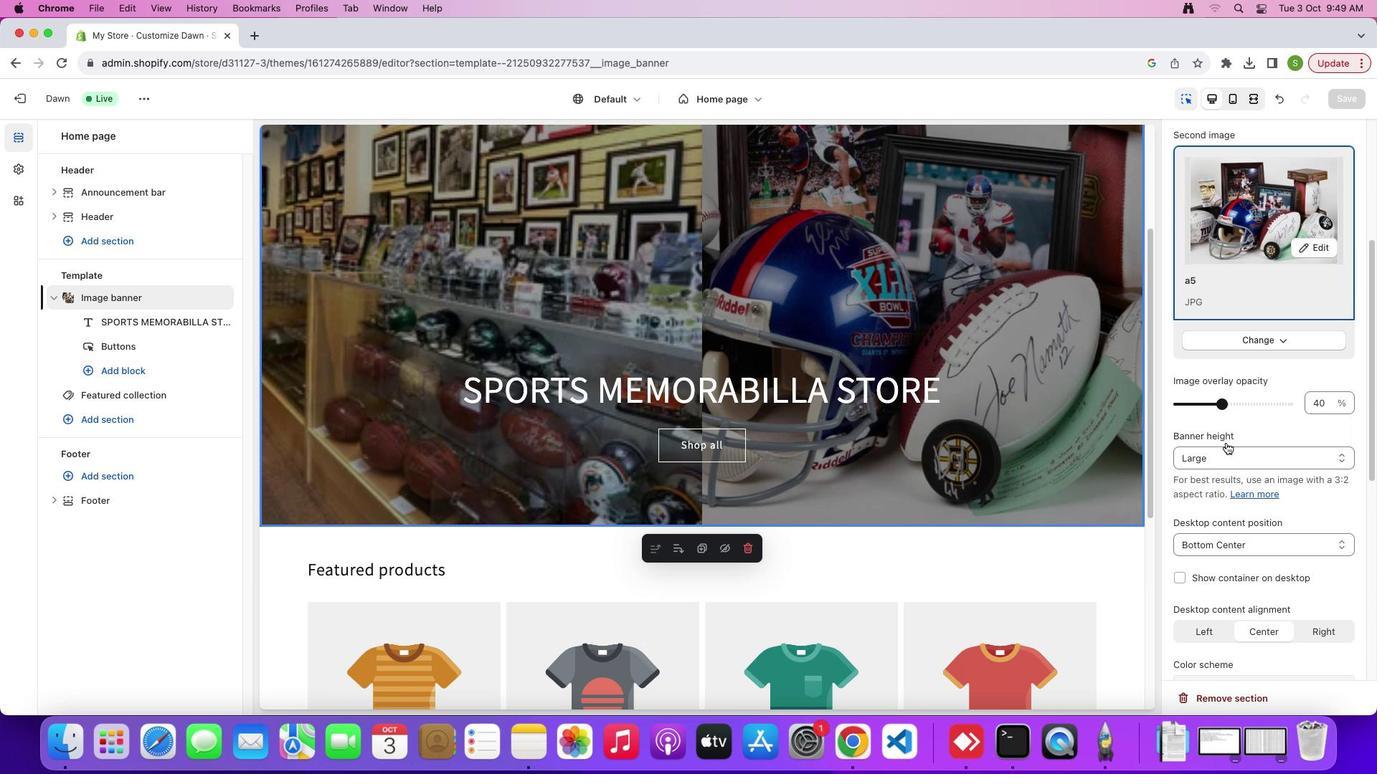 
Action: Mouse scrolled (1226, 442) with delta (0, 0)
Screenshot: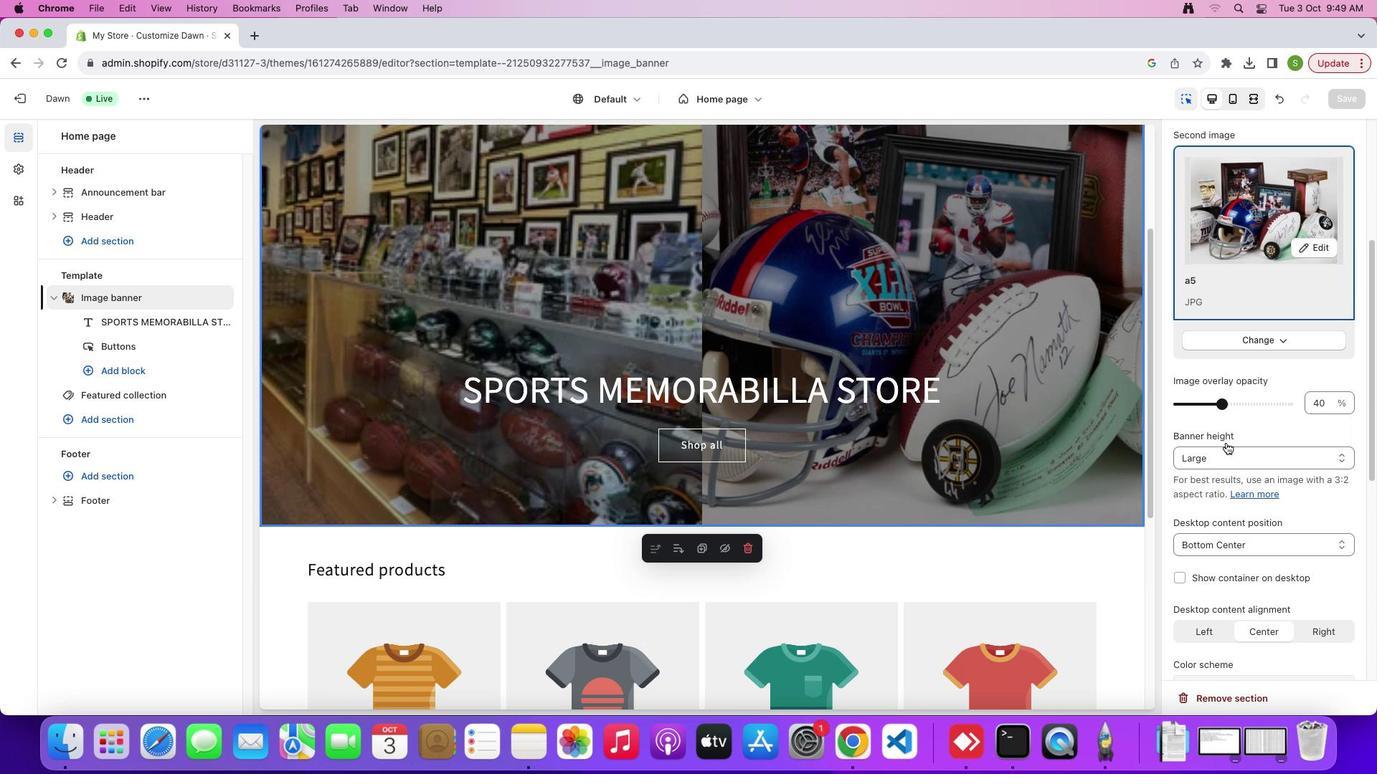 
Action: Mouse scrolled (1226, 442) with delta (0, 0)
Screenshot: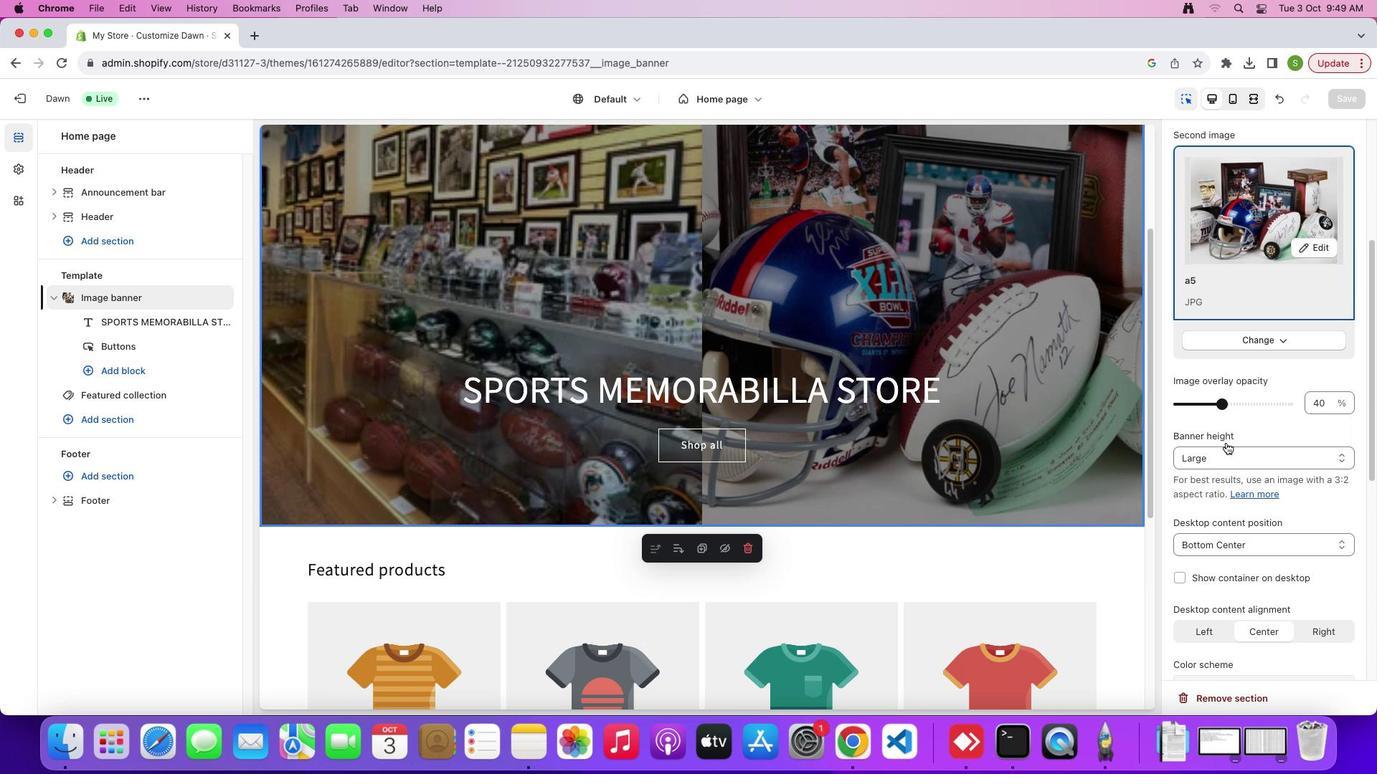 
Action: Mouse scrolled (1226, 442) with delta (0, 0)
Screenshot: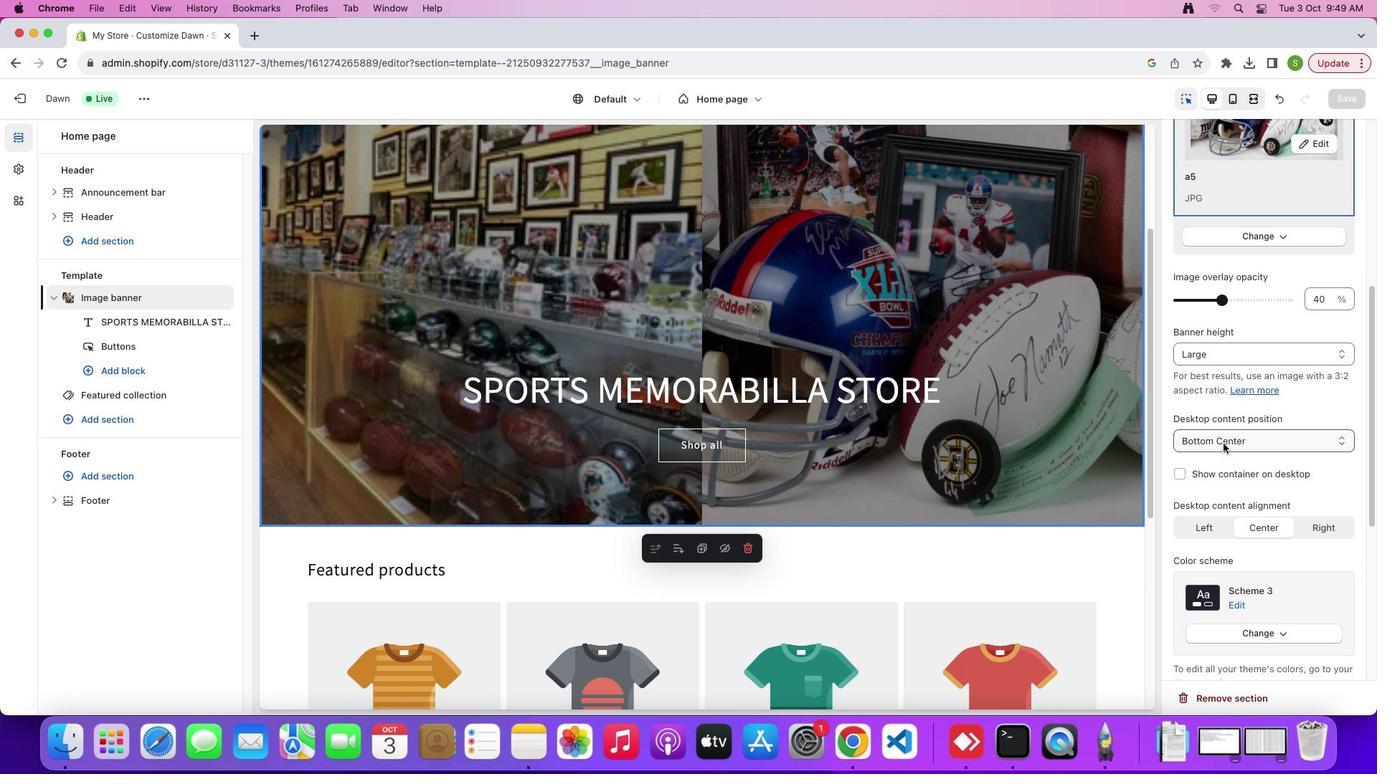 
Action: Mouse scrolled (1226, 442) with delta (0, 0)
Screenshot: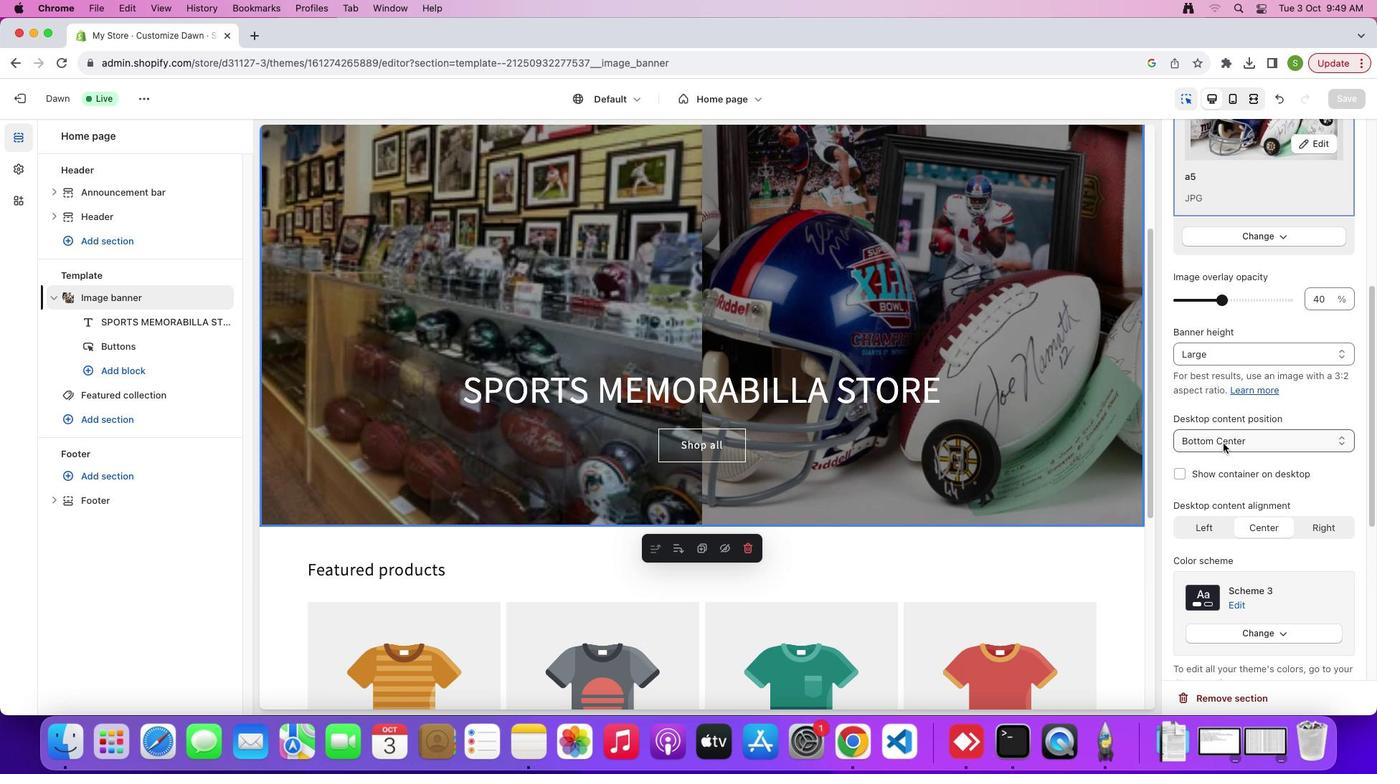 
Action: Mouse scrolled (1226, 442) with delta (0, -1)
Screenshot: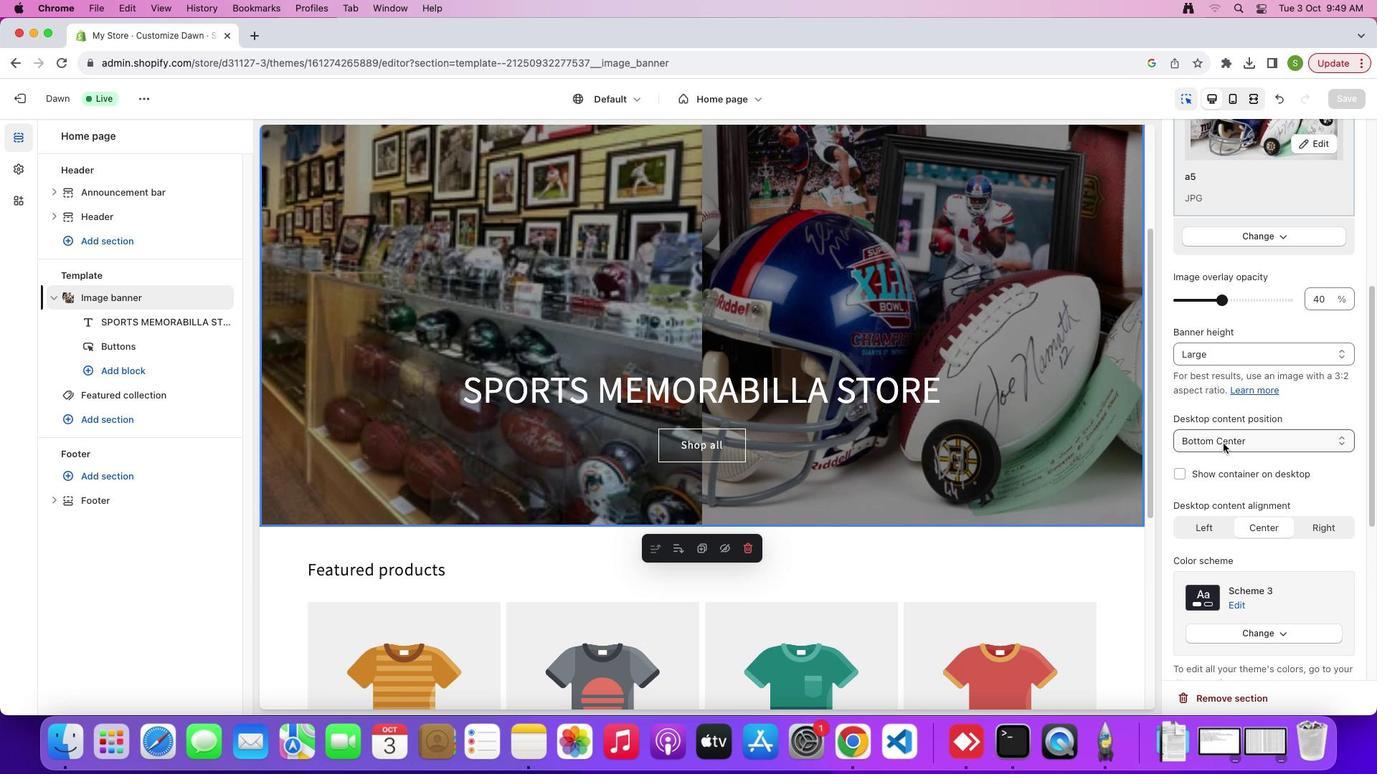 
Action: Mouse moved to (1224, 444)
Screenshot: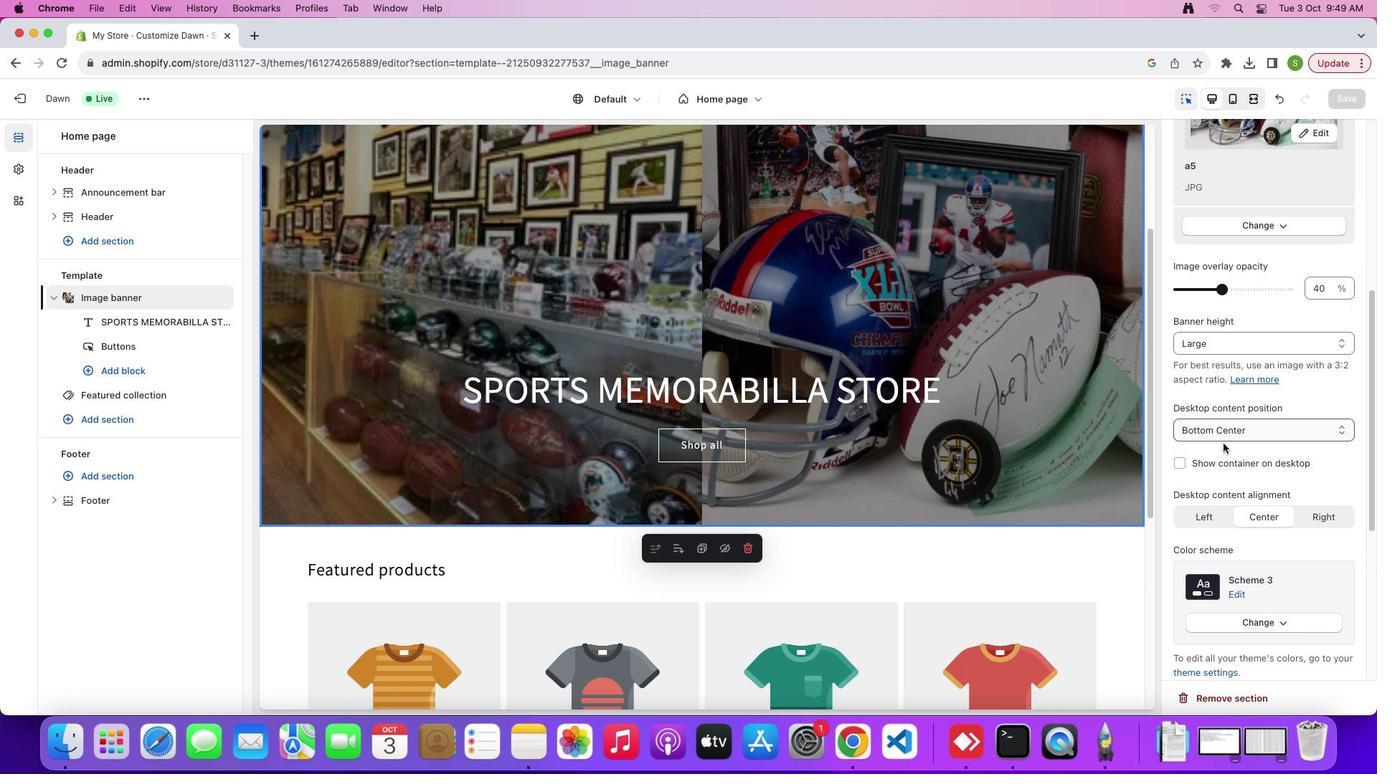 
Action: Mouse scrolled (1224, 444) with delta (0, 0)
Screenshot: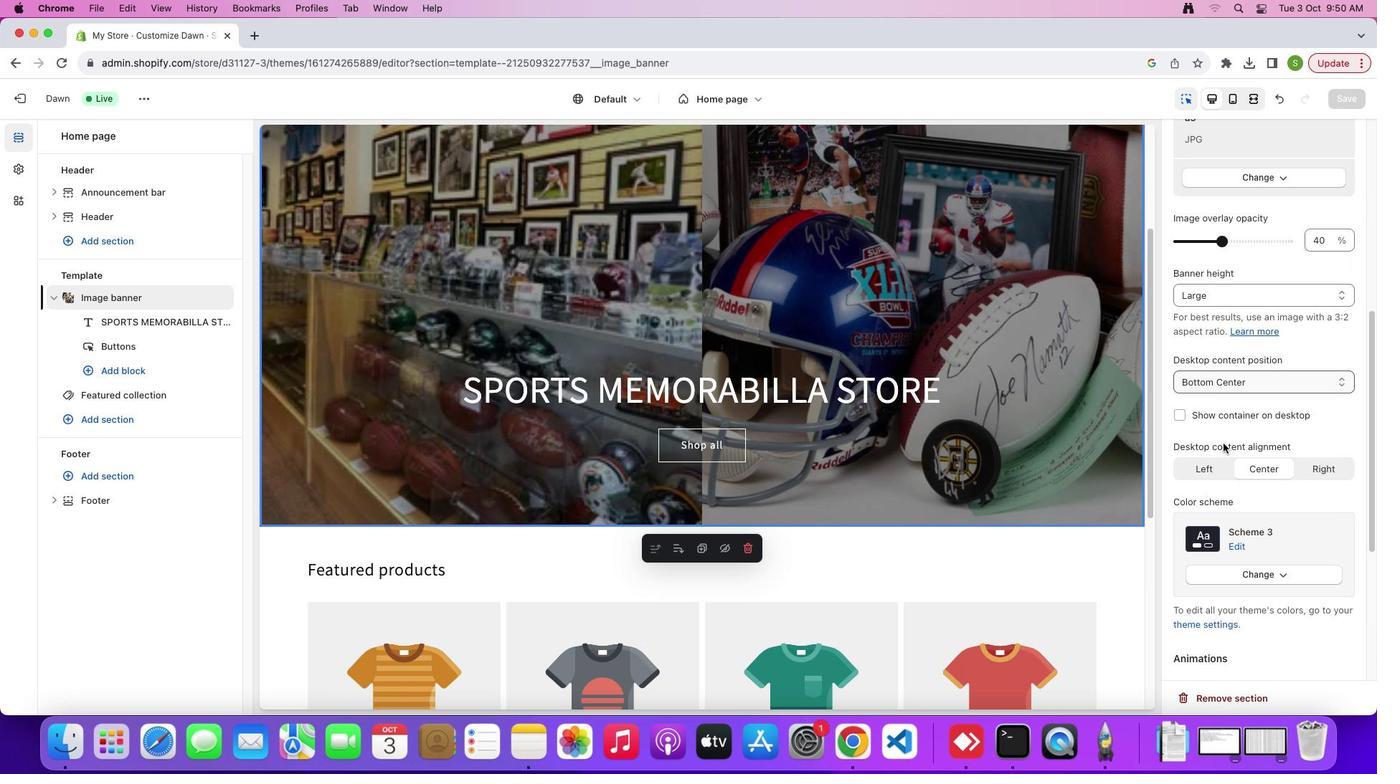
Action: Mouse scrolled (1224, 444) with delta (0, 0)
Screenshot: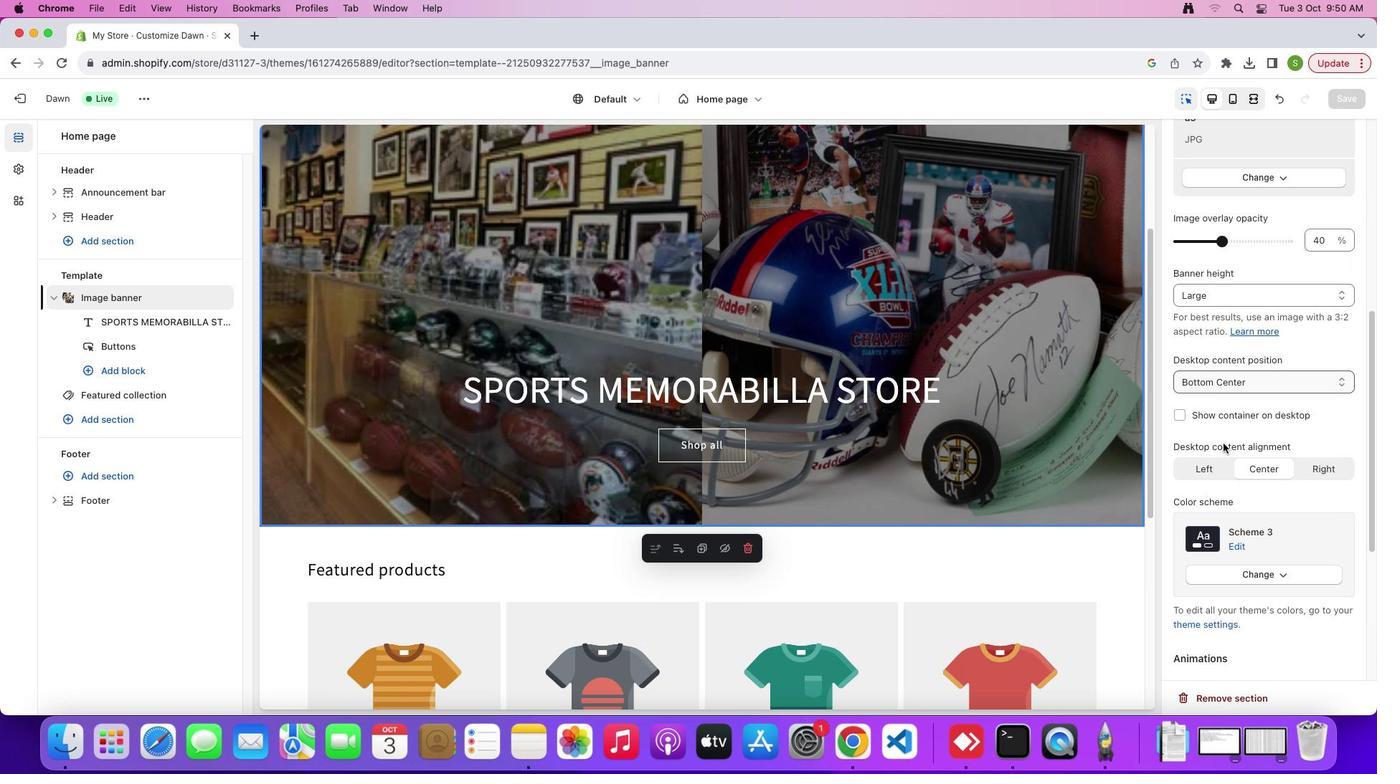 
Action: Mouse scrolled (1224, 444) with delta (0, 0)
Screenshot: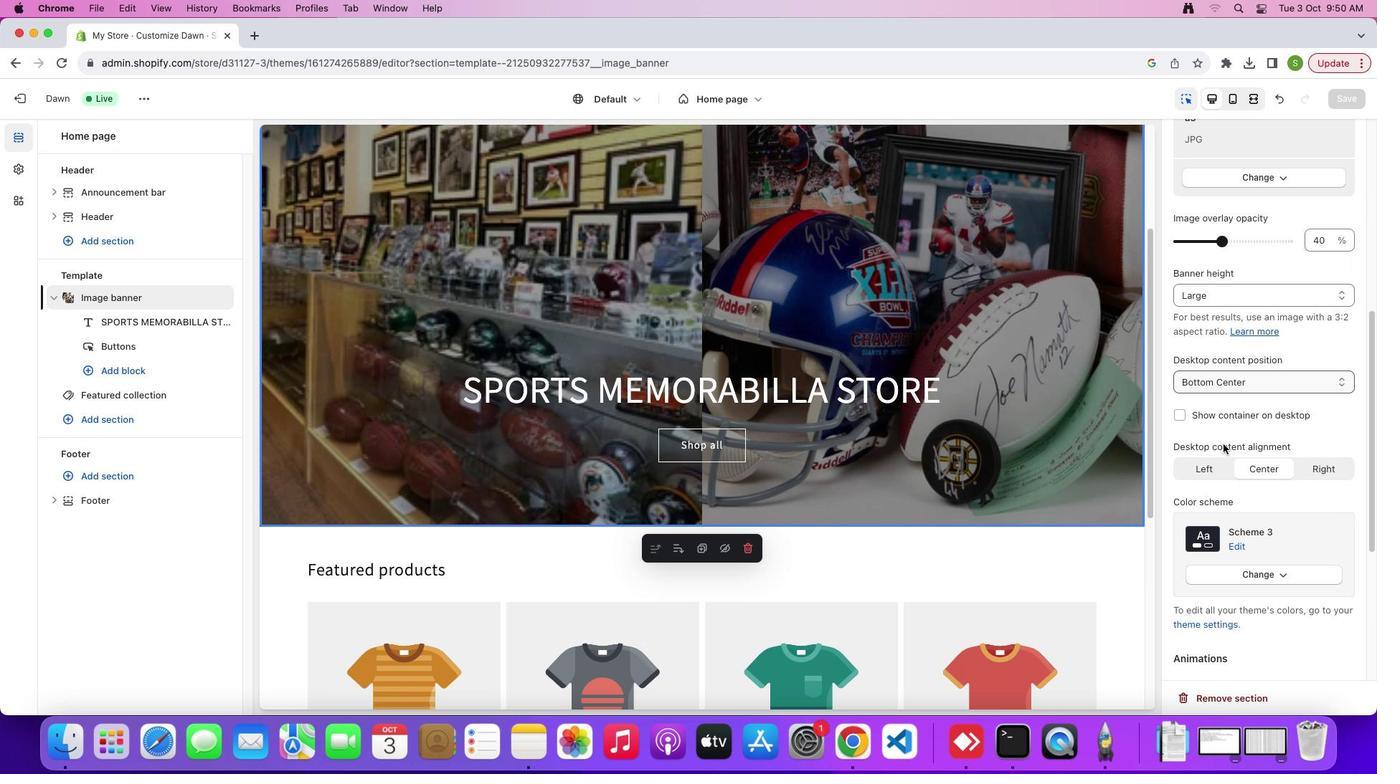 
Action: Mouse moved to (1222, 444)
Screenshot: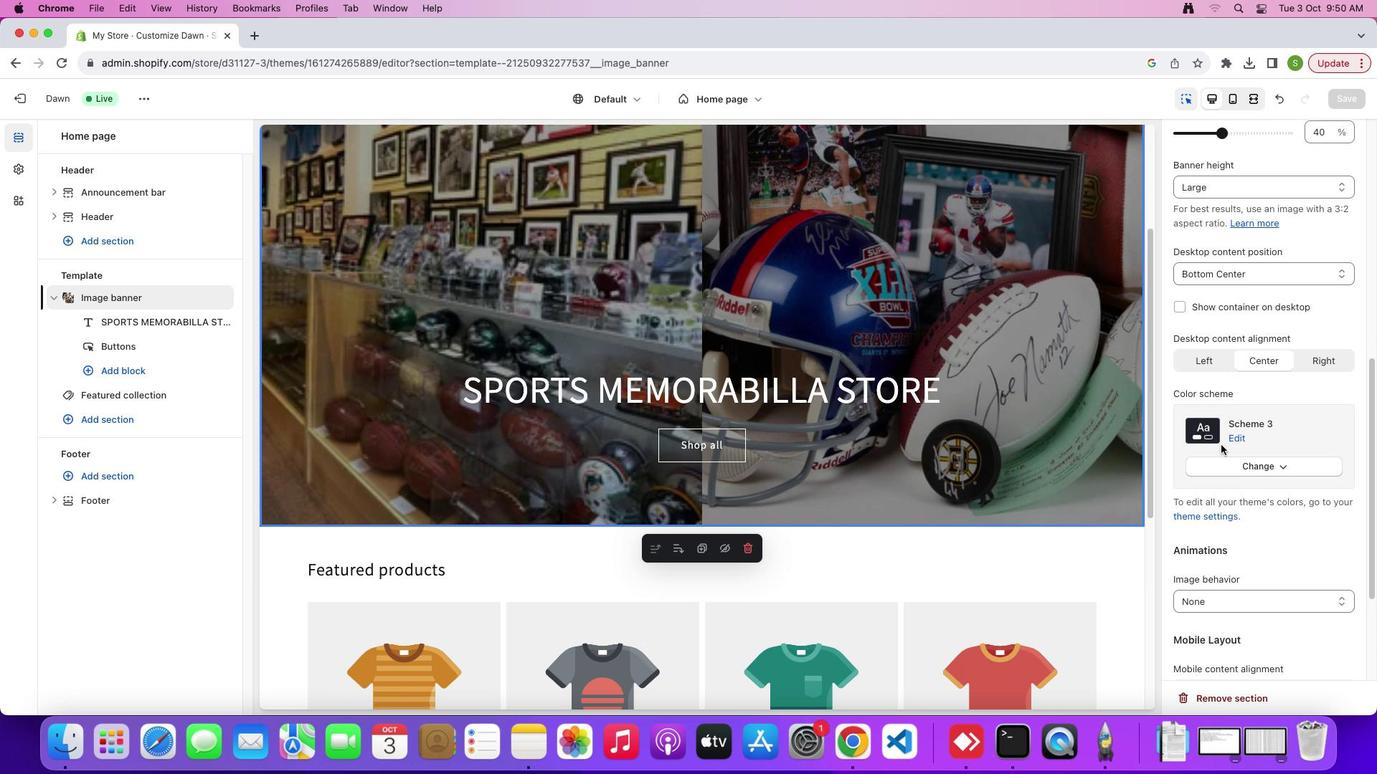
Action: Mouse scrolled (1222, 444) with delta (0, 0)
Screenshot: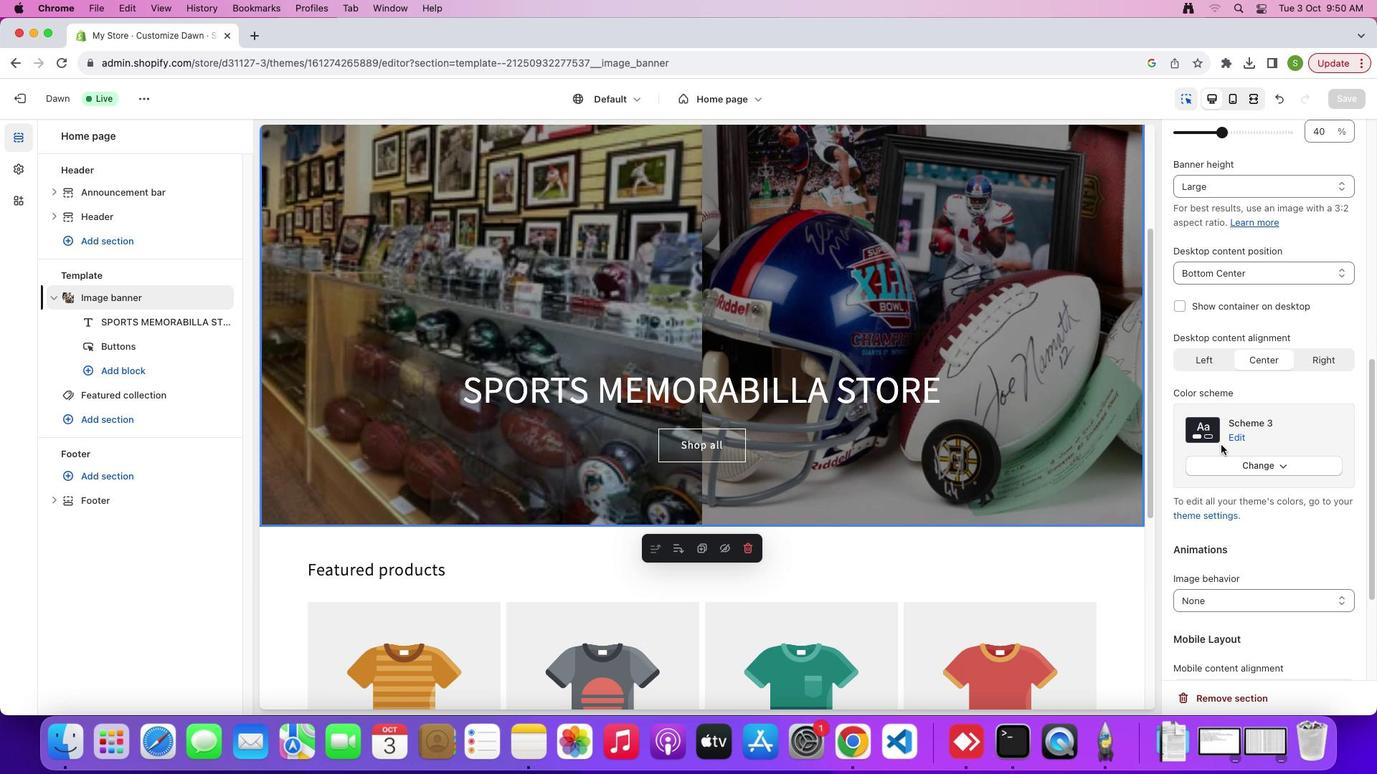 
Action: Mouse scrolled (1222, 444) with delta (0, 0)
Screenshot: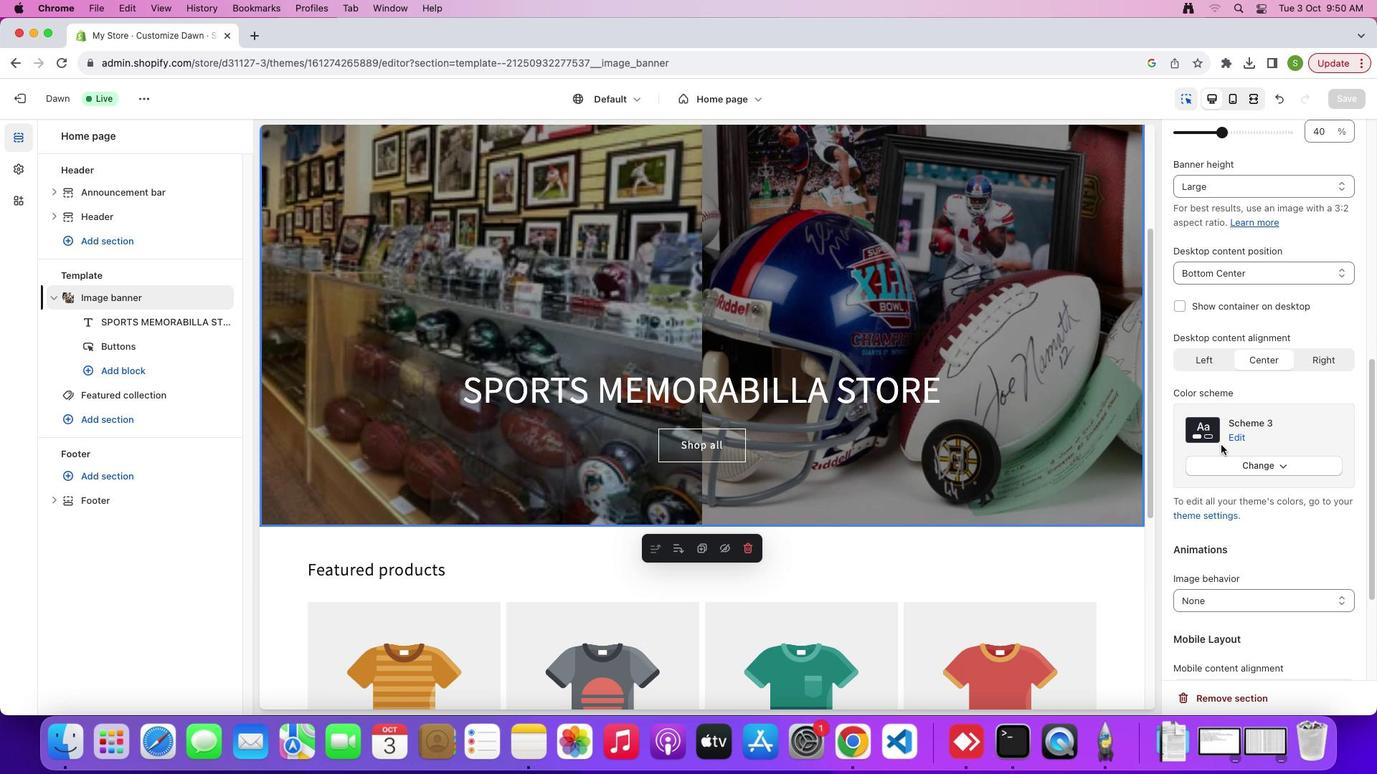 
Action: Mouse scrolled (1222, 444) with delta (0, -1)
Screenshot: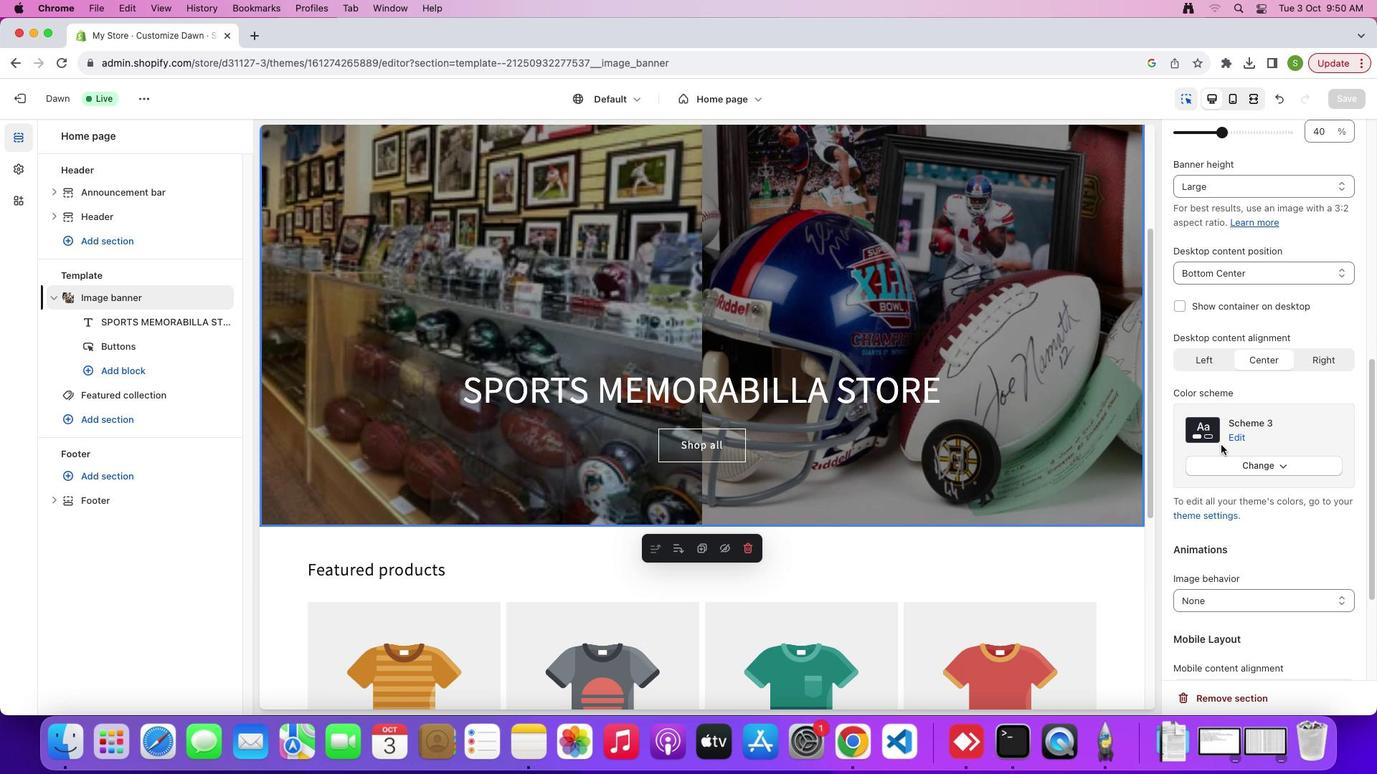 
Action: Mouse scrolled (1222, 444) with delta (0, 0)
Screenshot: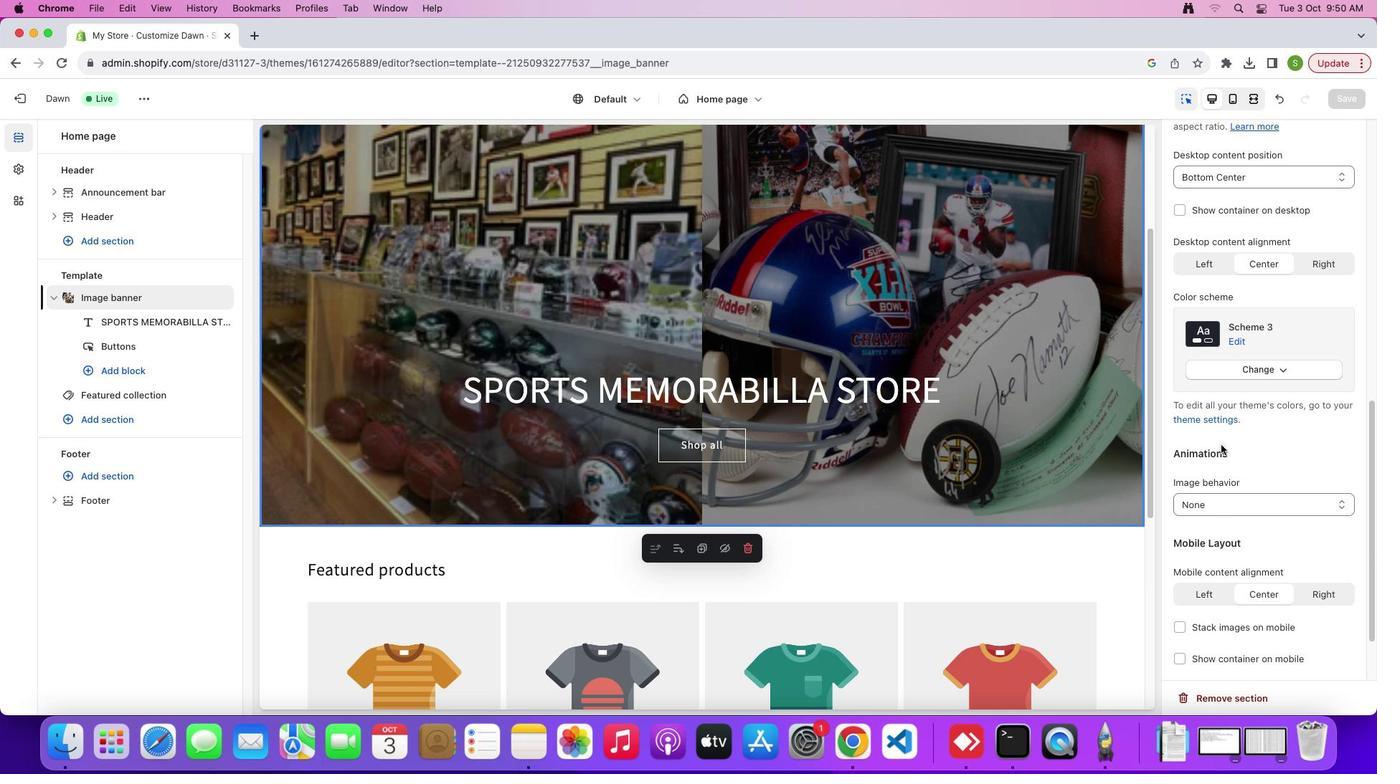
Action: Mouse scrolled (1222, 444) with delta (0, 0)
Screenshot: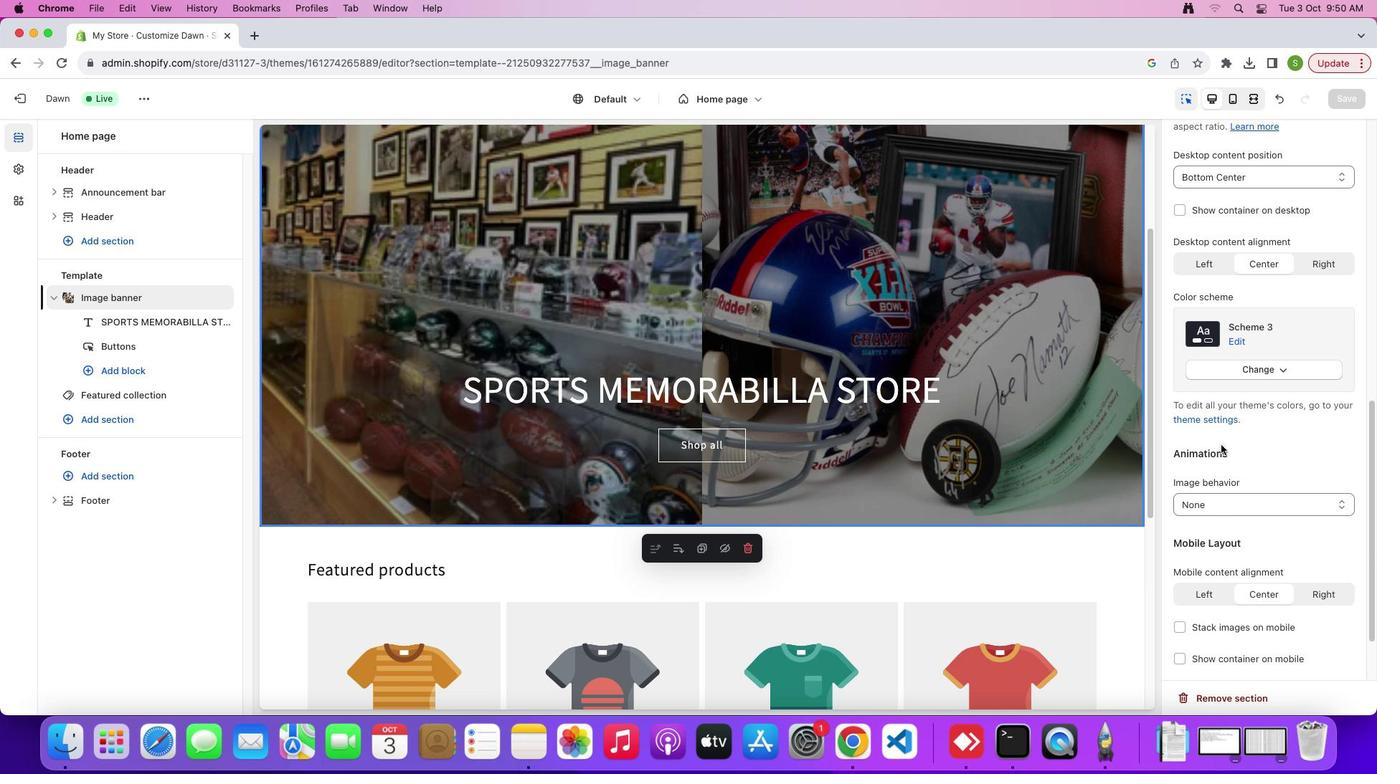 
Action: Mouse scrolled (1222, 444) with delta (0, -1)
Screenshot: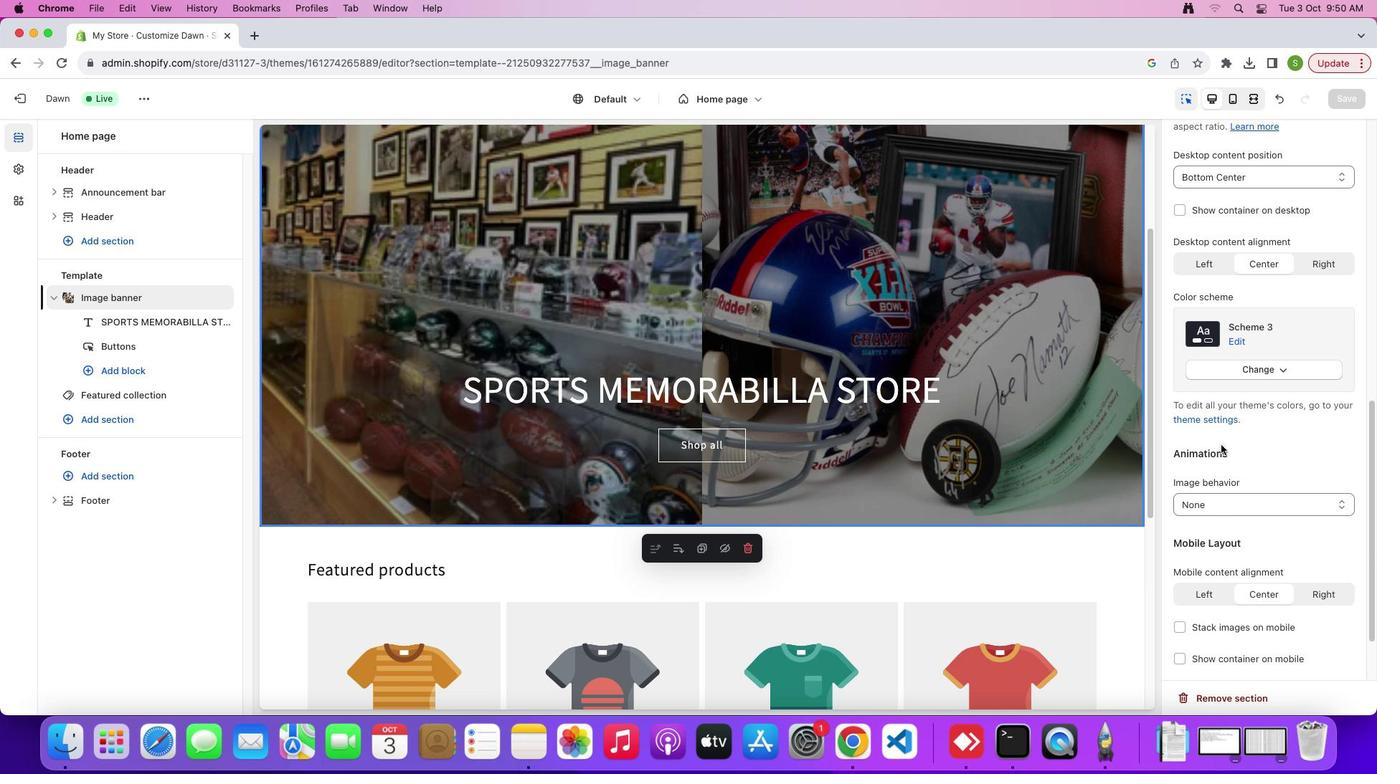 
Action: Mouse scrolled (1222, 444) with delta (0, 0)
Screenshot: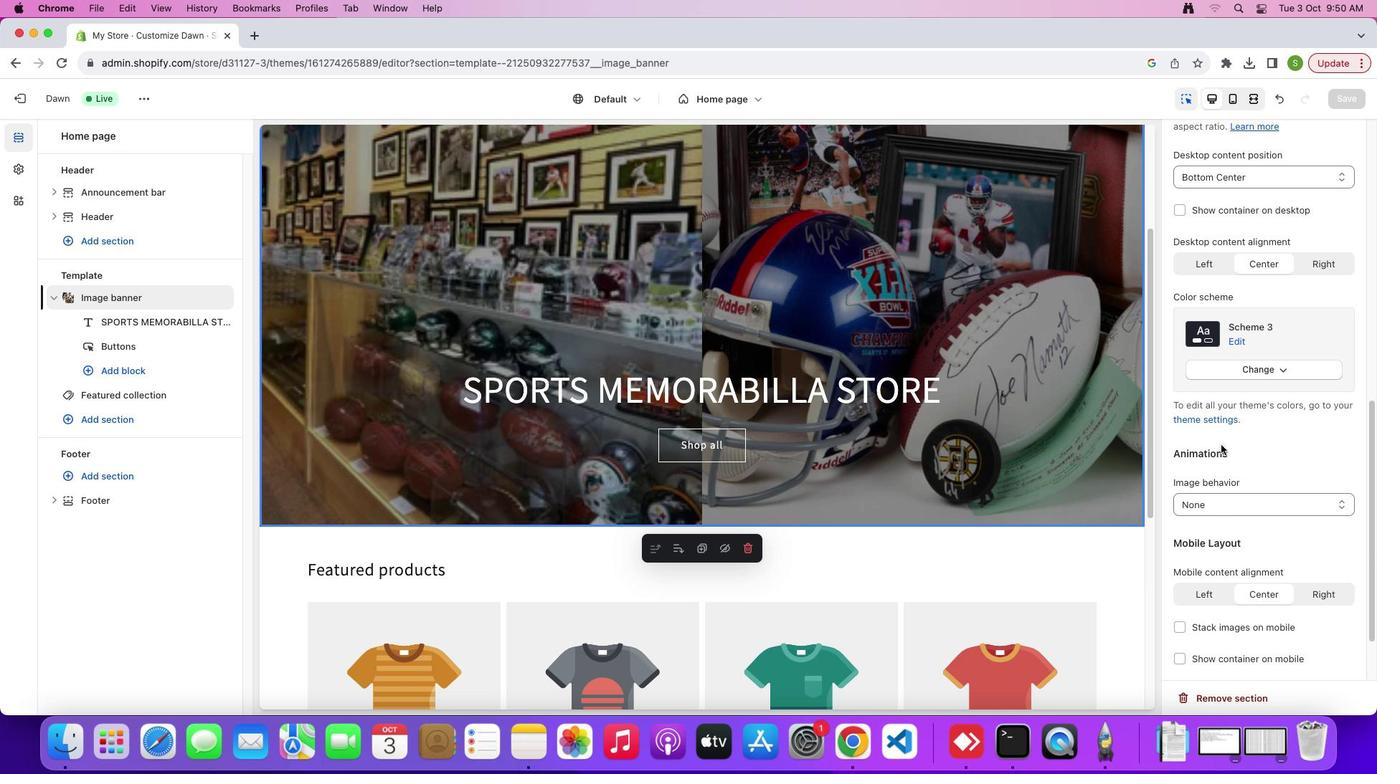 
Action: Mouse scrolled (1222, 444) with delta (0, 0)
Screenshot: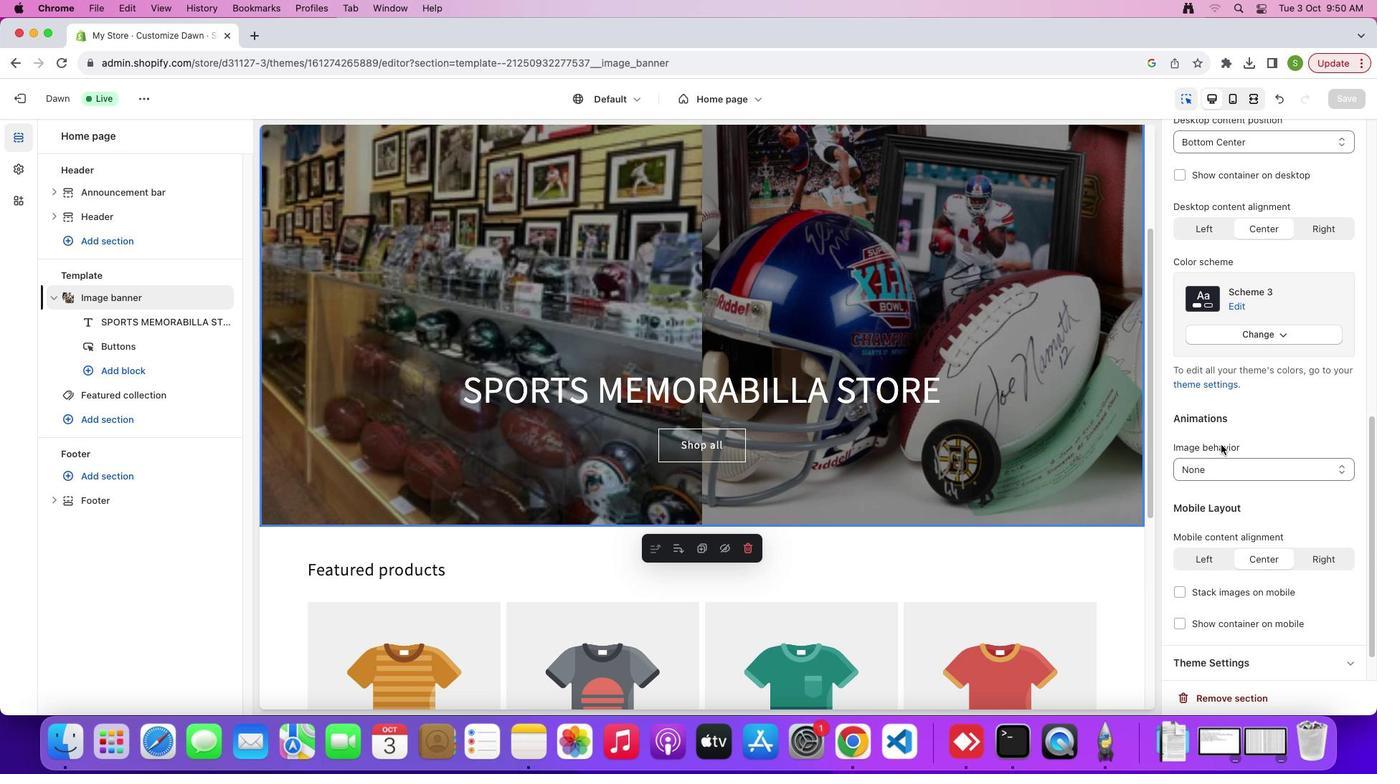 
Action: Mouse scrolled (1222, 444) with delta (0, 0)
Screenshot: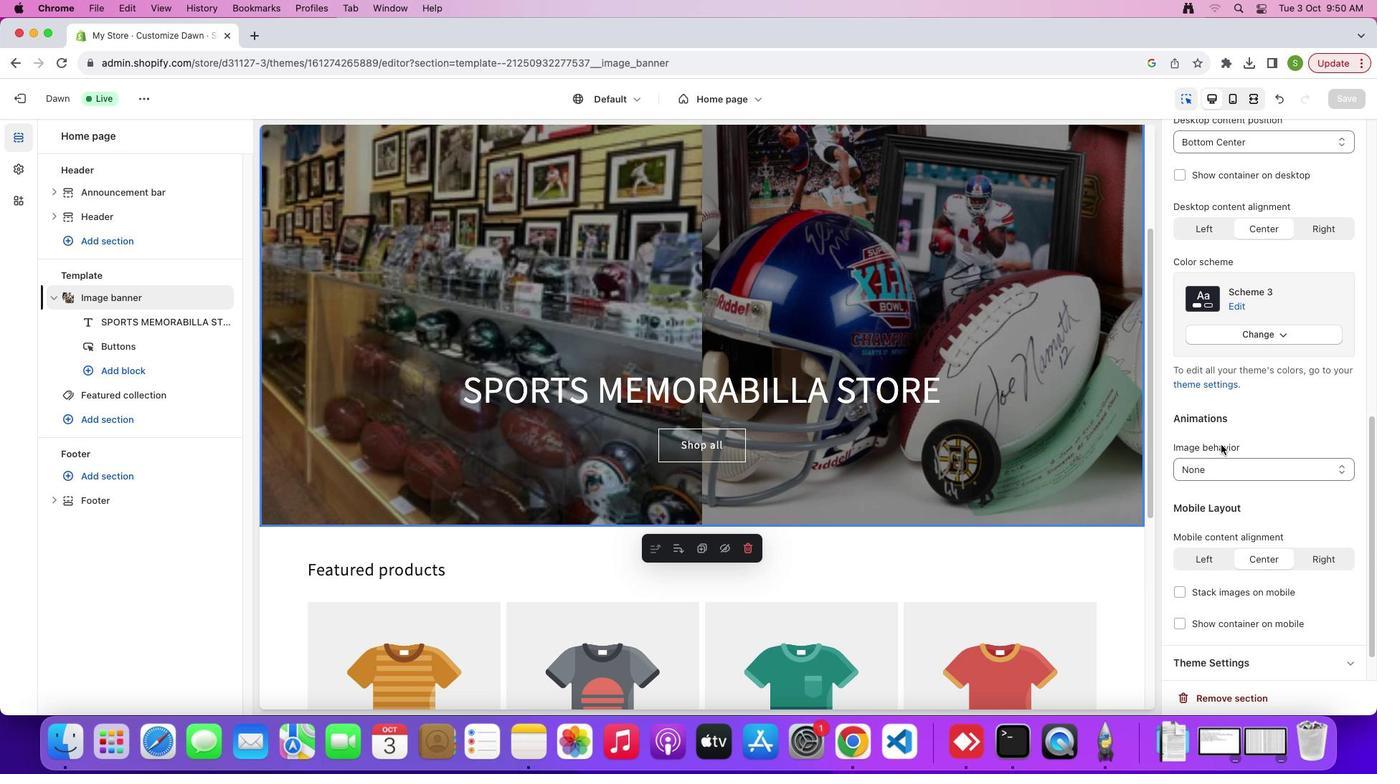 
Action: Mouse scrolled (1222, 444) with delta (0, 0)
Screenshot: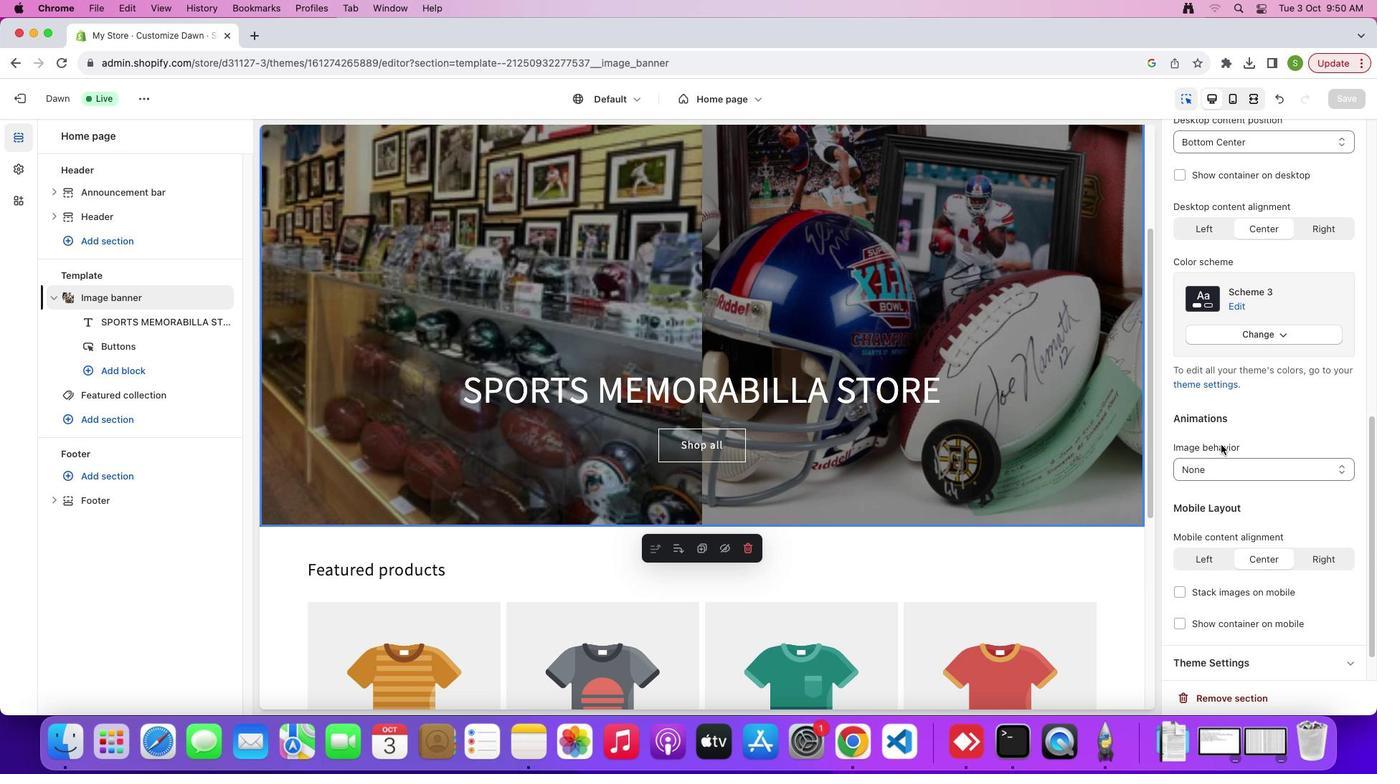 
Action: Mouse scrolled (1222, 444) with delta (0, 0)
Screenshot: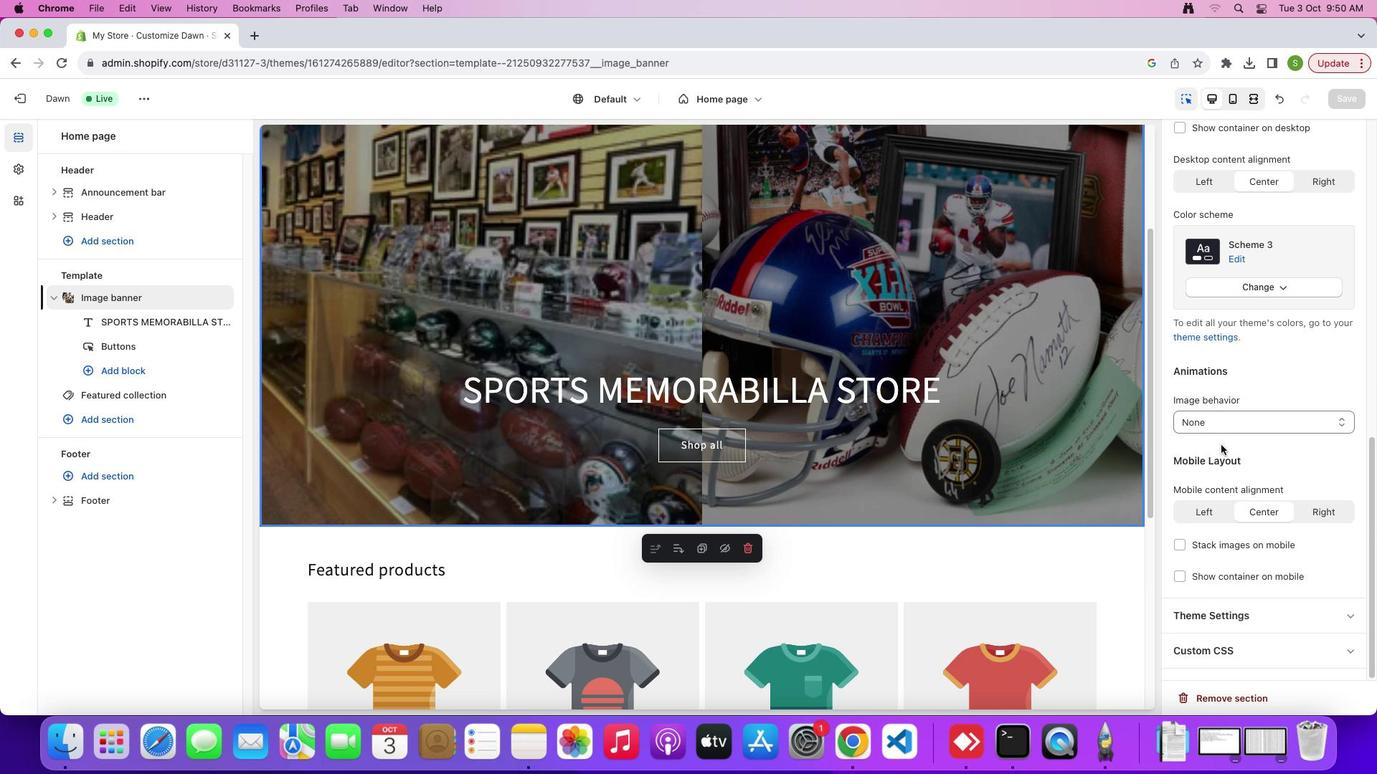 
Action: Mouse scrolled (1222, 444) with delta (0, 0)
Screenshot: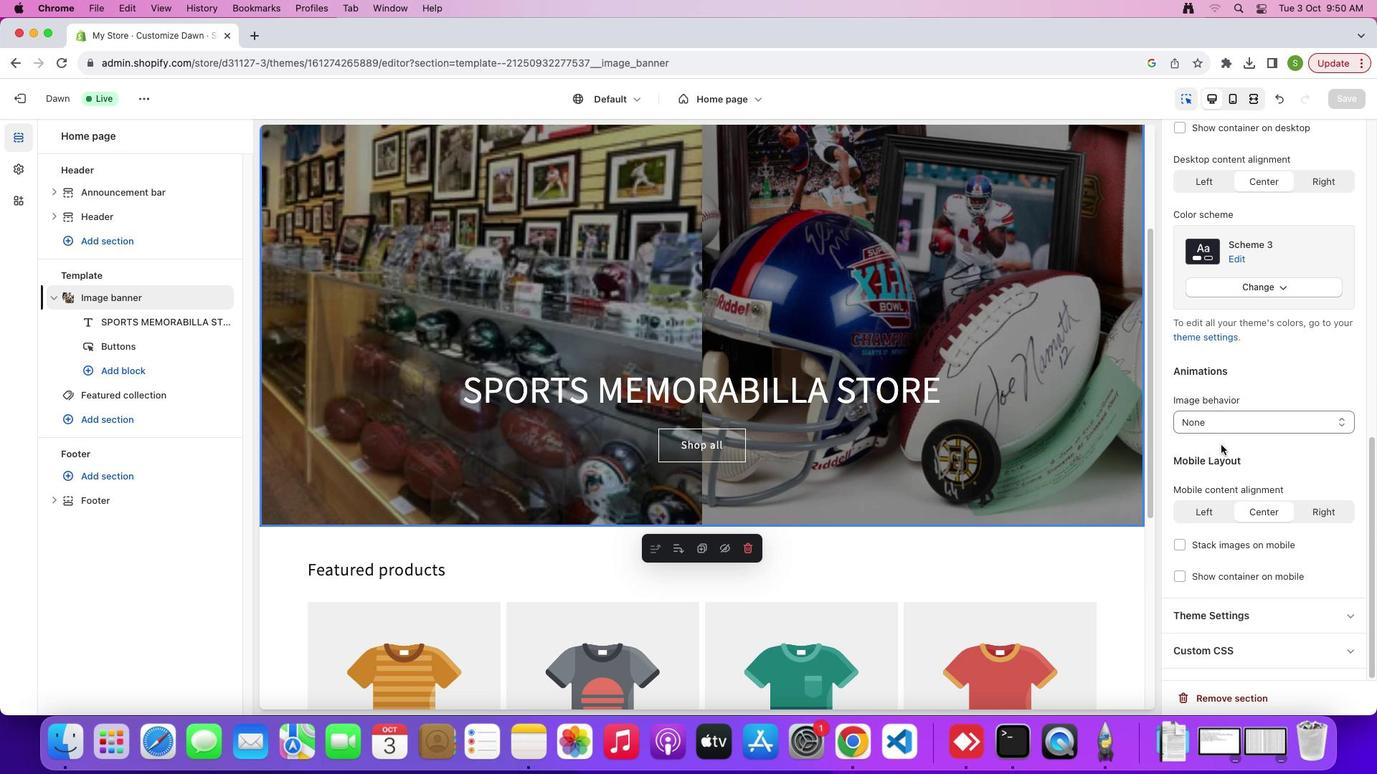 
Action: Mouse scrolled (1222, 444) with delta (0, -2)
Screenshot: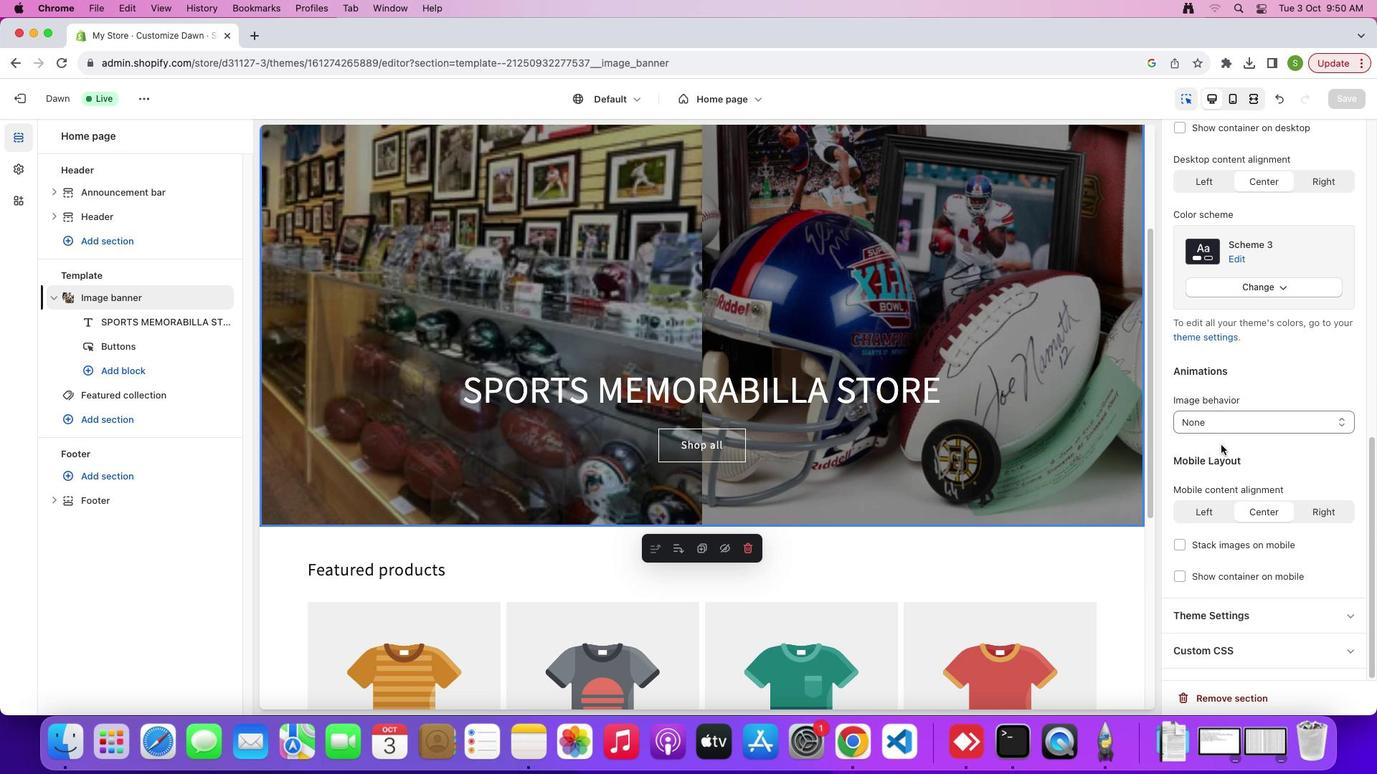
Action: Mouse scrolled (1222, 444) with delta (0, 0)
Screenshot: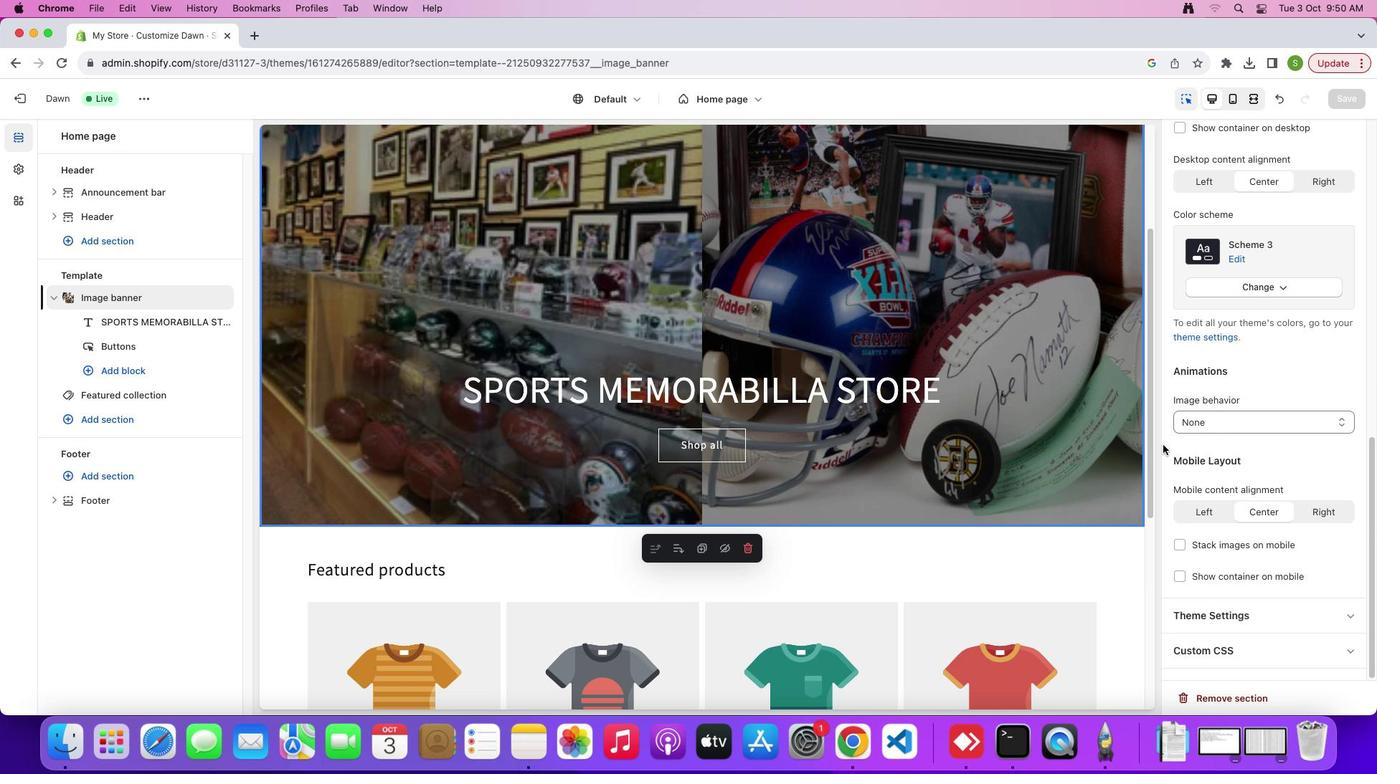 
Action: Mouse scrolled (1222, 444) with delta (0, 0)
Screenshot: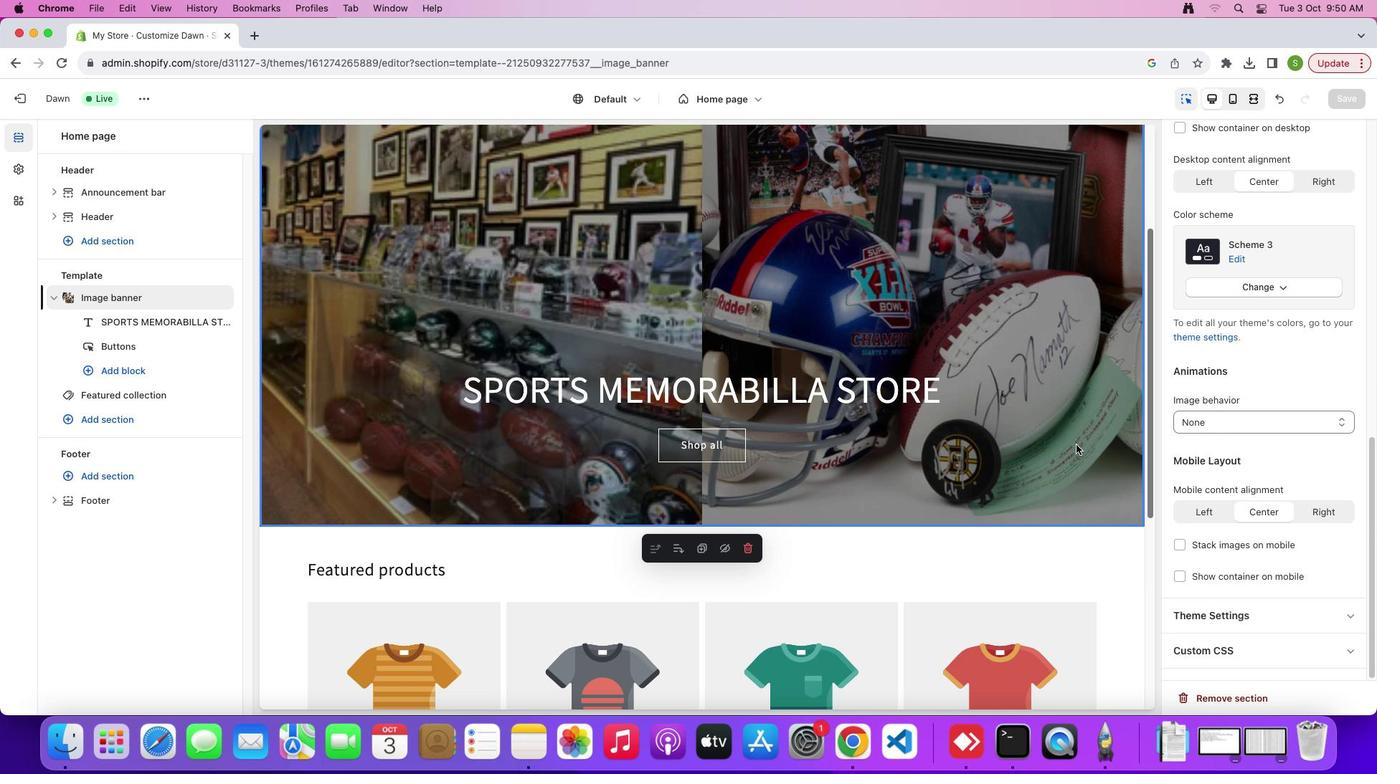 
Action: Mouse scrolled (1222, 444) with delta (0, -2)
Screenshot: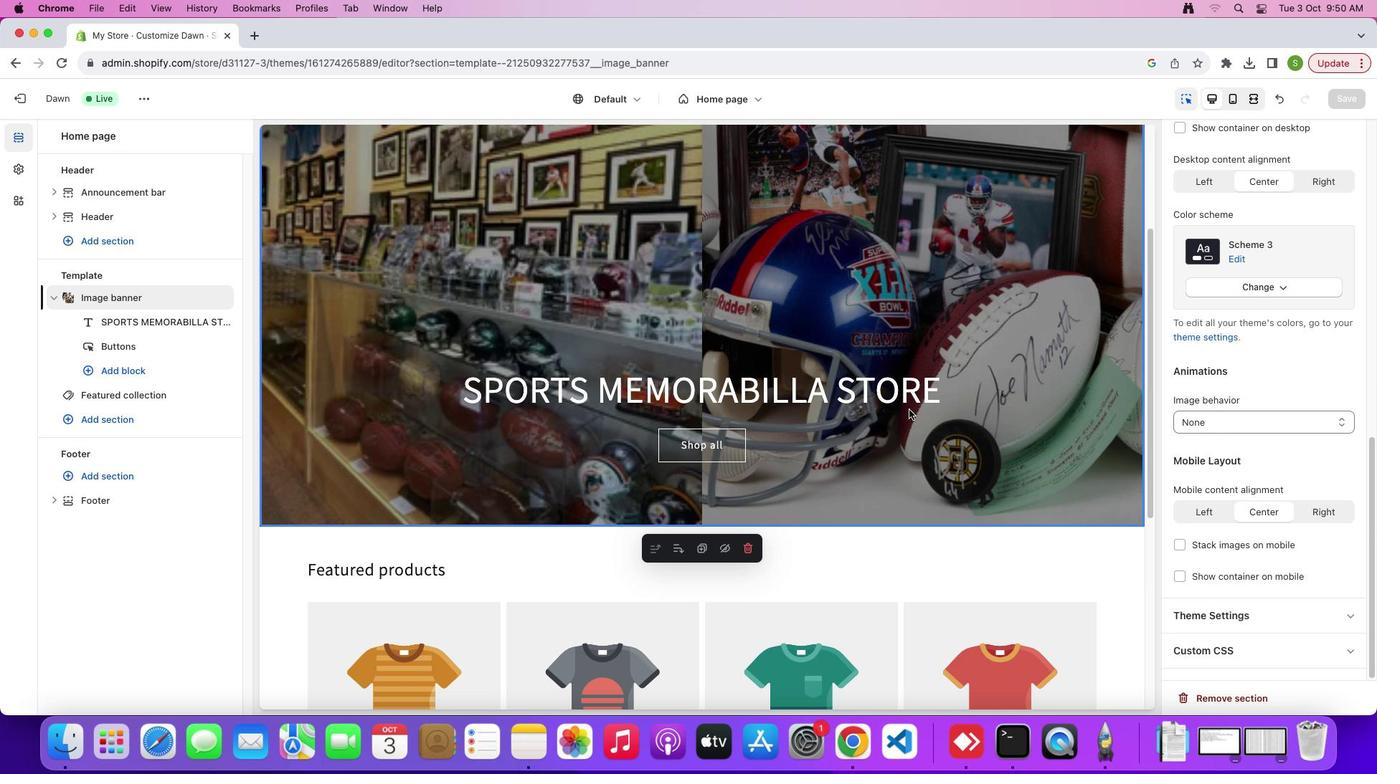 
Action: Mouse scrolled (1222, 444) with delta (0, -3)
Screenshot: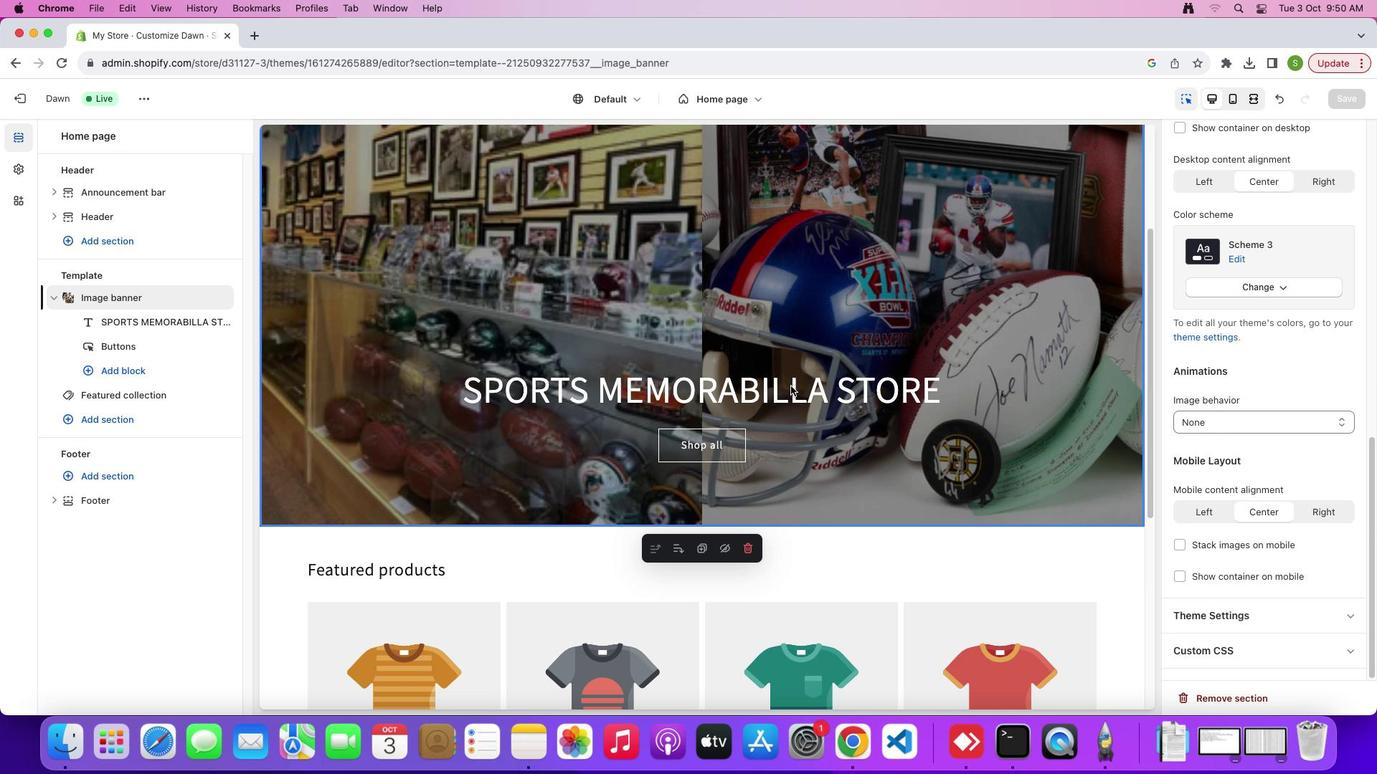 
Action: Mouse moved to (909, 498)
Screenshot: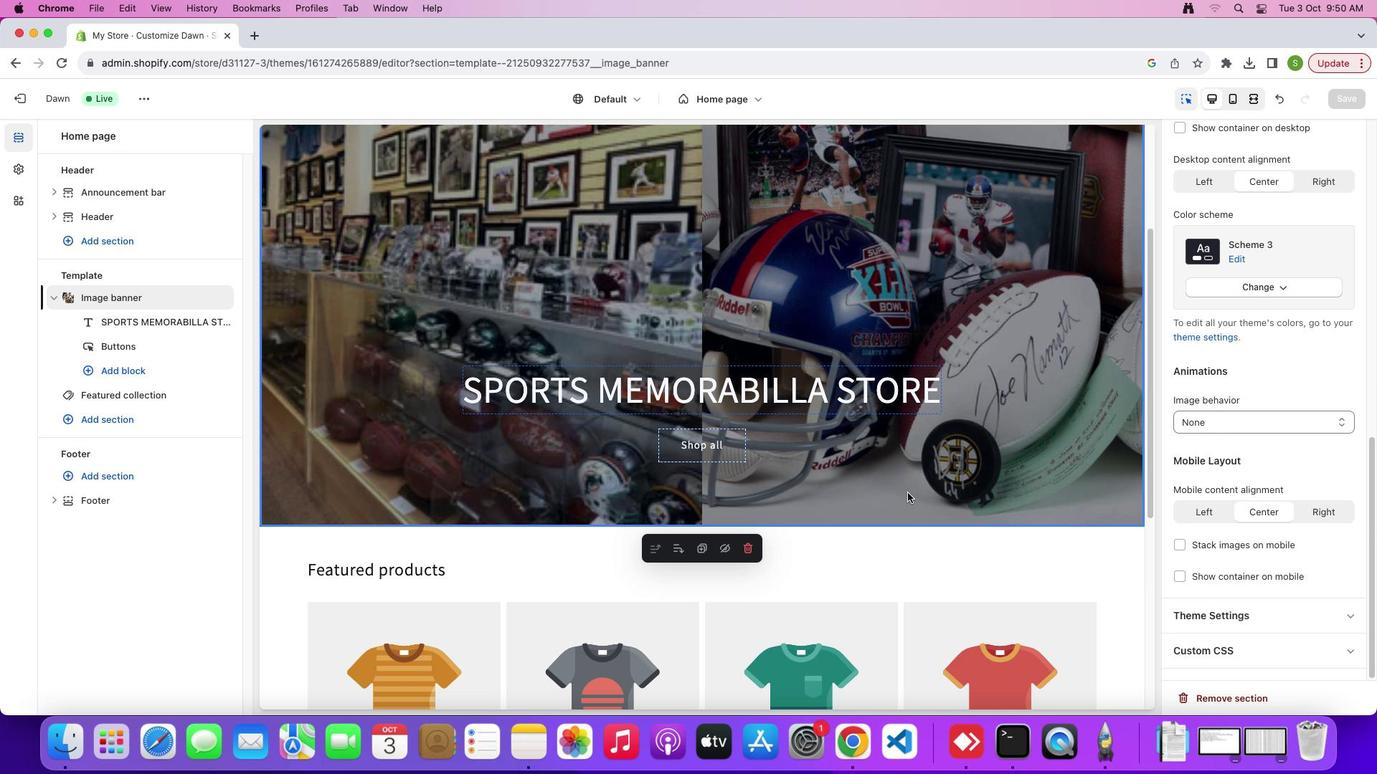 
Action: Mouse pressed left at (909, 498)
Screenshot: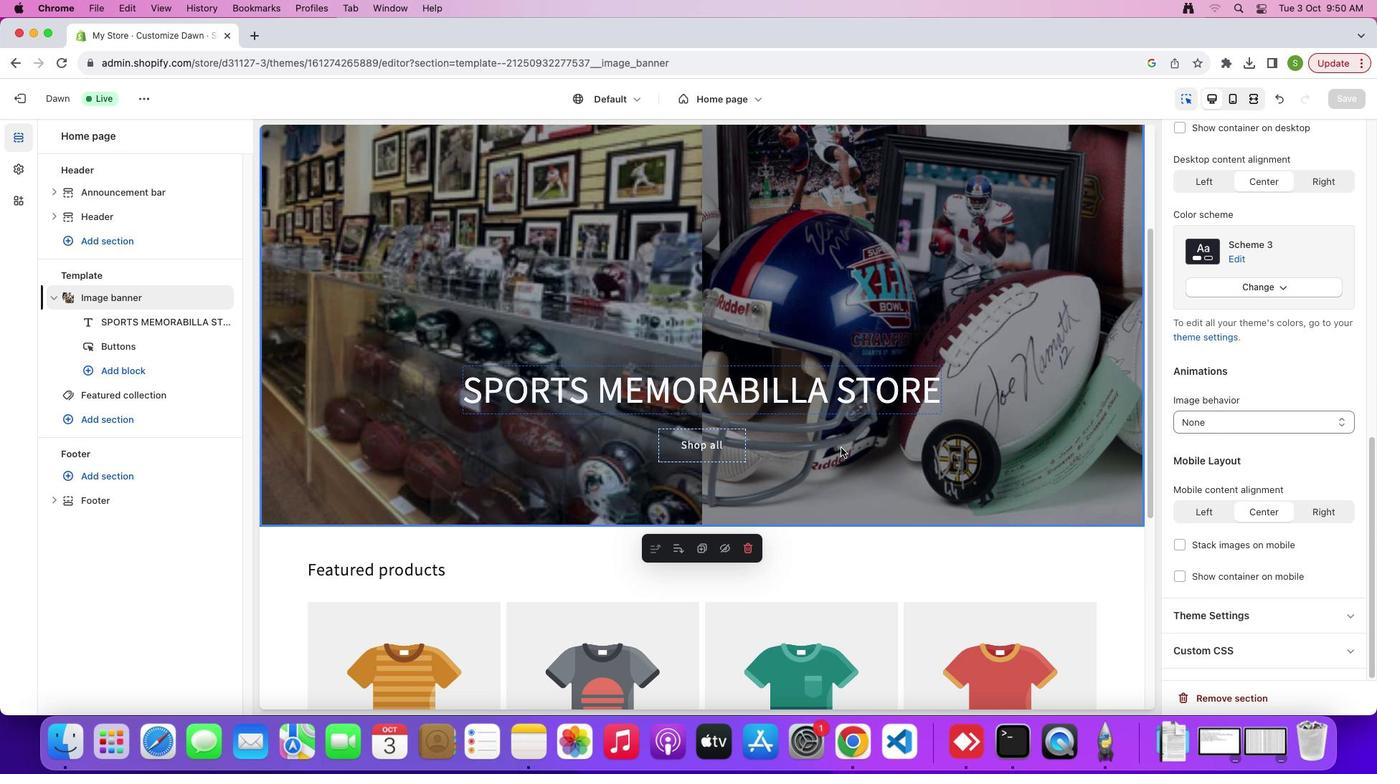 
Action: Mouse moved to (710, 442)
Screenshot: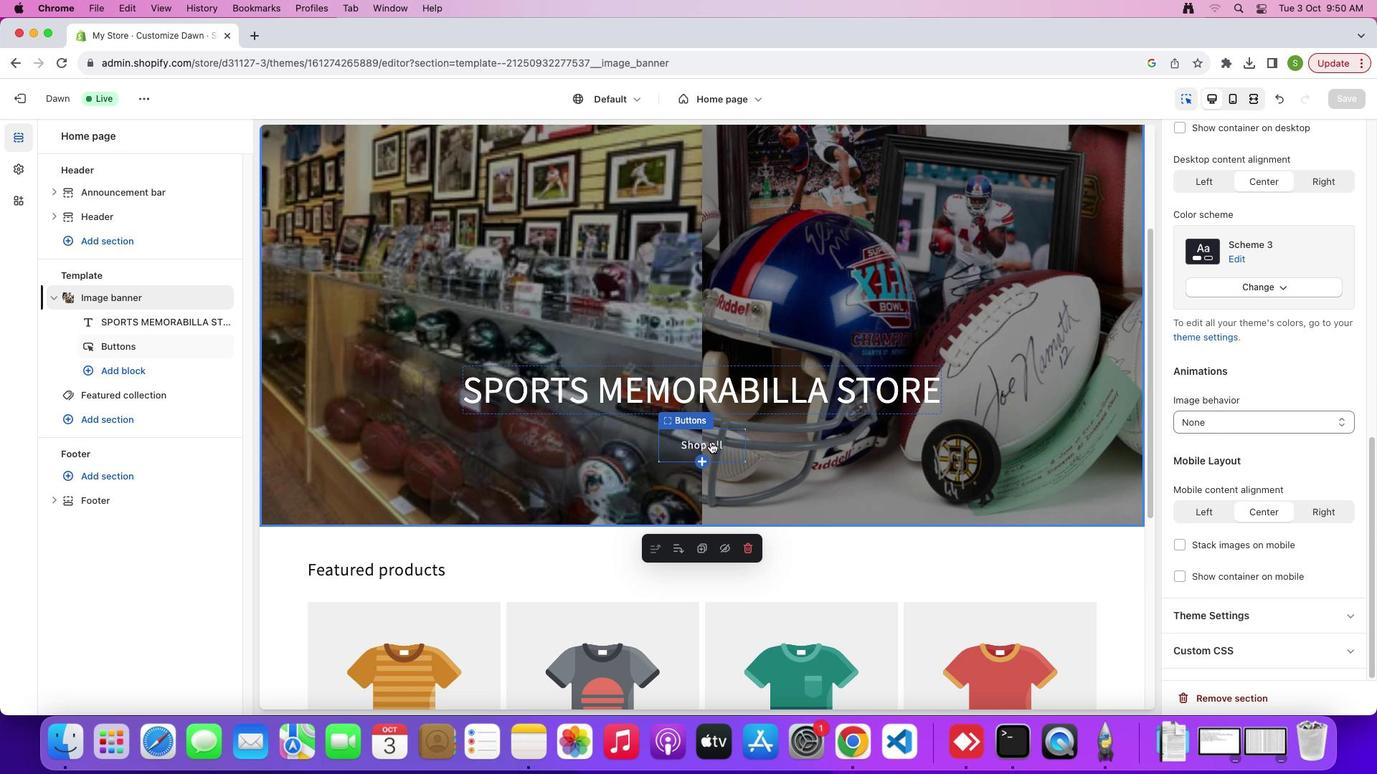 
Action: Mouse pressed left at (710, 442)
Screenshot: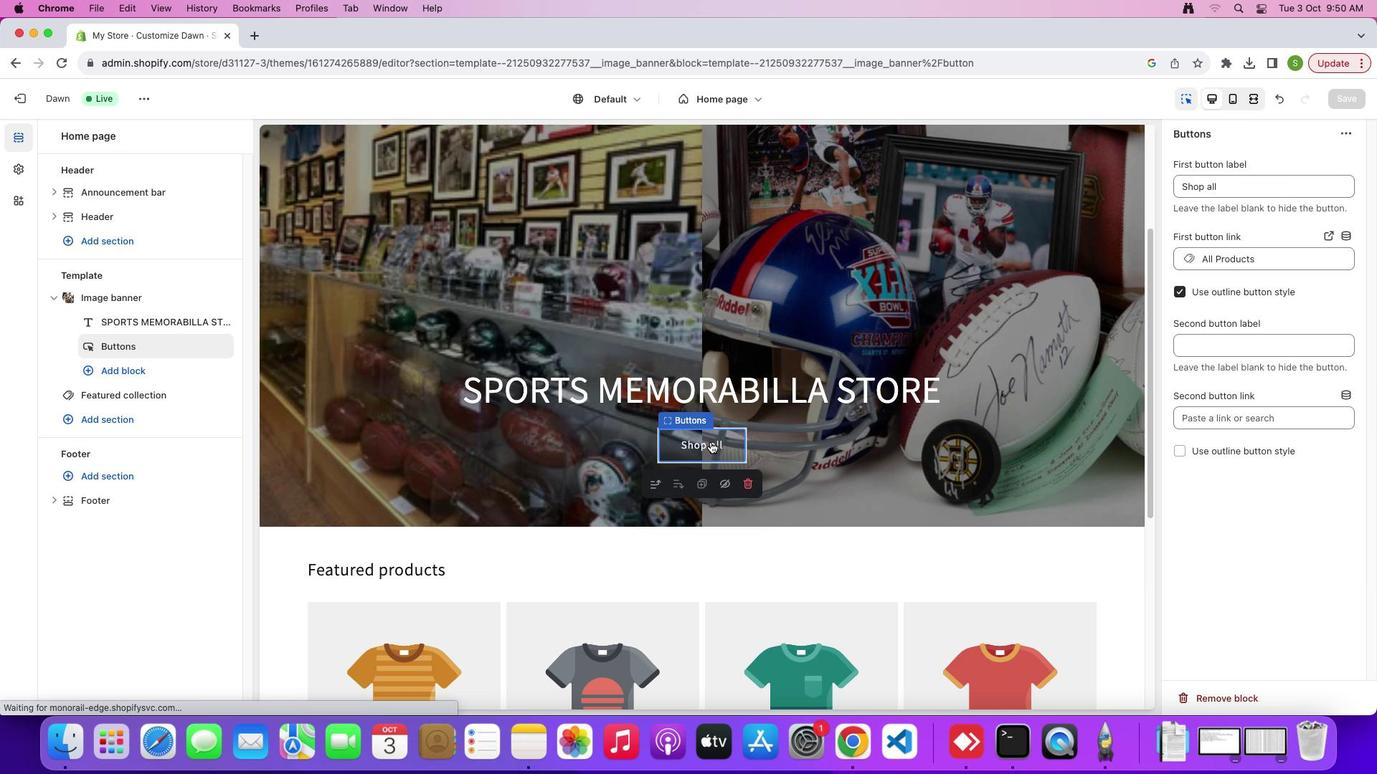 
Action: Mouse moved to (1229, 186)
Screenshot: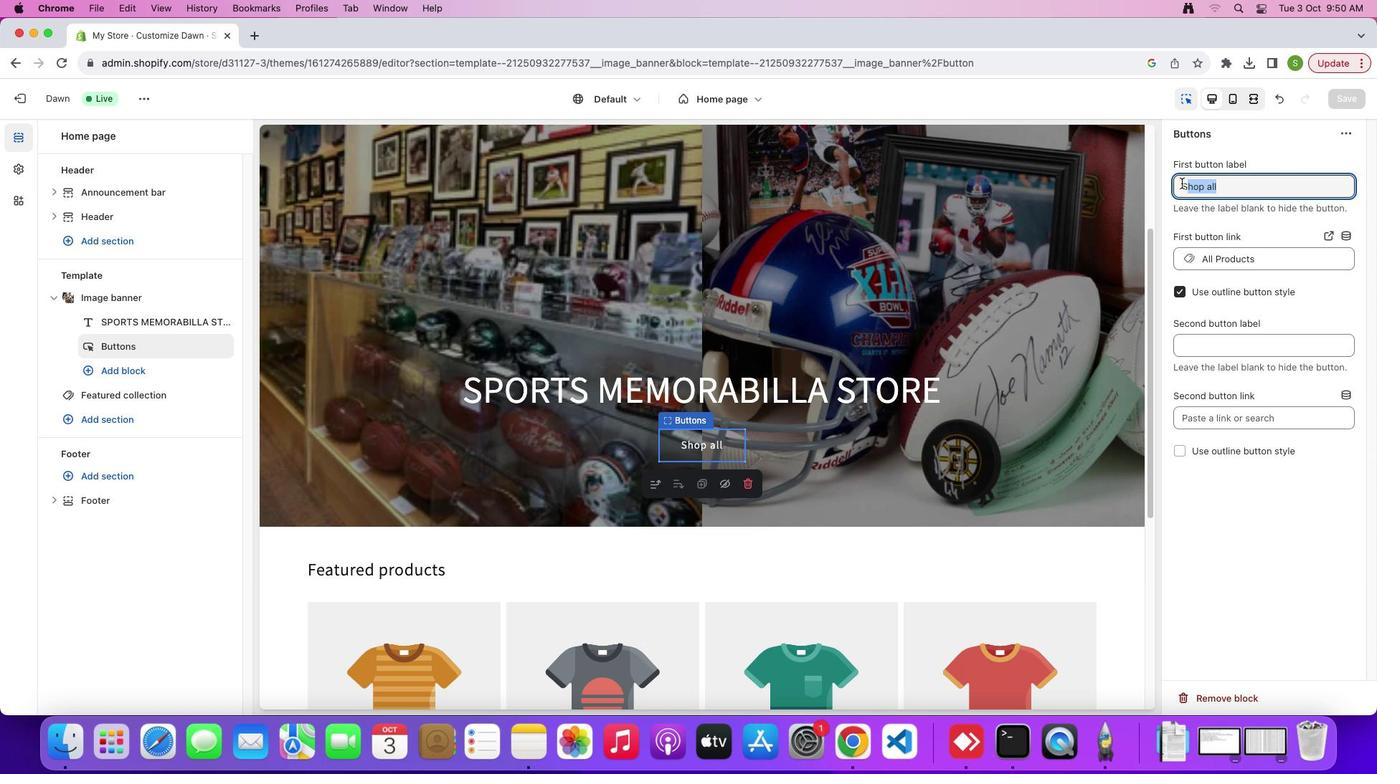 
Action: Mouse pressed left at (1229, 186)
Screenshot: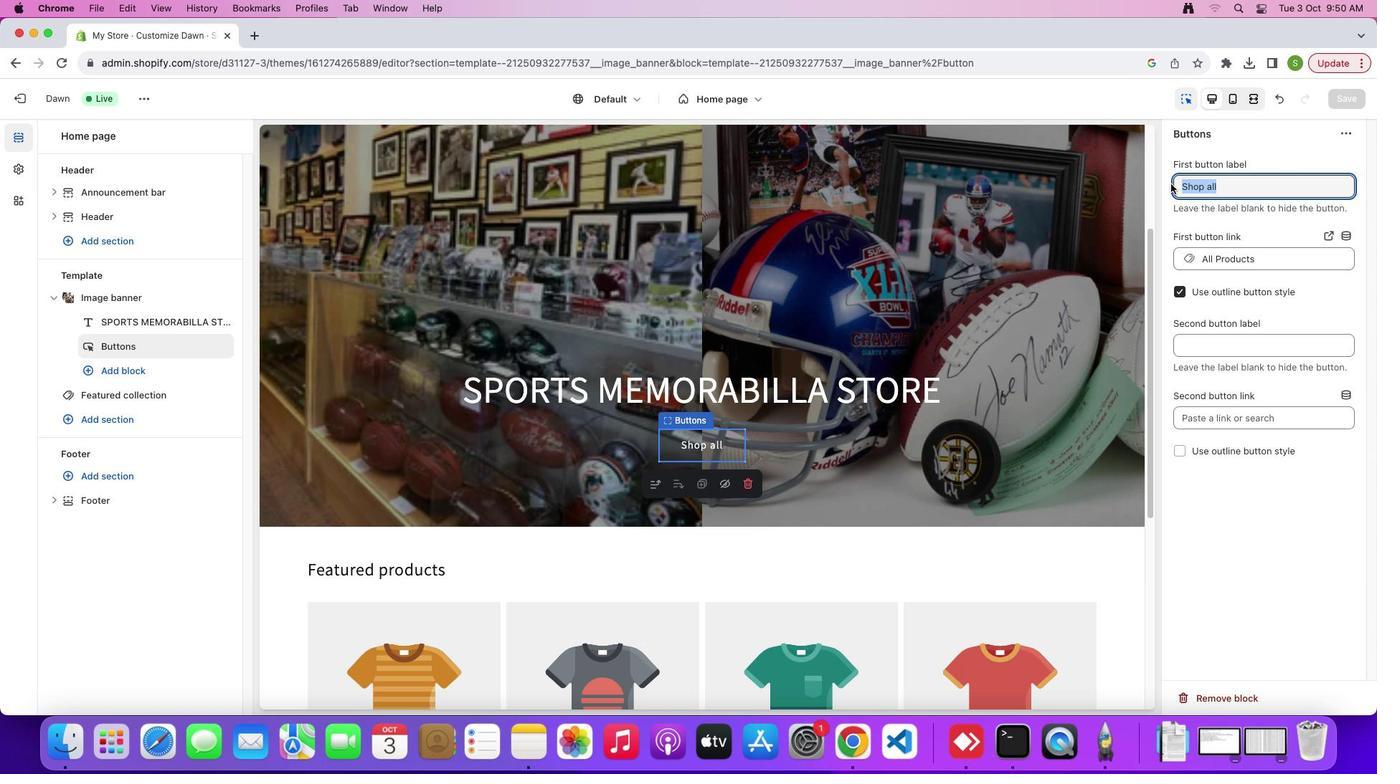 
Action: Mouse moved to (1087, 264)
Screenshot: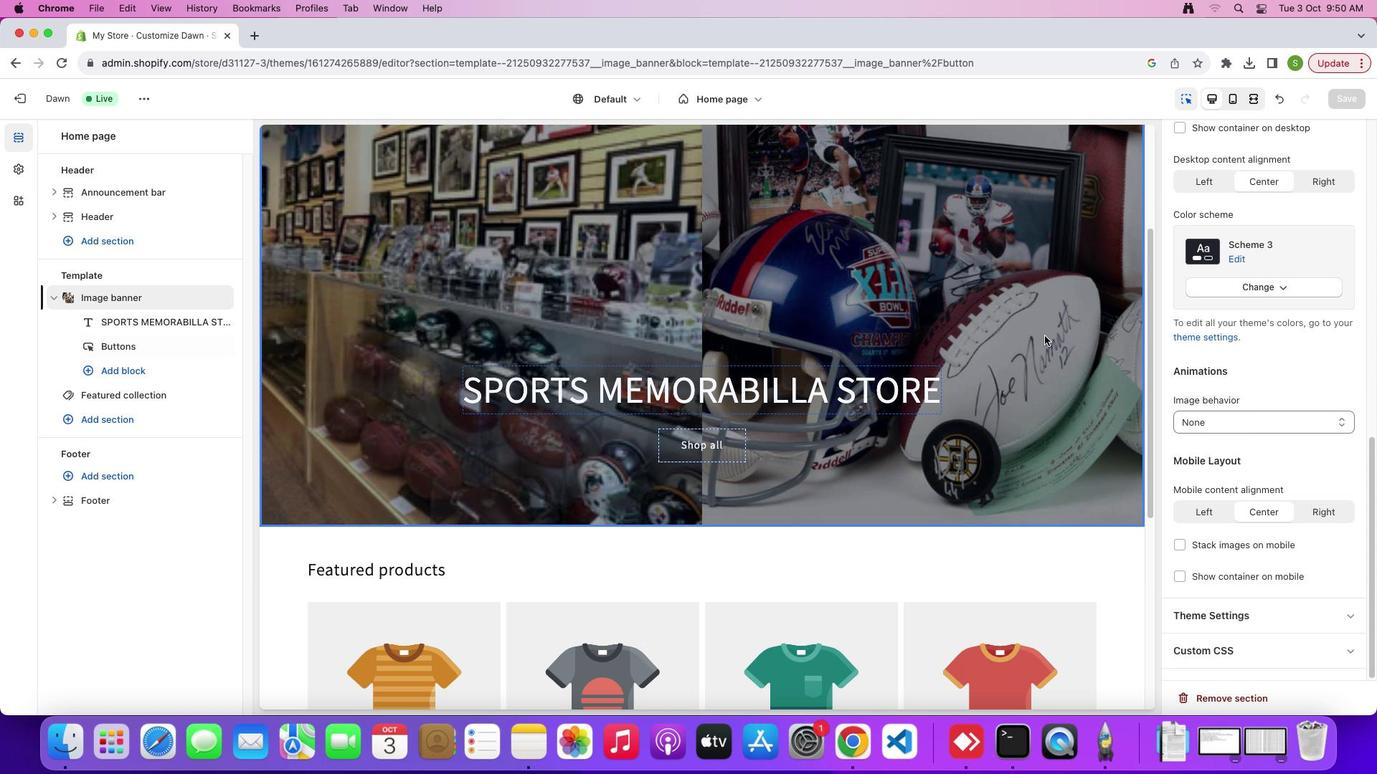 
Action: Mouse pressed left at (1087, 264)
Screenshot: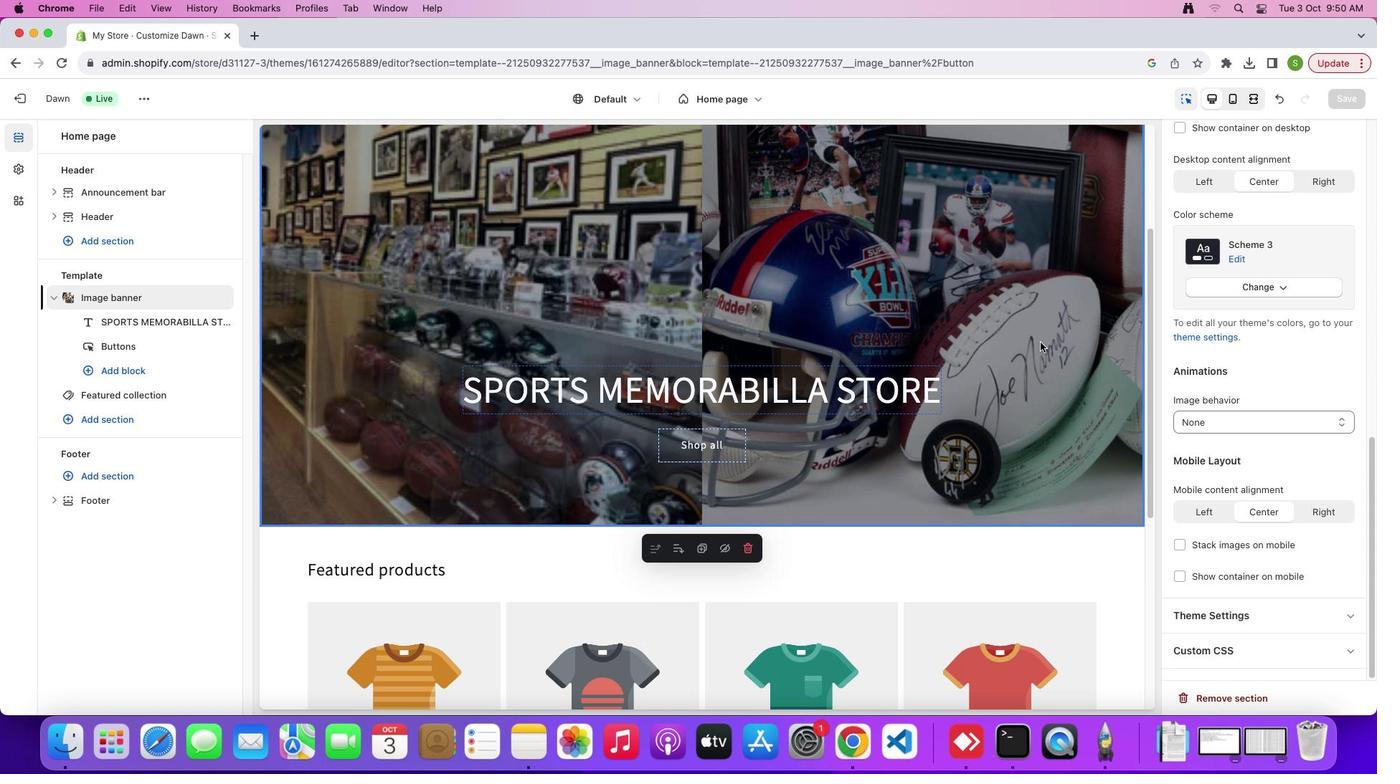 
Action: Mouse moved to (989, 392)
Screenshot: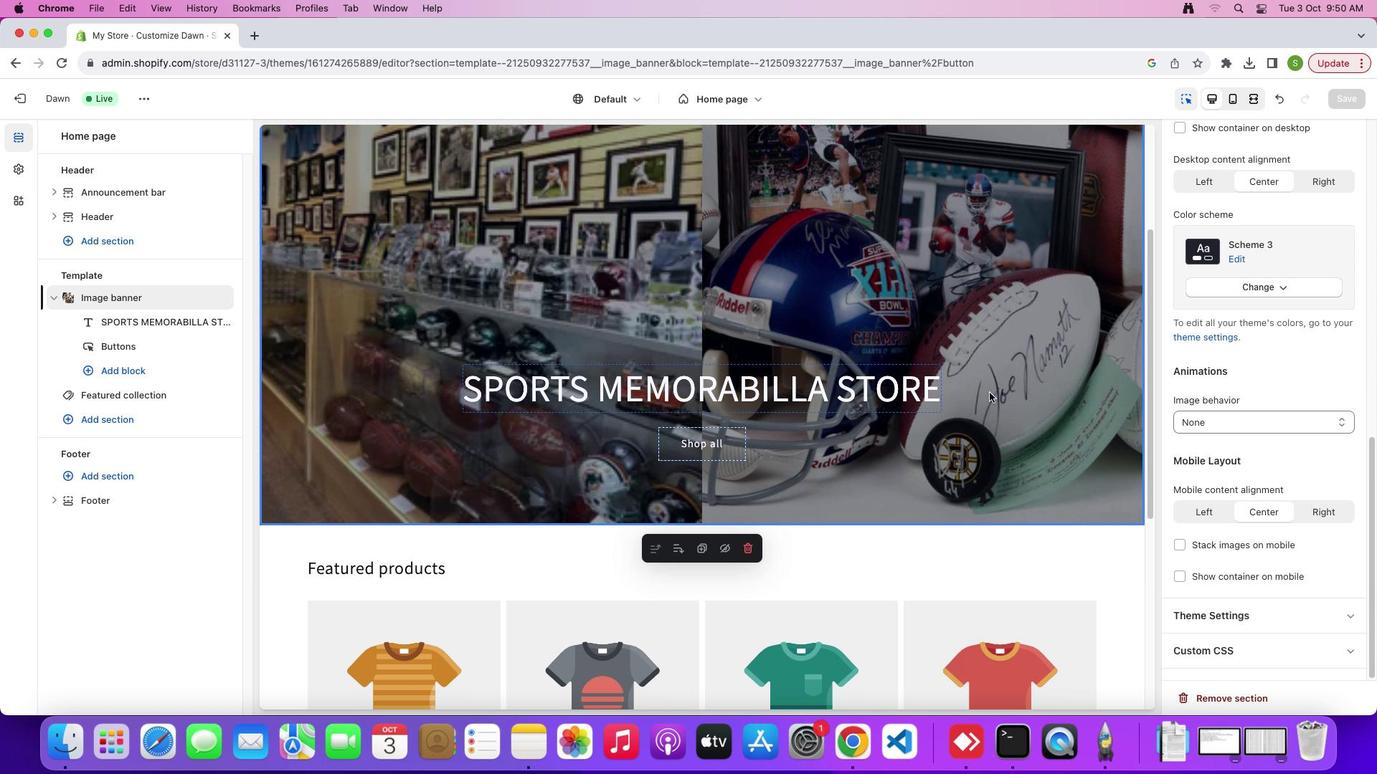 
Action: Mouse scrolled (989, 392) with delta (0, 0)
Screenshot: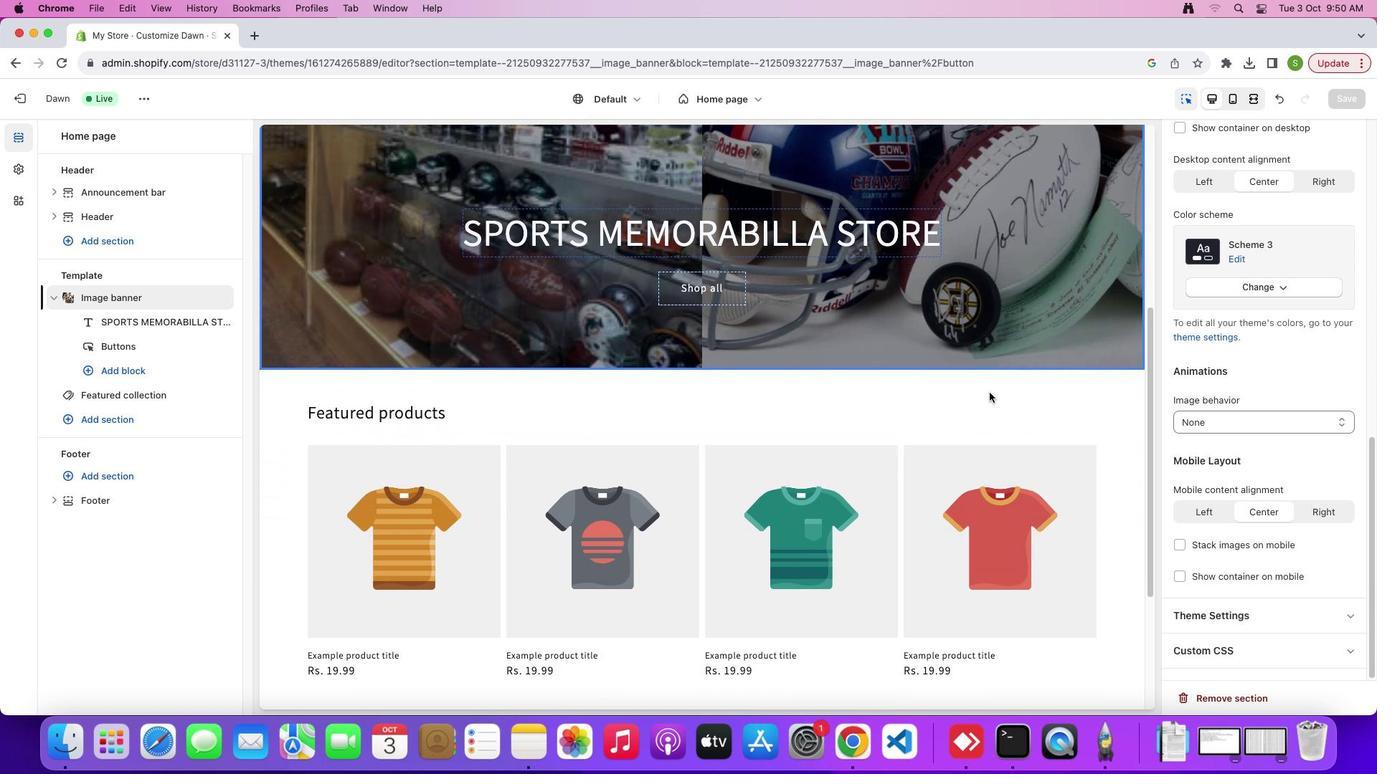 
Action: Mouse scrolled (989, 392) with delta (0, 0)
Screenshot: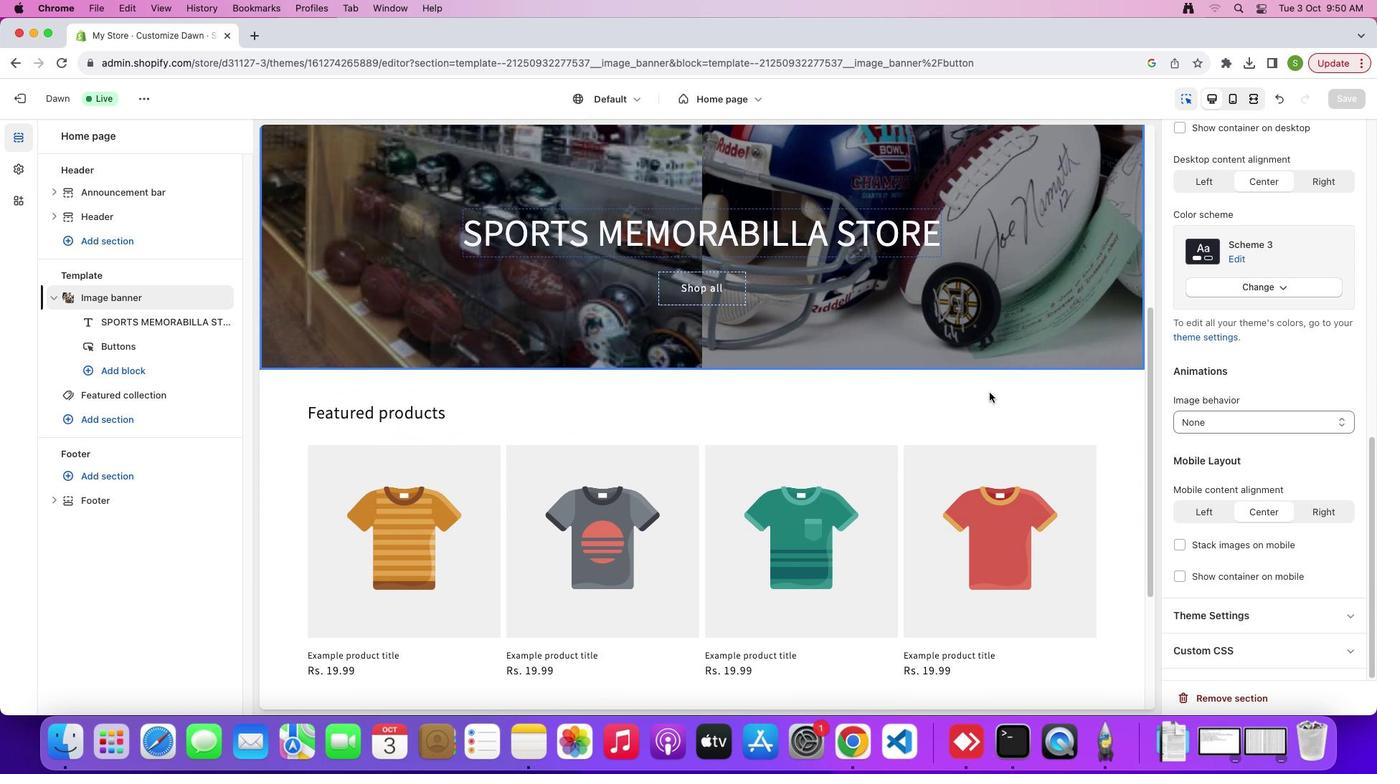 
Action: Mouse scrolled (989, 392) with delta (0, -1)
Screenshot: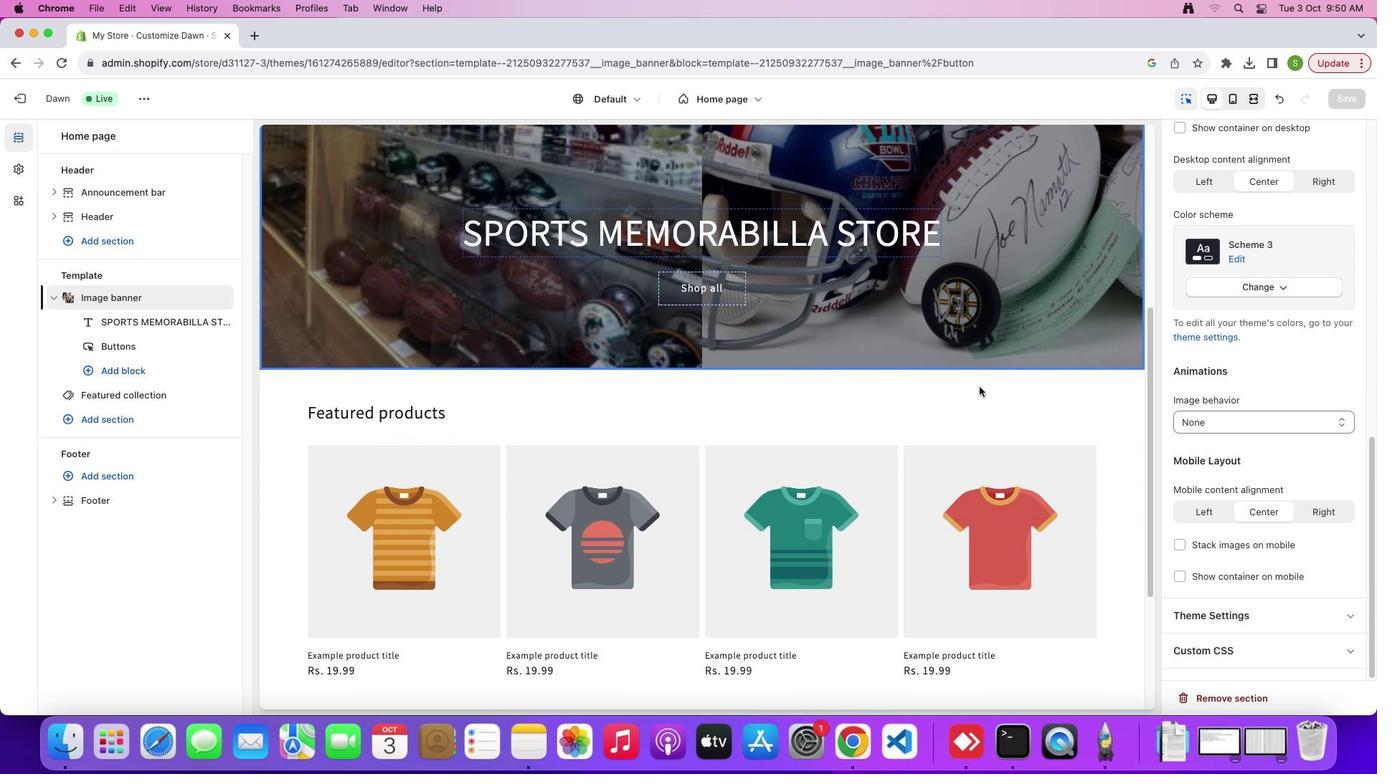 
Action: Mouse scrolled (989, 392) with delta (0, -1)
Screenshot: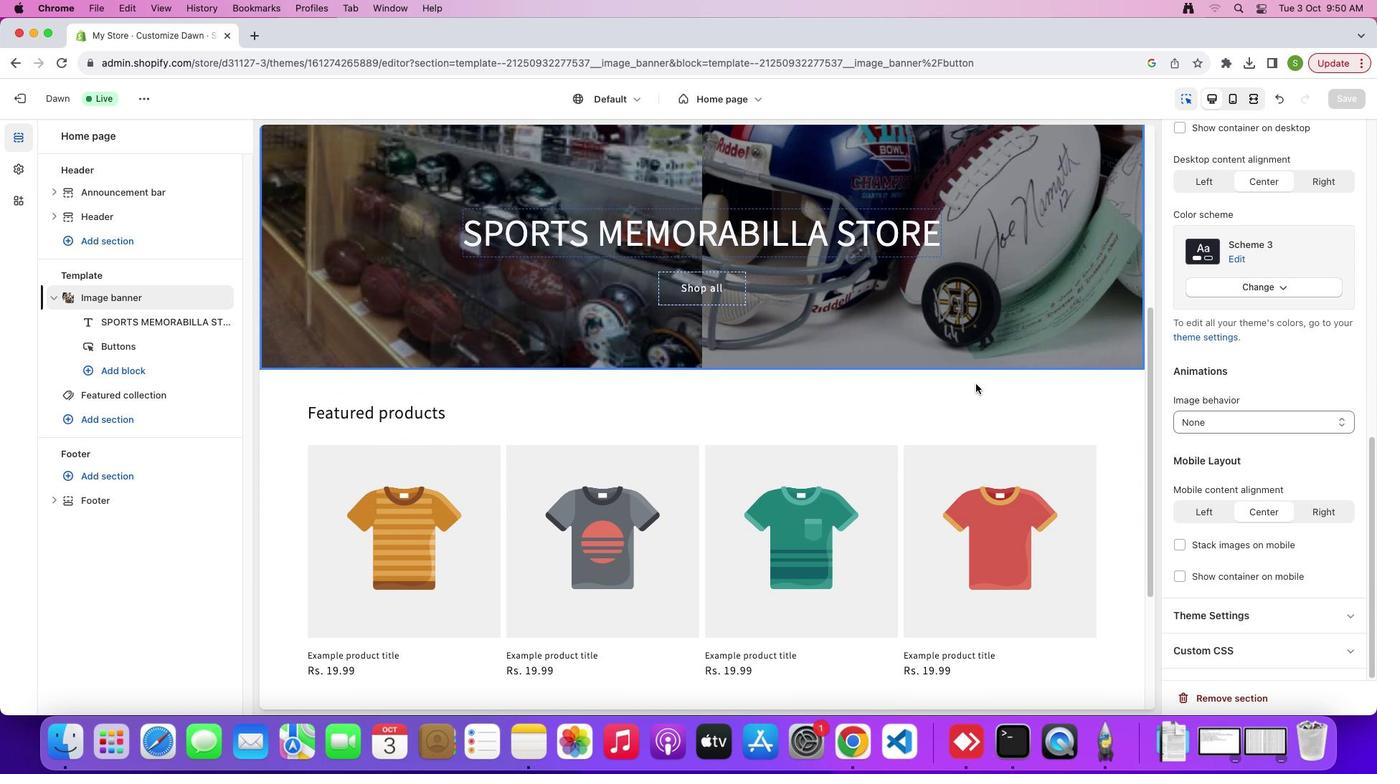 
Action: Mouse moved to (846, 343)
Screenshot: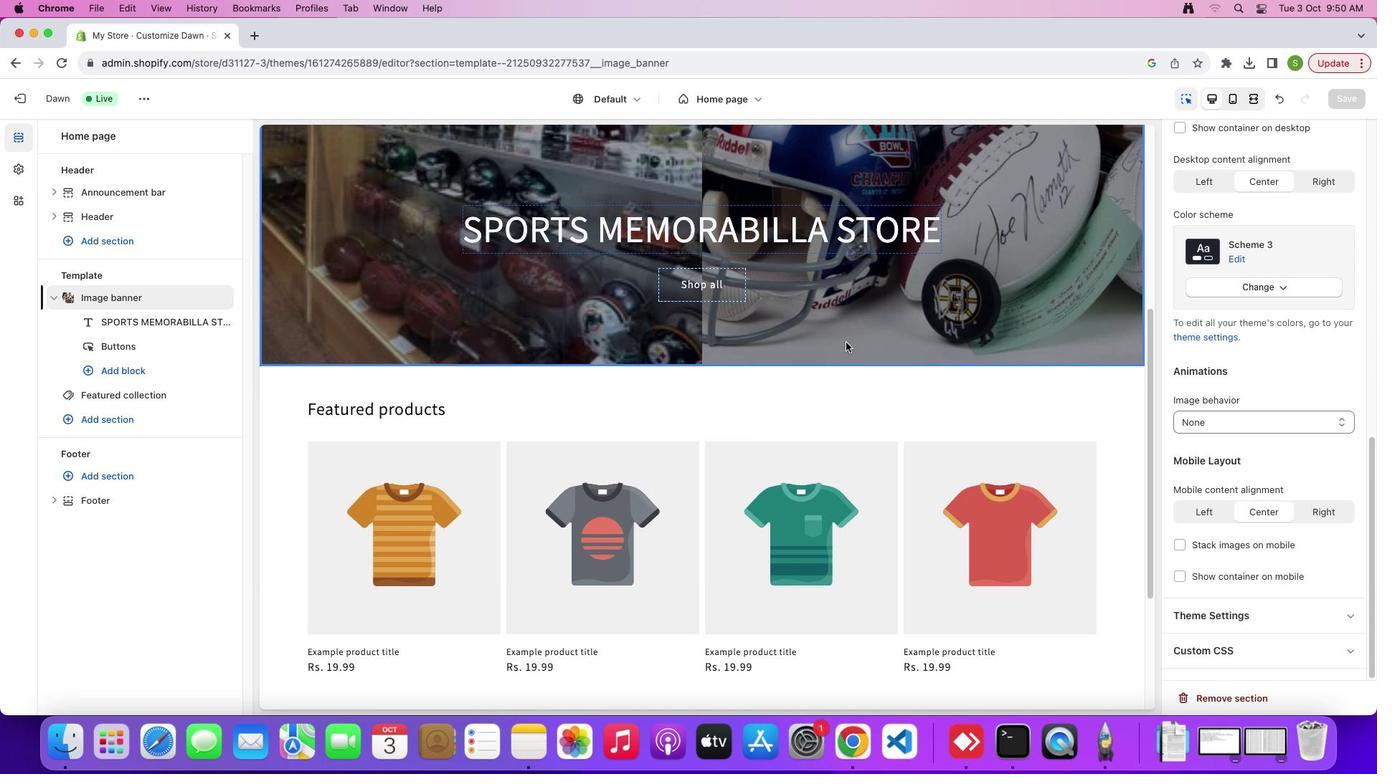 
Action: Mouse scrolled (846, 343) with delta (0, 0)
Screenshot: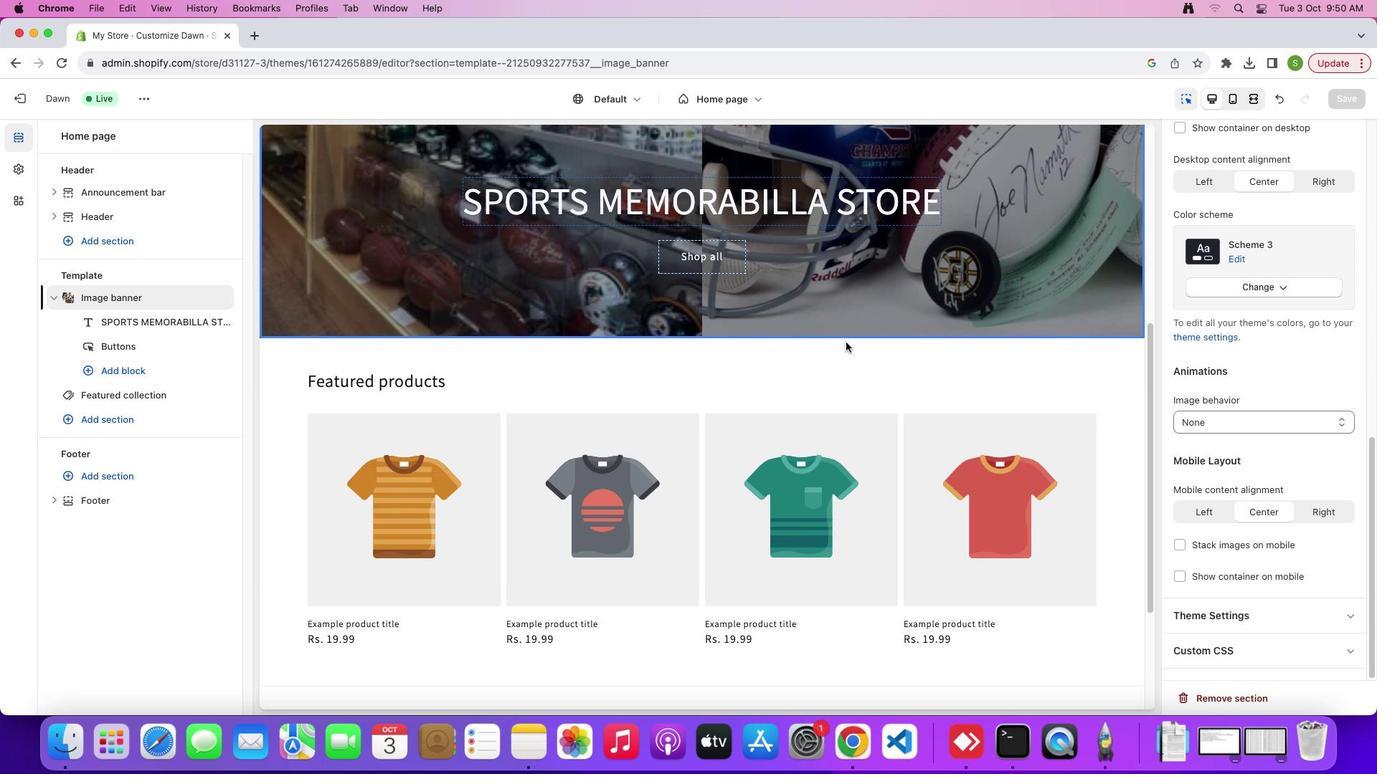 
Action: Mouse scrolled (846, 343) with delta (0, 0)
Screenshot: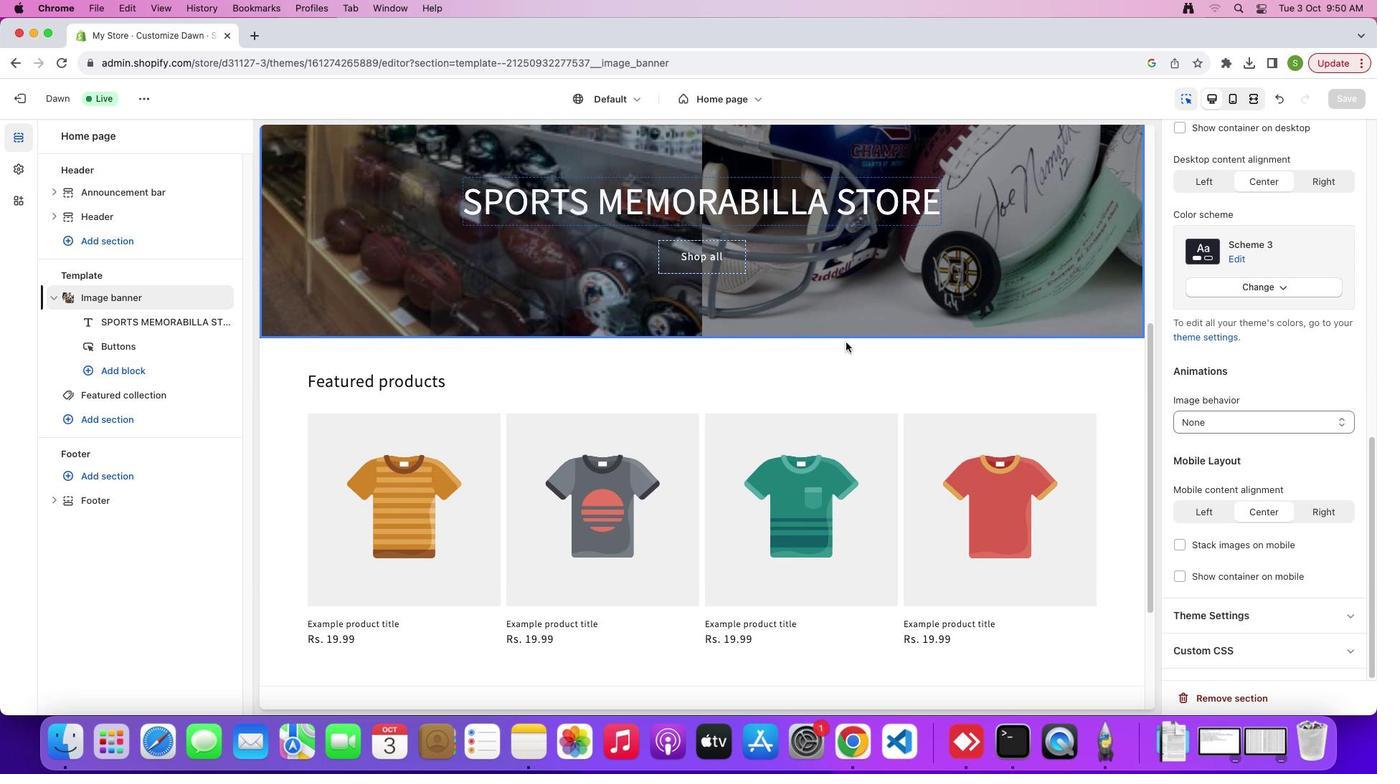 
Action: Mouse scrolled (846, 343) with delta (0, 0)
Screenshot: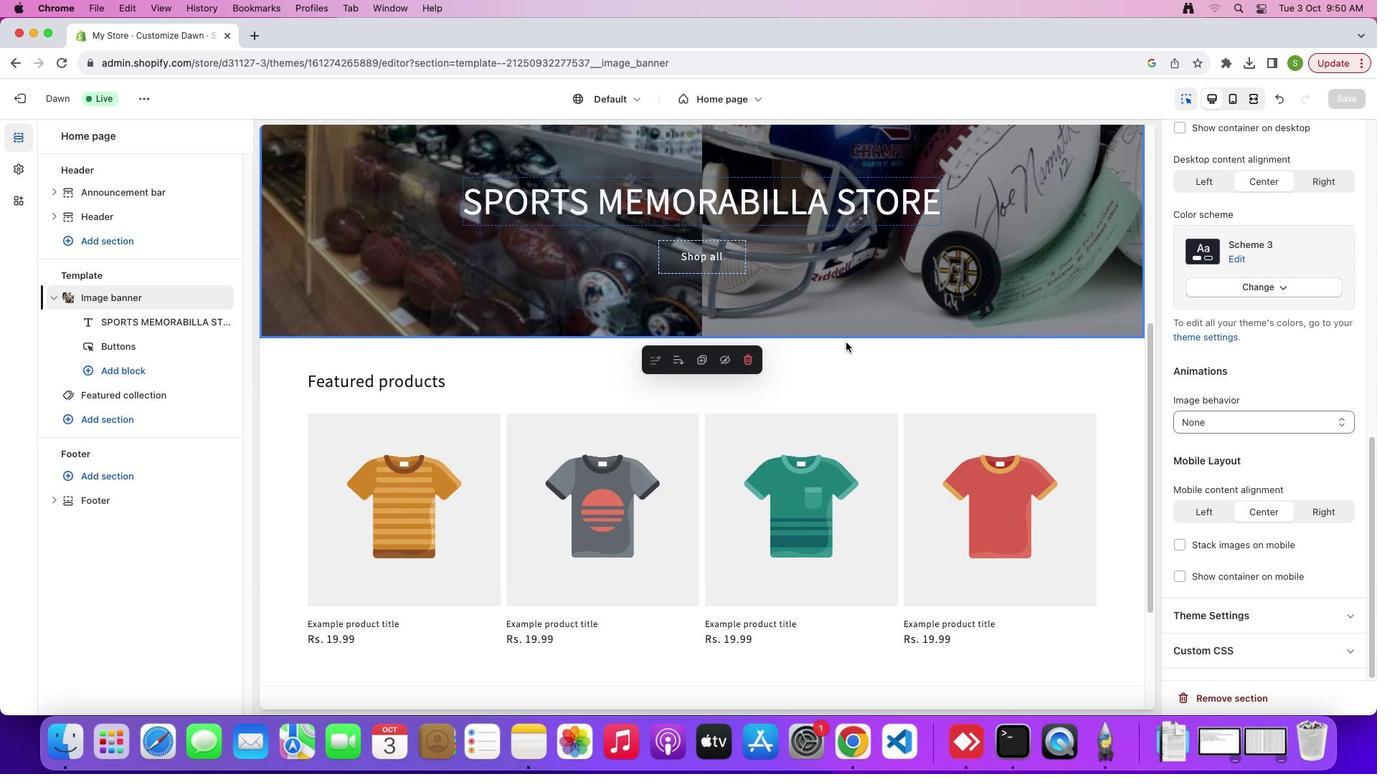
Action: Mouse moved to (916, 259)
Screenshot: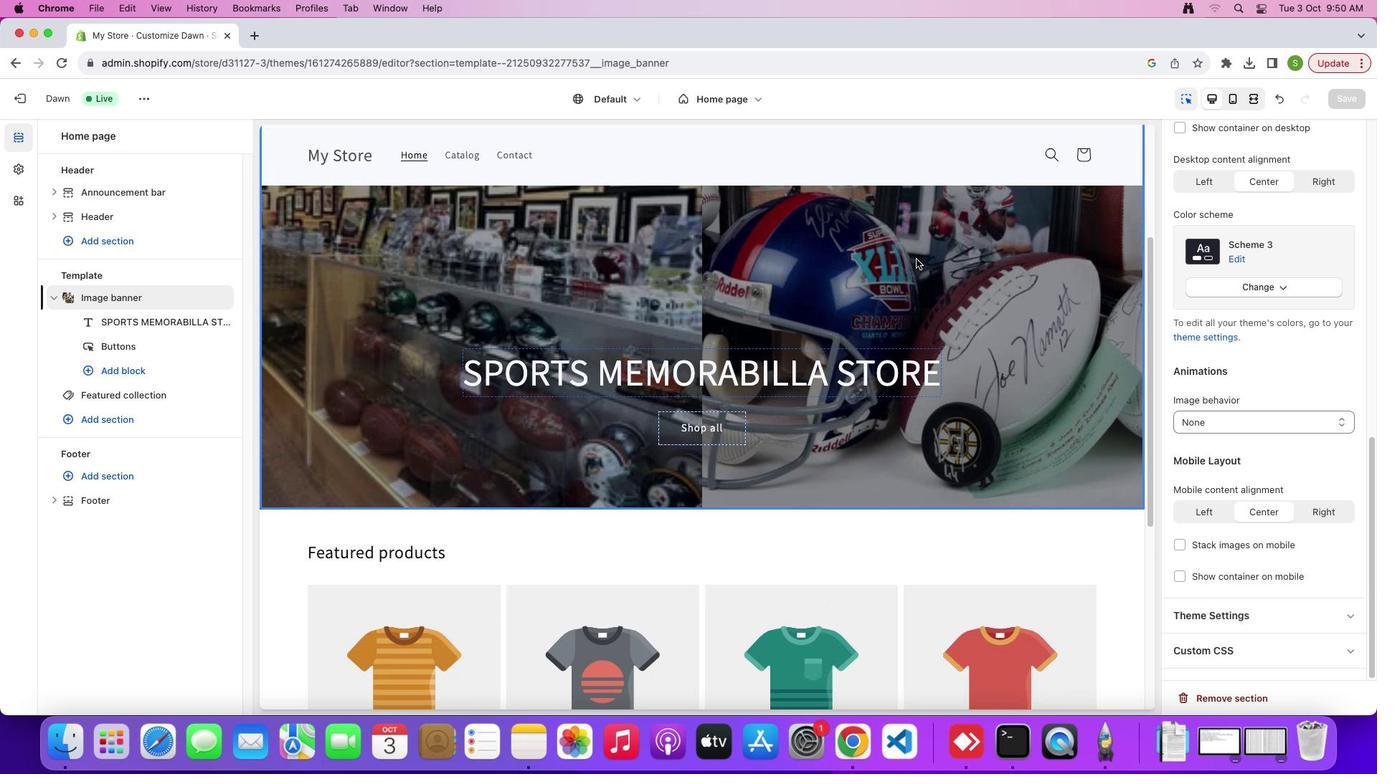 
Action: Mouse scrolled (916, 259) with delta (0, 0)
Screenshot: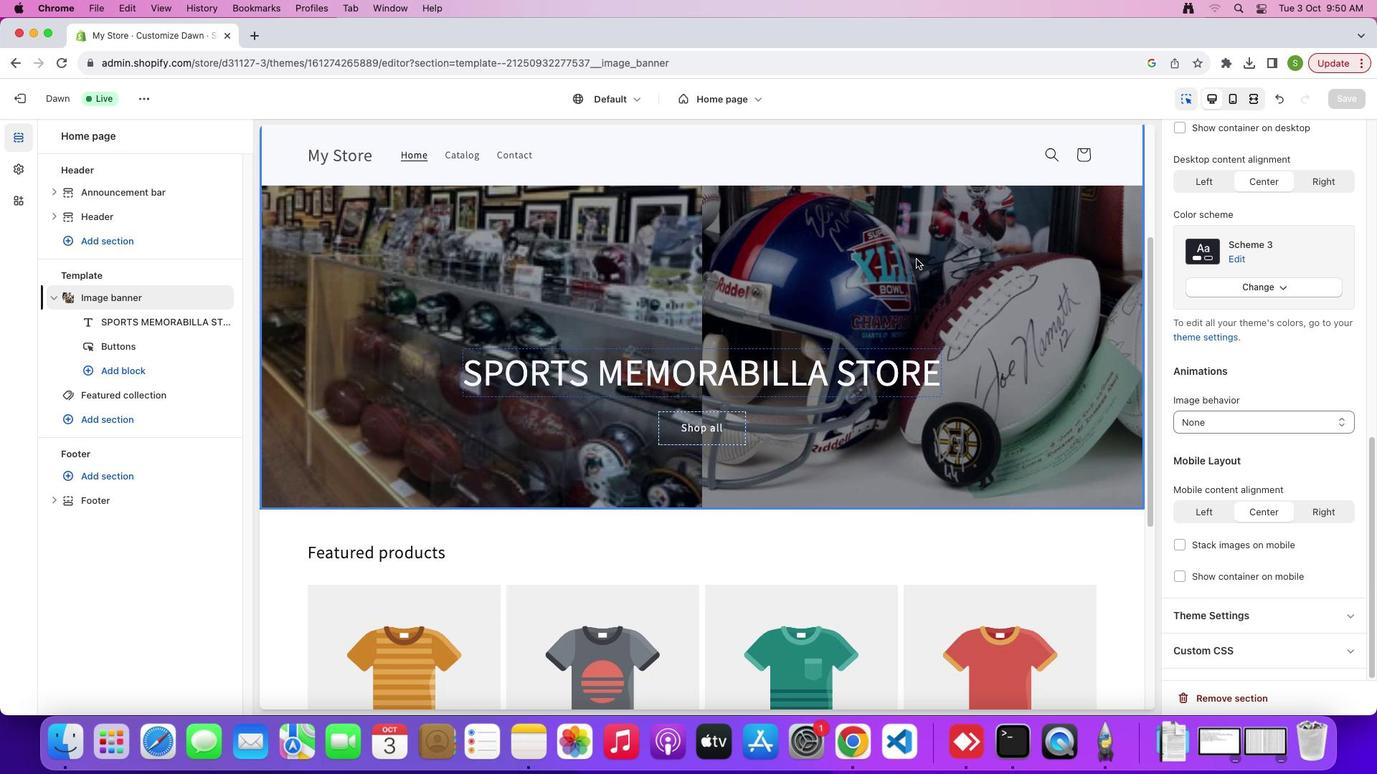 
Action: Mouse scrolled (916, 259) with delta (0, 0)
Screenshot: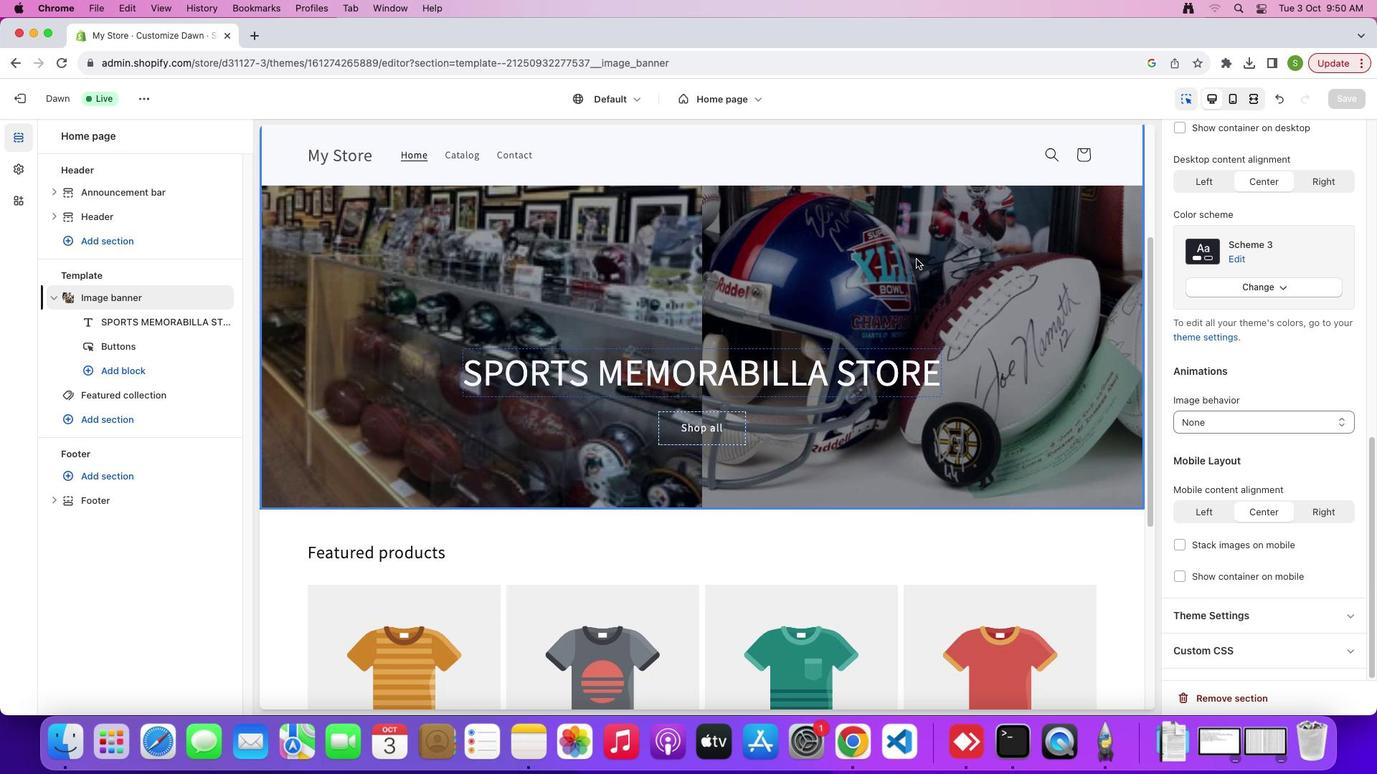 
Action: Mouse scrolled (916, 259) with delta (0, 2)
Screenshot: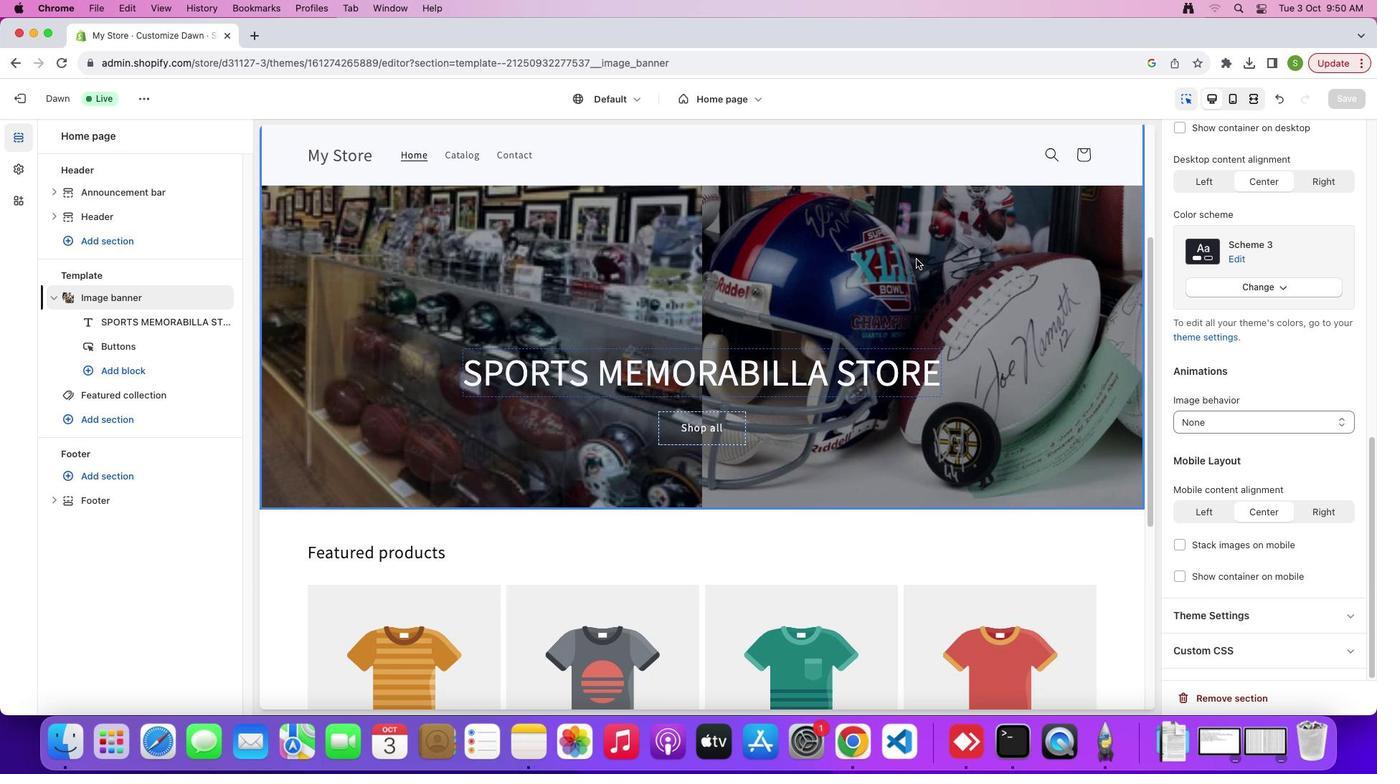 
Action: Mouse moved to (1007, 266)
Screenshot: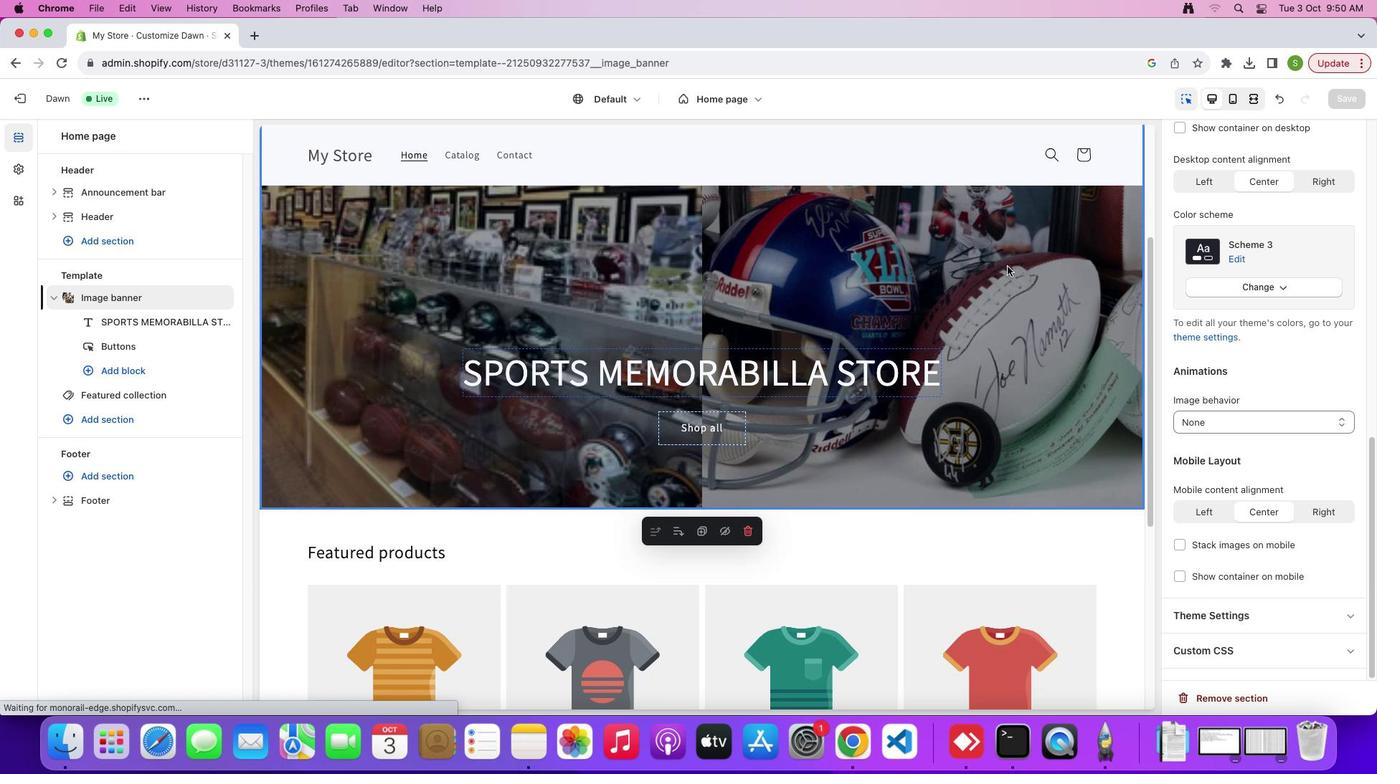 
Action: Mouse pressed left at (1007, 266)
Screenshot: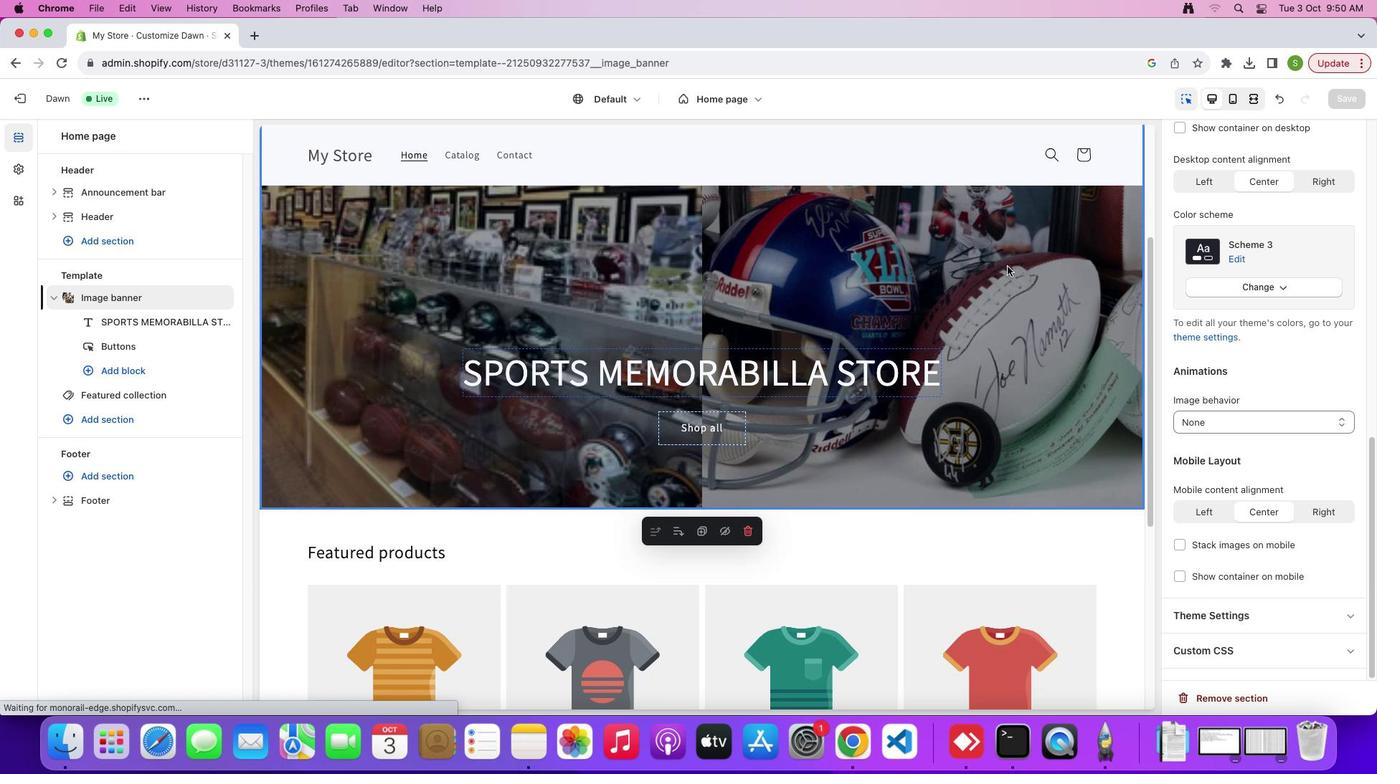 
Action: Mouse moved to (1008, 269)
Screenshot: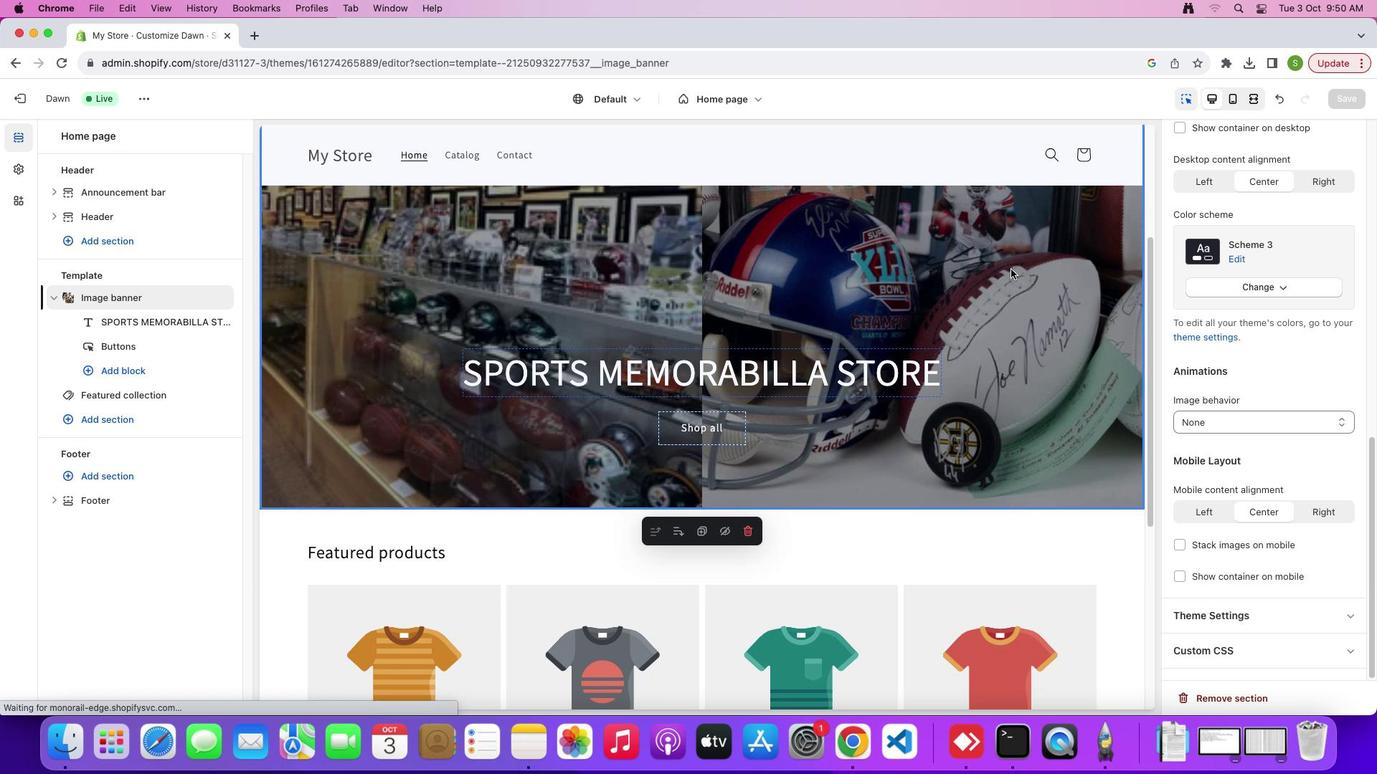 
Action: Mouse pressed left at (1008, 269)
Screenshot: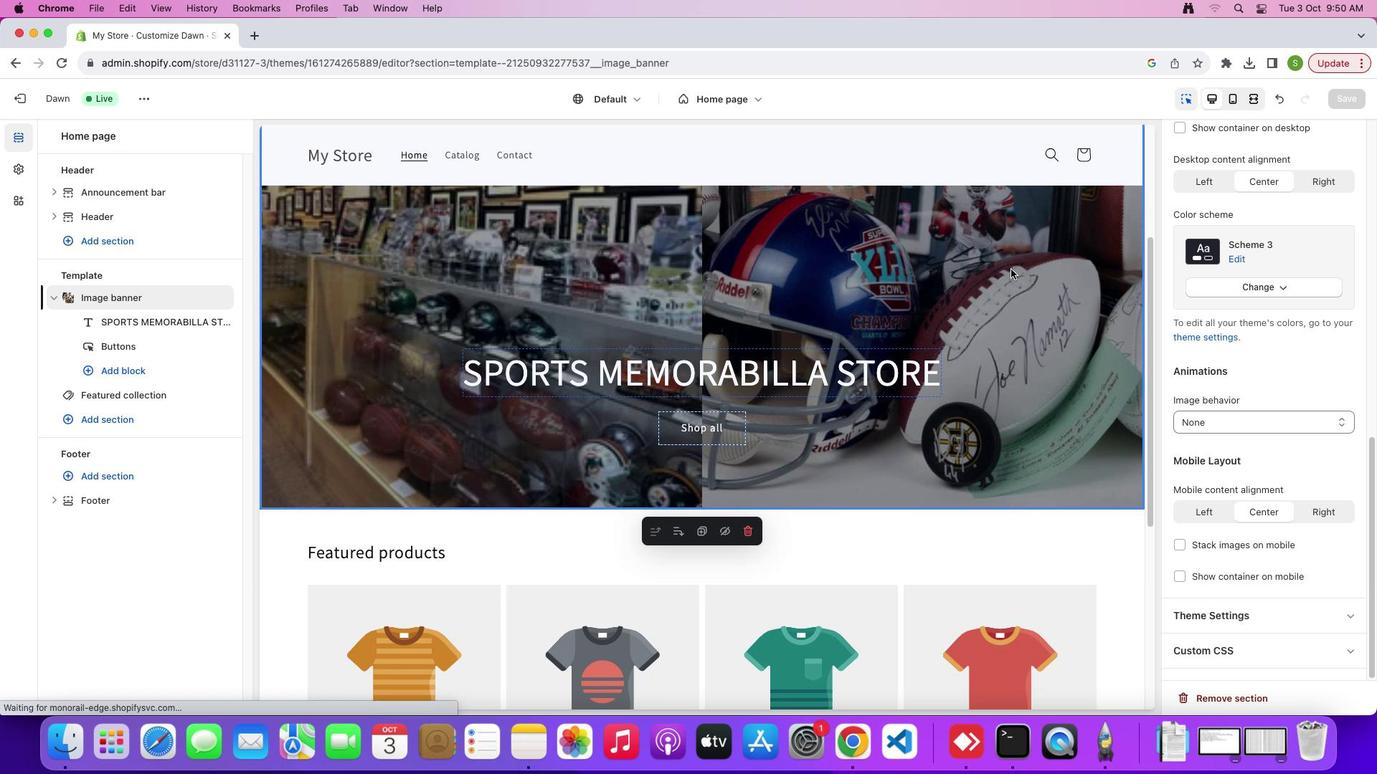 
Action: Mouse moved to (1246, 307)
Screenshot: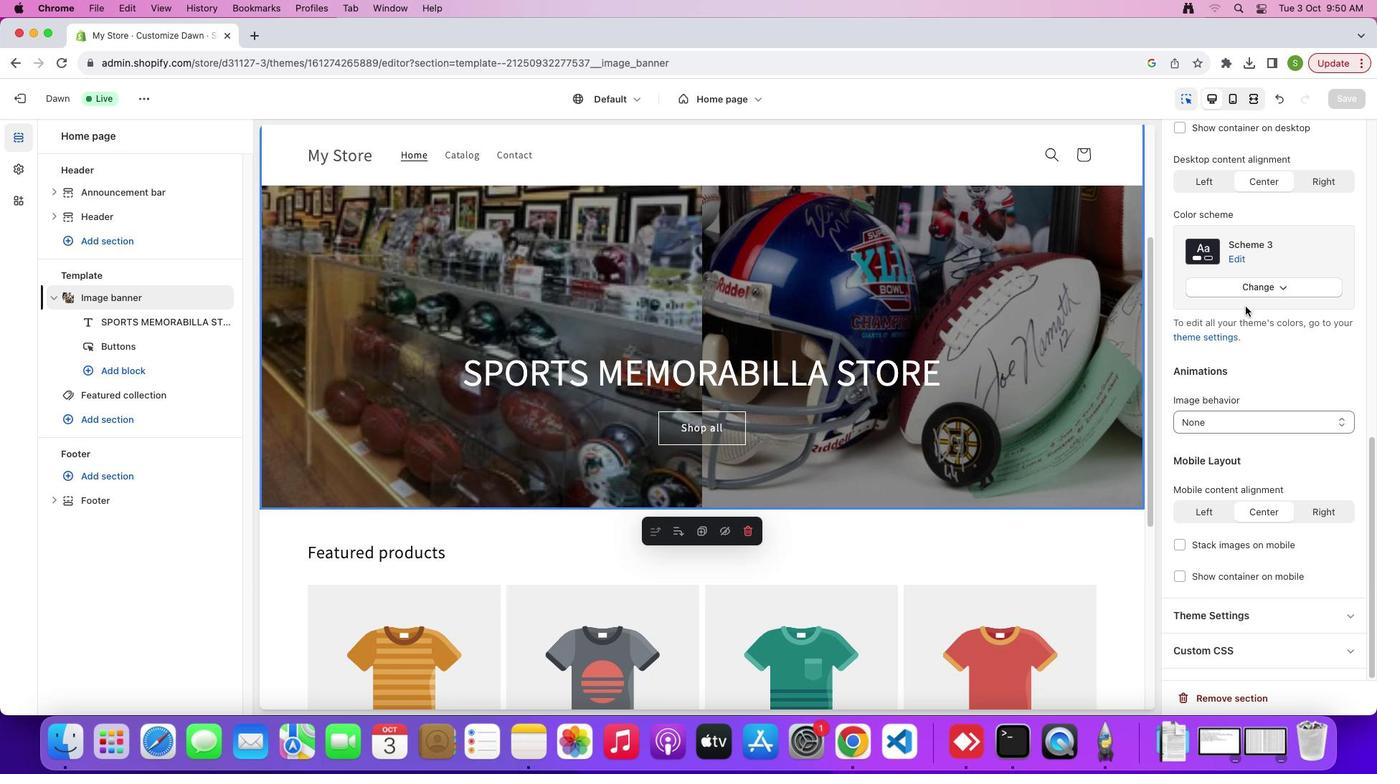 
Action: Mouse scrolled (1246, 307) with delta (0, 0)
Screenshot: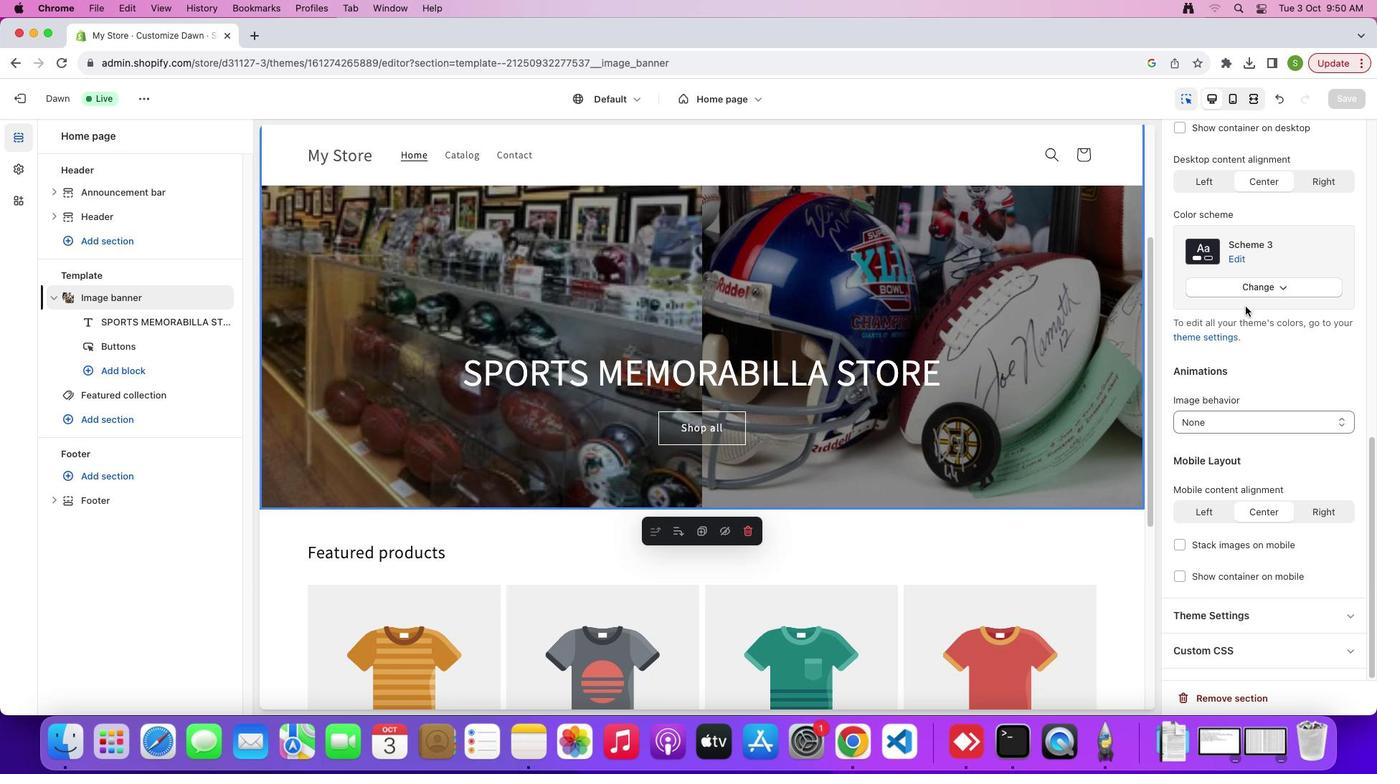 
Action: Mouse scrolled (1246, 307) with delta (0, 0)
Screenshot: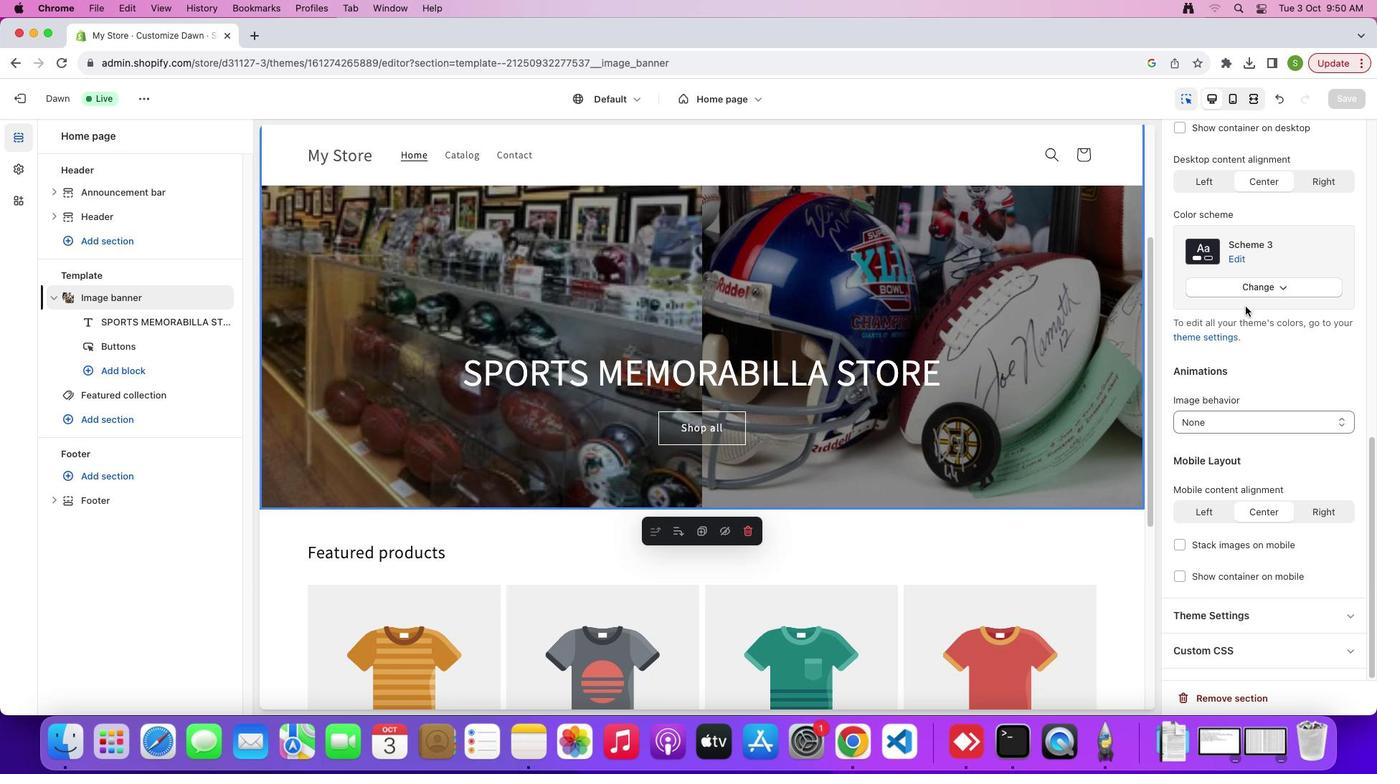 
Action: Mouse scrolled (1246, 307) with delta (0, -2)
Screenshot: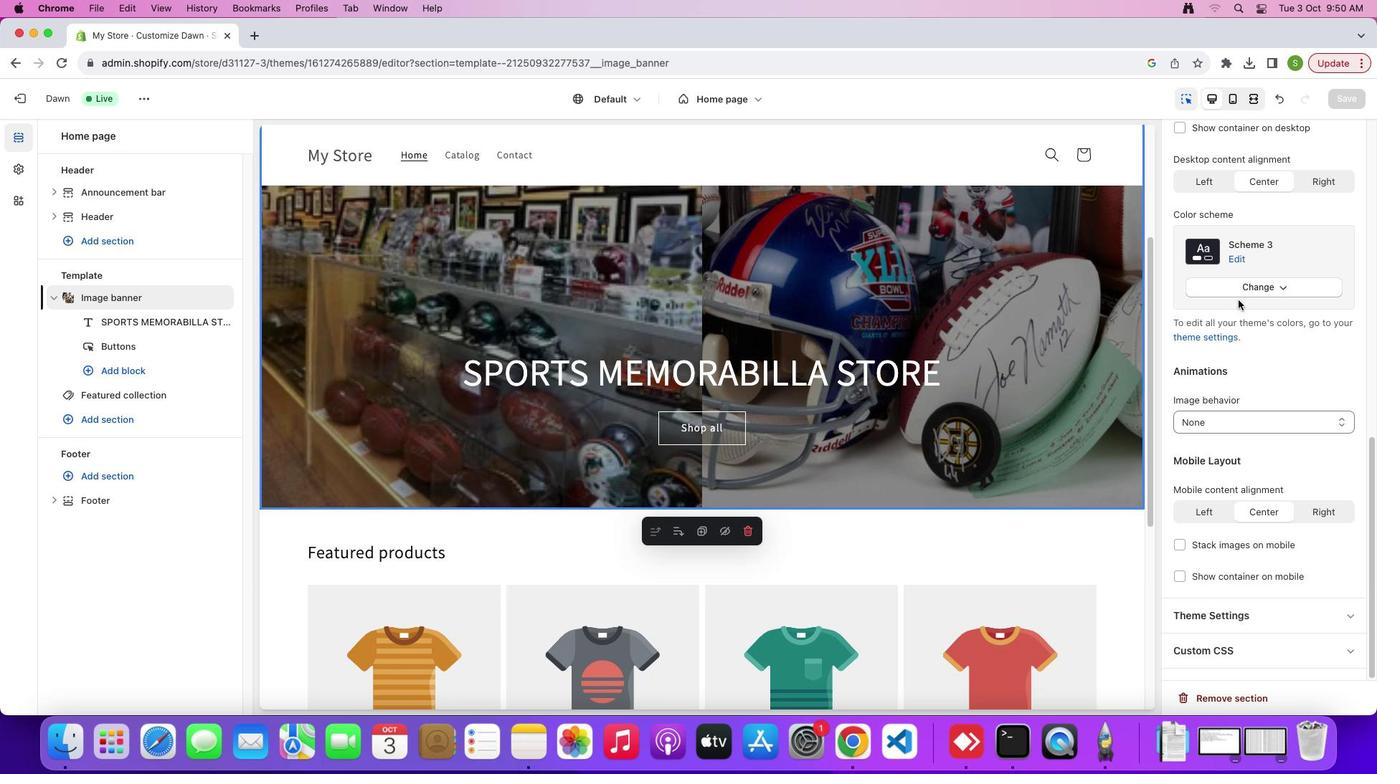 
Action: Mouse moved to (580, 294)
Screenshot: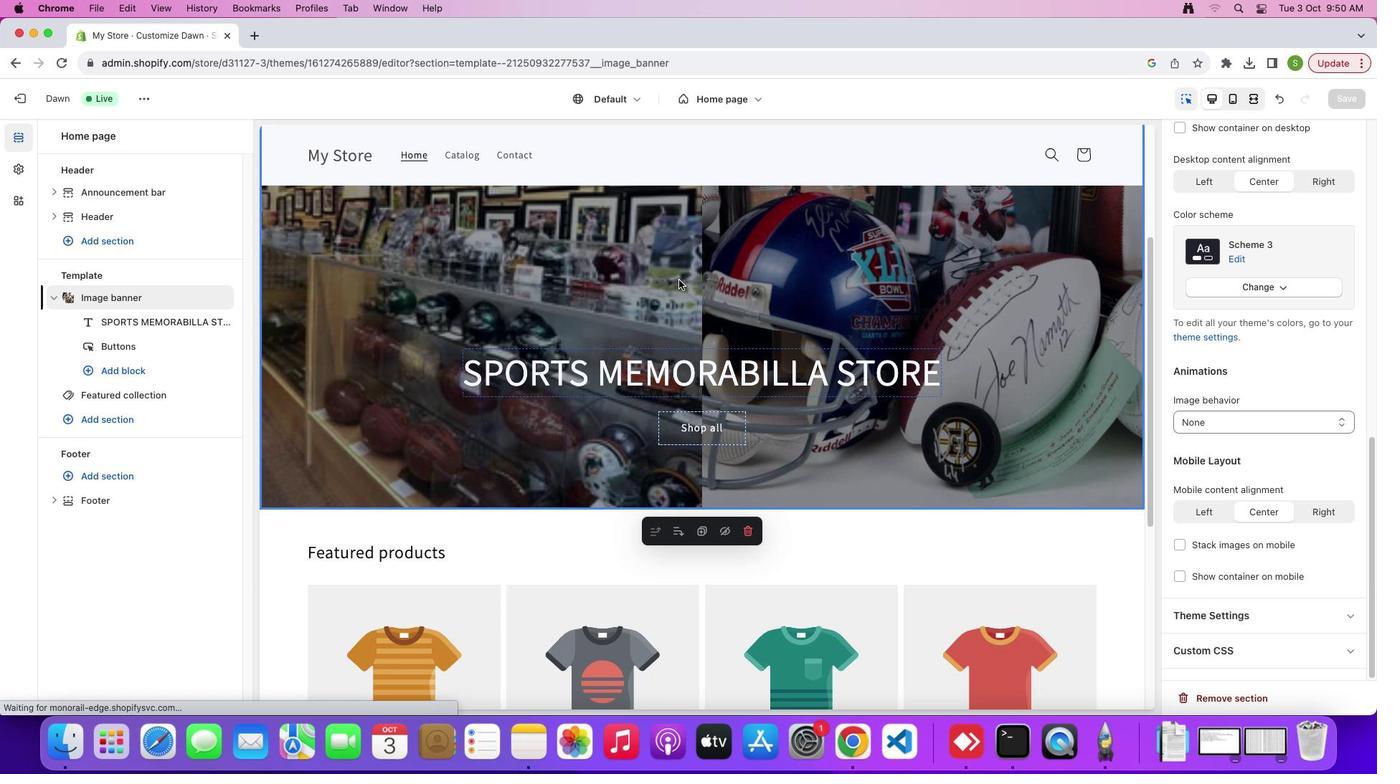 
Action: Mouse pressed left at (580, 294)
Screenshot: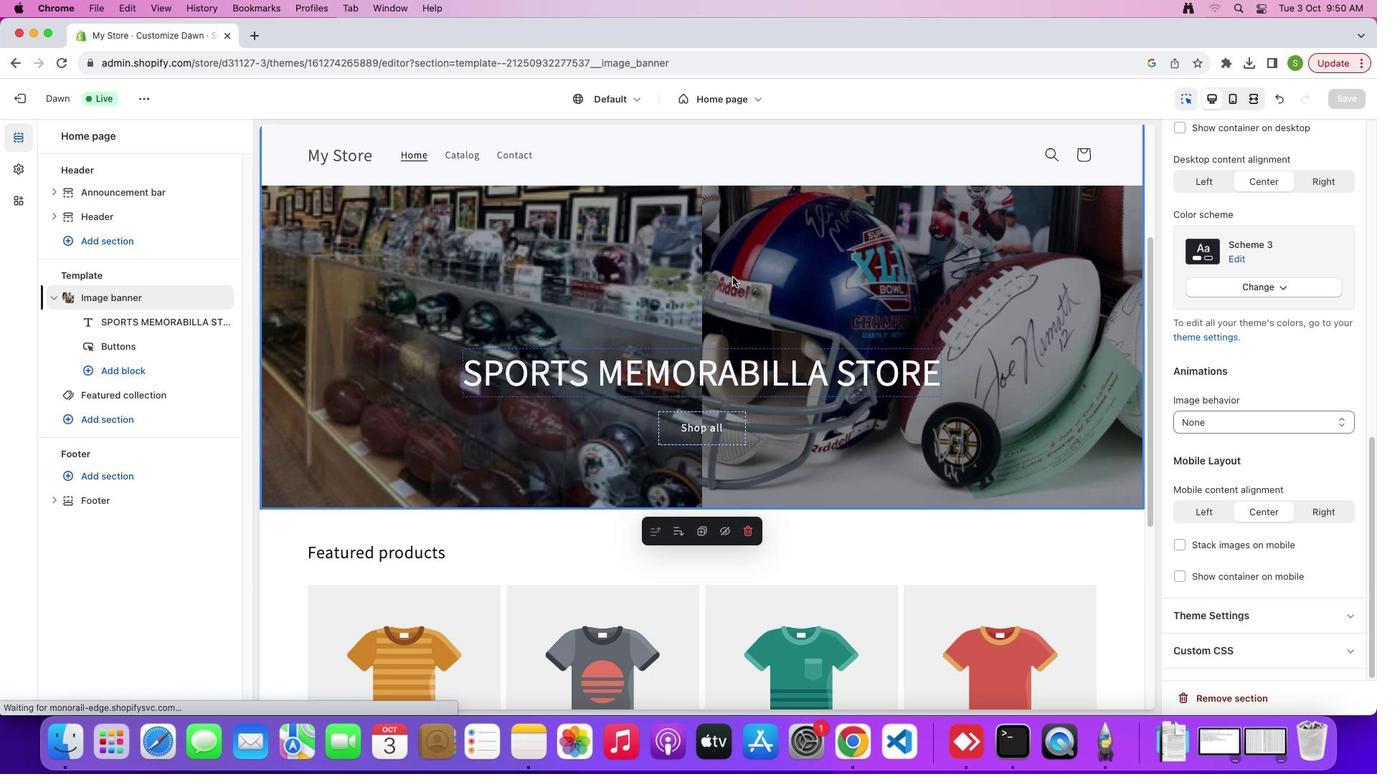 
Action: Mouse moved to (779, 274)
Screenshot: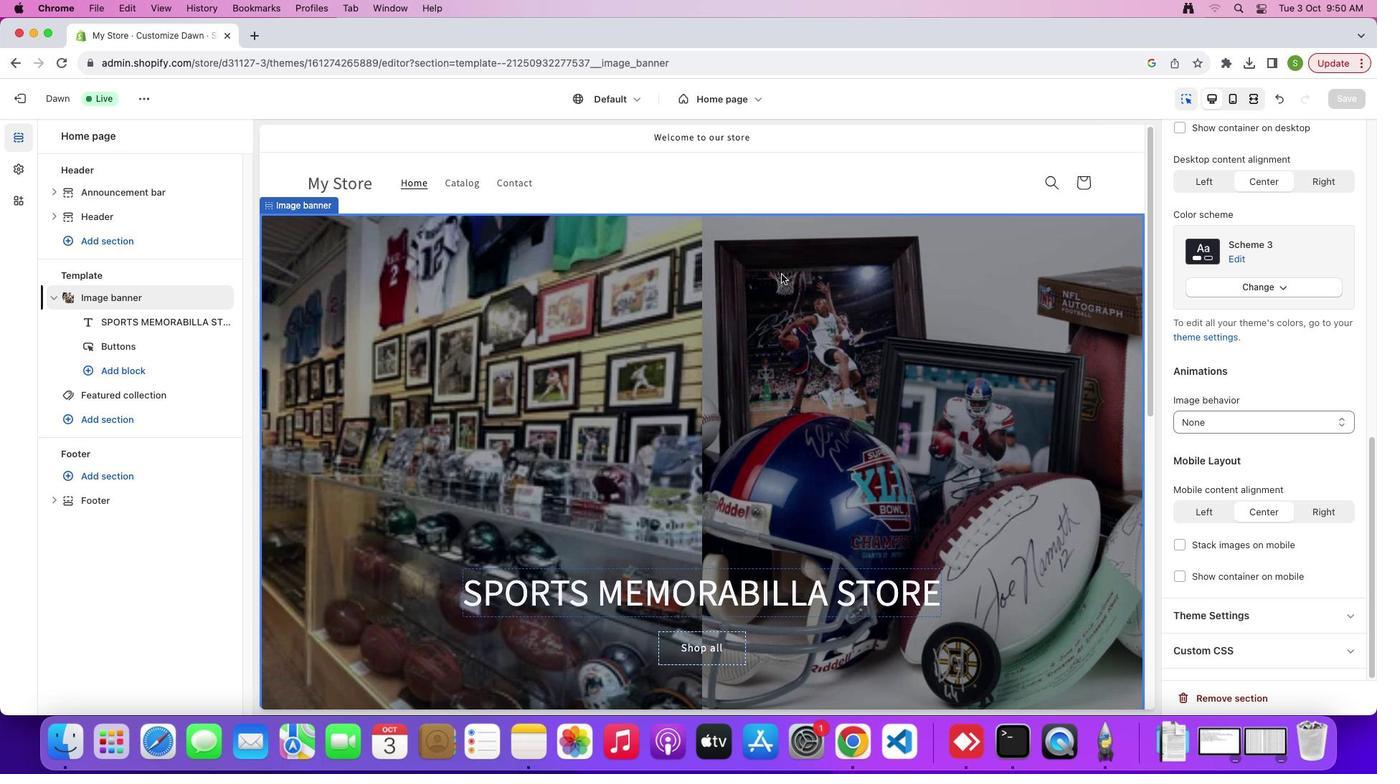 
Action: Mouse scrolled (779, 274) with delta (0, 0)
Screenshot: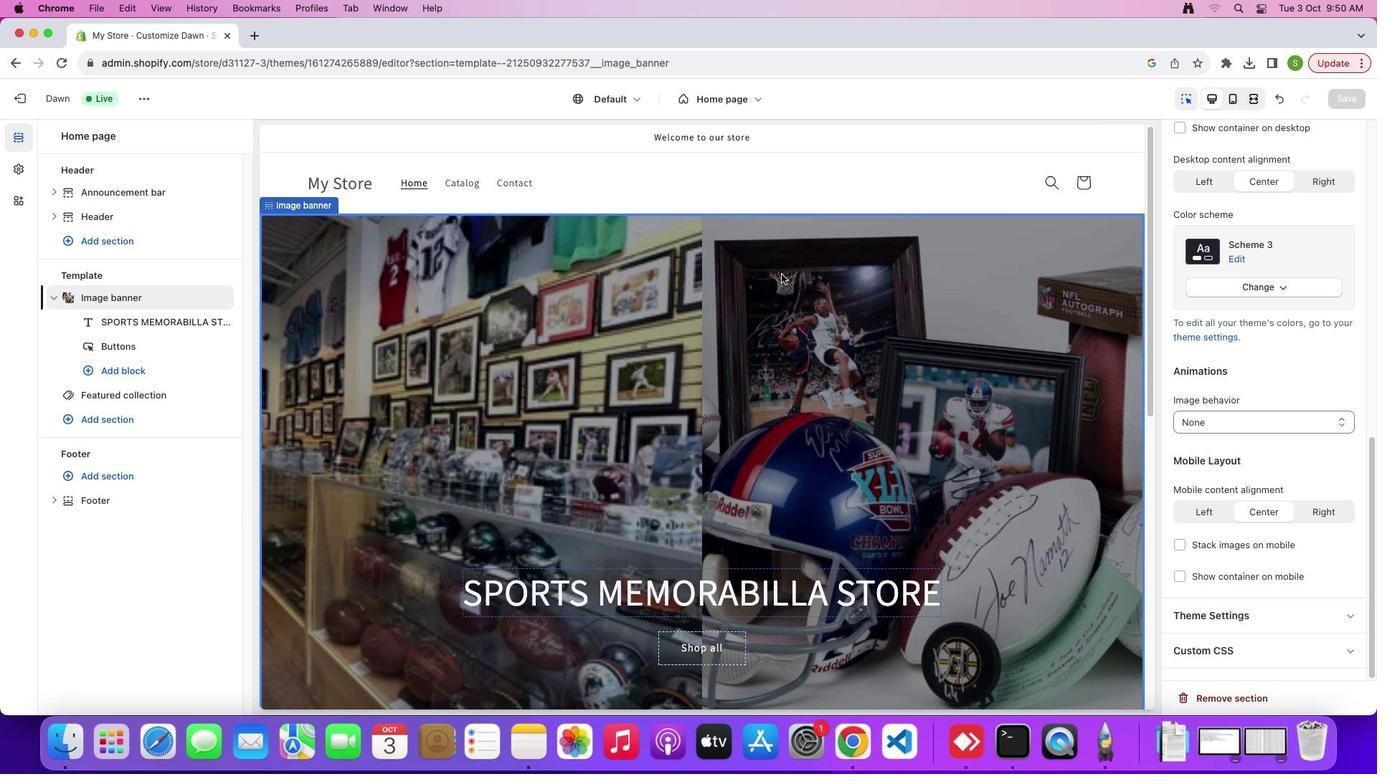 
Action: Mouse scrolled (779, 274) with delta (0, 0)
Screenshot: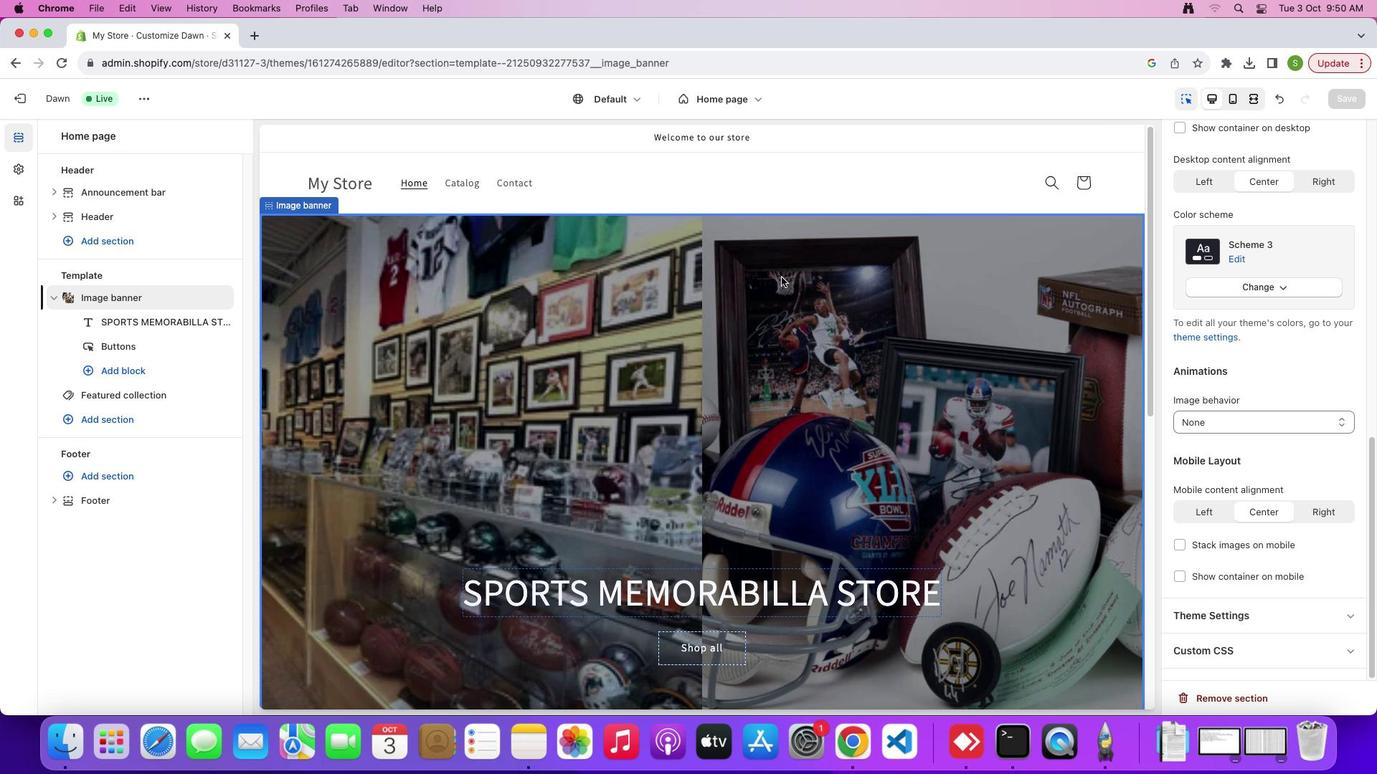 
Action: Mouse scrolled (779, 274) with delta (0, 3)
Screenshot: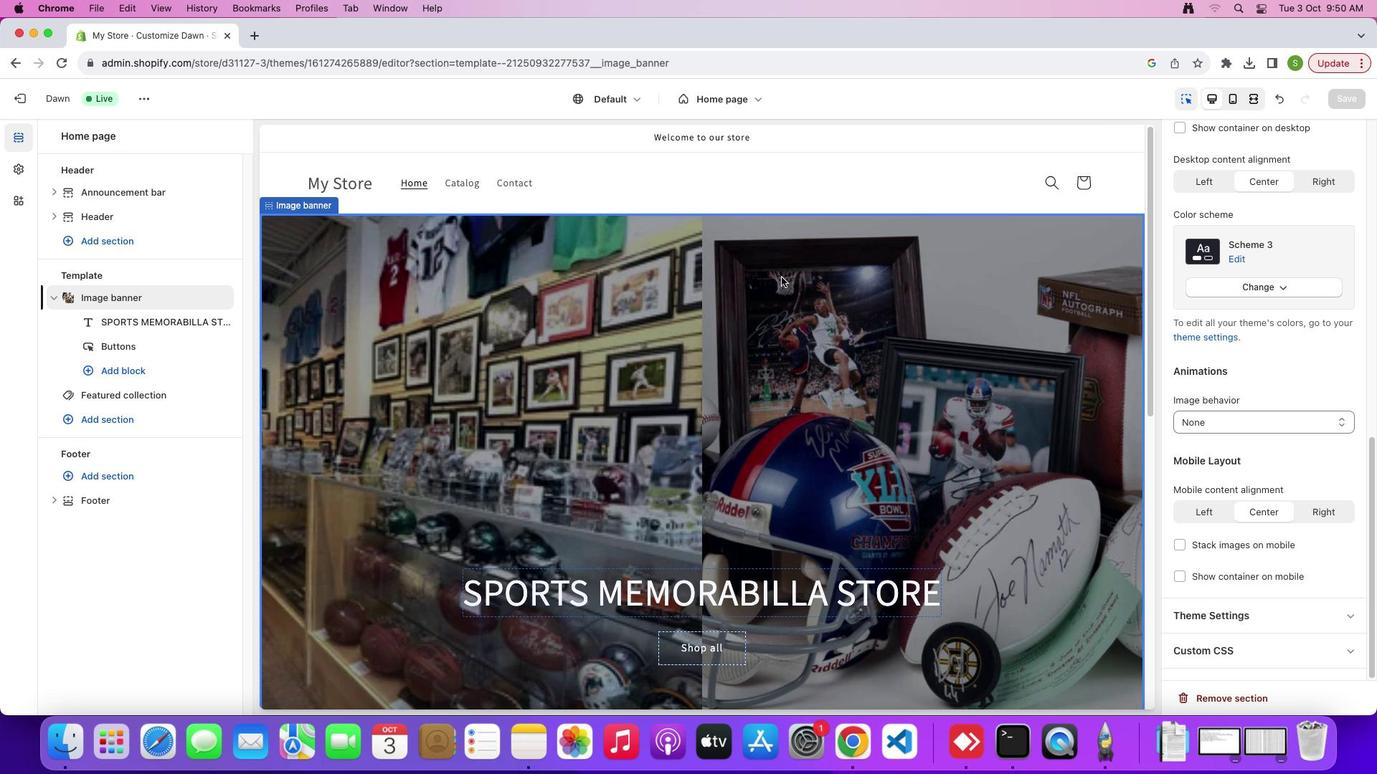 
Action: Mouse moved to (779, 274)
Screenshot: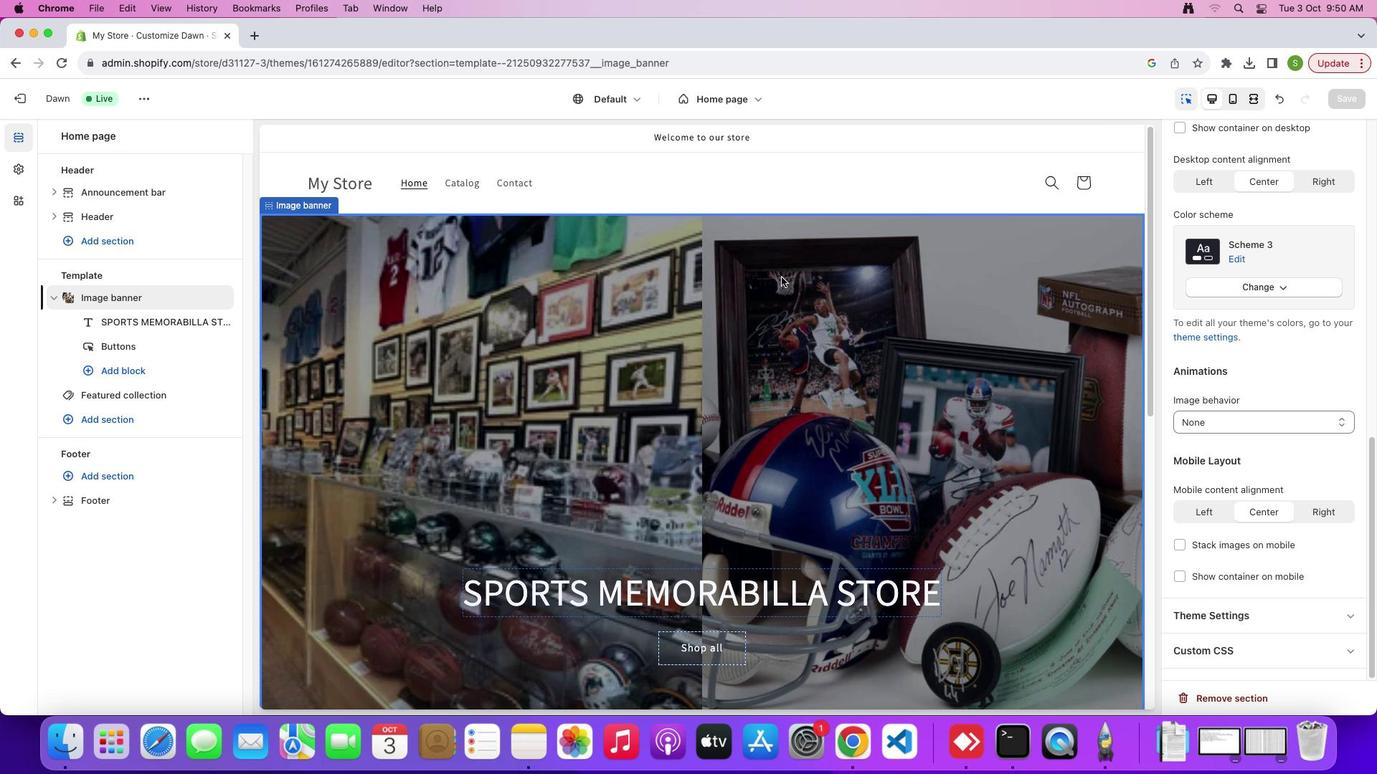 
Action: Mouse scrolled (779, 274) with delta (0, 5)
Screenshot: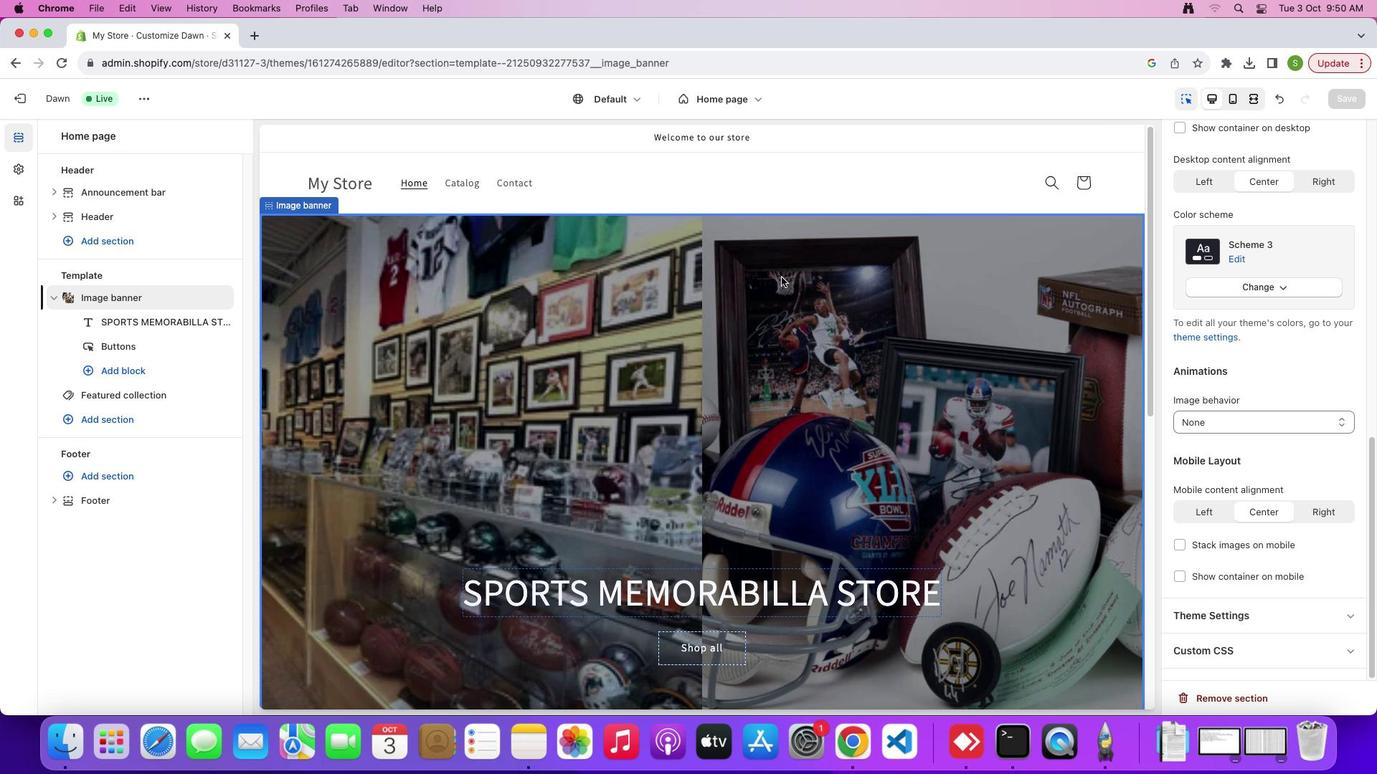 
Action: Mouse moved to (625, 298)
Screenshot: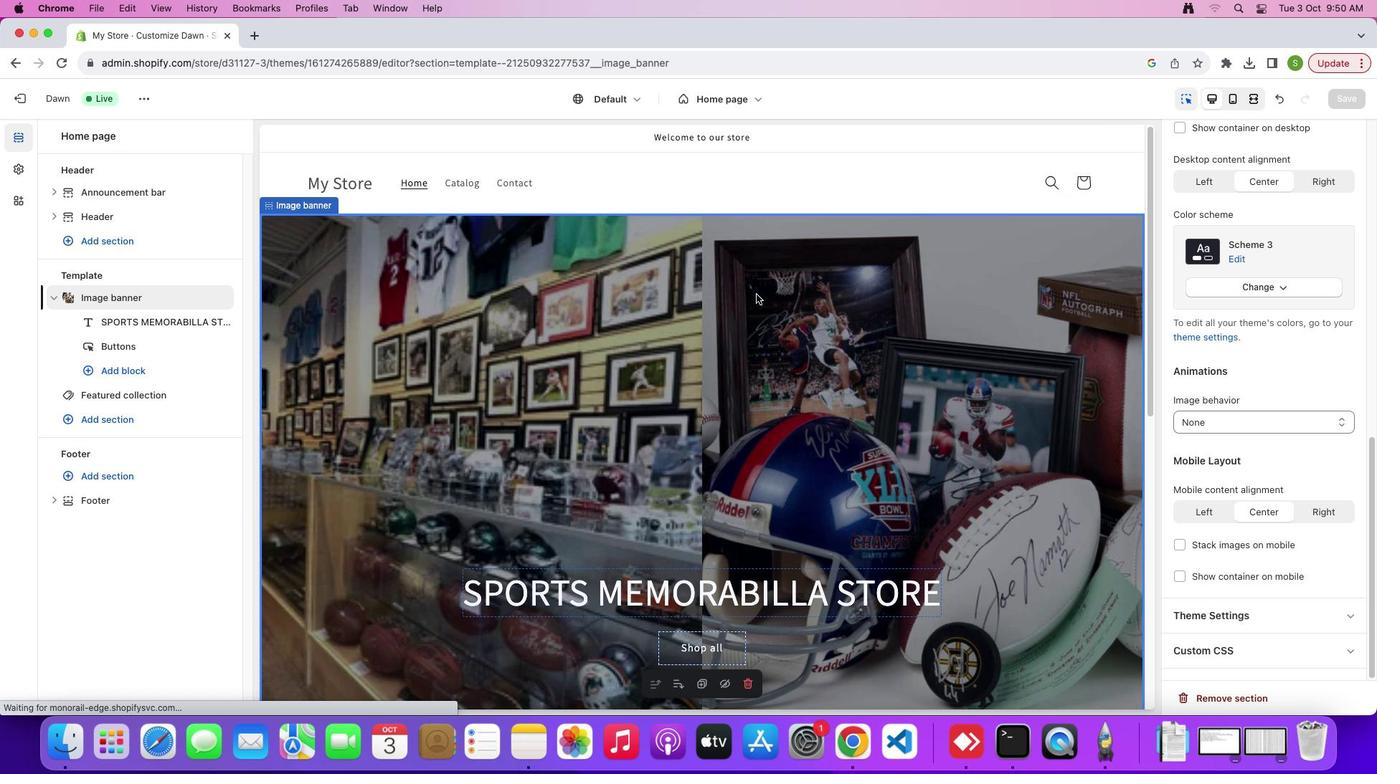 
Action: Mouse pressed left at (625, 298)
Screenshot: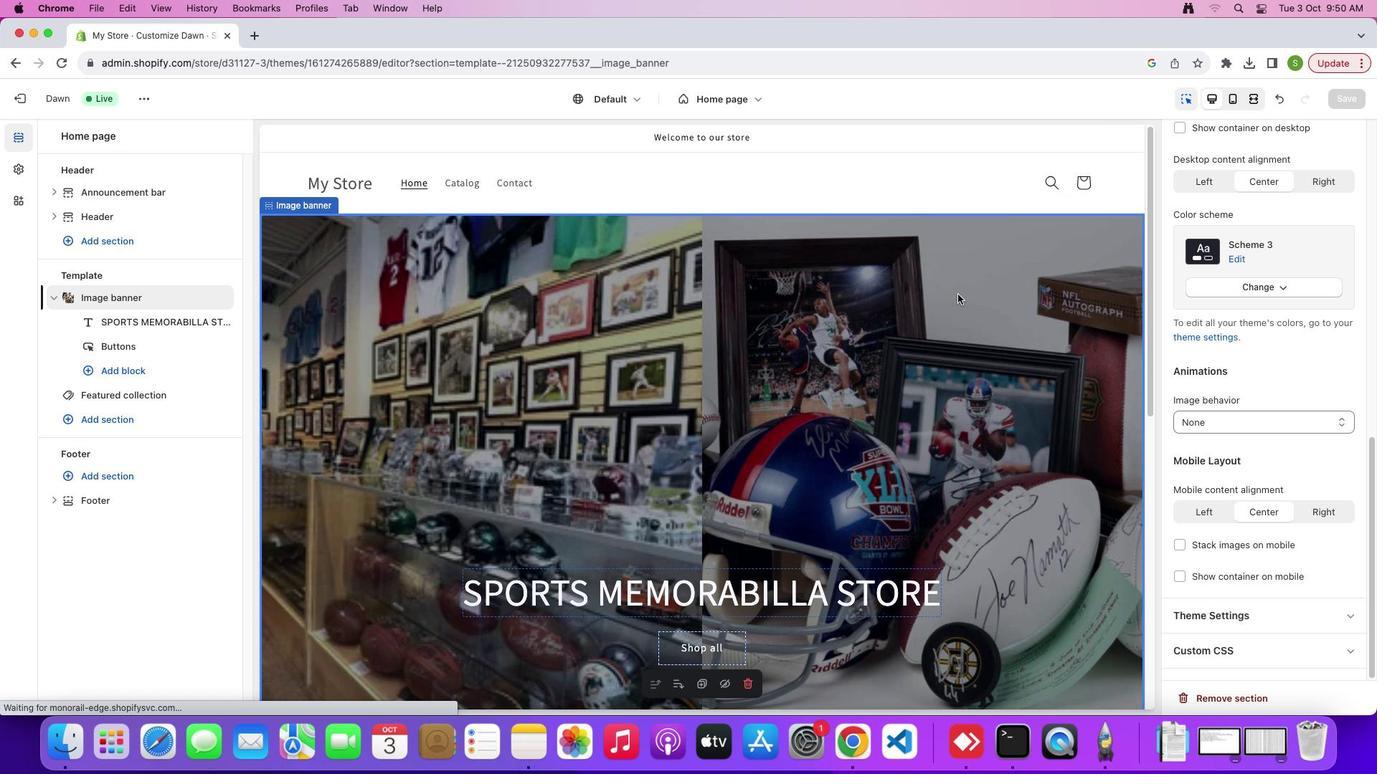 
Action: Mouse moved to (1226, 307)
Screenshot: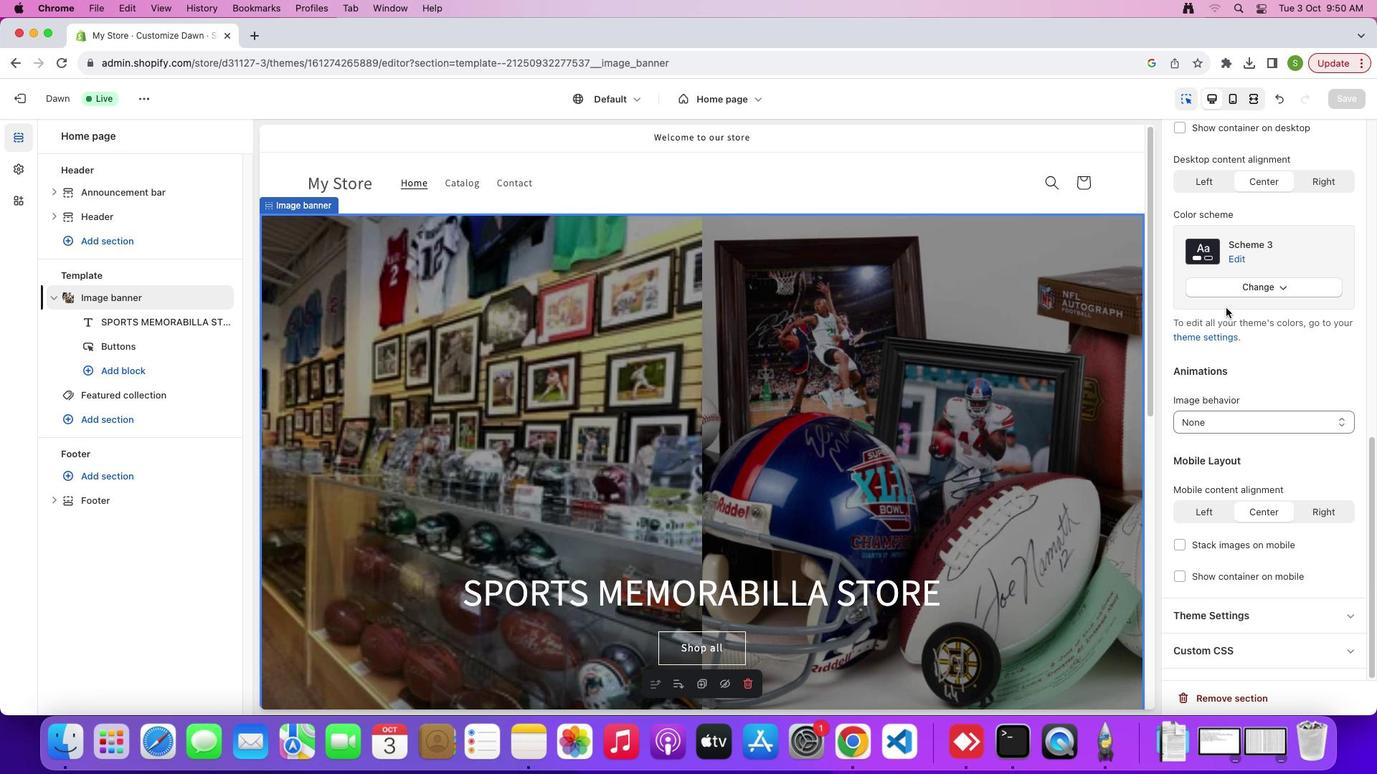 
Action: Mouse scrolled (1226, 307) with delta (0, 0)
Screenshot: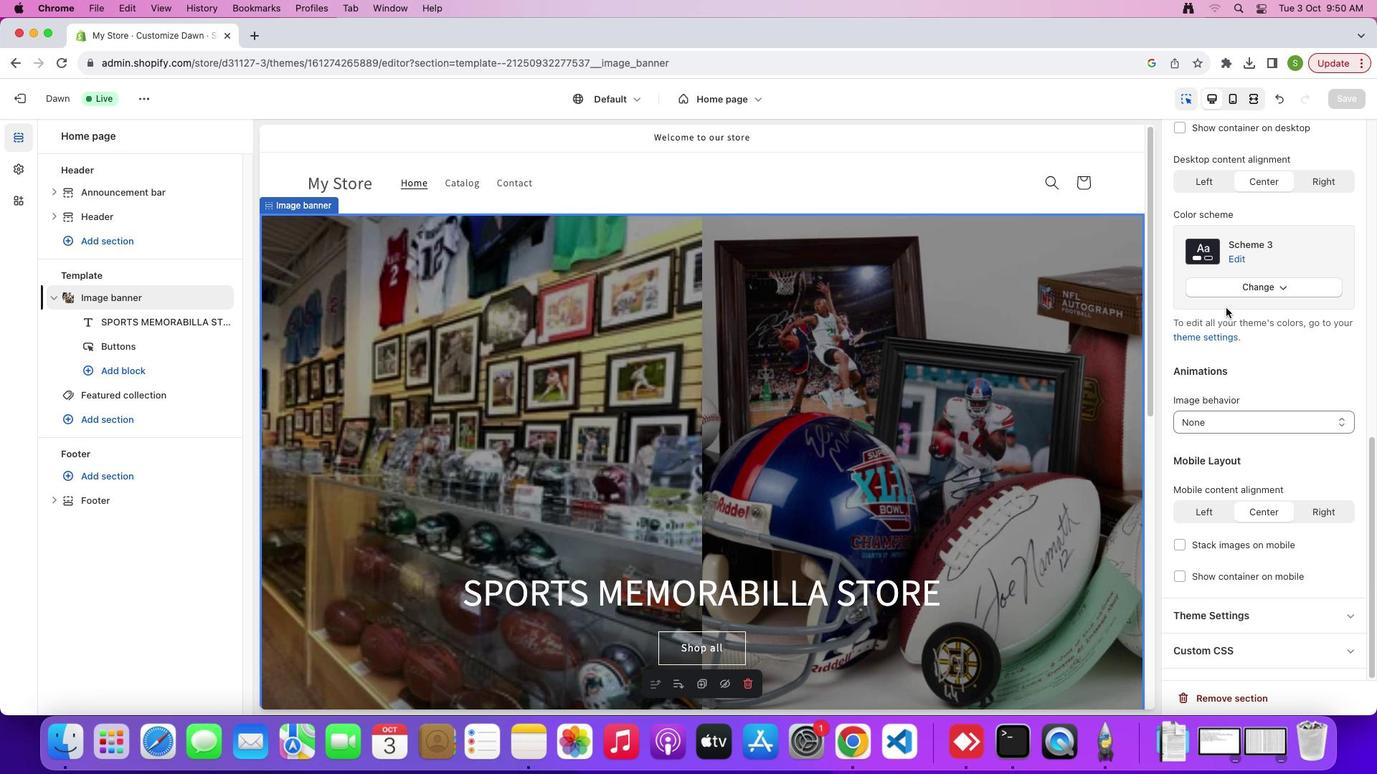
Action: Mouse scrolled (1226, 307) with delta (0, 0)
Screenshot: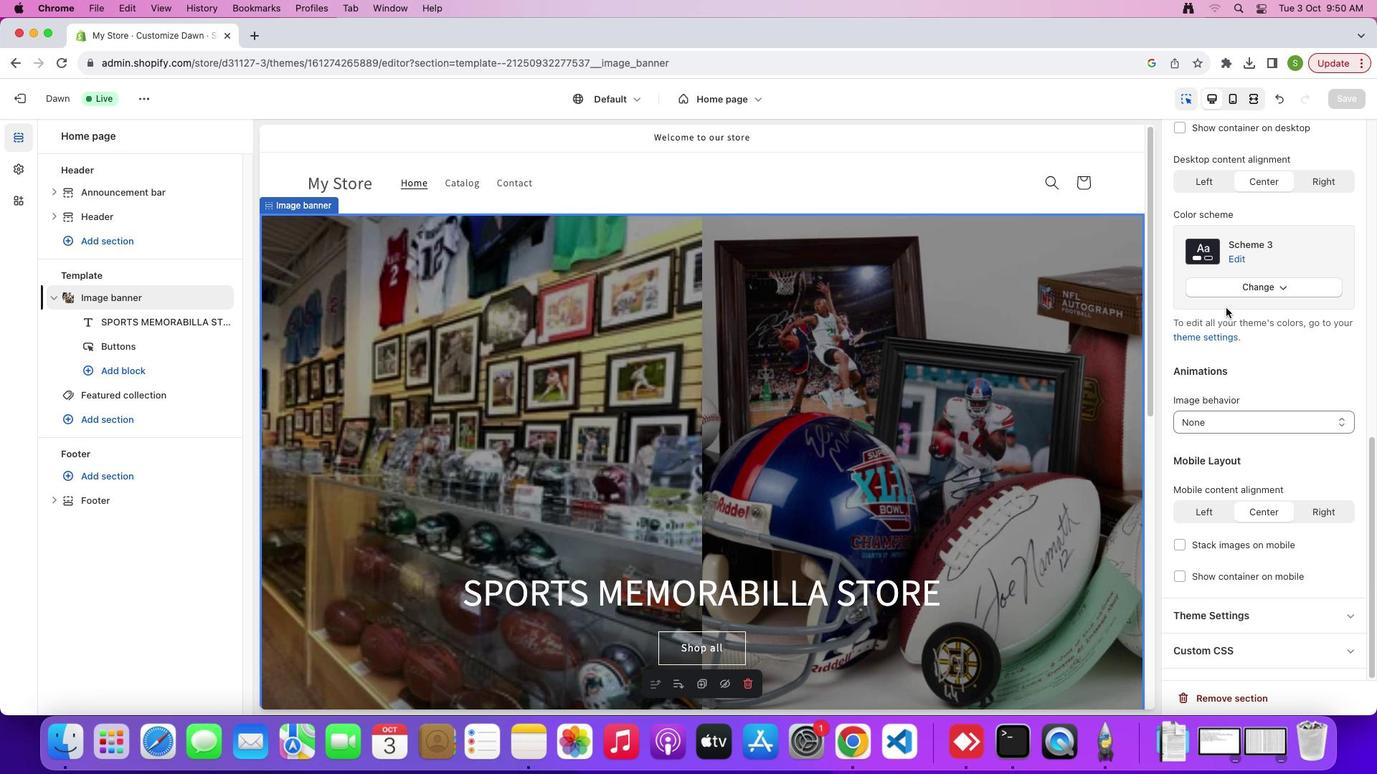 
Action: Mouse scrolled (1226, 307) with delta (0, 0)
Screenshot: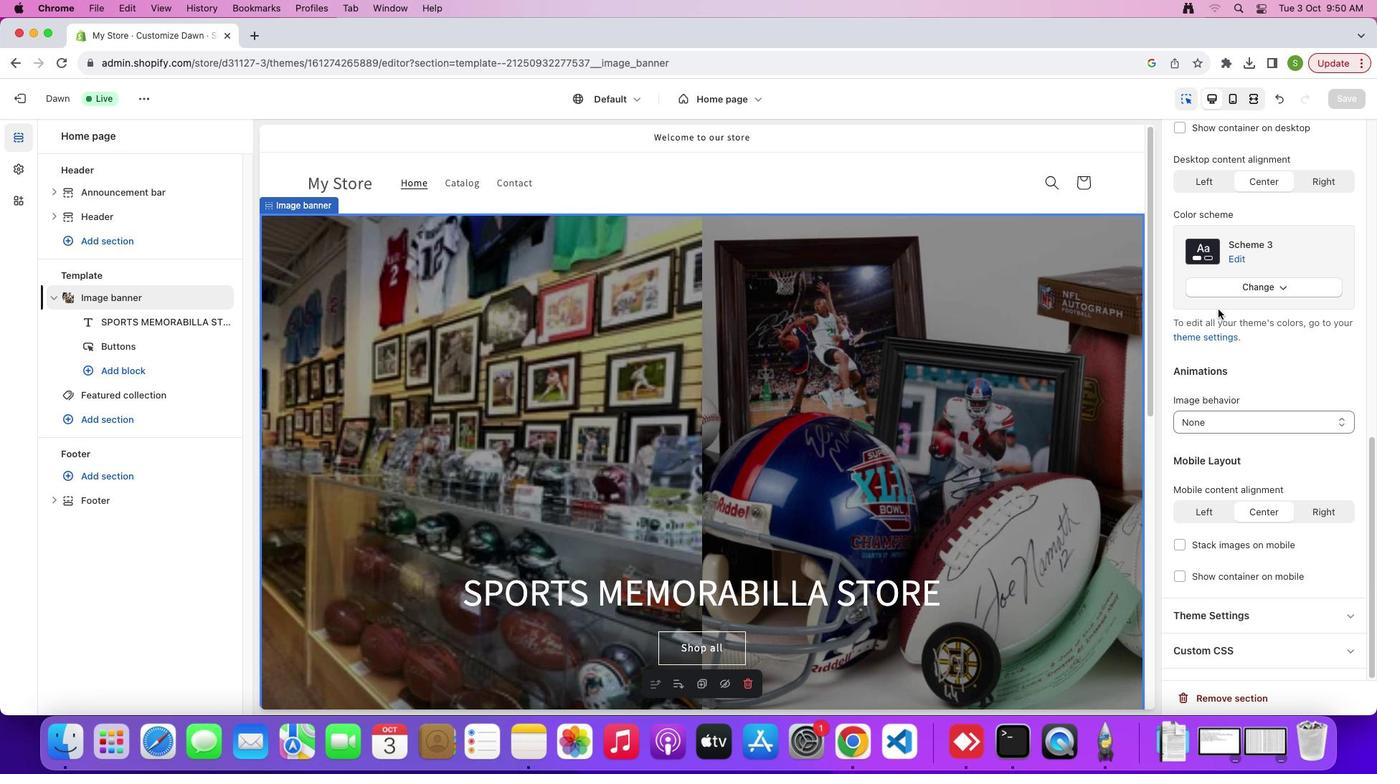 
Action: Mouse moved to (1197, 311)
Screenshot: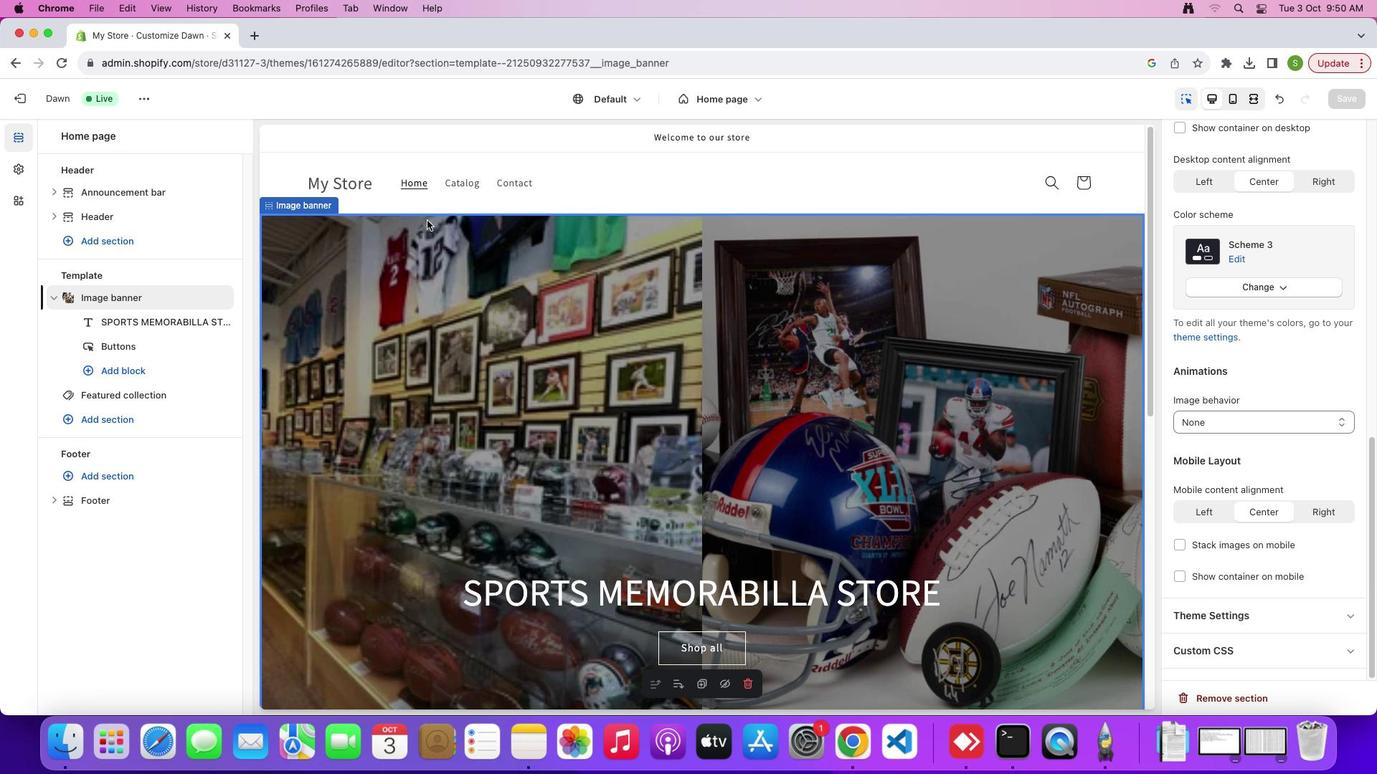 
Action: Mouse scrolled (1197, 311) with delta (0, 0)
Screenshot: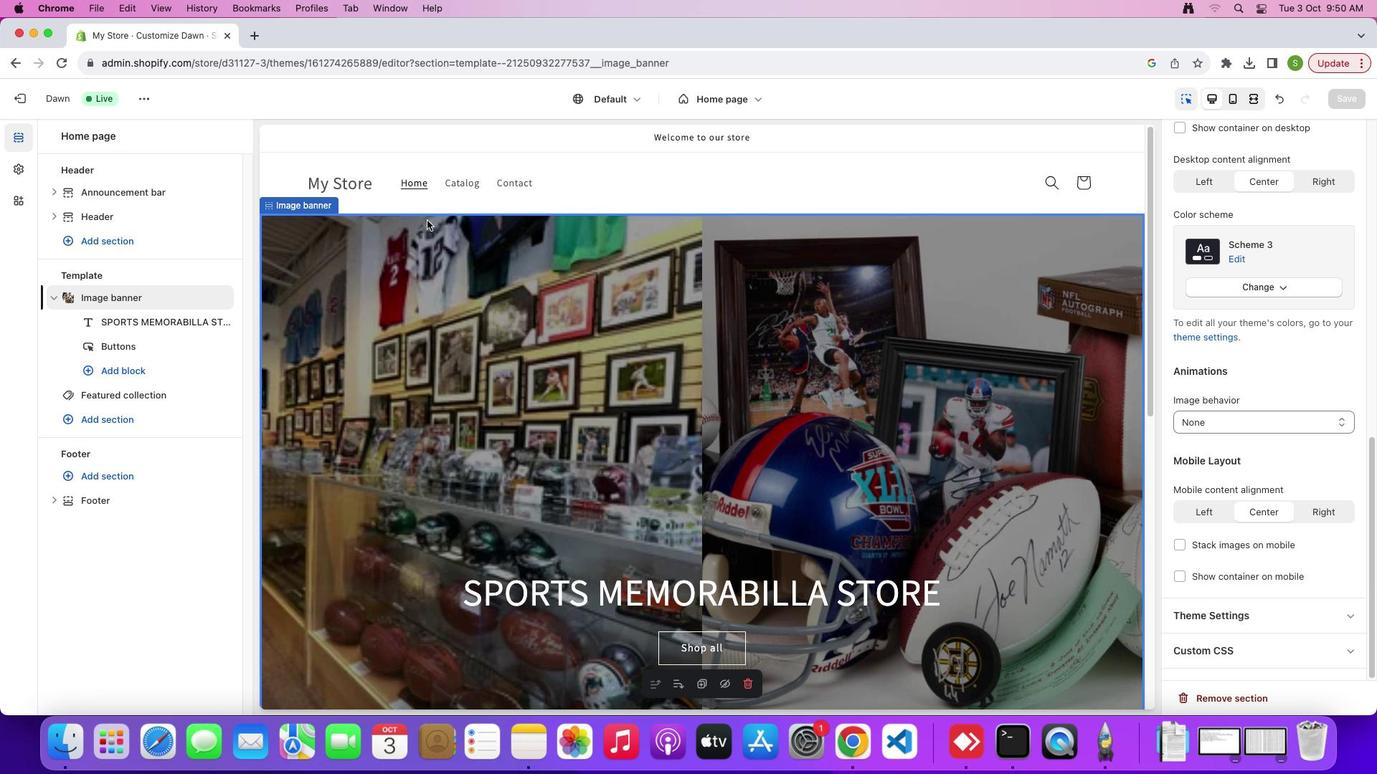 
Action: Mouse moved to (1194, 311)
Screenshot: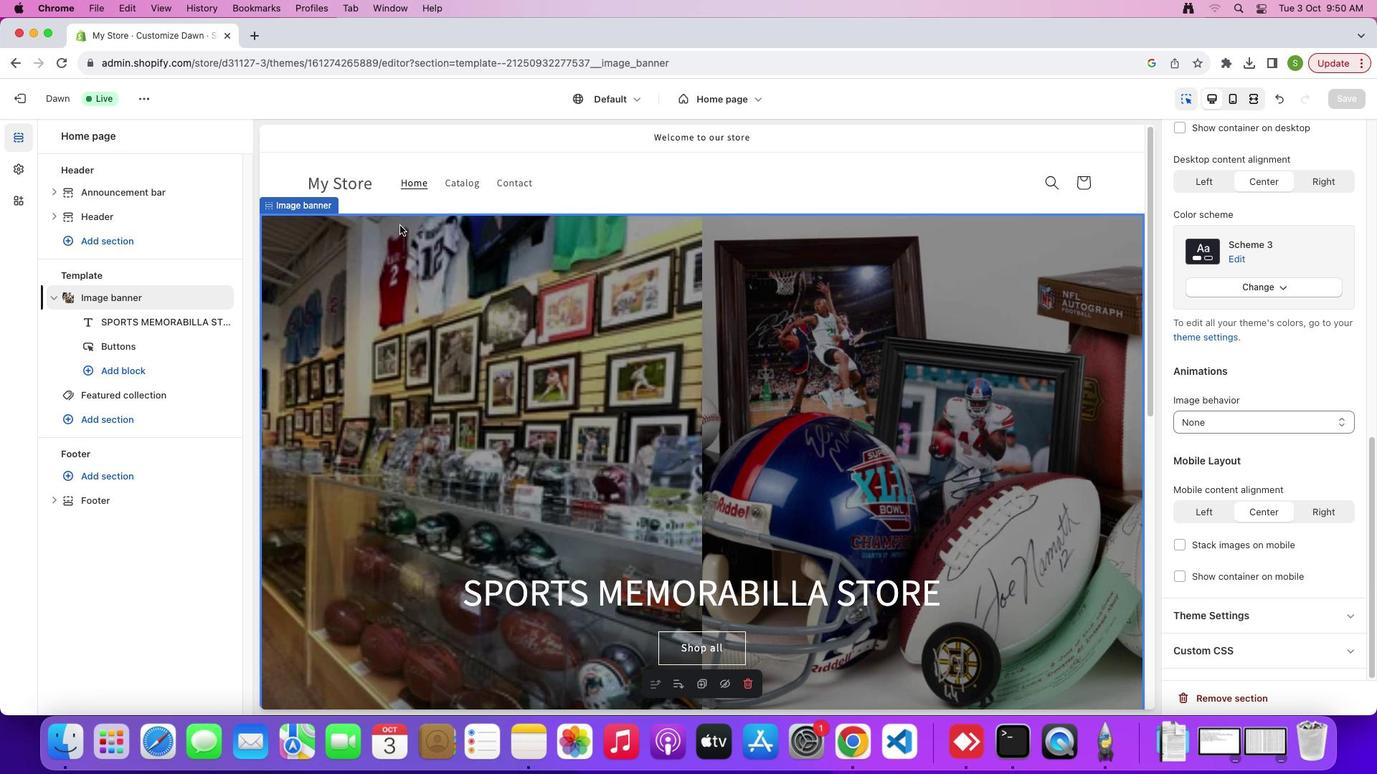 
Action: Mouse scrolled (1194, 311) with delta (0, 0)
Screenshot: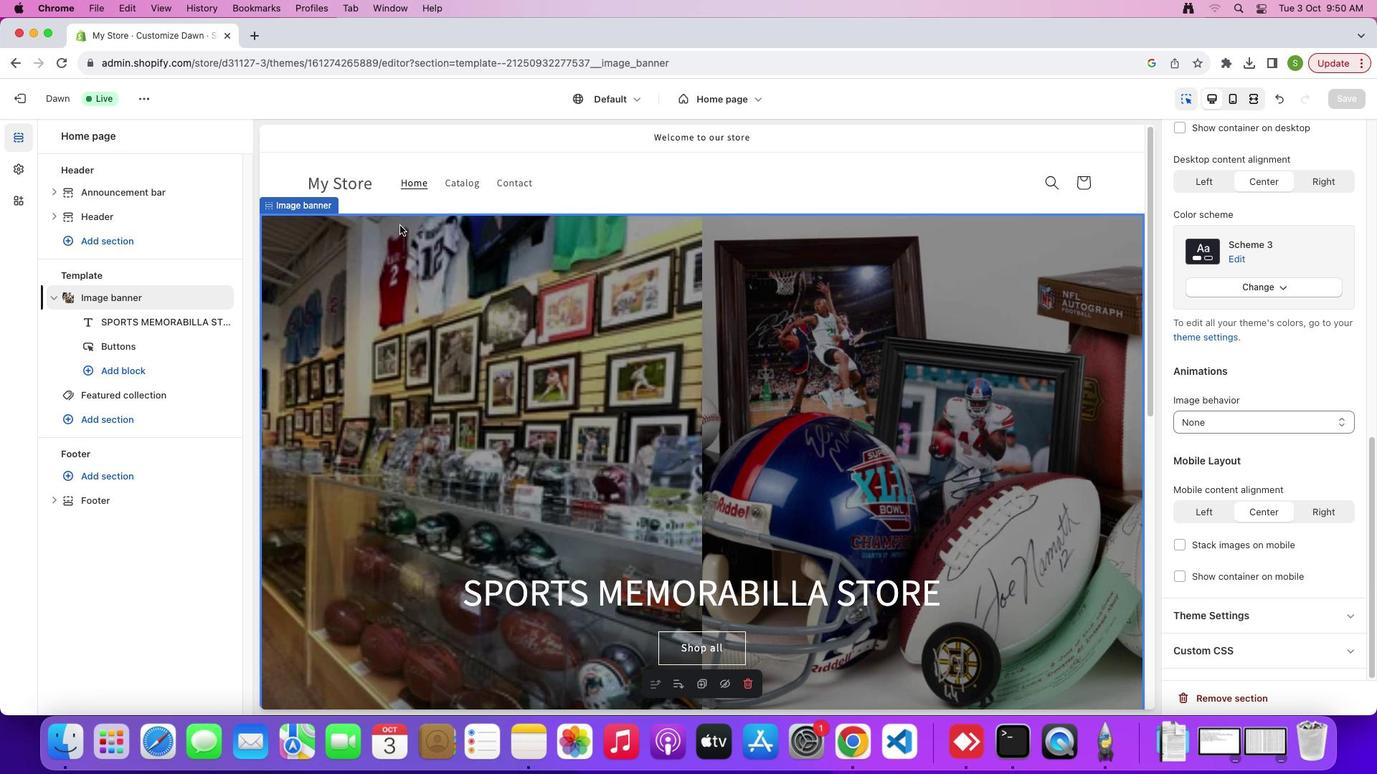 
Action: Mouse moved to (1191, 311)
Screenshot: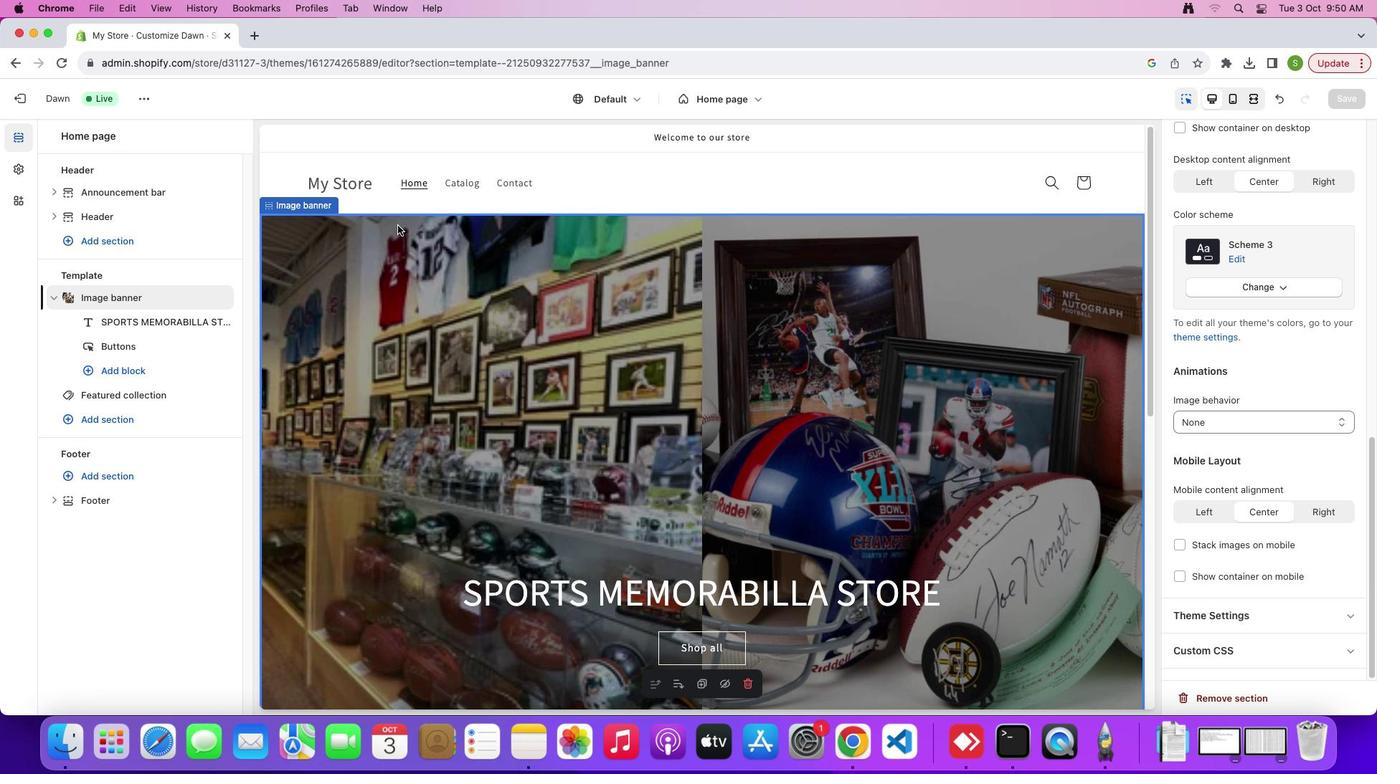 
Action: Mouse scrolled (1191, 311) with delta (0, -2)
Screenshot: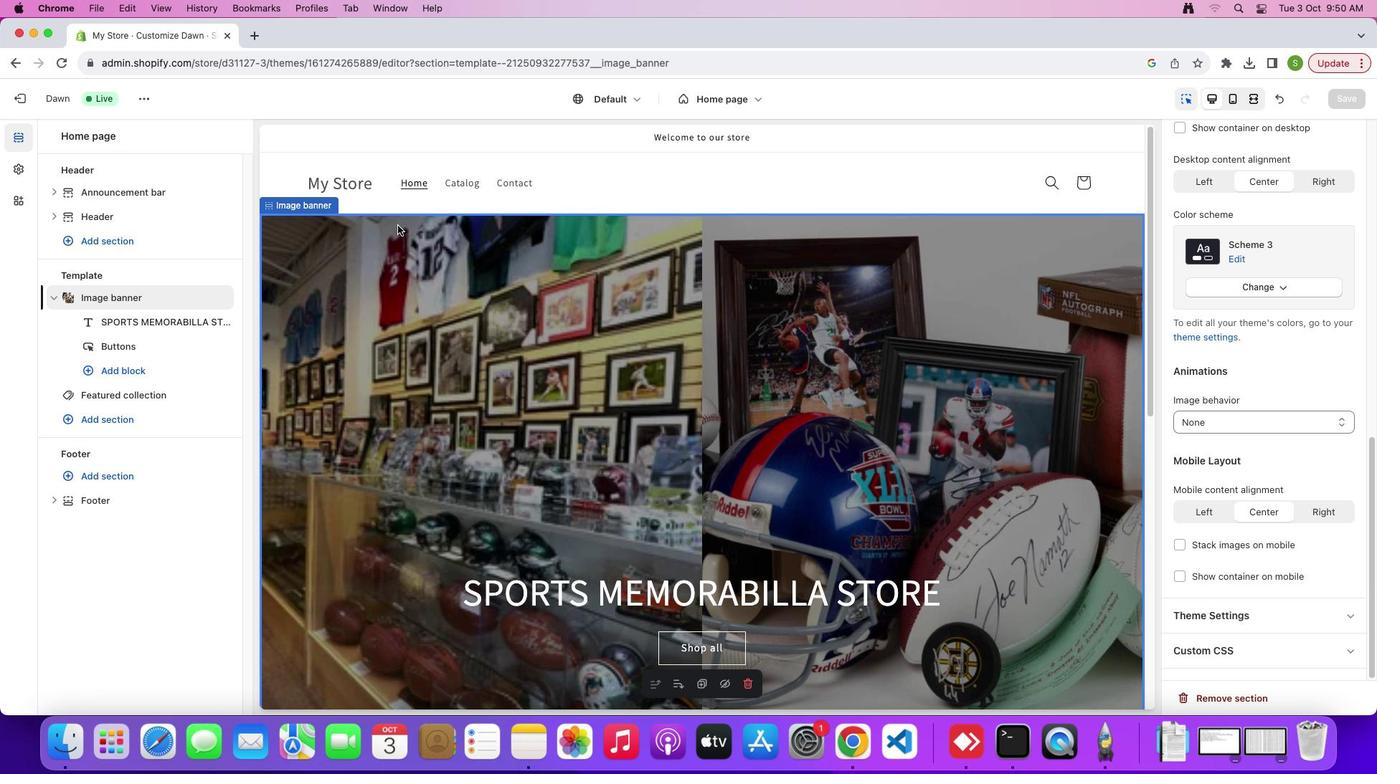 
Action: Mouse moved to (1191, 311)
Screenshot: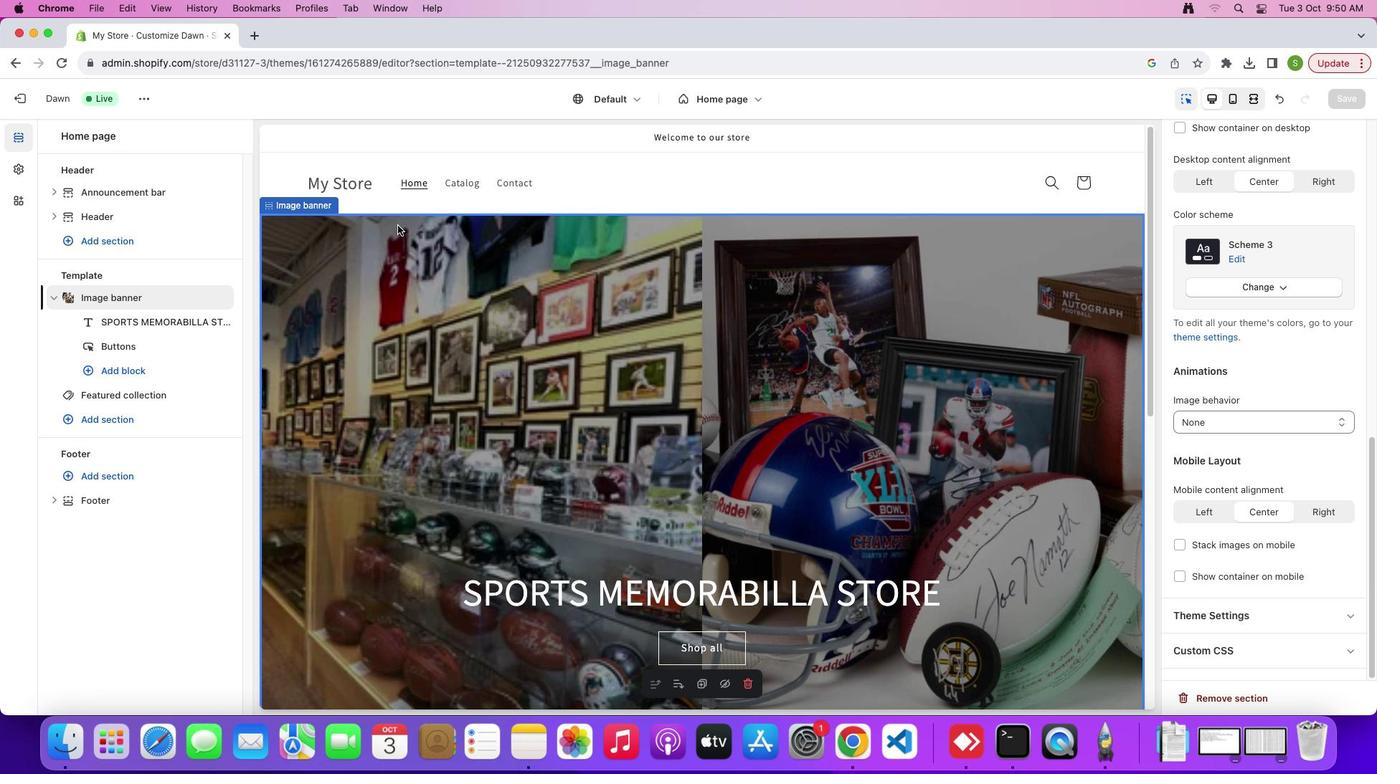 
Action: Mouse scrolled (1191, 311) with delta (0, -2)
Screenshot: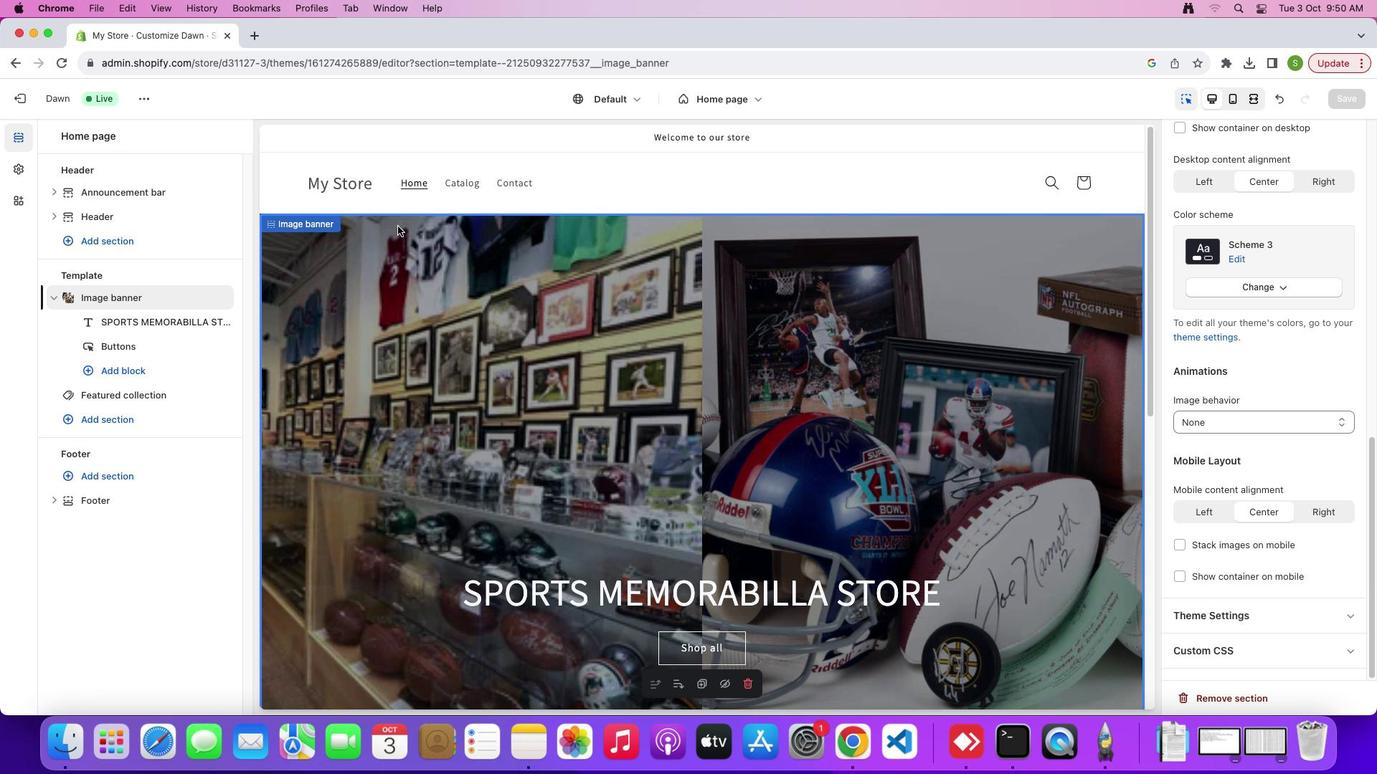 
Action: Mouse moved to (397, 226)
Screenshot: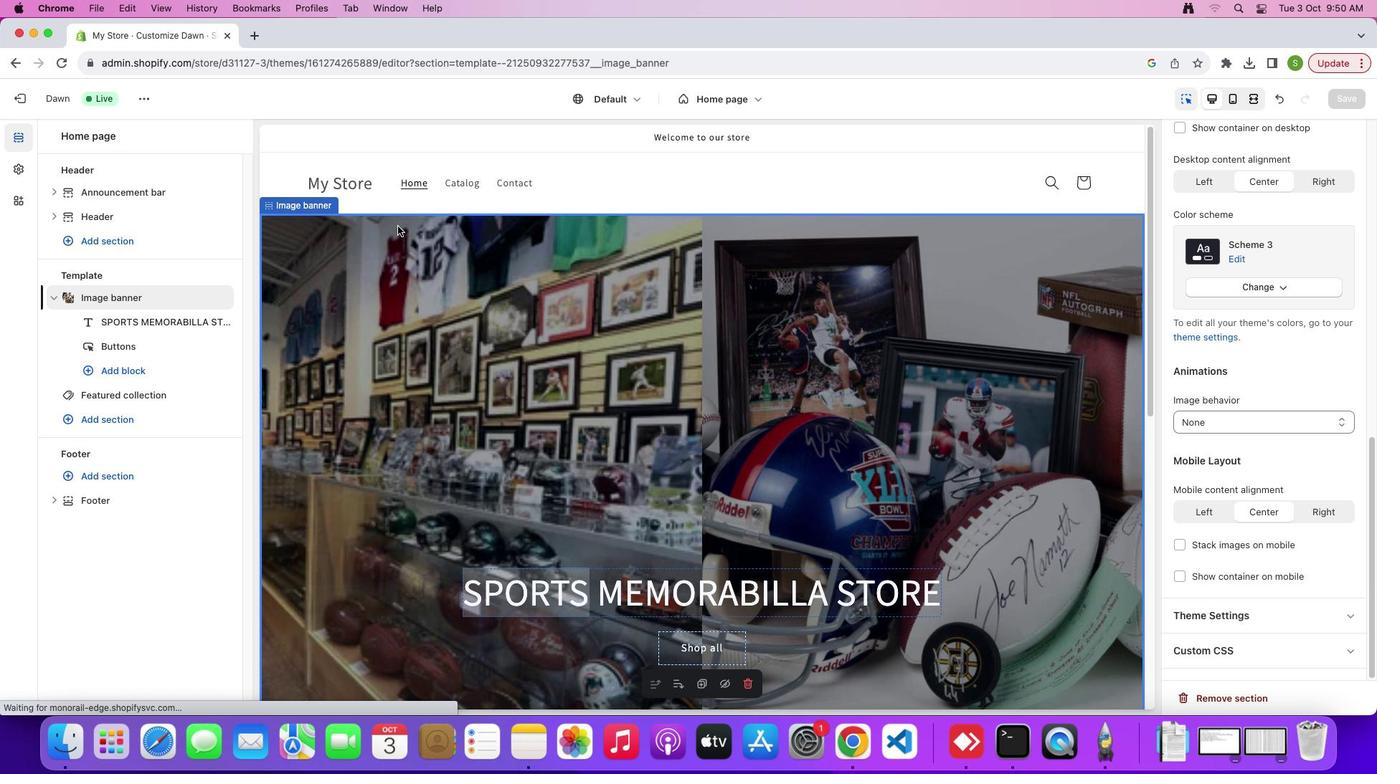 
Action: Mouse pressed left at (397, 226)
Screenshot: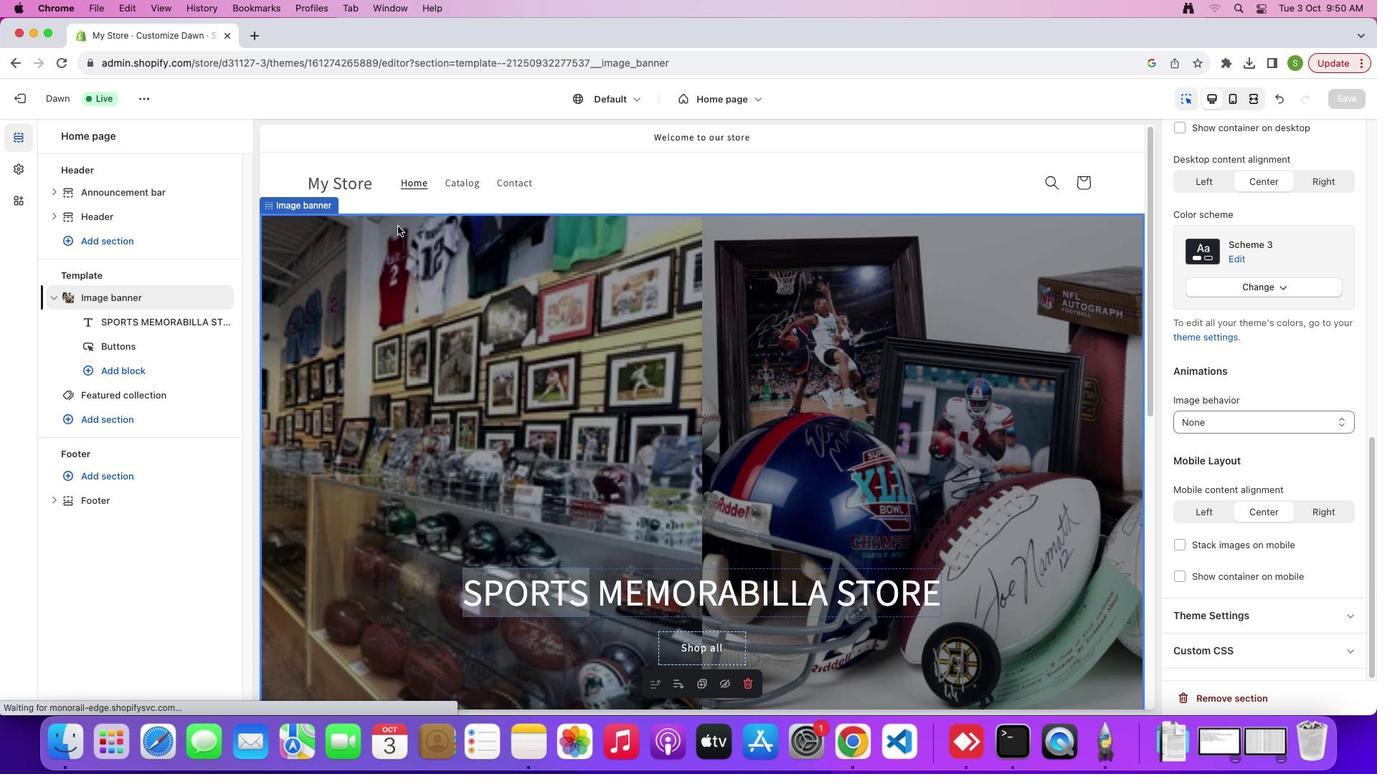 
Action: Mouse pressed left at (397, 226)
Screenshot: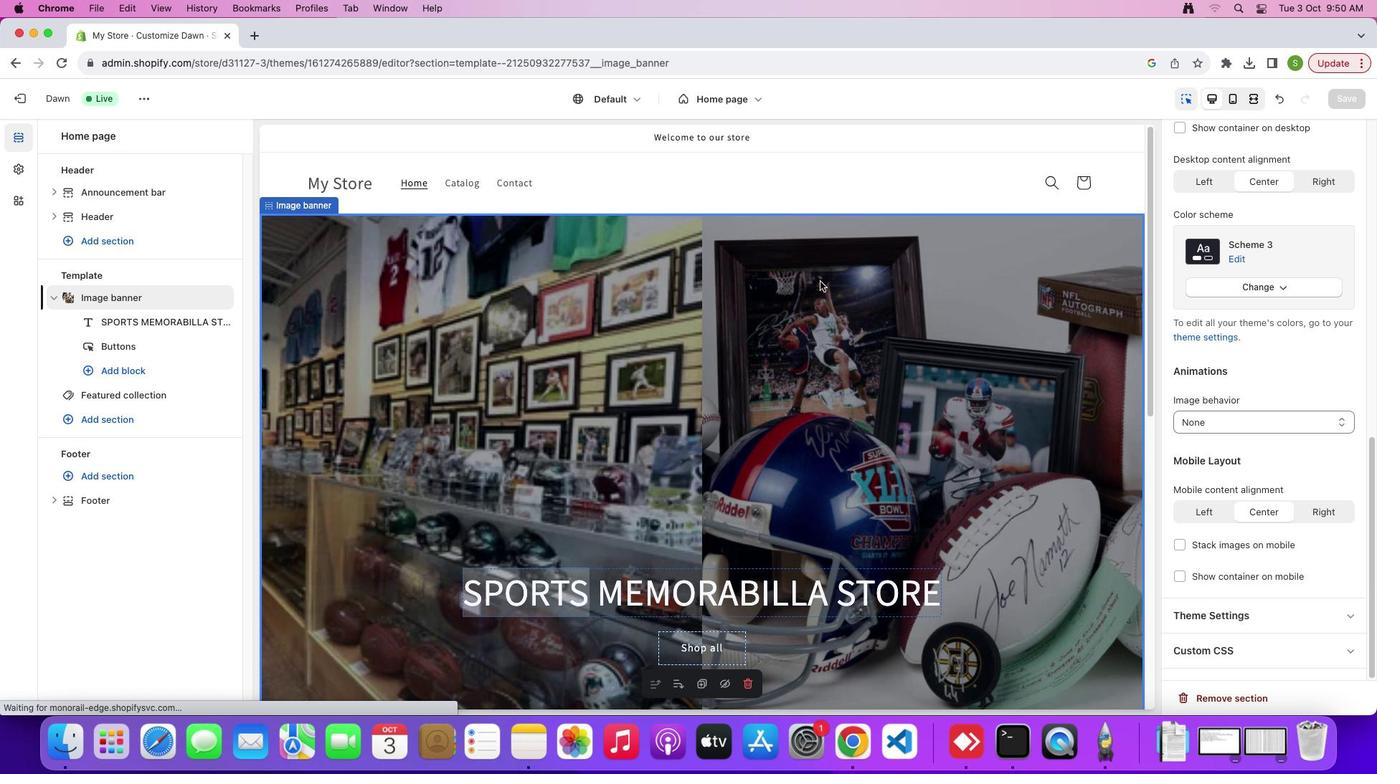 
Action: Mouse moved to (1230, 279)
Screenshot: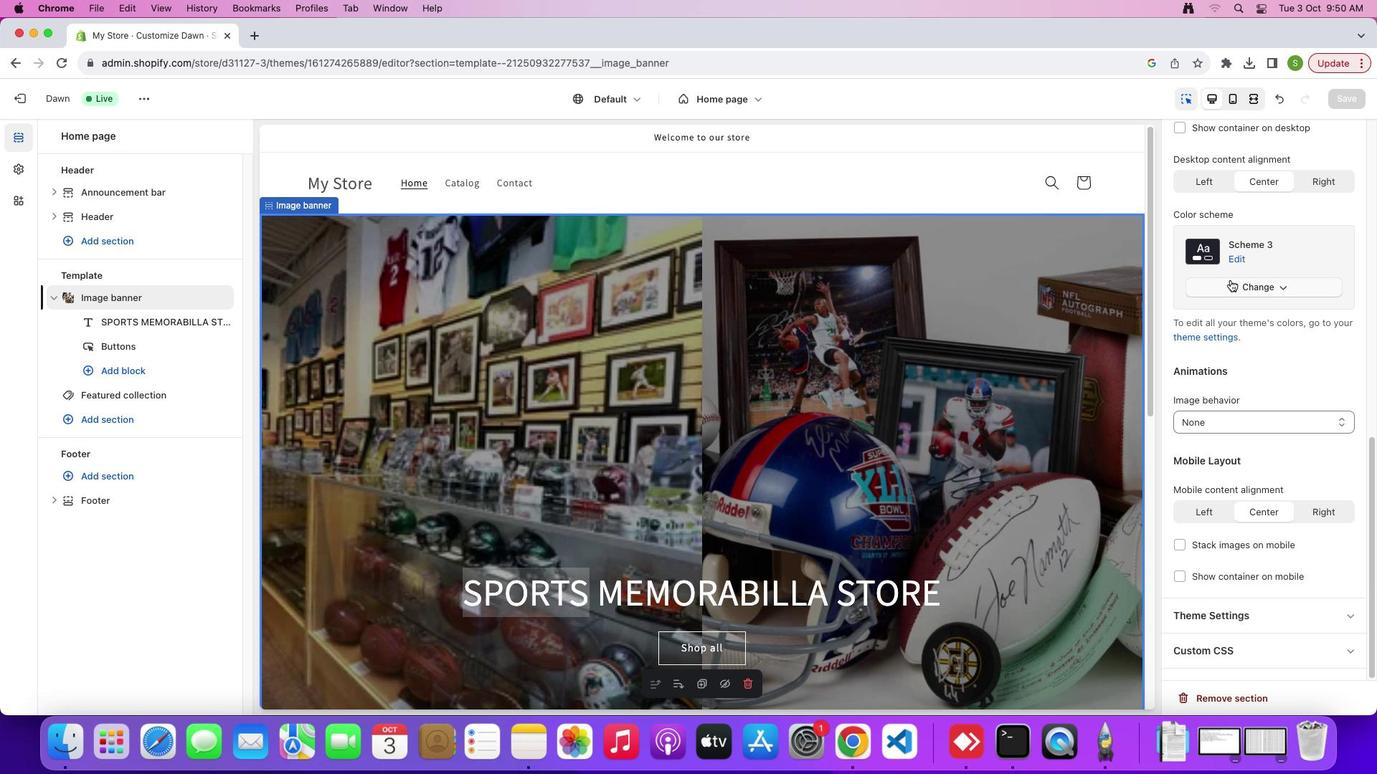 
Action: Mouse scrolled (1230, 279) with delta (0, 0)
Screenshot: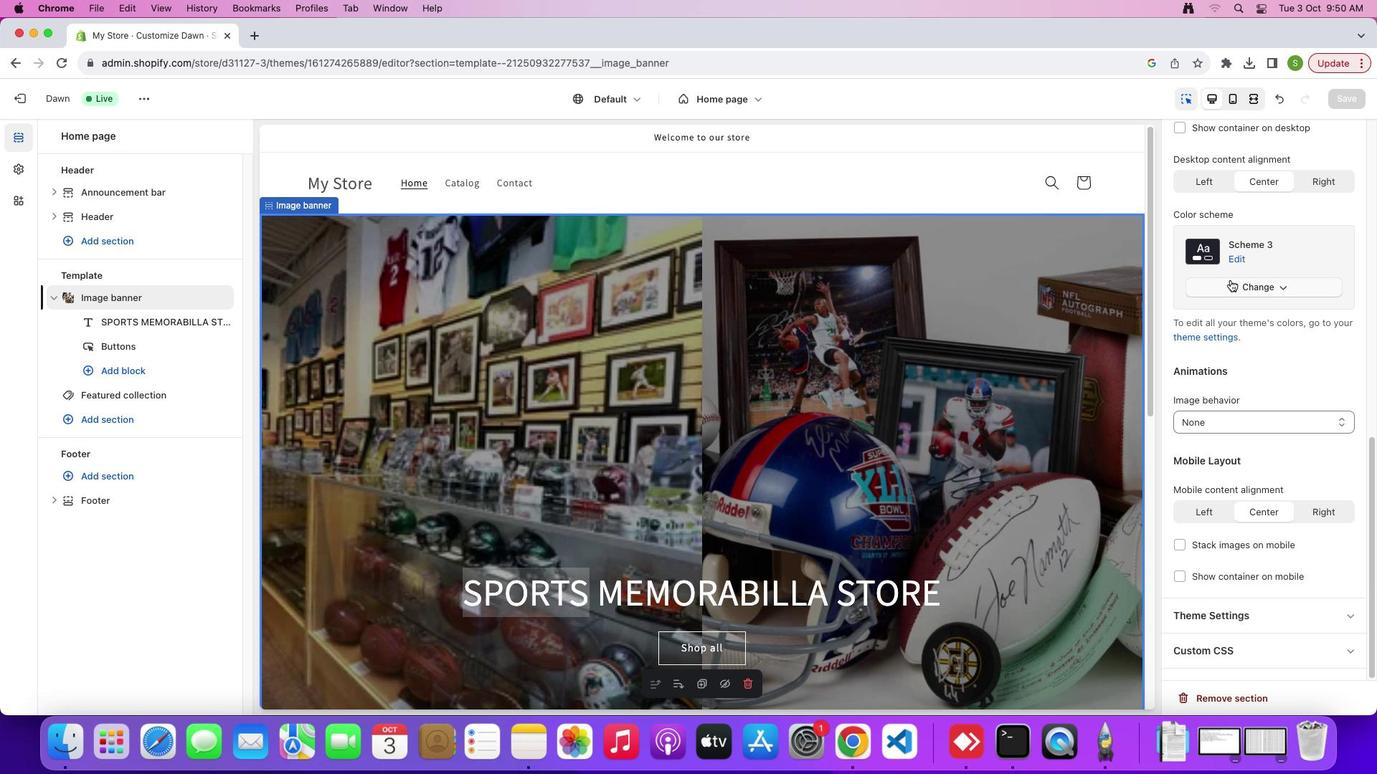 
Action: Mouse scrolled (1230, 279) with delta (0, 0)
Screenshot: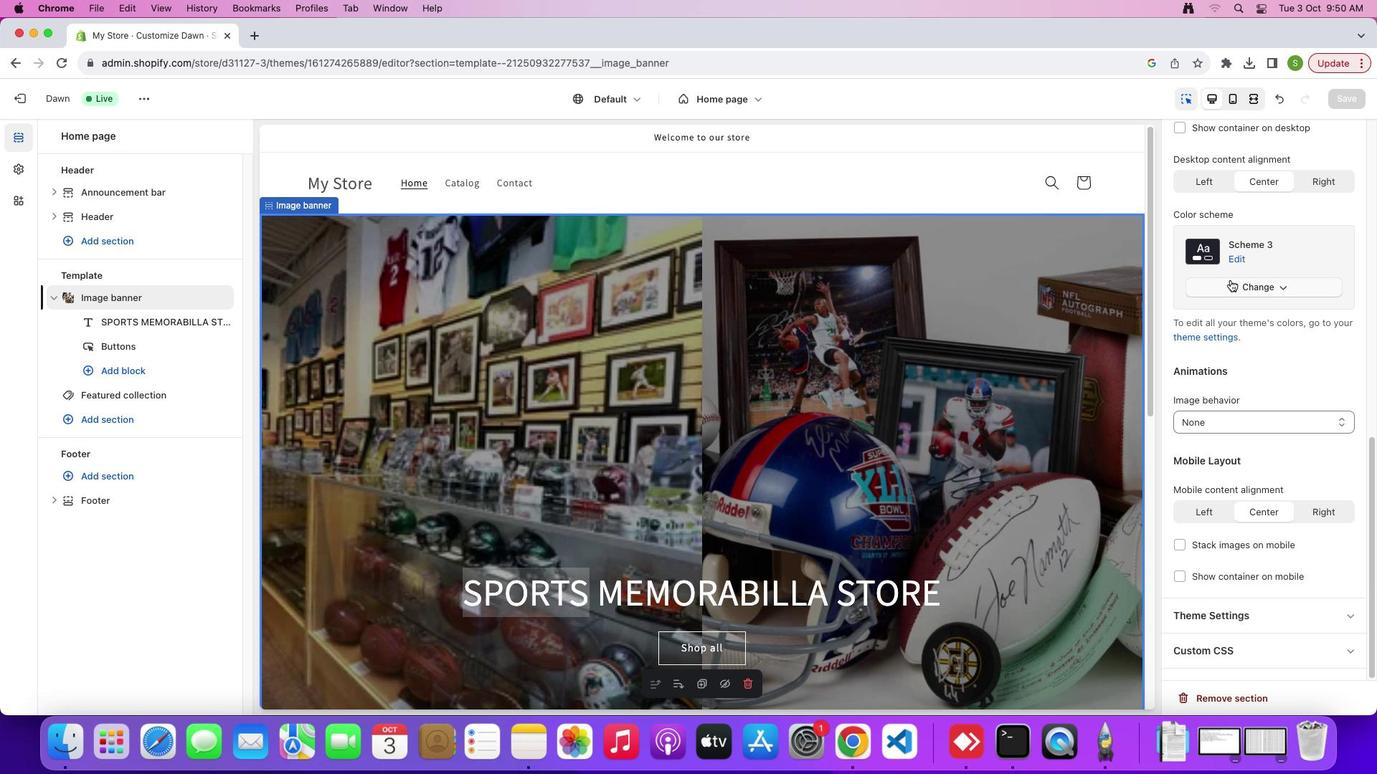 
Action: Mouse scrolled (1230, 279) with delta (0, -2)
Screenshot: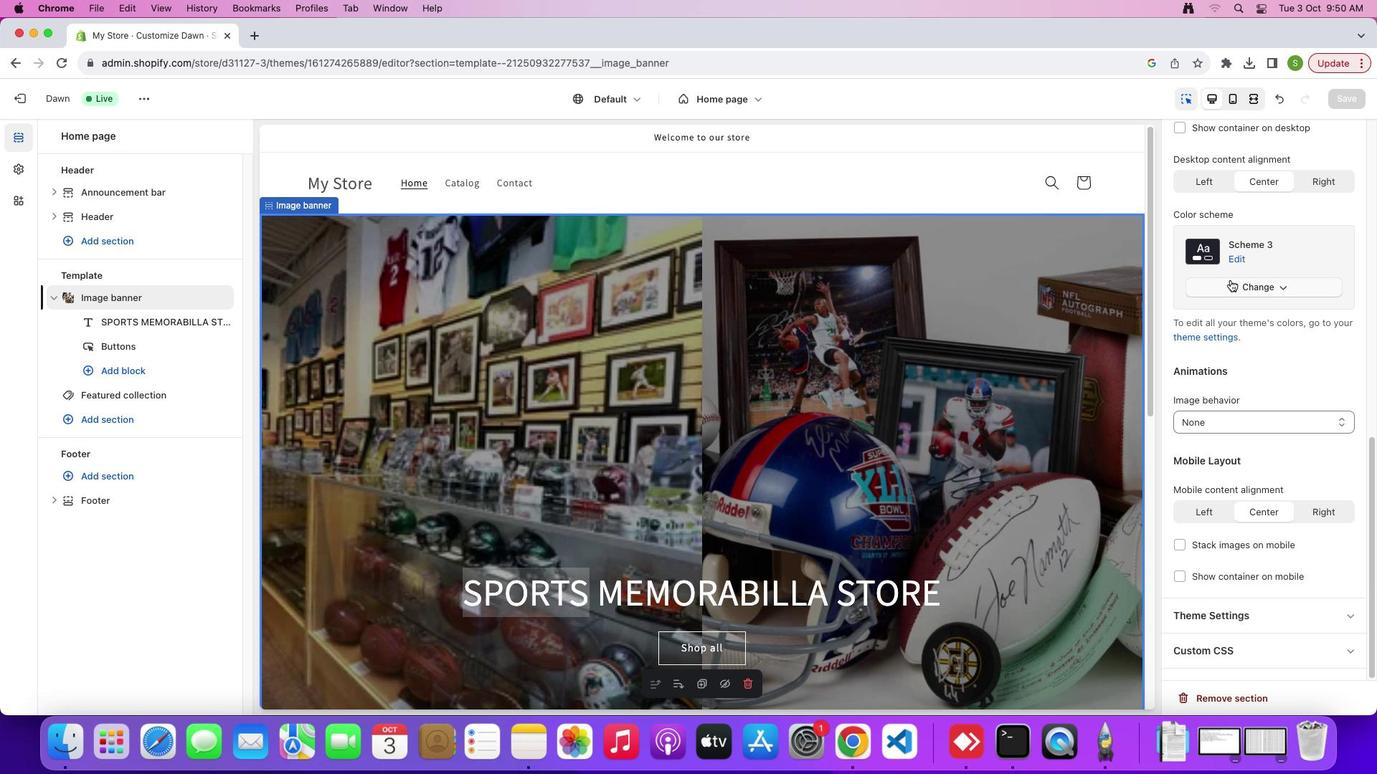 
Action: Mouse scrolled (1230, 279) with delta (0, -2)
Screenshot: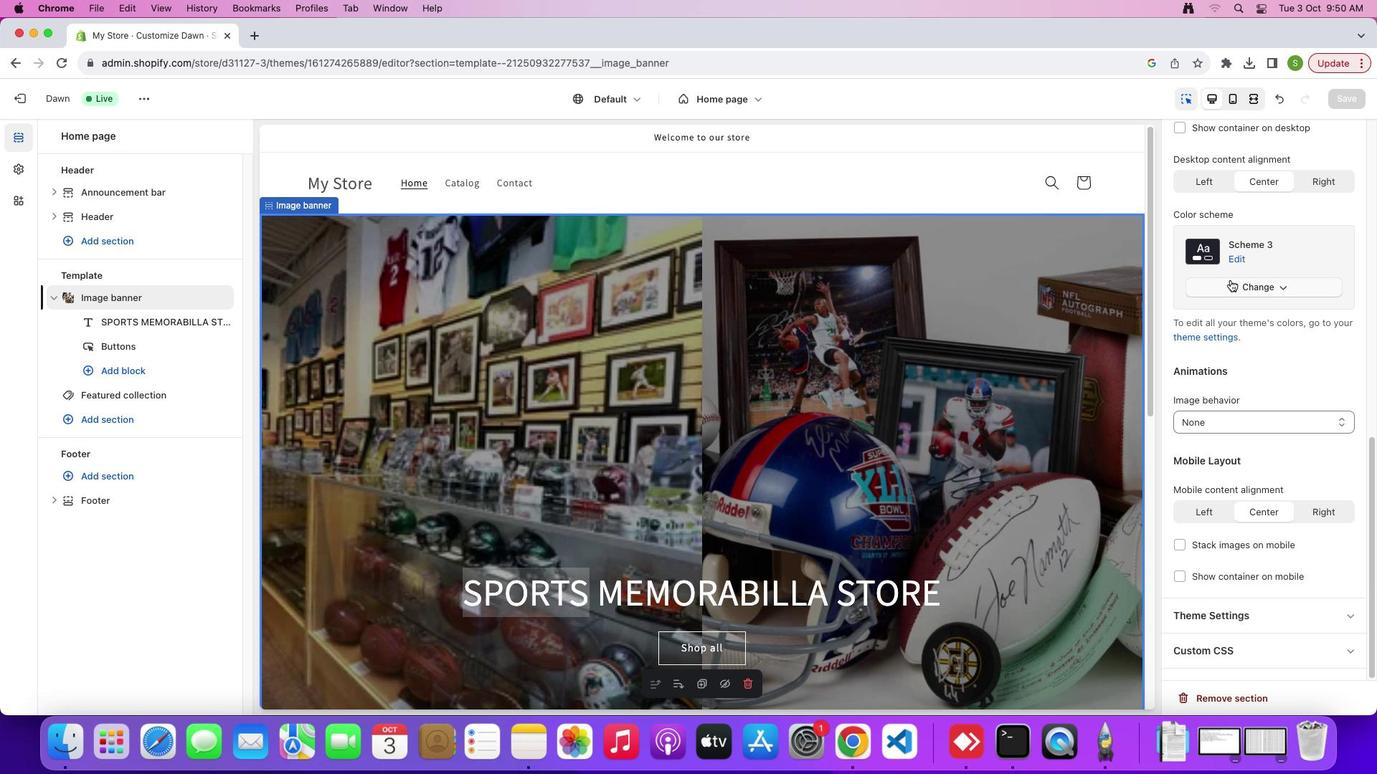 
Action: Mouse scrolled (1230, 279) with delta (0, 0)
Screenshot: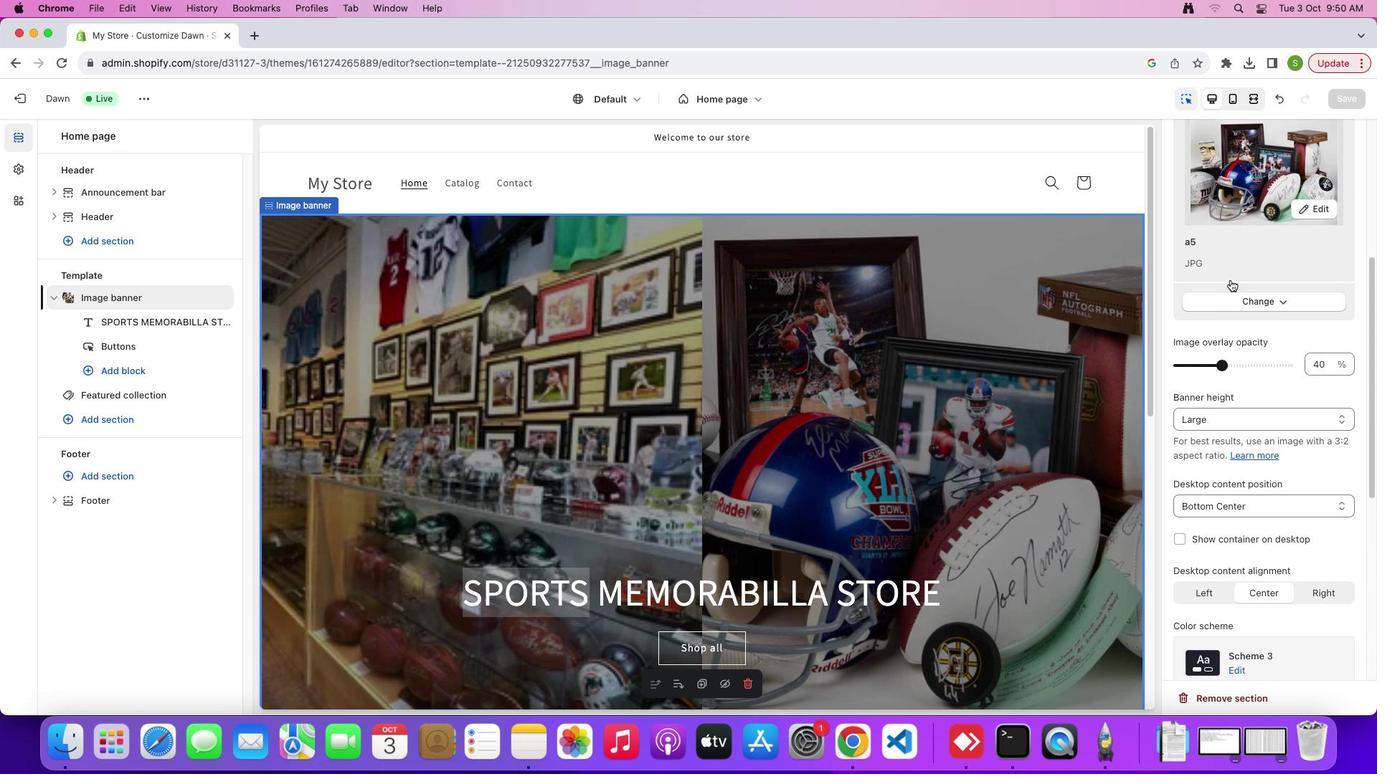 
Action: Mouse scrolled (1230, 279) with delta (0, 0)
Screenshot: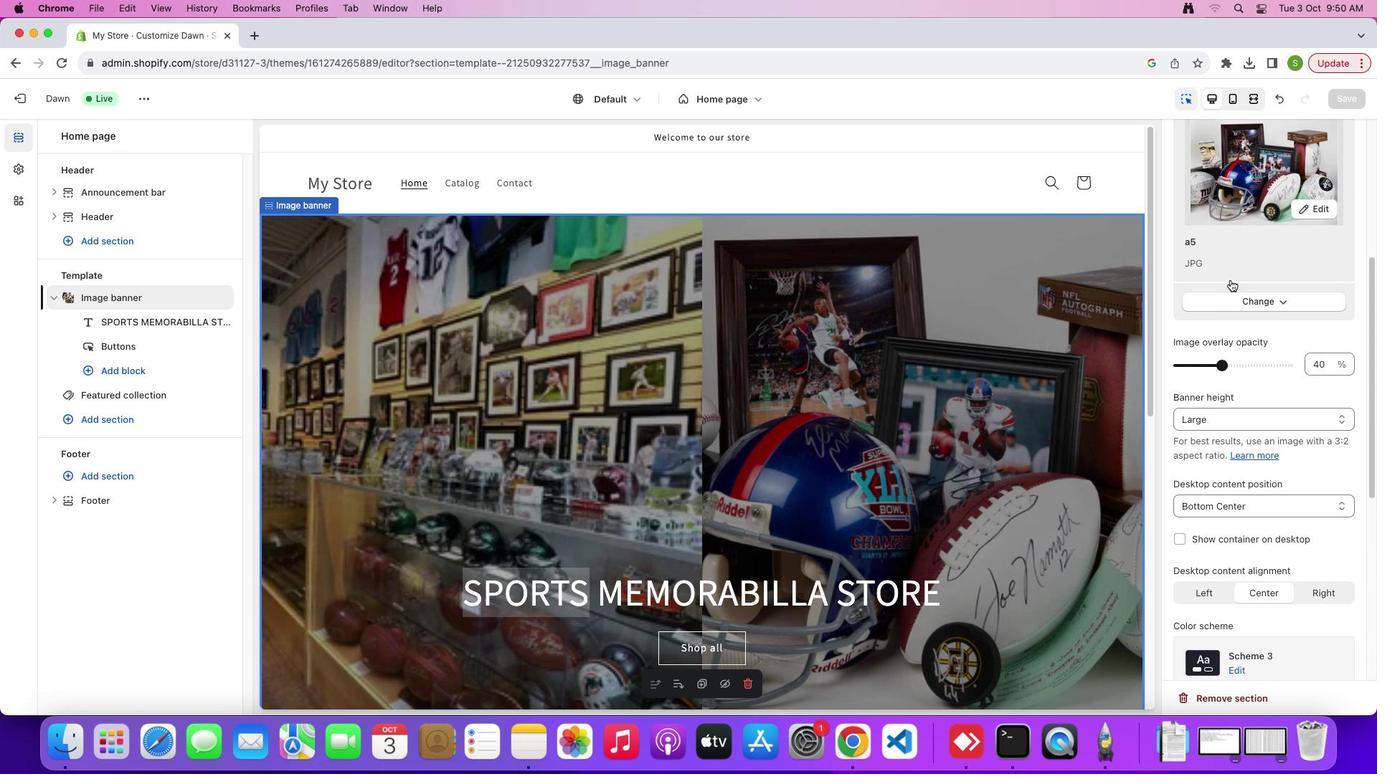 
Action: Mouse scrolled (1230, 279) with delta (0, 3)
Screenshot: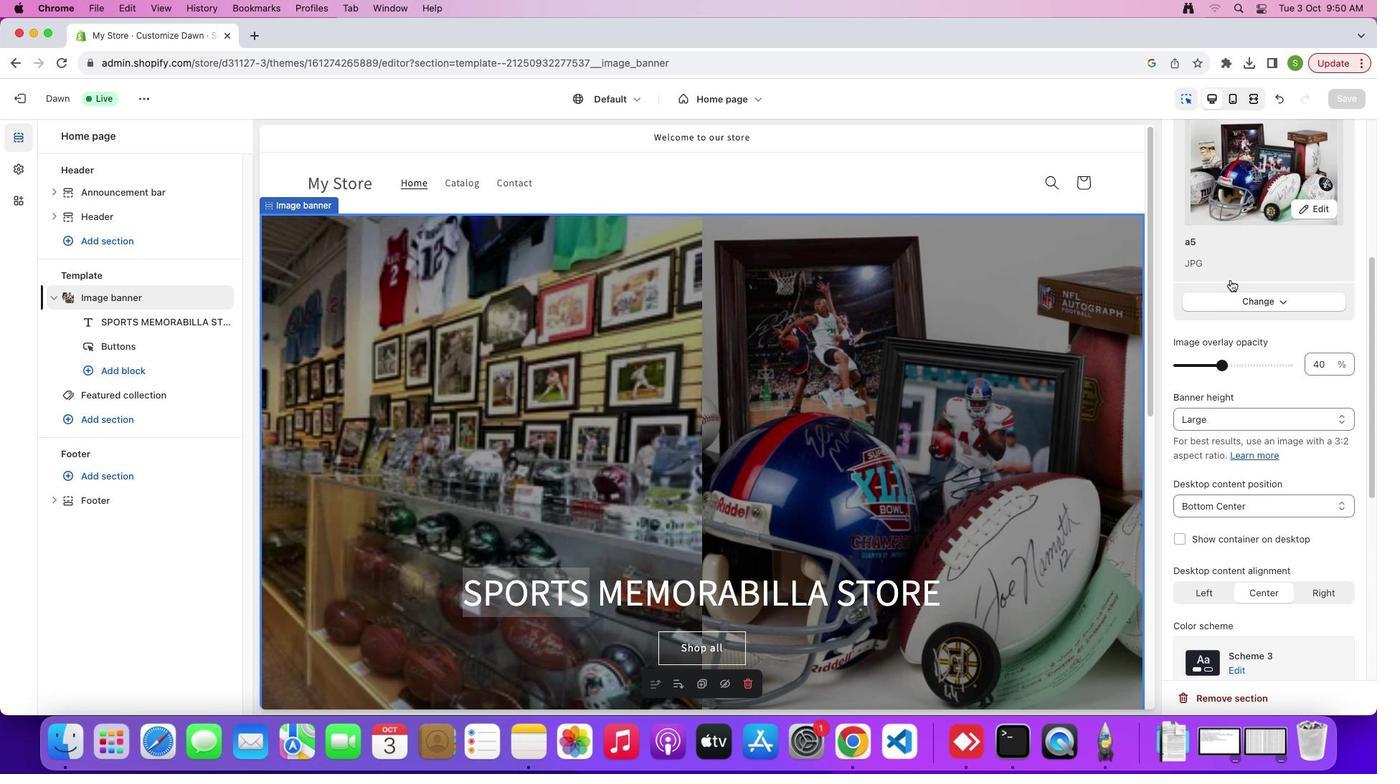 
Action: Mouse scrolled (1230, 279) with delta (0, 5)
Screenshot: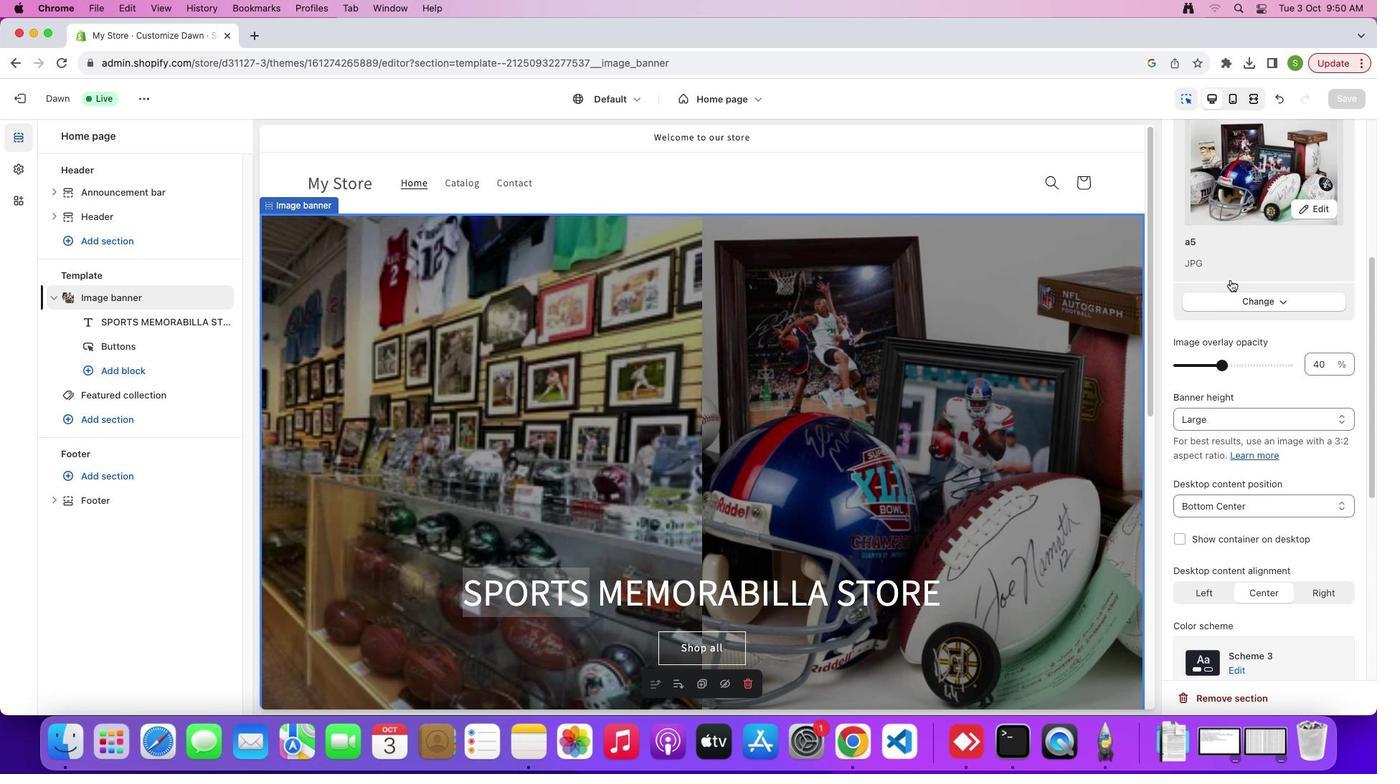 
Action: Mouse scrolled (1230, 279) with delta (0, 0)
Screenshot: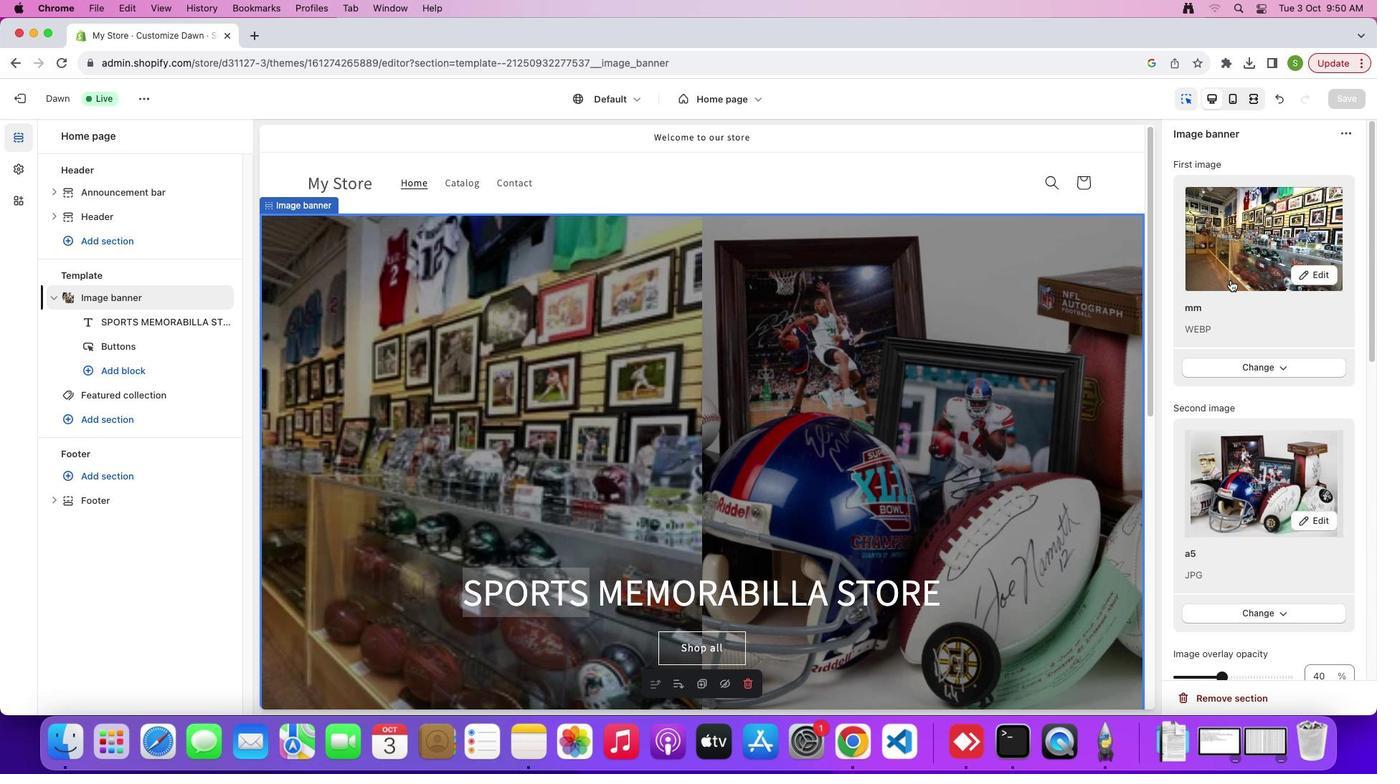 
Action: Mouse scrolled (1230, 279) with delta (0, 0)
Screenshot: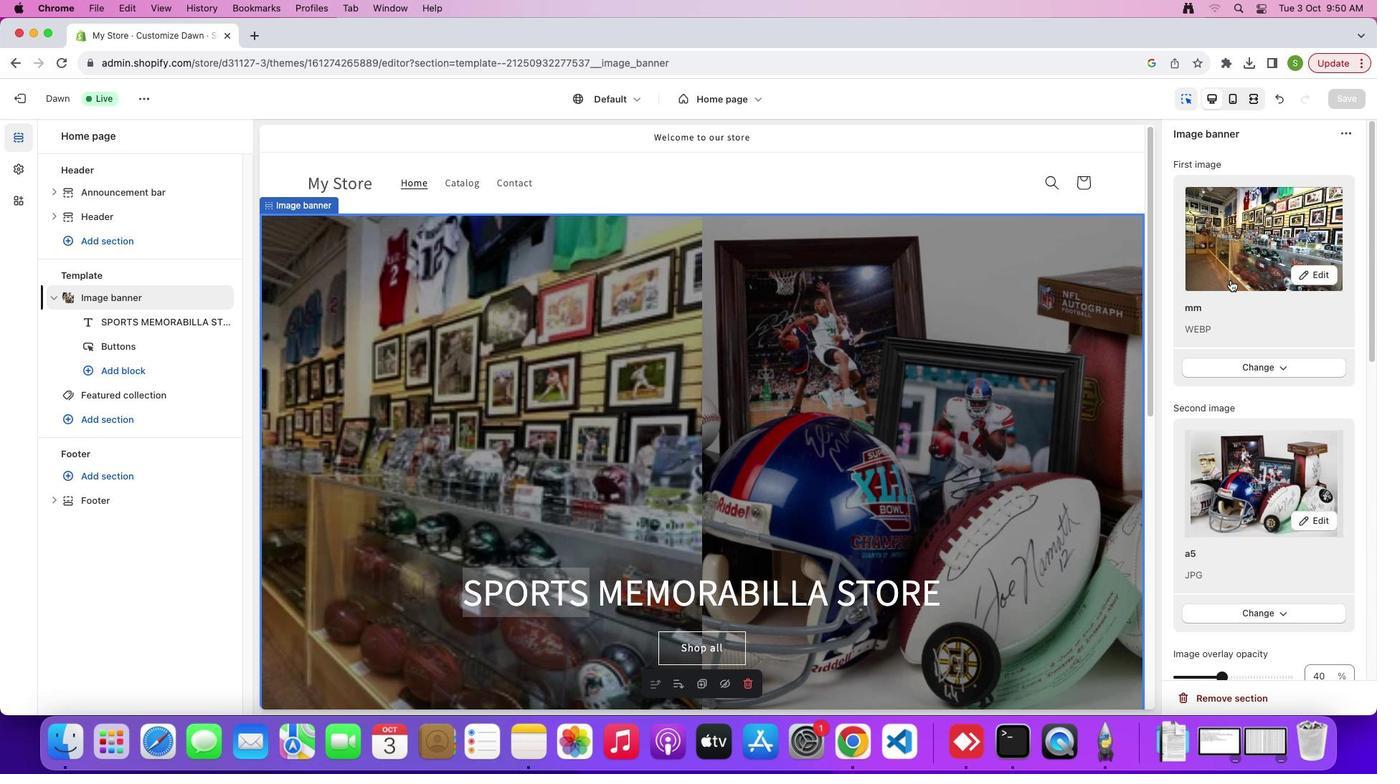 
Action: Mouse scrolled (1230, 279) with delta (0, 2)
Screenshot: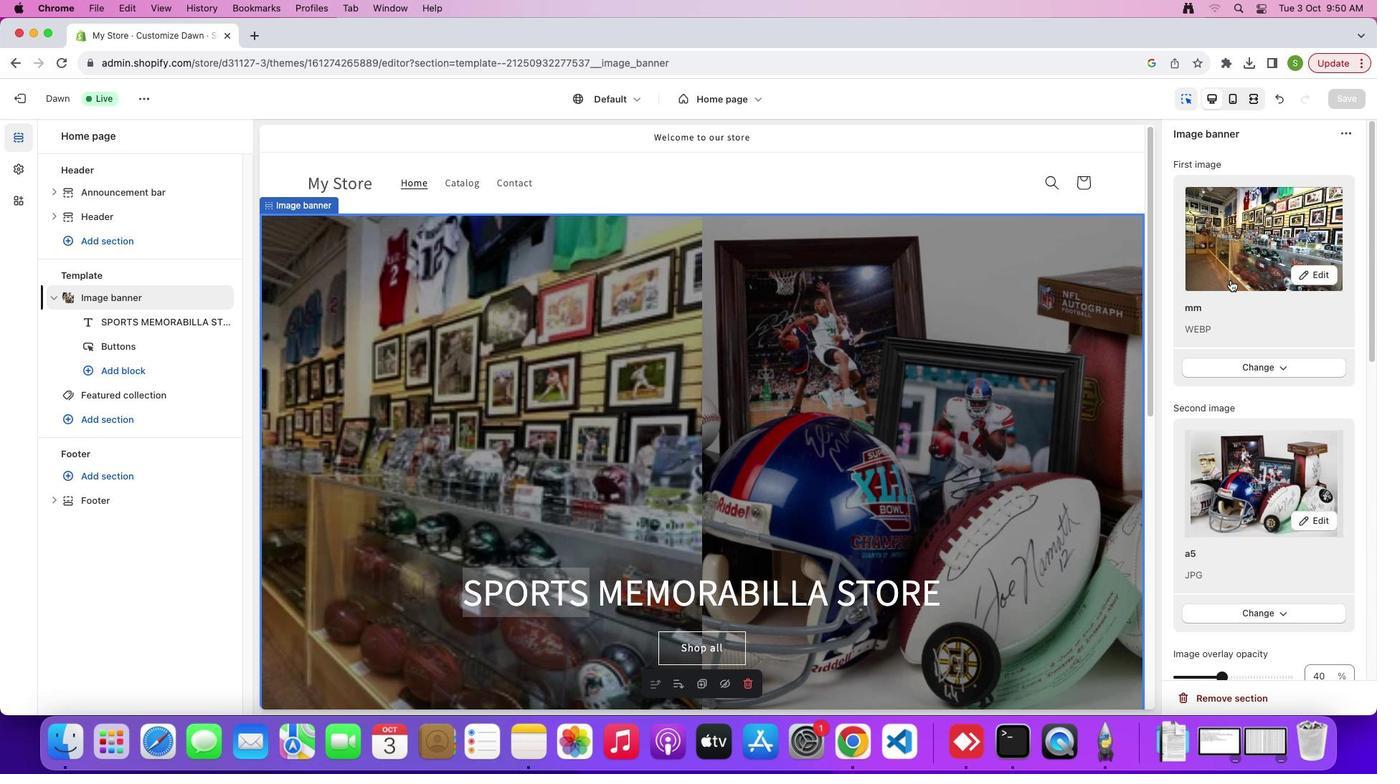 
Action: Mouse scrolled (1230, 279) with delta (0, 5)
Screenshot: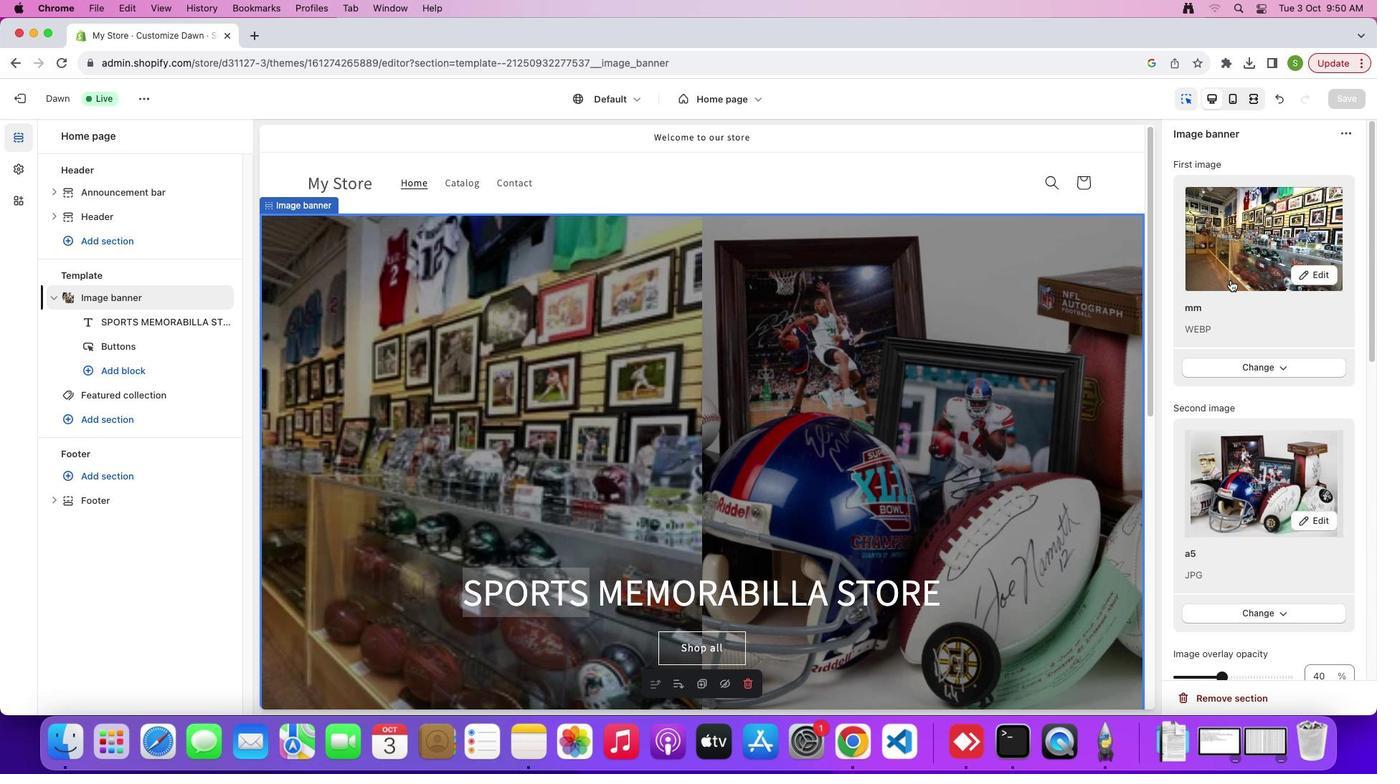 
Action: Mouse scrolled (1230, 279) with delta (0, 5)
Screenshot: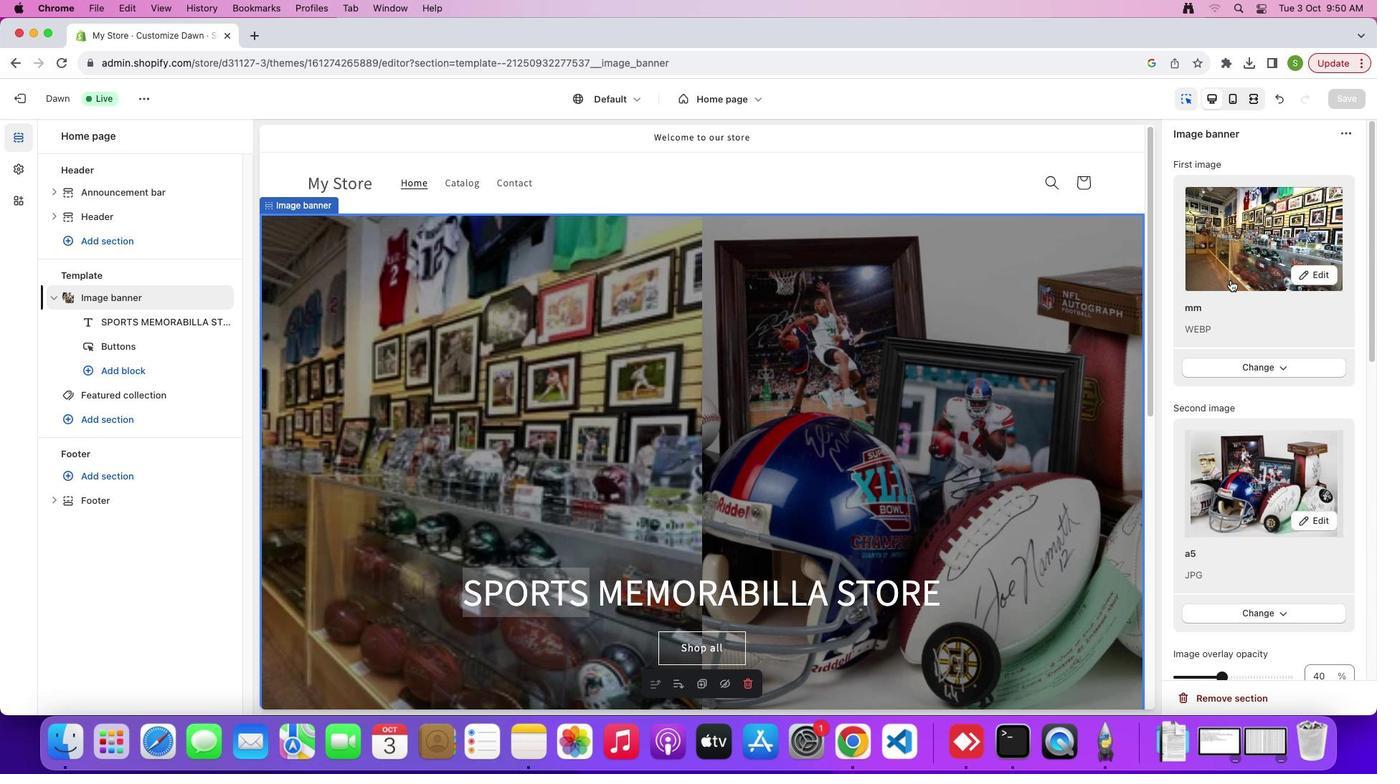 
Action: Mouse scrolled (1230, 279) with delta (0, 0)
Screenshot: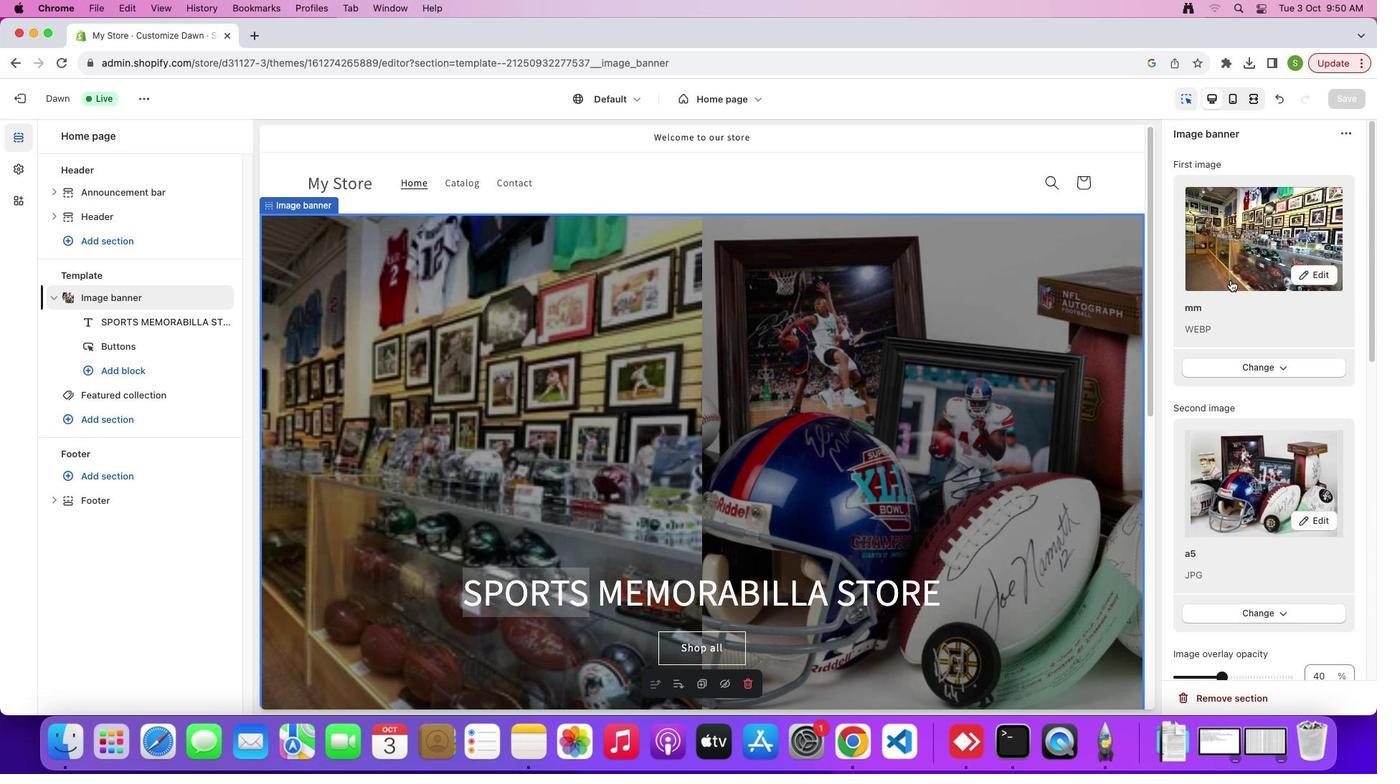
Action: Mouse scrolled (1230, 279) with delta (0, 0)
Screenshot: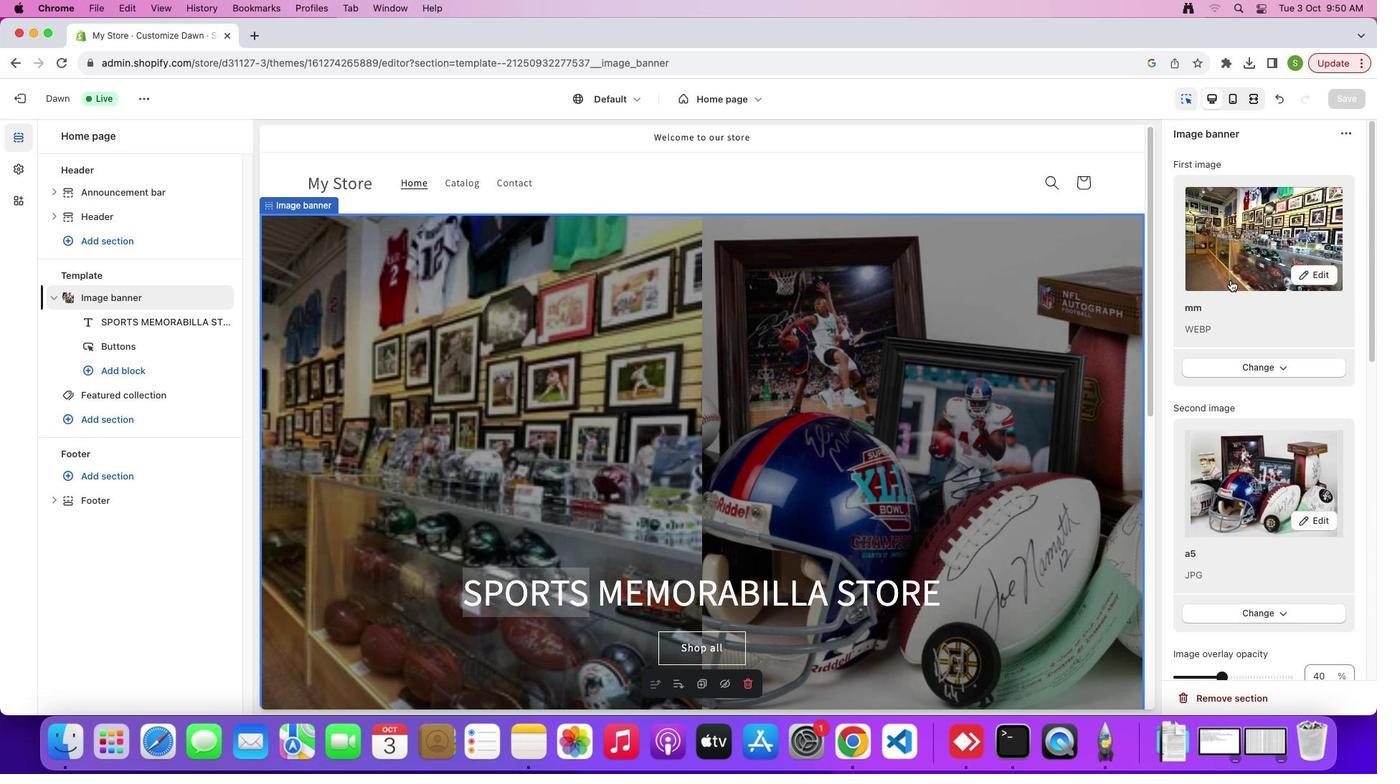 
Action: Mouse scrolled (1230, 279) with delta (0, 3)
Screenshot: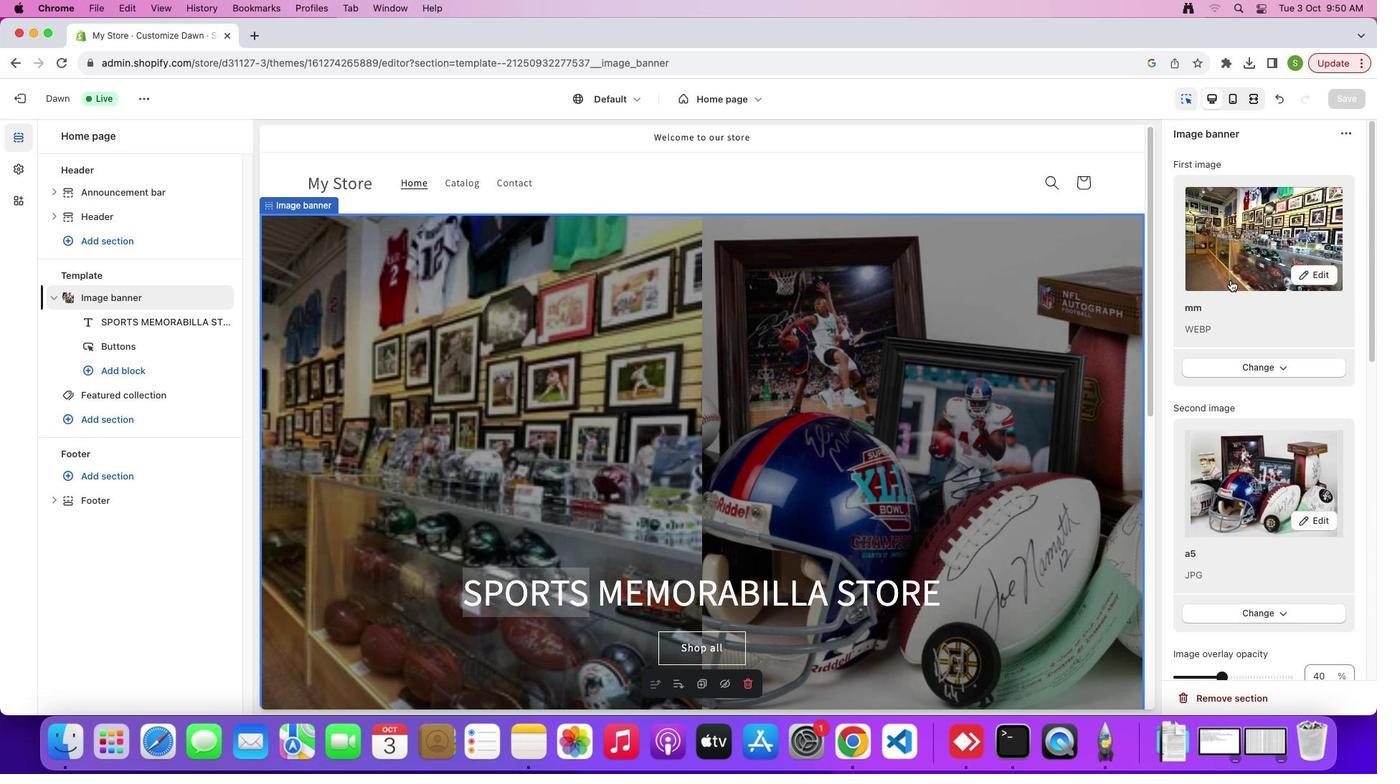 
Action: Mouse scrolled (1230, 279) with delta (0, 5)
Screenshot: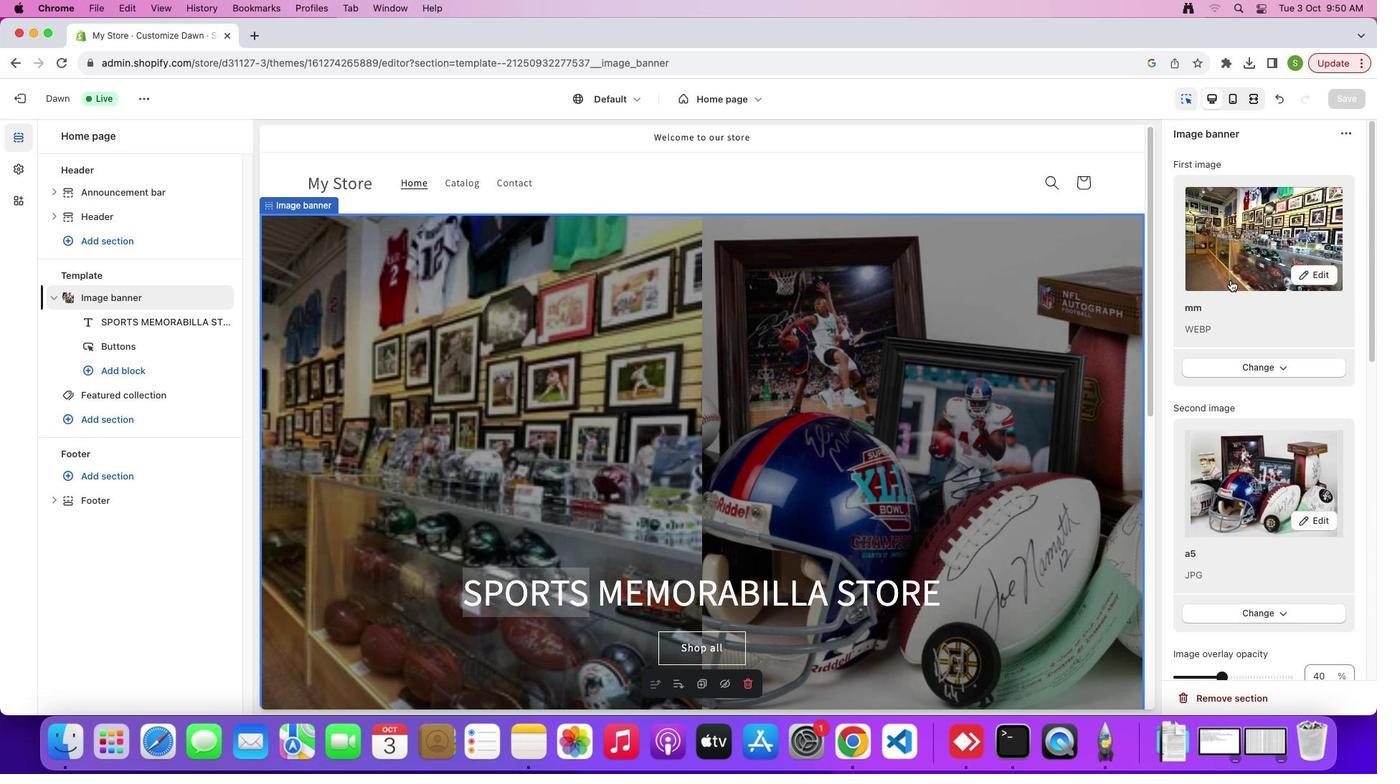 
Action: Mouse scrolled (1230, 279) with delta (0, 0)
Screenshot: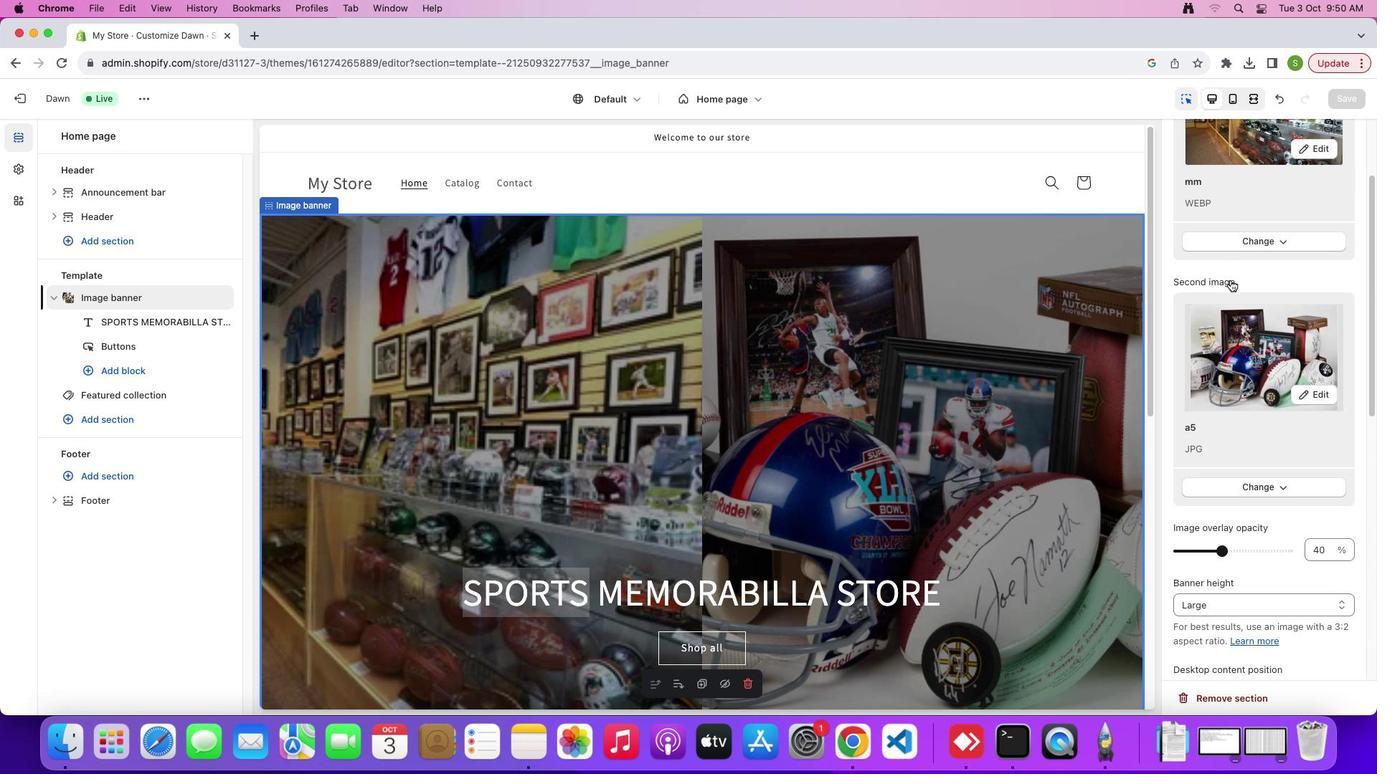 
Action: Mouse scrolled (1230, 279) with delta (0, 0)
Screenshot: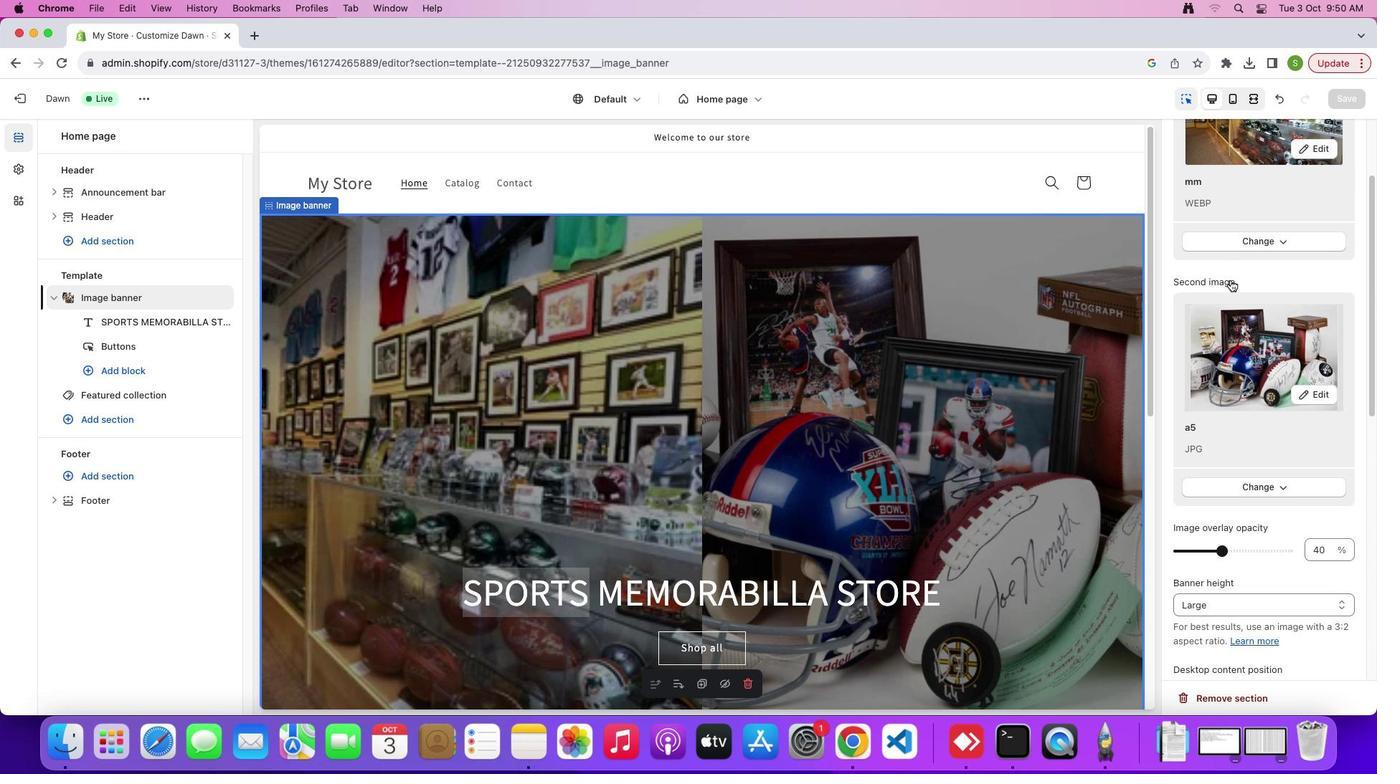 
Action: Mouse scrolled (1230, 279) with delta (0, -2)
Screenshot: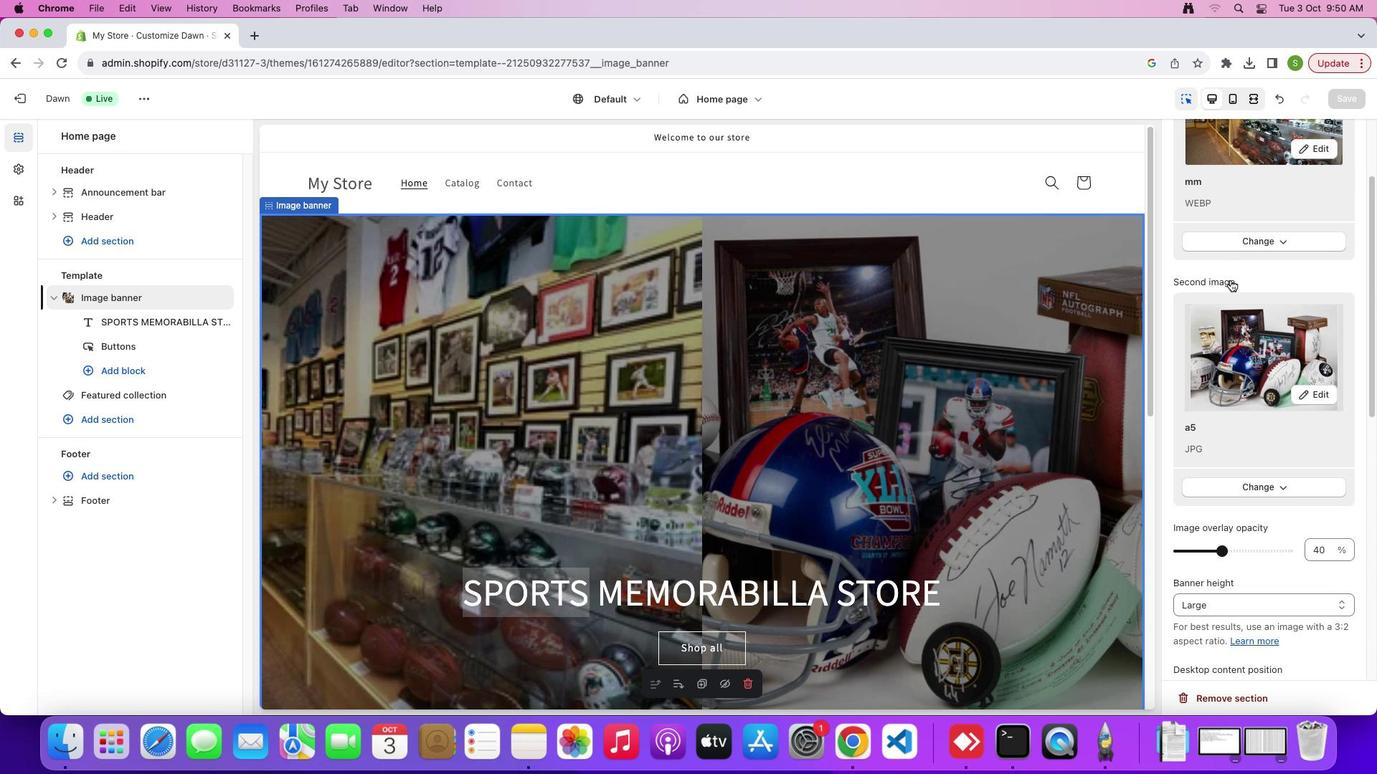 
Action: Mouse scrolled (1230, 279) with delta (0, 0)
Screenshot: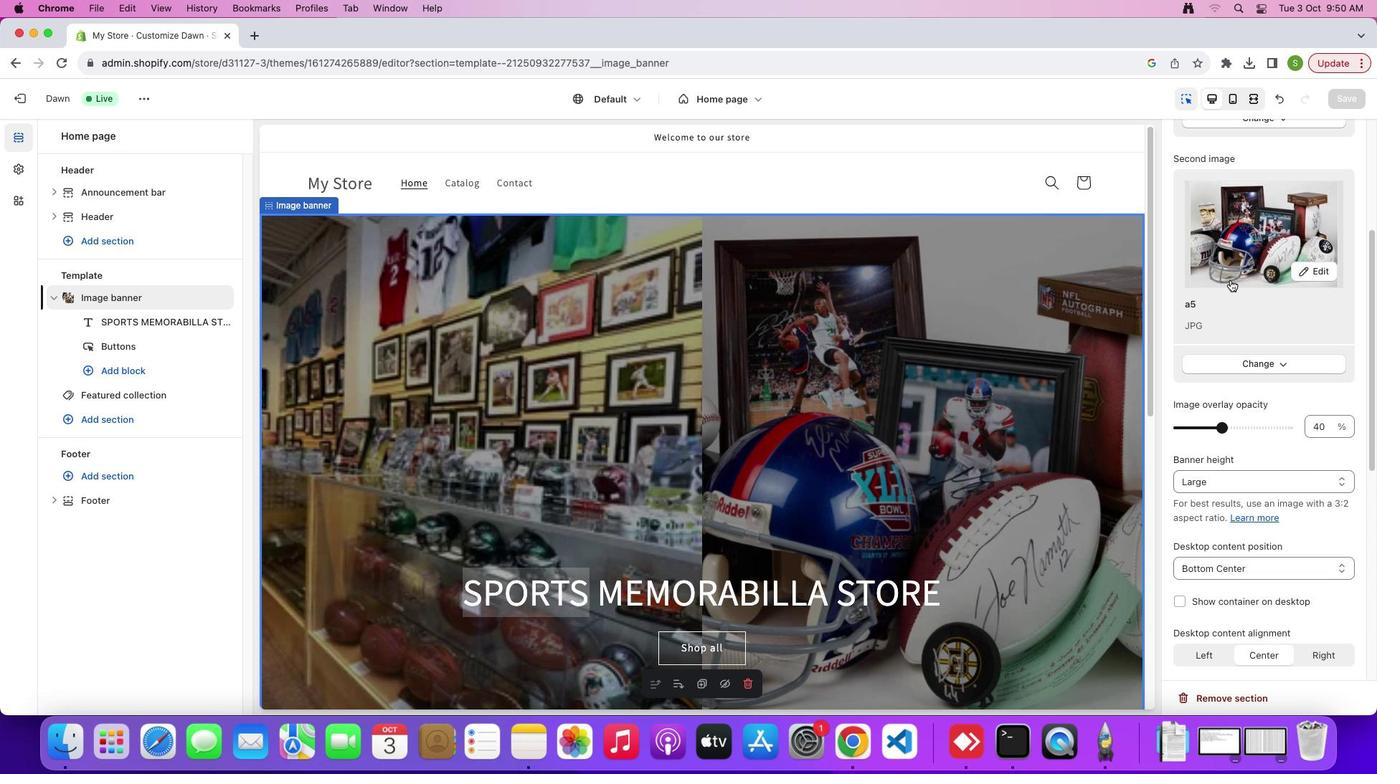 
Action: Mouse scrolled (1230, 279) with delta (0, 0)
Screenshot: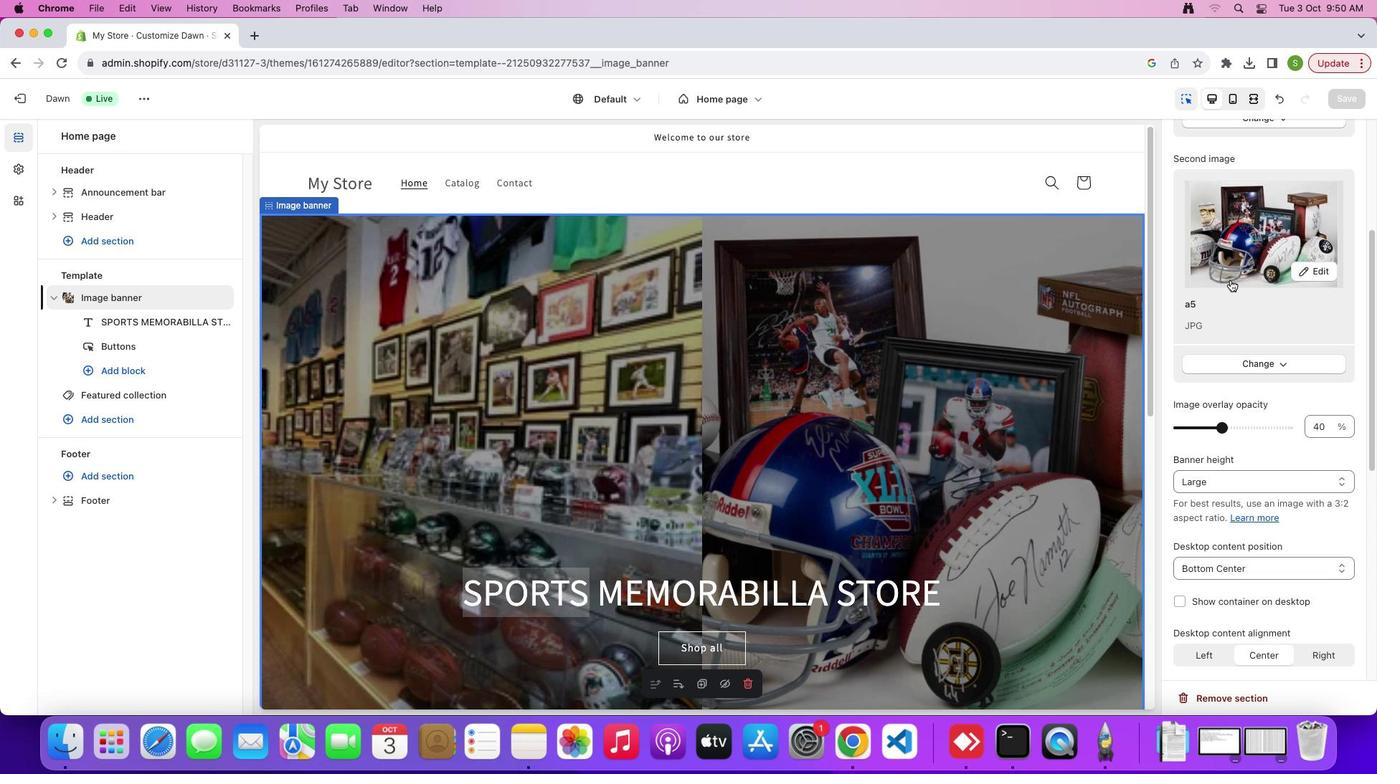 
Action: Mouse scrolled (1230, 279) with delta (0, -2)
Screenshot: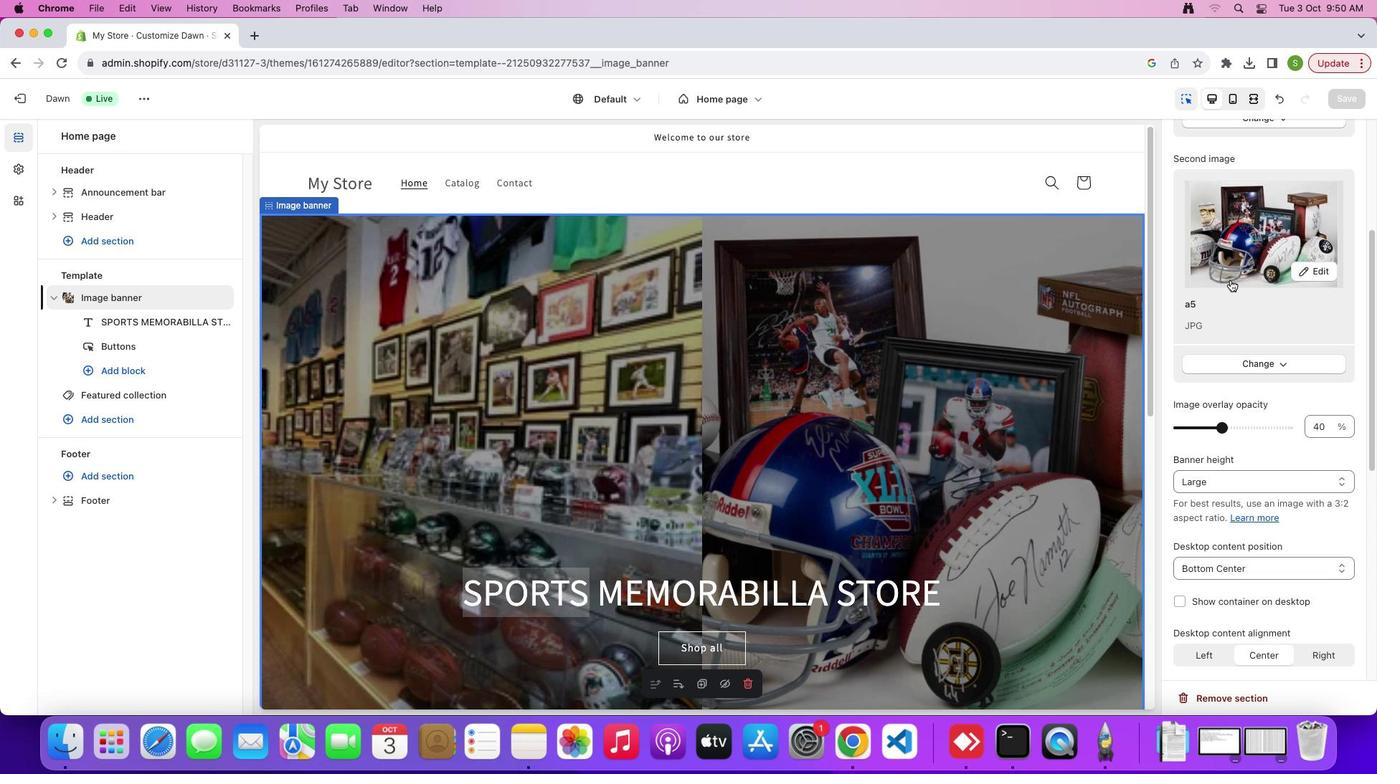 
Action: Mouse scrolled (1230, 279) with delta (0, 0)
Screenshot: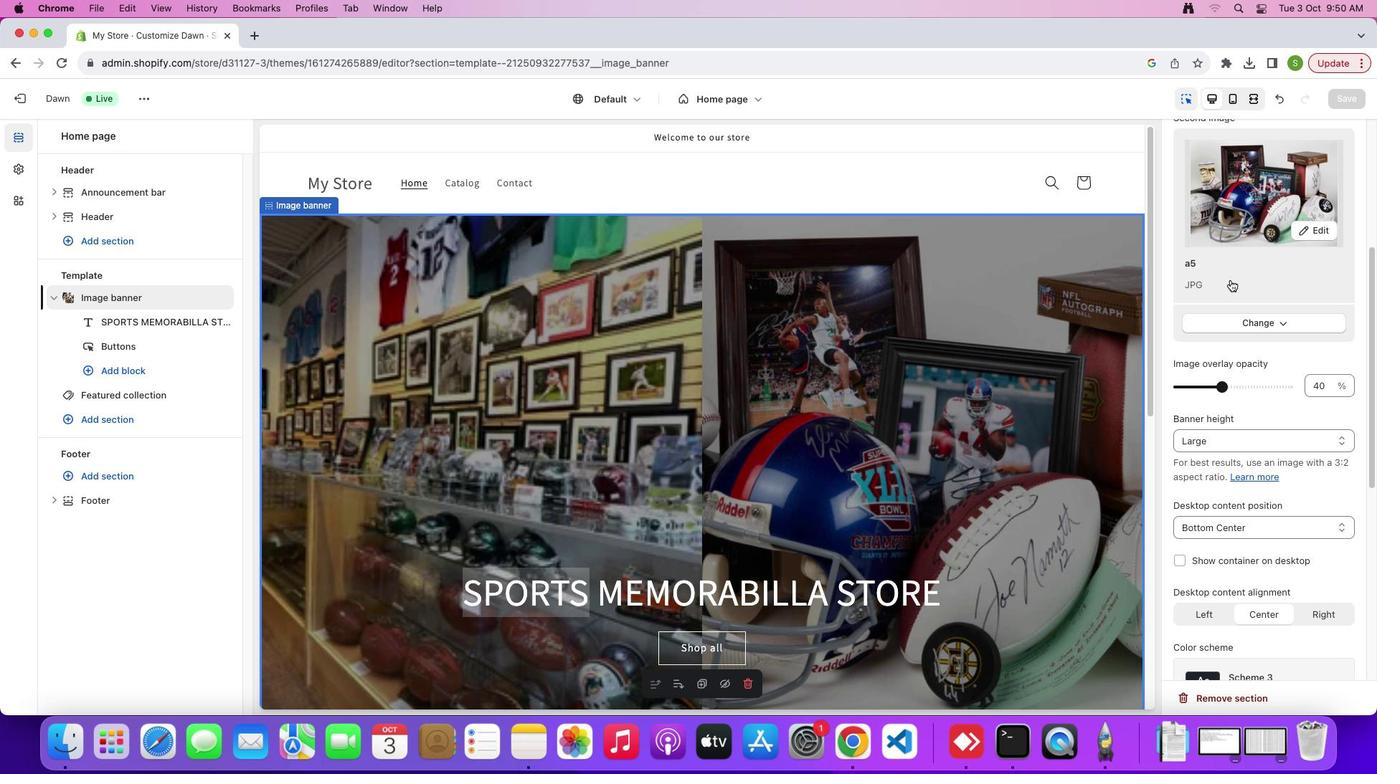 
Action: Mouse scrolled (1230, 279) with delta (0, 0)
Screenshot: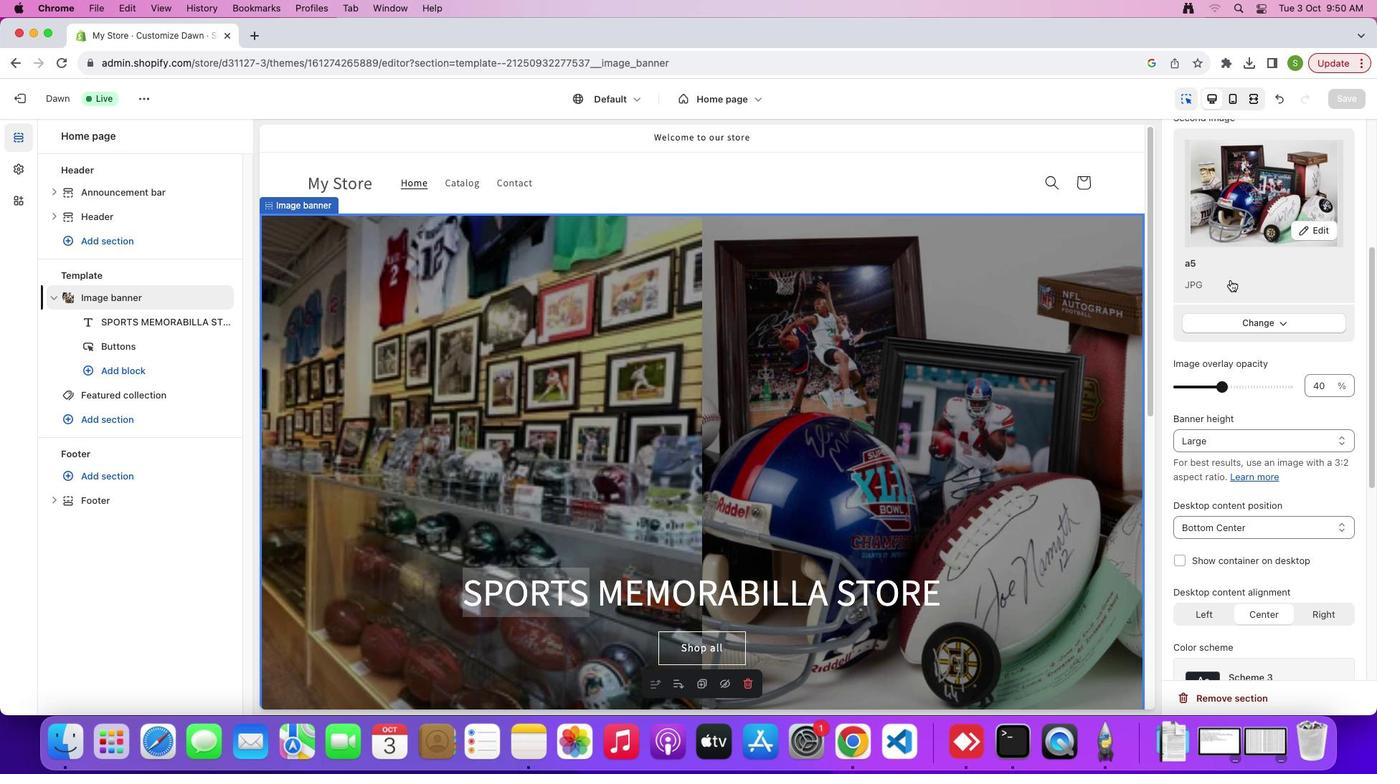 
Action: Mouse scrolled (1230, 279) with delta (0, 0)
Screenshot: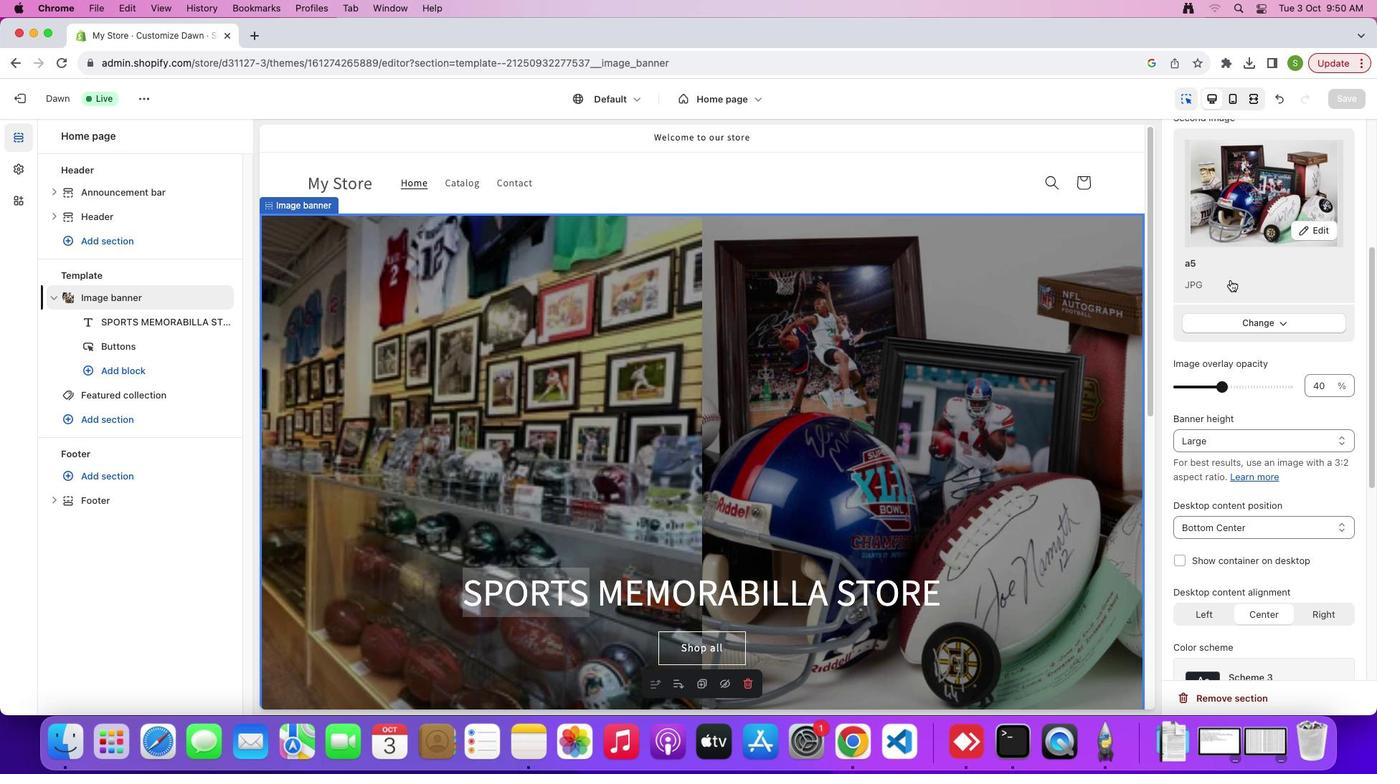 
Action: Mouse scrolled (1230, 279) with delta (0, 0)
Screenshot: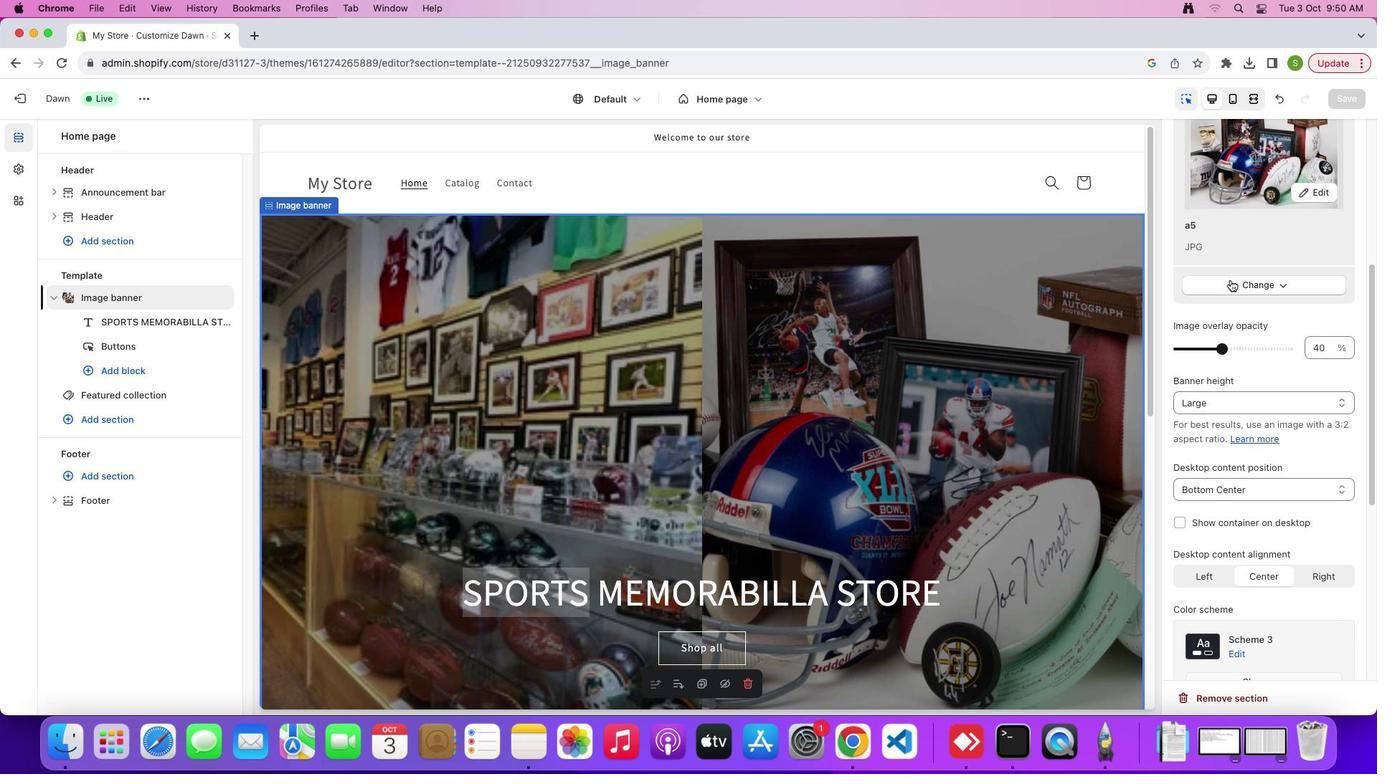 
Action: Mouse scrolled (1230, 279) with delta (0, 0)
Screenshot: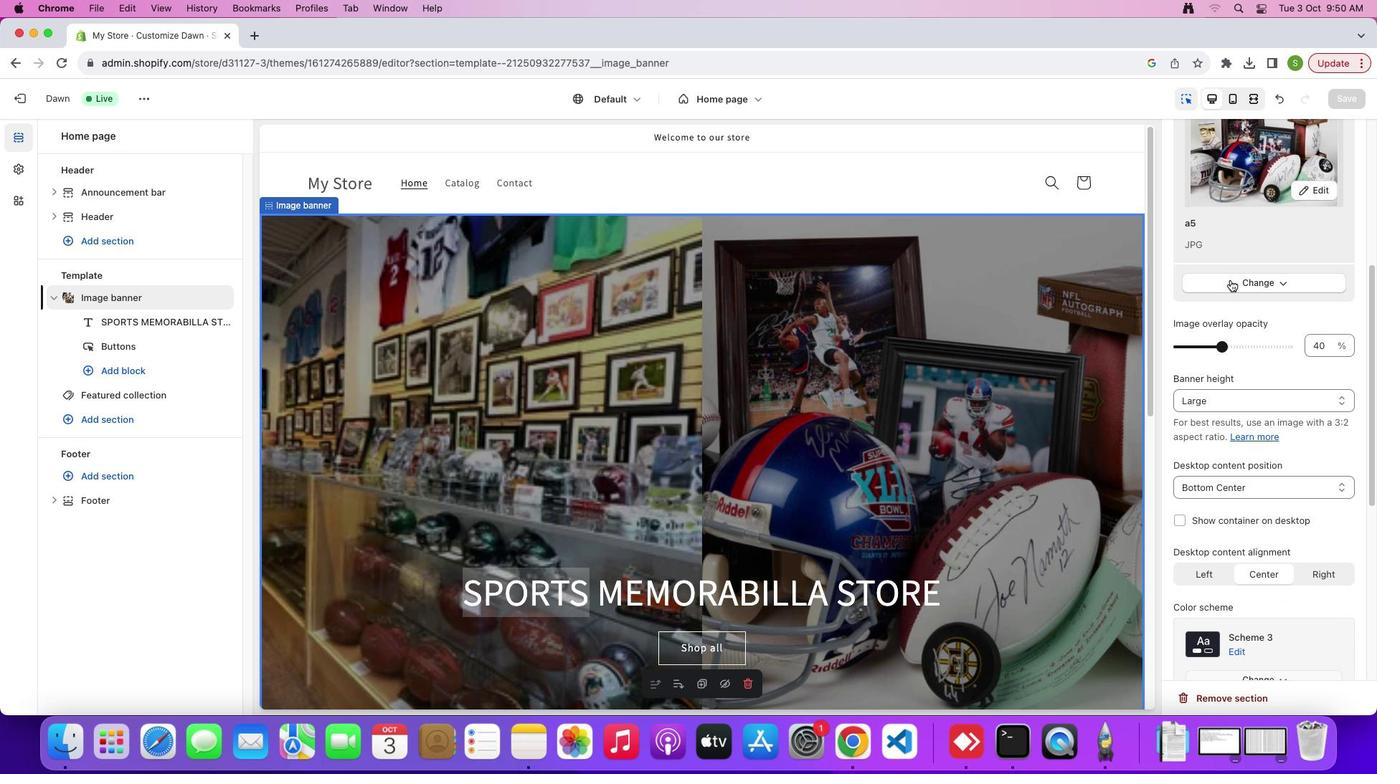 
Action: Mouse scrolled (1230, 279) with delta (0, 0)
Screenshot: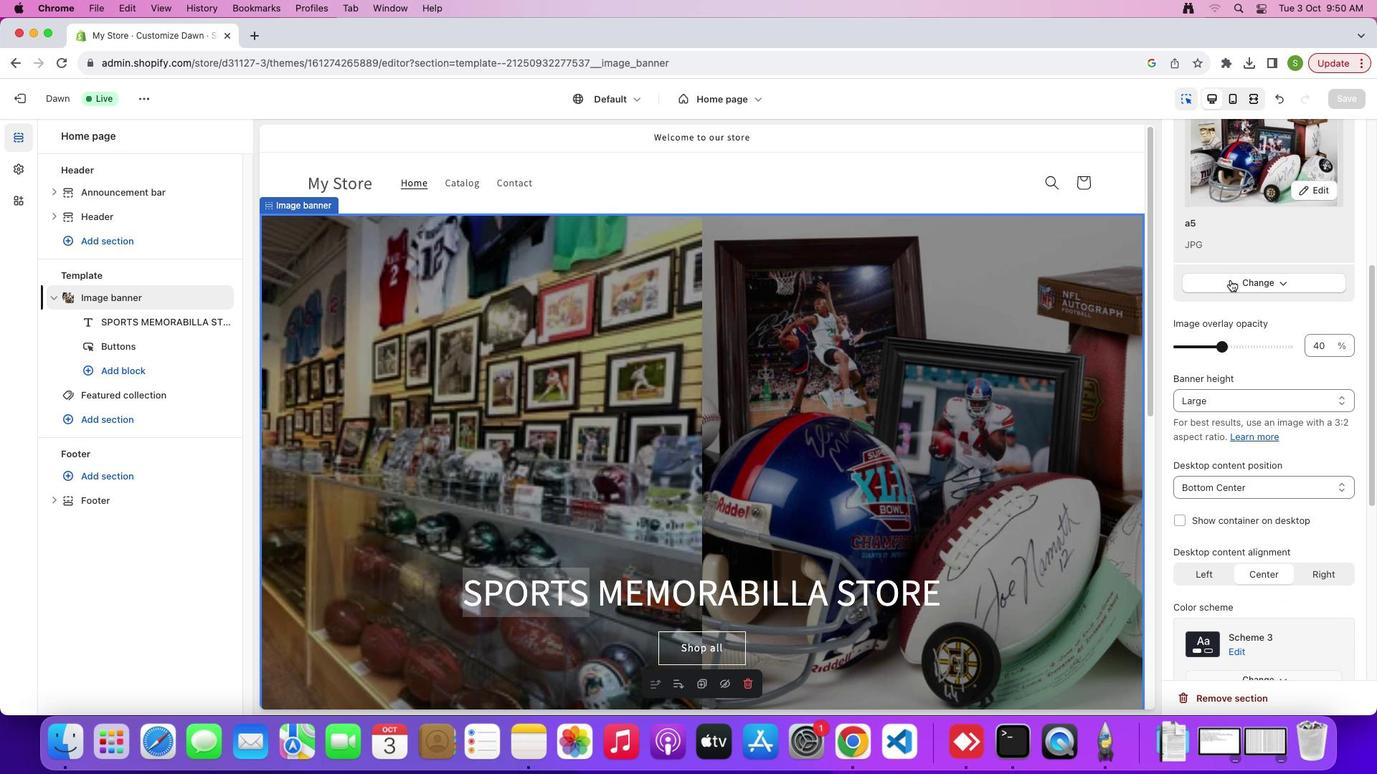 
Action: Mouse scrolled (1230, 279) with delta (0, 0)
Screenshot: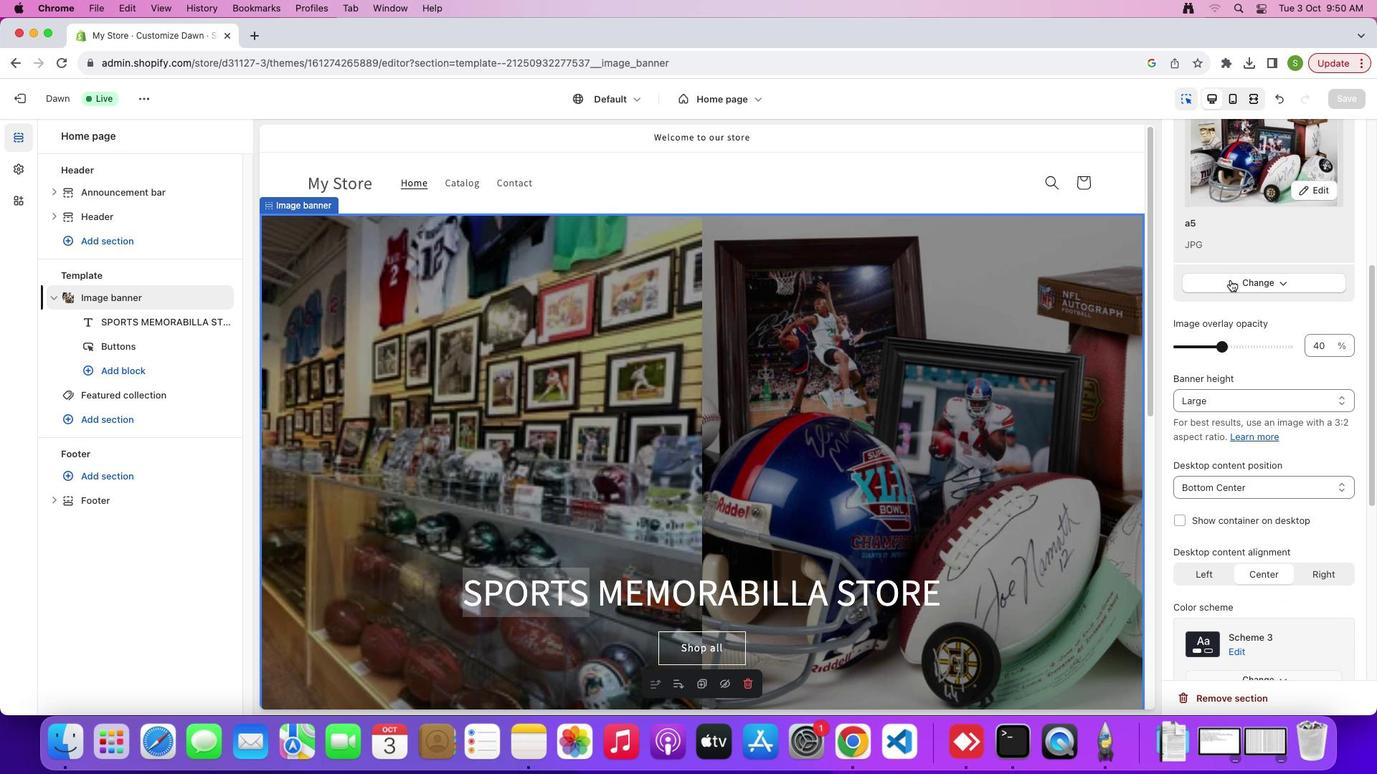 
Action: Mouse scrolled (1230, 279) with delta (0, 0)
Screenshot: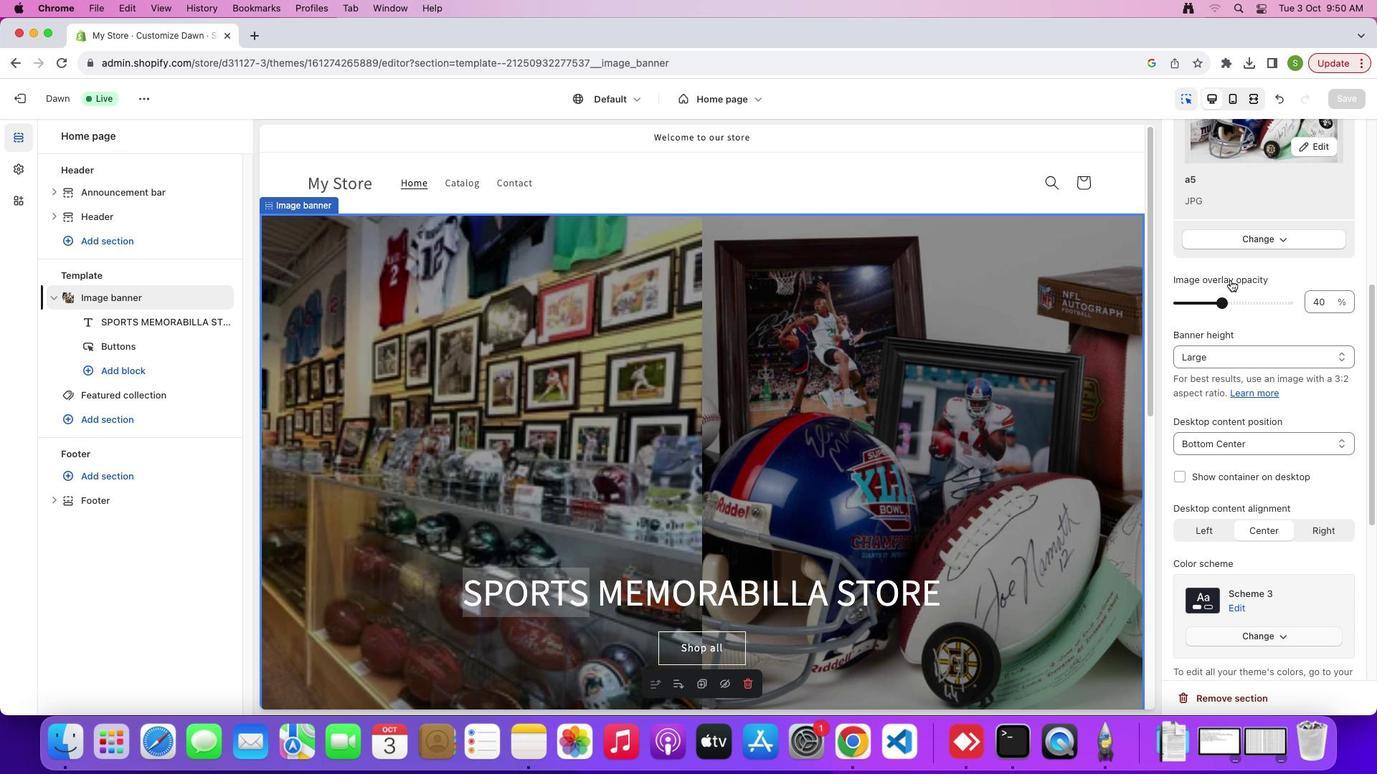 
Action: Mouse scrolled (1230, 279) with delta (0, 0)
Screenshot: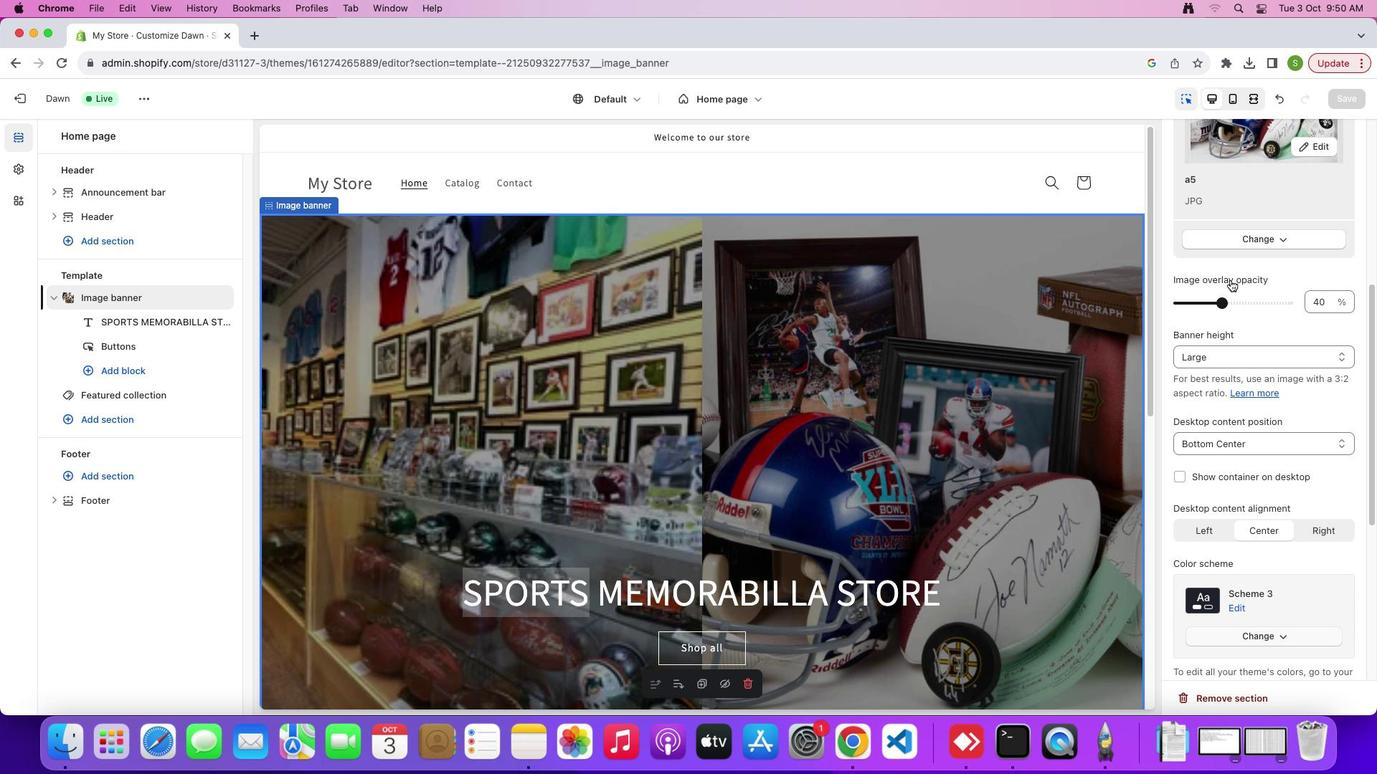 
Action: Mouse scrolled (1230, 279) with delta (0, 0)
Screenshot: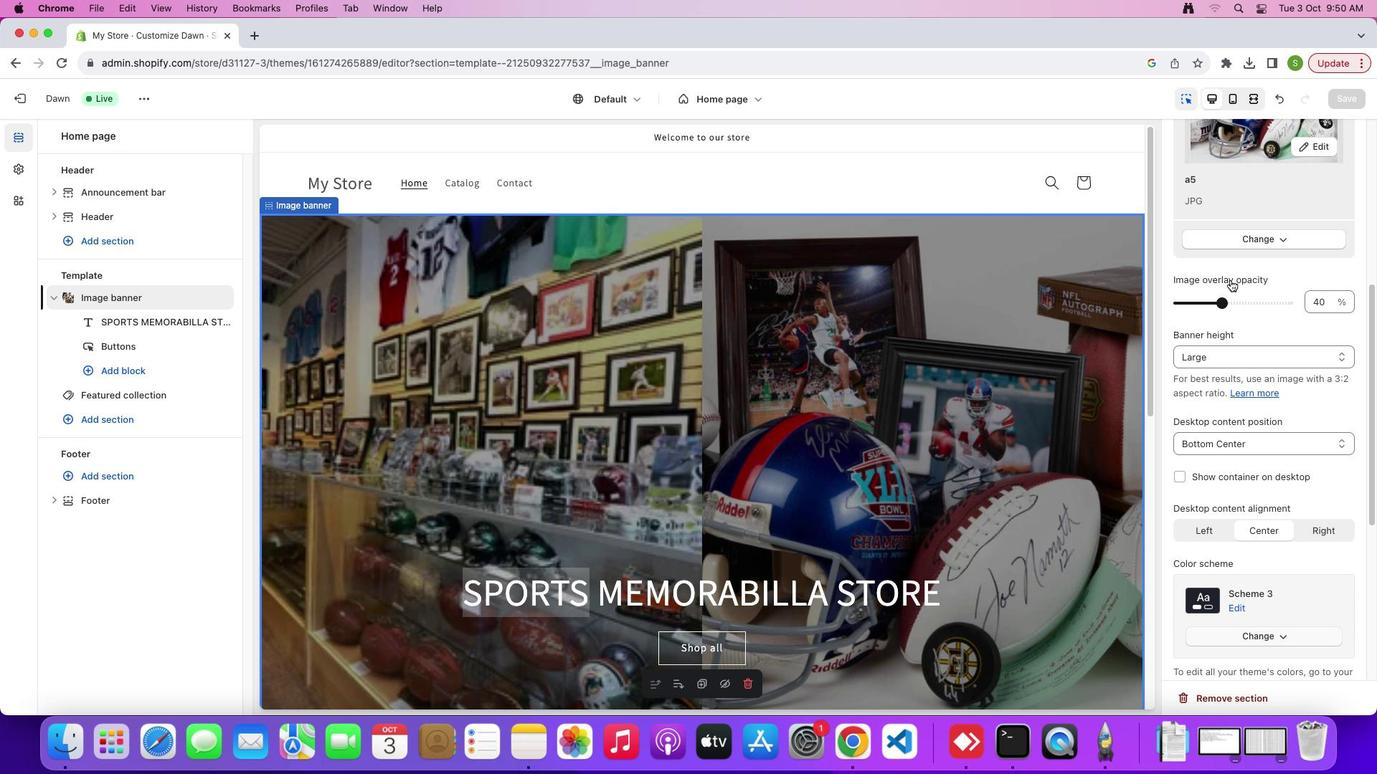 
Action: Mouse scrolled (1230, 279) with delta (0, 0)
Screenshot: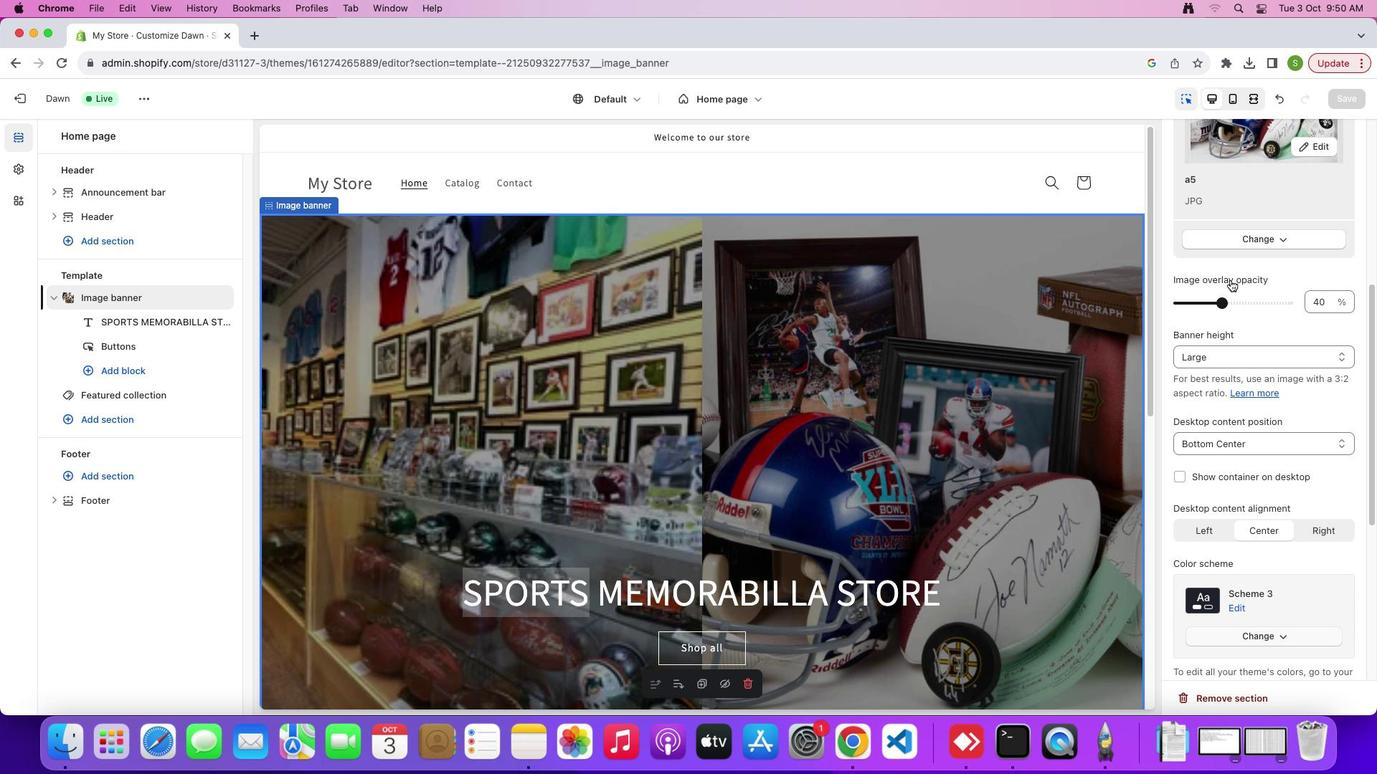 
Action: Mouse scrolled (1230, 279) with delta (0, 0)
Screenshot: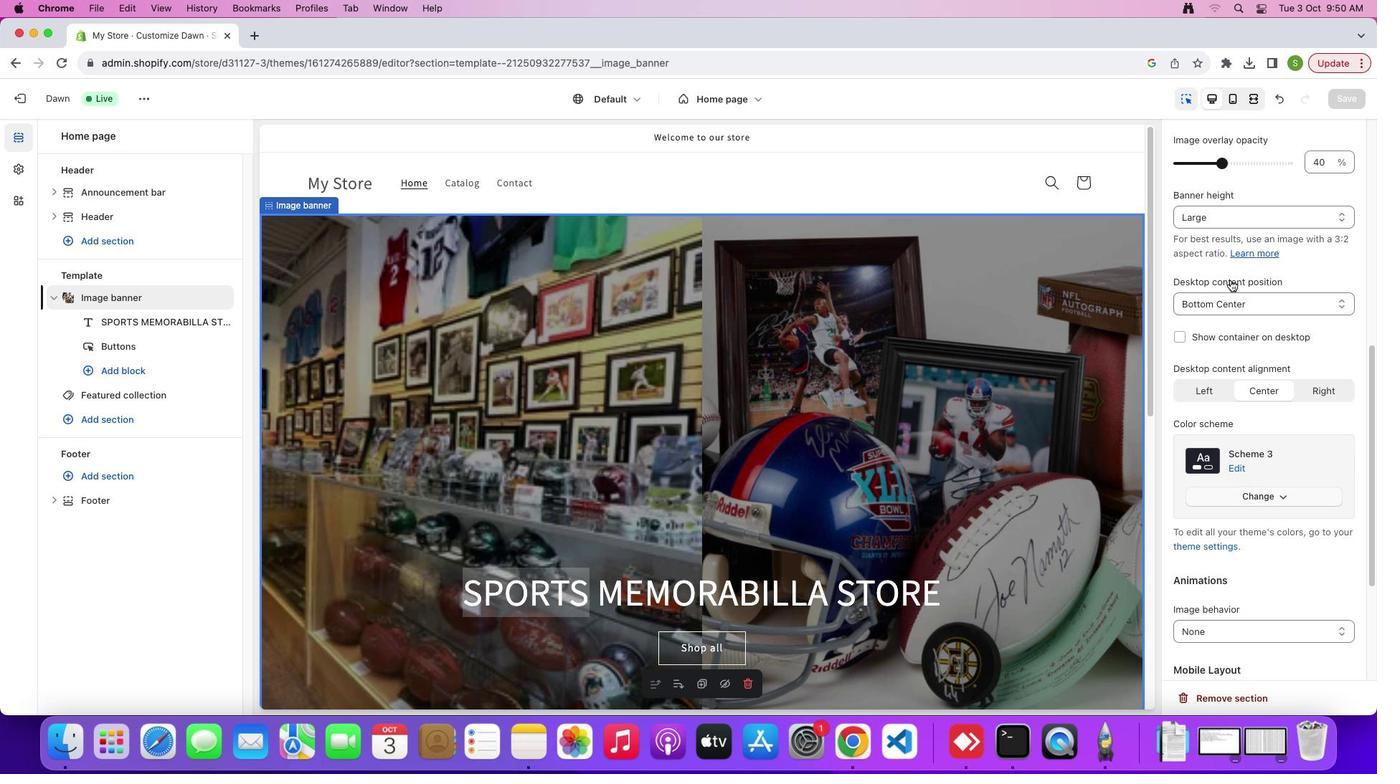 
Action: Mouse scrolled (1230, 279) with delta (0, 0)
Screenshot: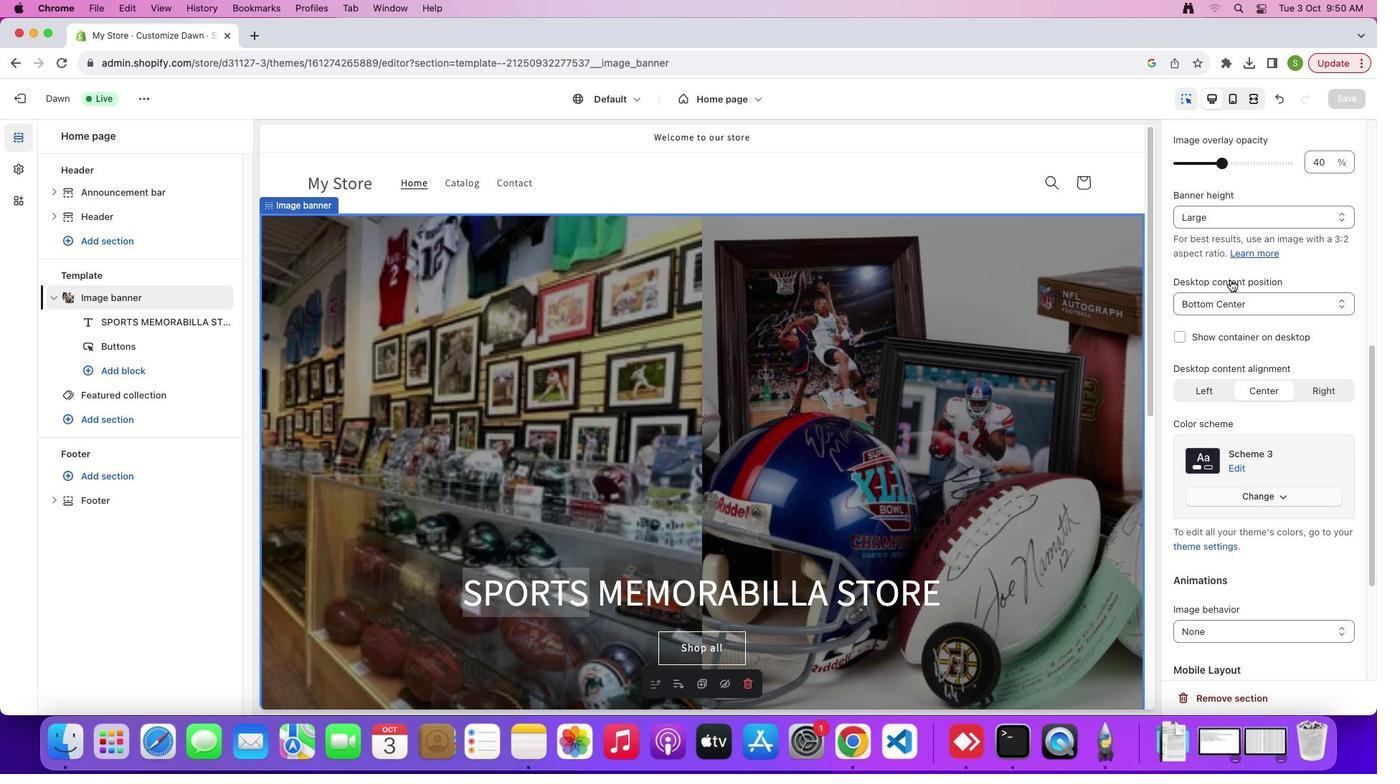 
Action: Mouse scrolled (1230, 279) with delta (0, -1)
Screenshot: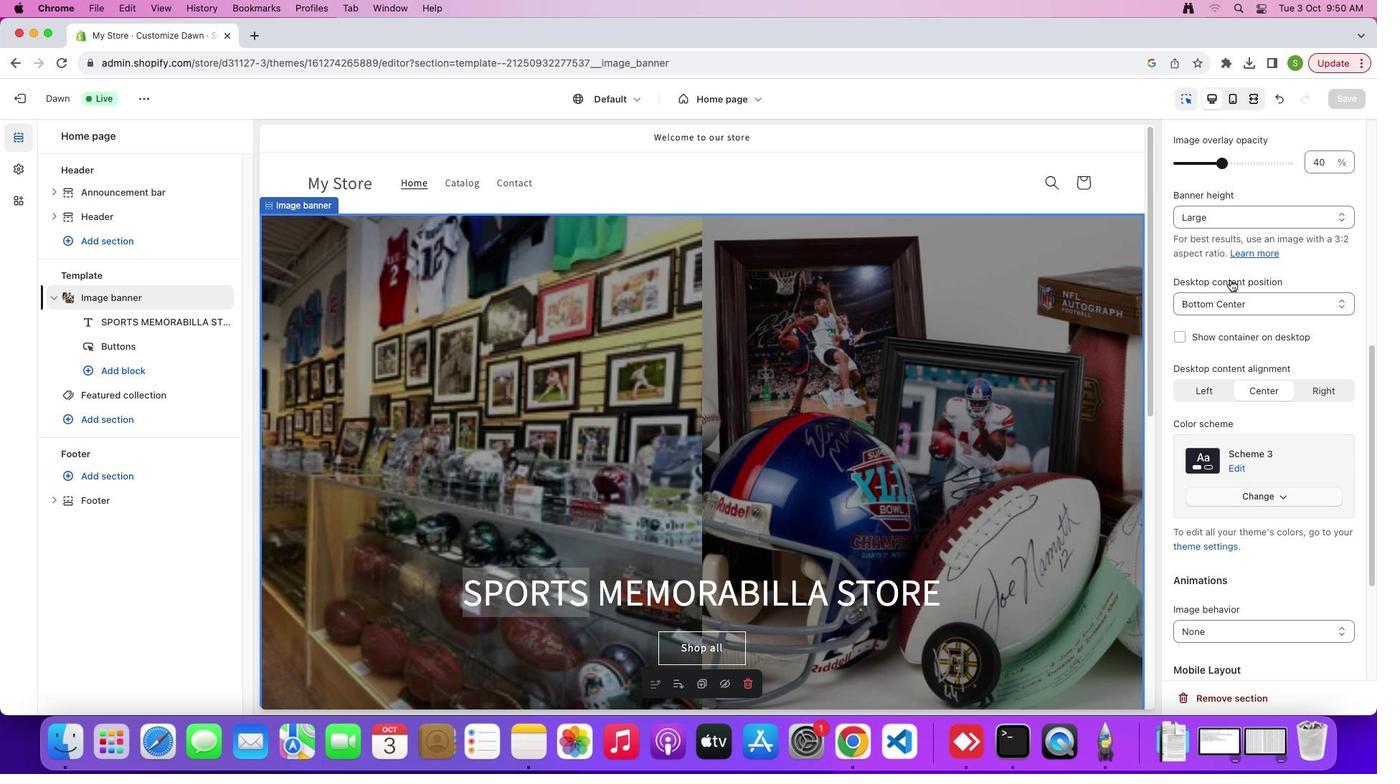 
Action: Mouse scrolled (1230, 279) with delta (0, 0)
Screenshot: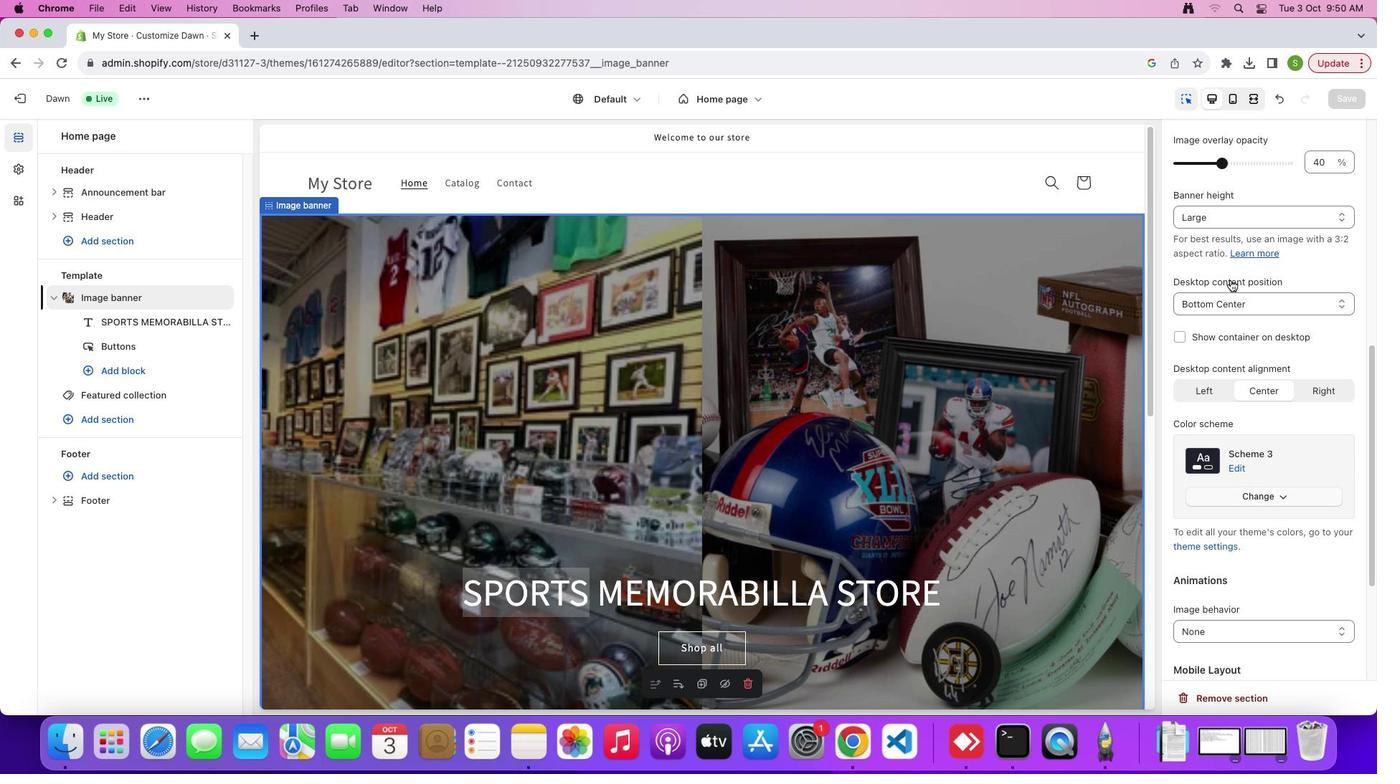 
Action: Mouse moved to (1337, 302)
Screenshot: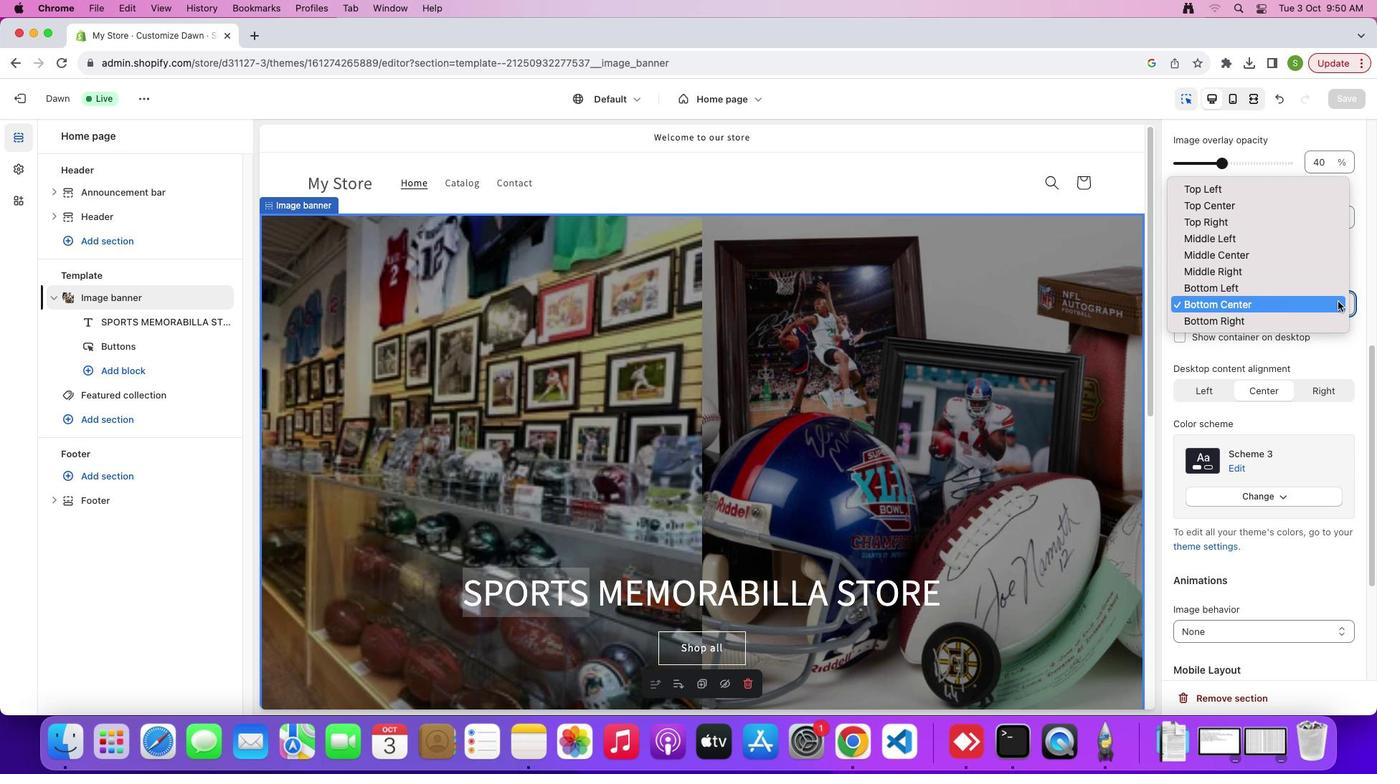 
Action: Mouse pressed left at (1337, 302)
Screenshot: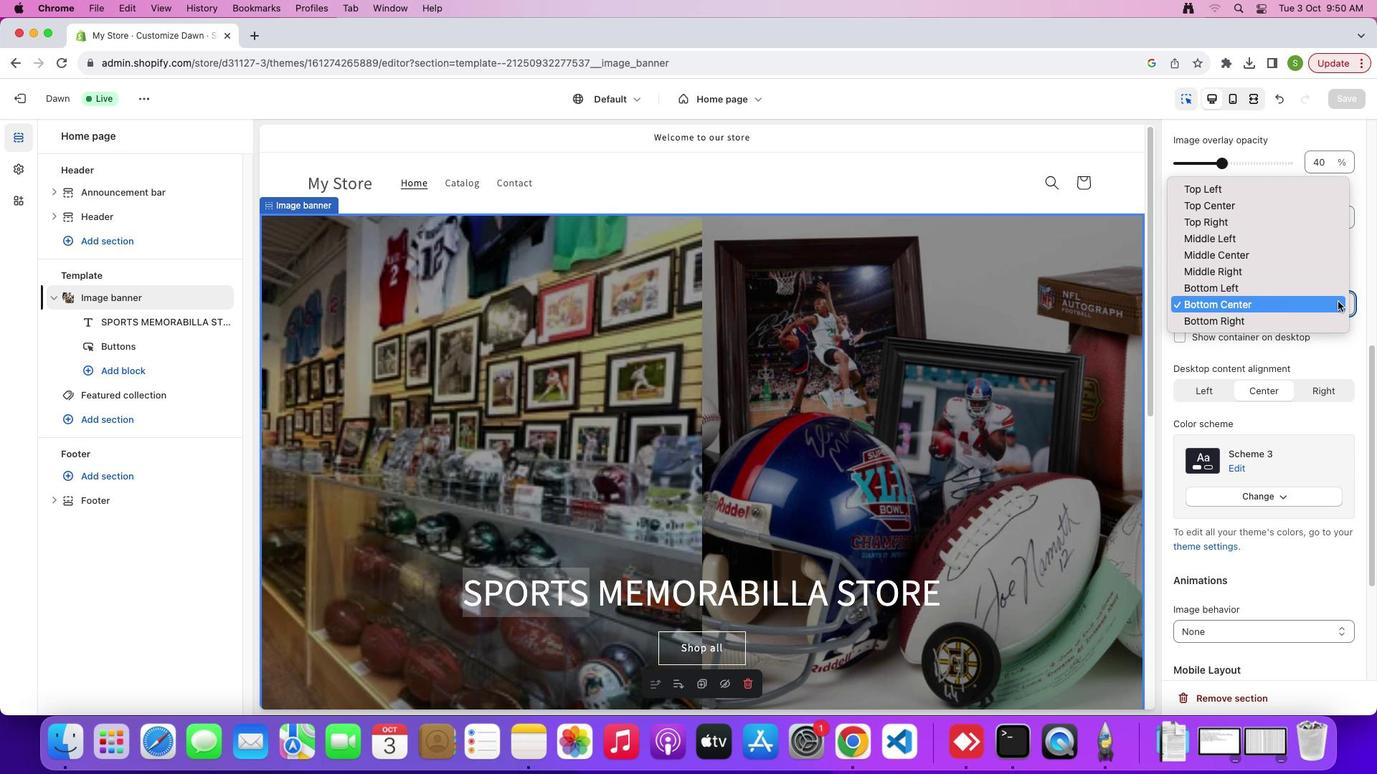 
Action: Mouse moved to (1247, 205)
Screenshot: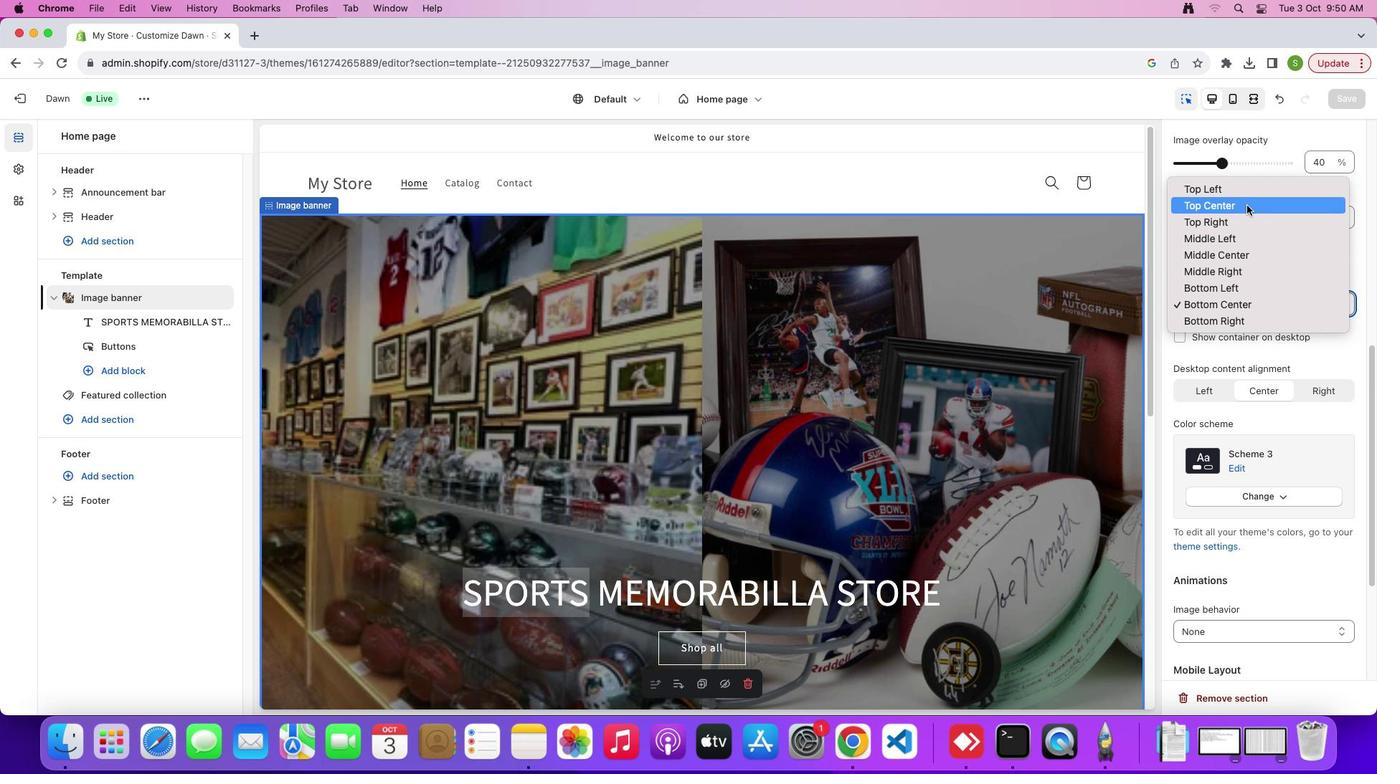 
Action: Mouse pressed left at (1247, 205)
Screenshot: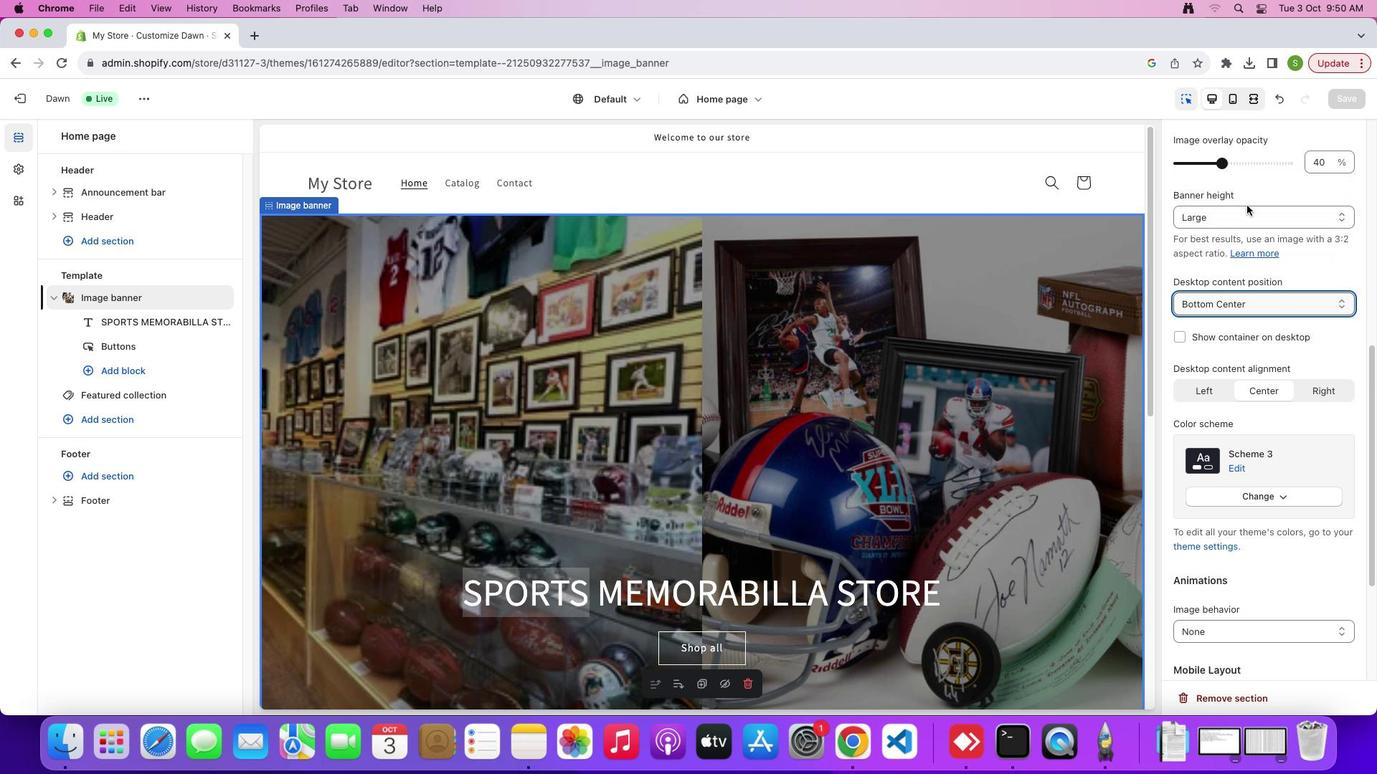 
Action: Mouse moved to (1343, 300)
Screenshot: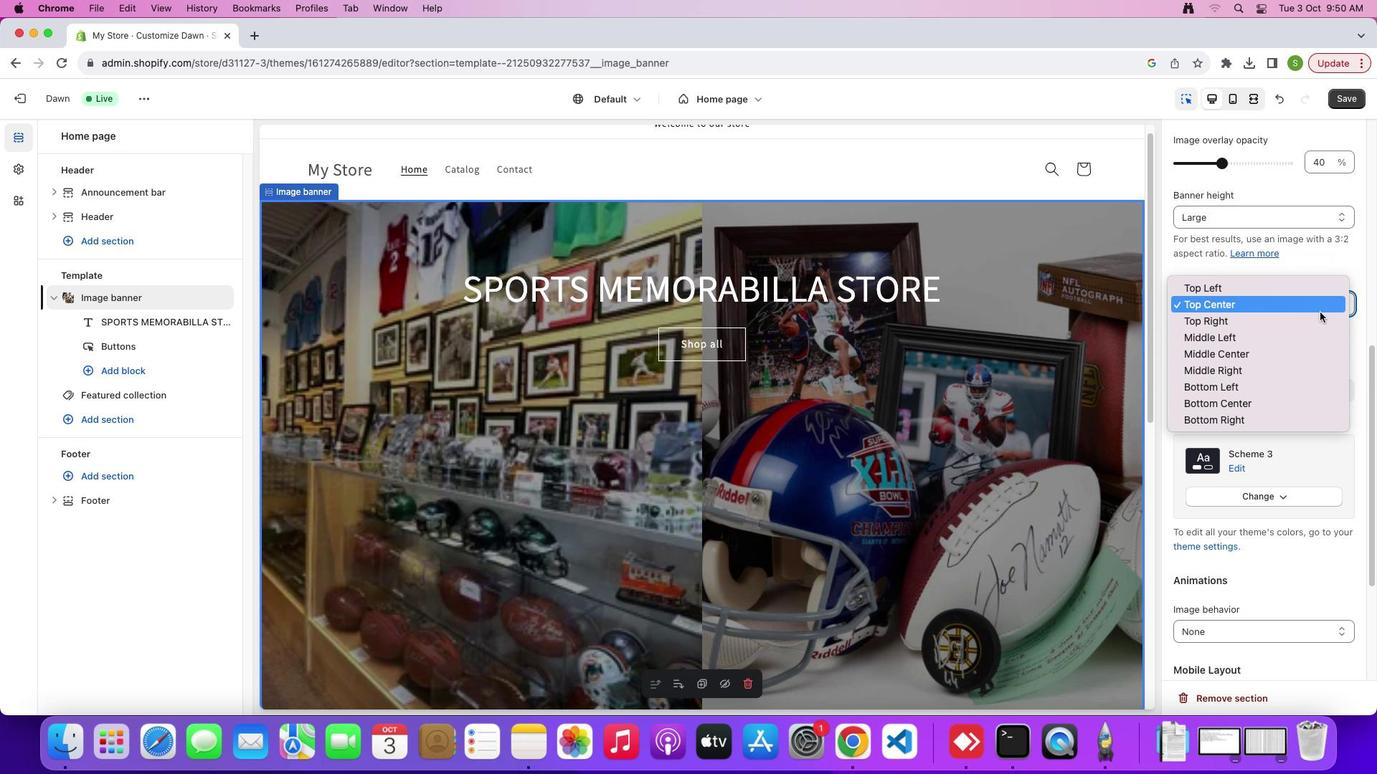 
Action: Mouse pressed left at (1343, 300)
Screenshot: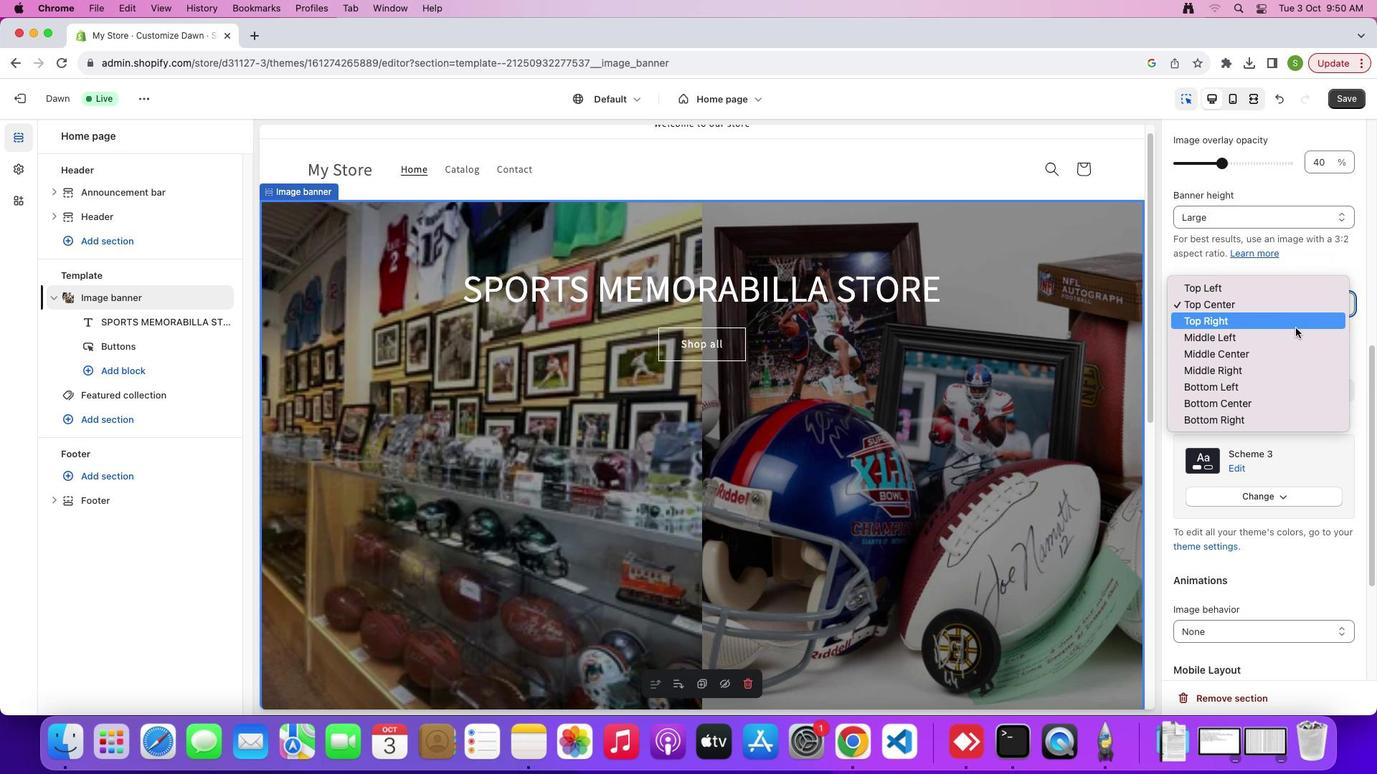 
Action: Mouse moved to (1251, 356)
Screenshot: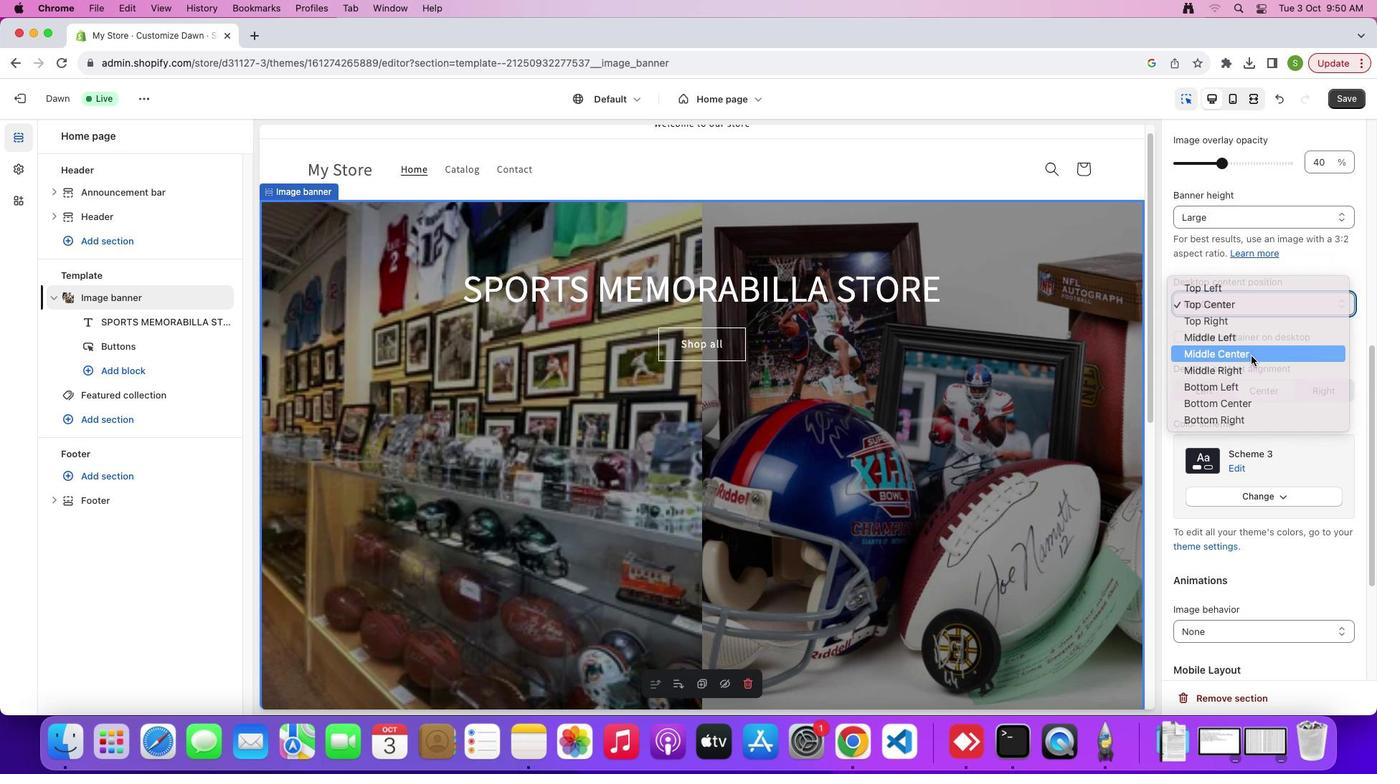 
Action: Mouse pressed left at (1251, 356)
